 Task: Go to Program & Features. Select Whole Food Market. Add to cart Organic Nutritional Yeast-3. Select Amazon Health. Add to cart Tribulus terrestris supplement-2. Place order for Greyson Robinson, _x000D_
365 Crescent St_x000D_
Brockton, Massachusetts(MA), 02302, Cell Number (508) 897-0853
Action: Mouse moved to (126, 61)
Screenshot: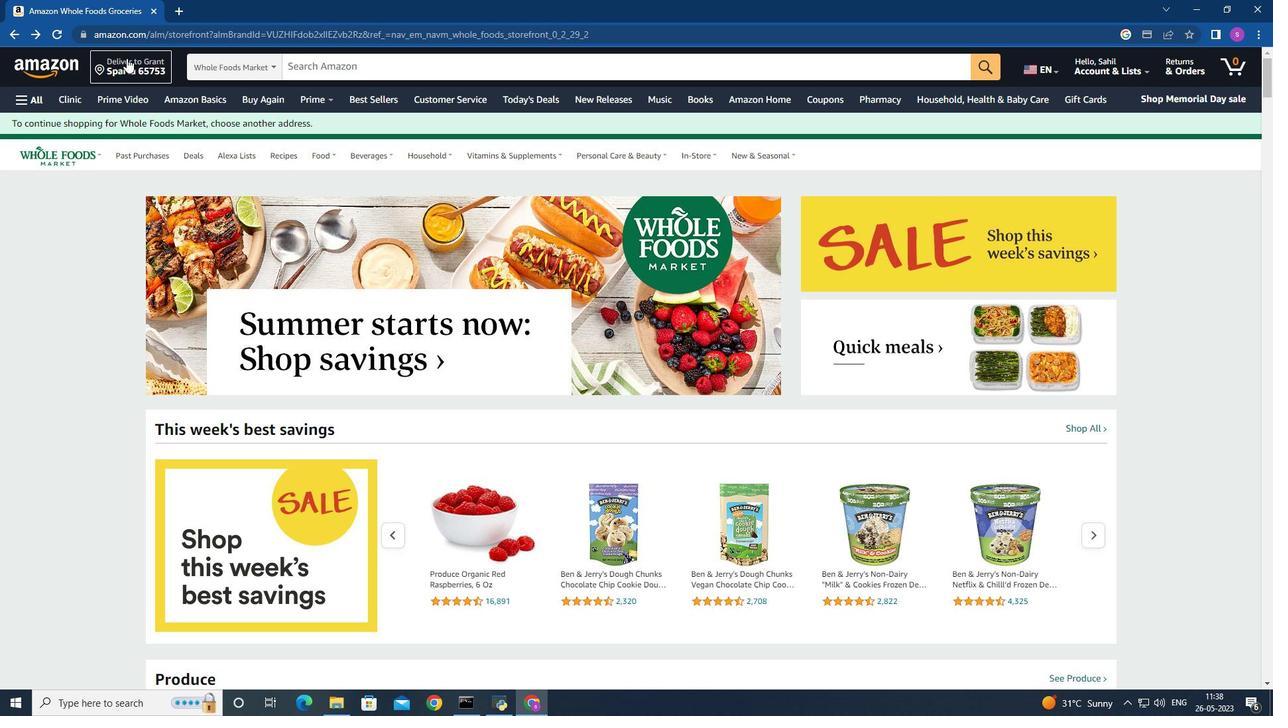 
Action: Mouse pressed left at (126, 61)
Screenshot: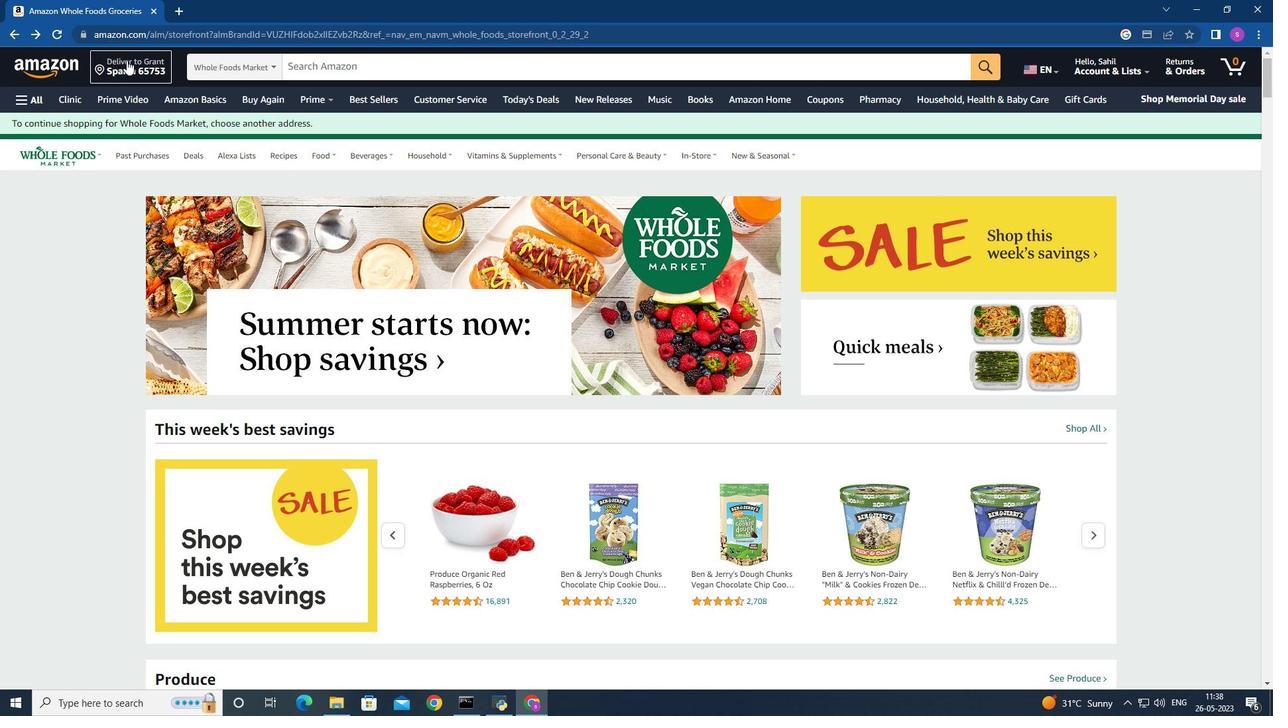 
Action: Mouse moved to (543, 399)
Screenshot: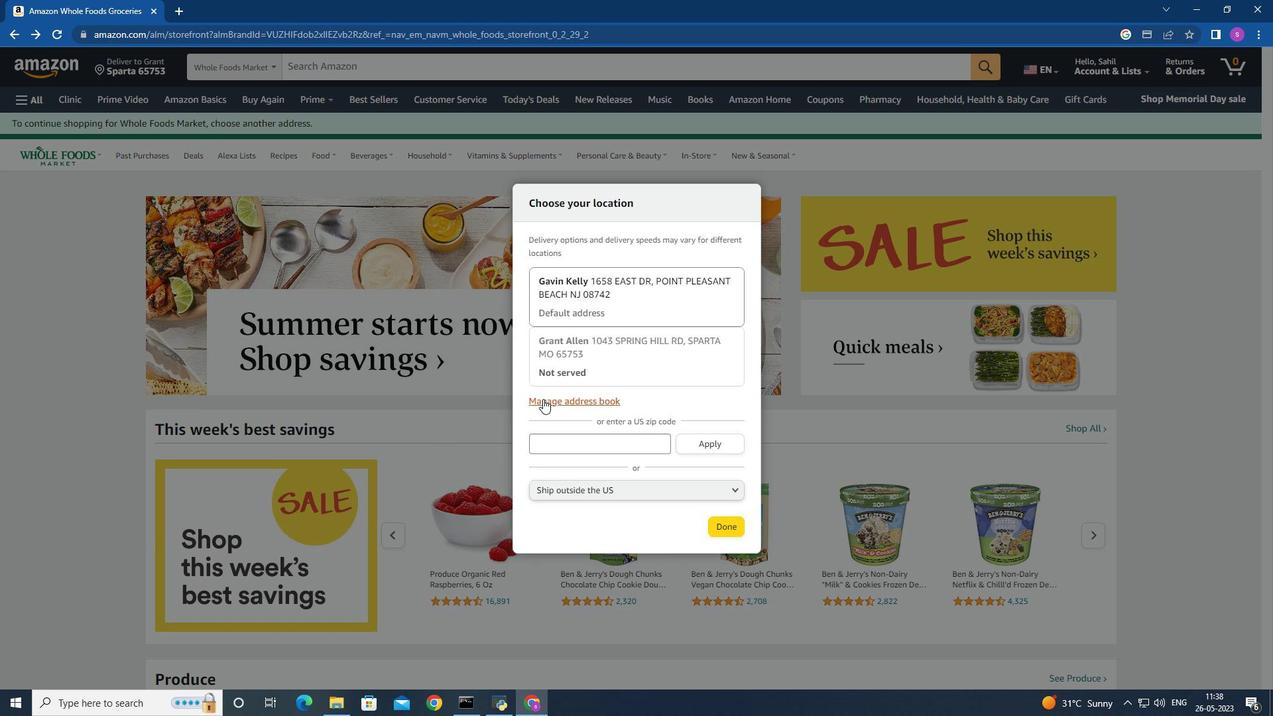 
Action: Mouse pressed left at (543, 399)
Screenshot: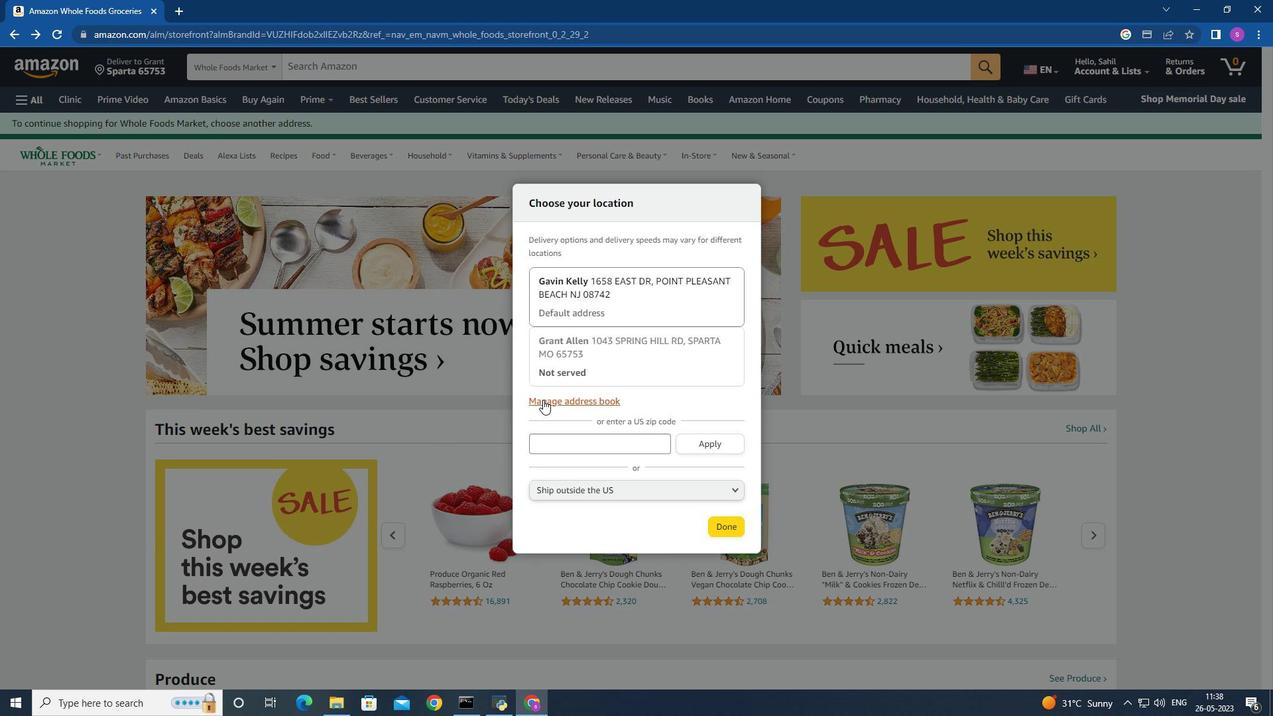 
Action: Mouse moved to (385, 299)
Screenshot: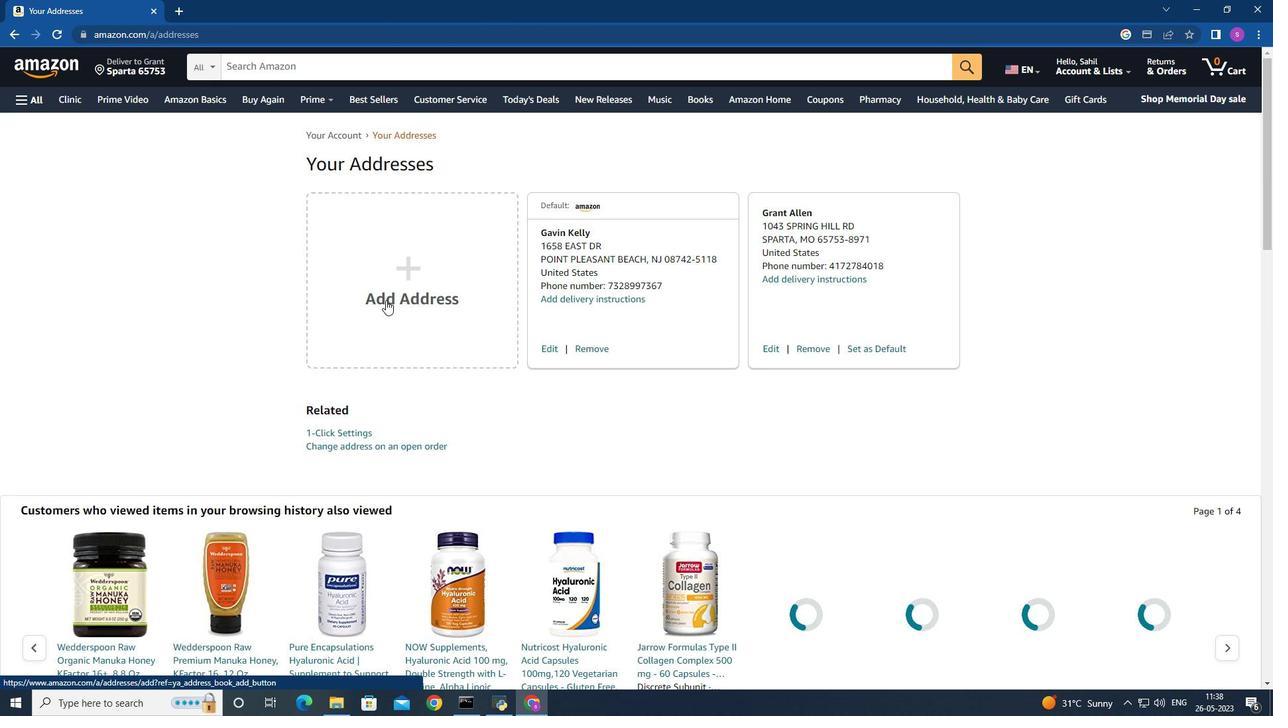 
Action: Mouse pressed left at (385, 299)
Screenshot: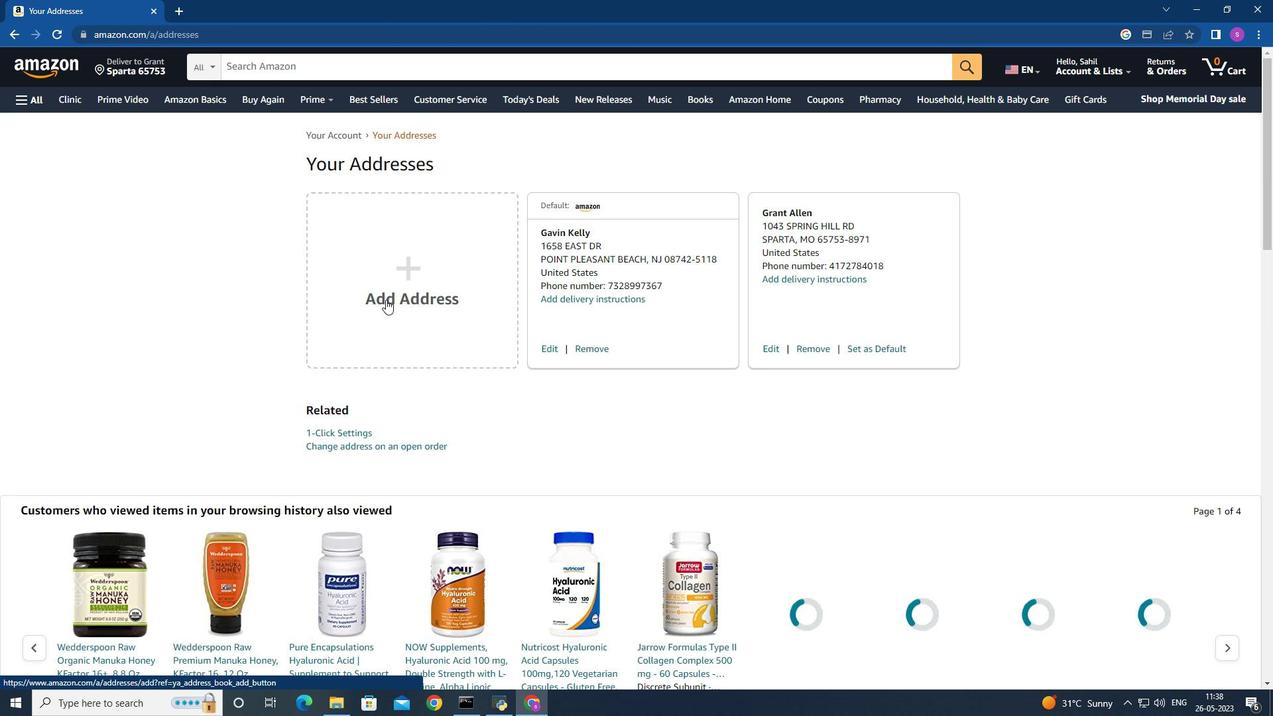 
Action: Mouse moved to (534, 322)
Screenshot: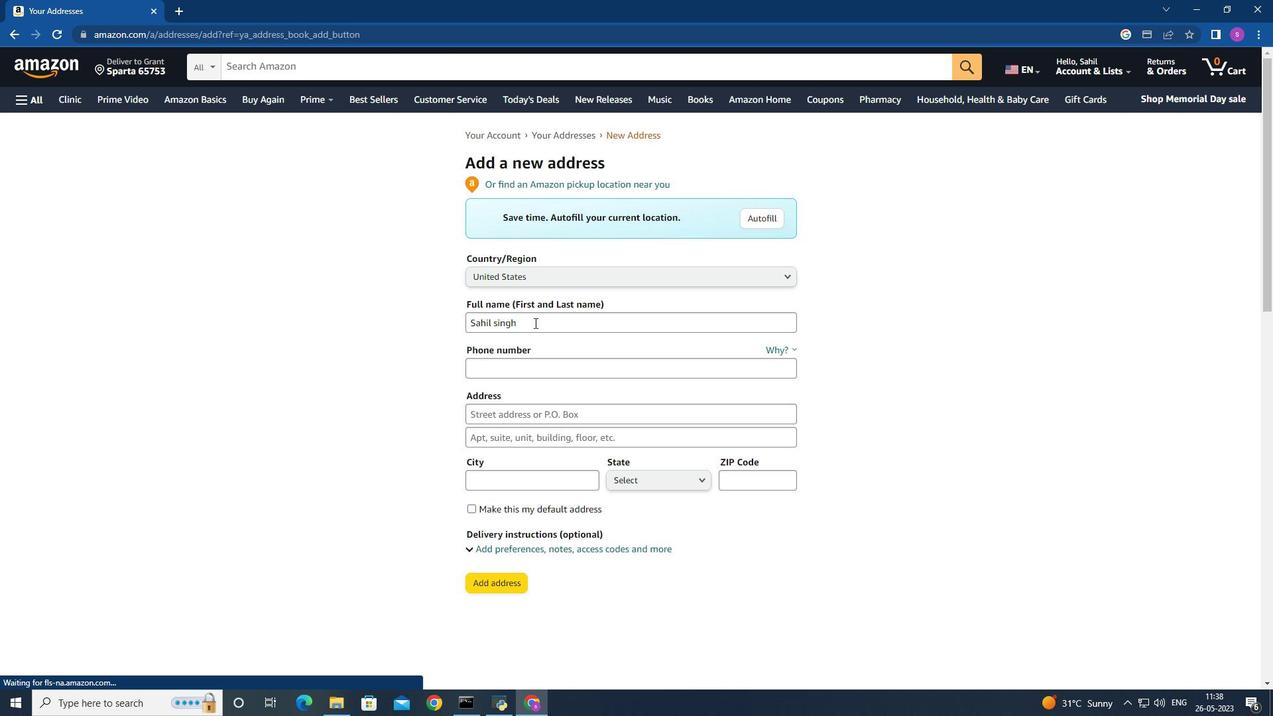 
Action: Mouse pressed left at (534, 322)
Screenshot: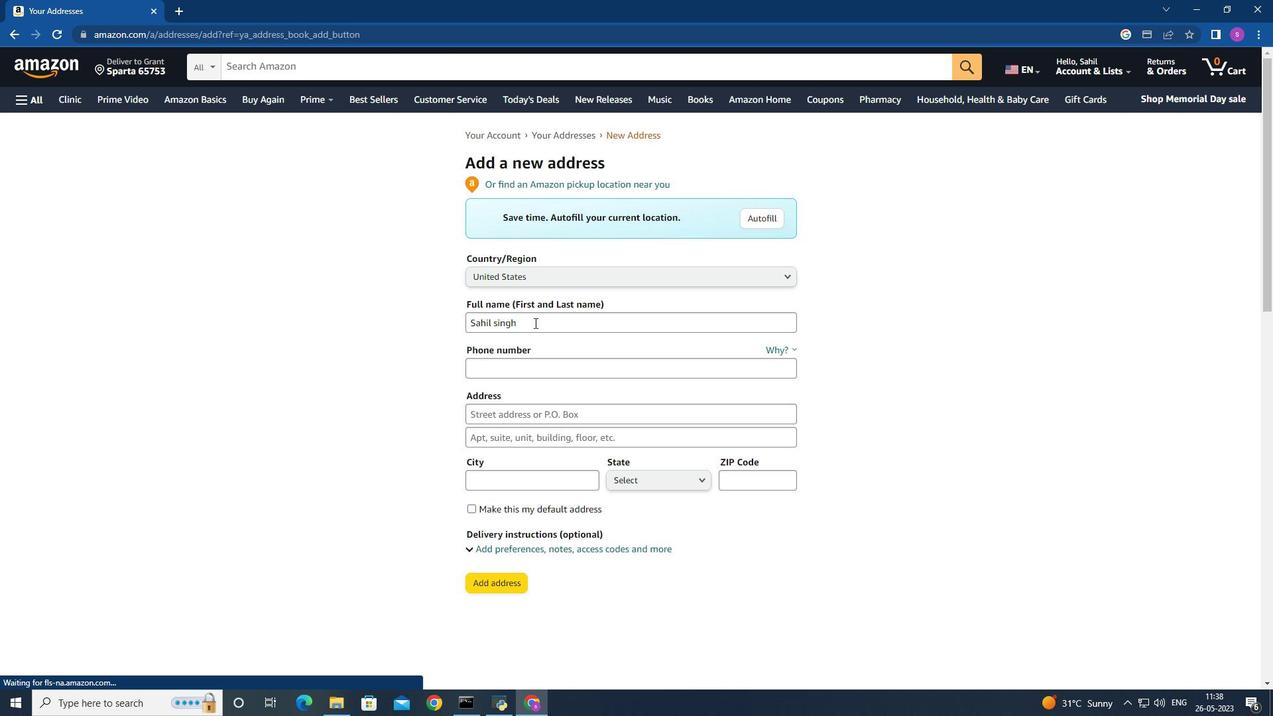 
Action: Mouse moved to (393, 345)
Screenshot: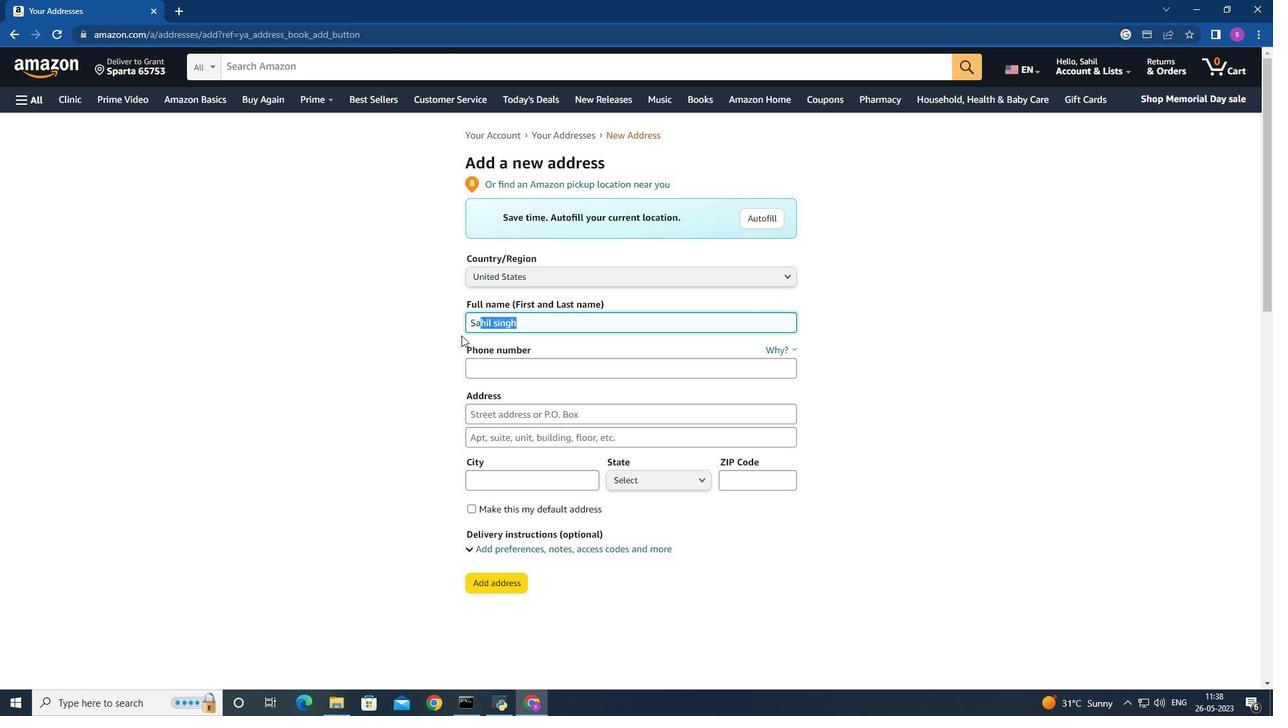 
Action: Key pressed <Key.backspace><Key.shift>Greyson<Key.space><Key.shift><Key.shift><Key.shift><Key.shift><Key.shift><Key.shift><Key.shift><Key.shift>Robinson
Screenshot: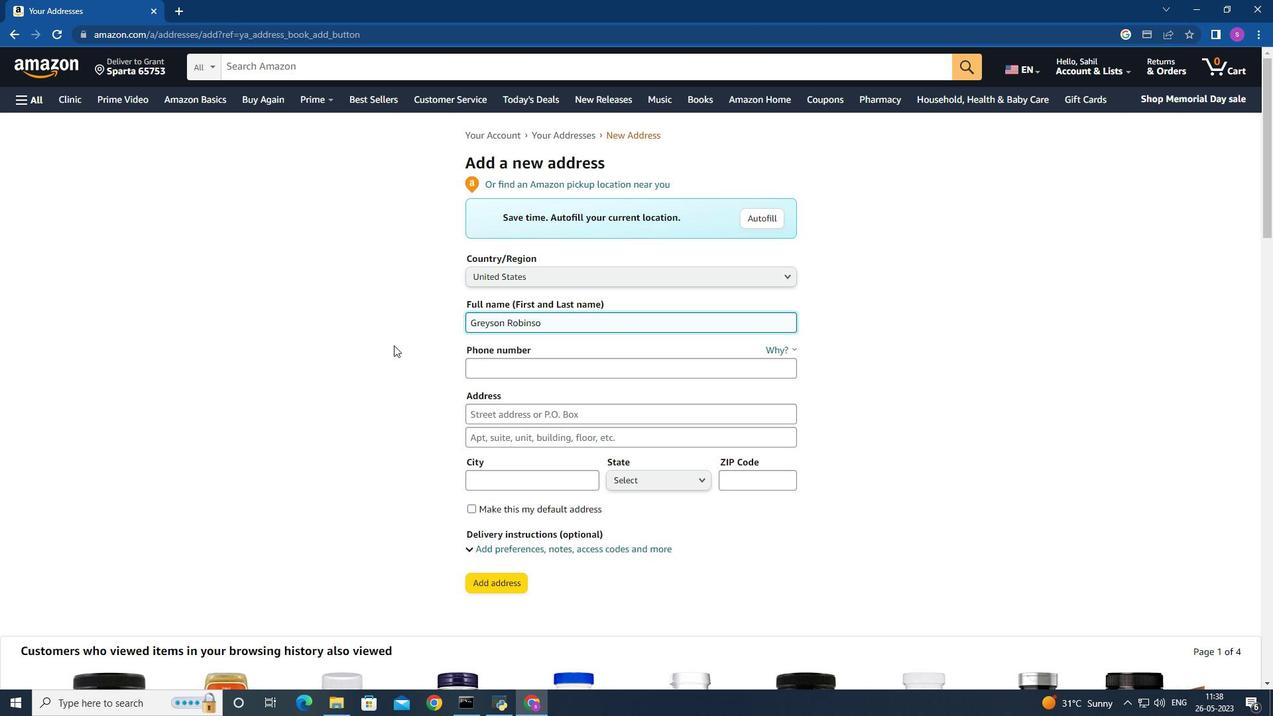 
Action: Mouse moved to (486, 364)
Screenshot: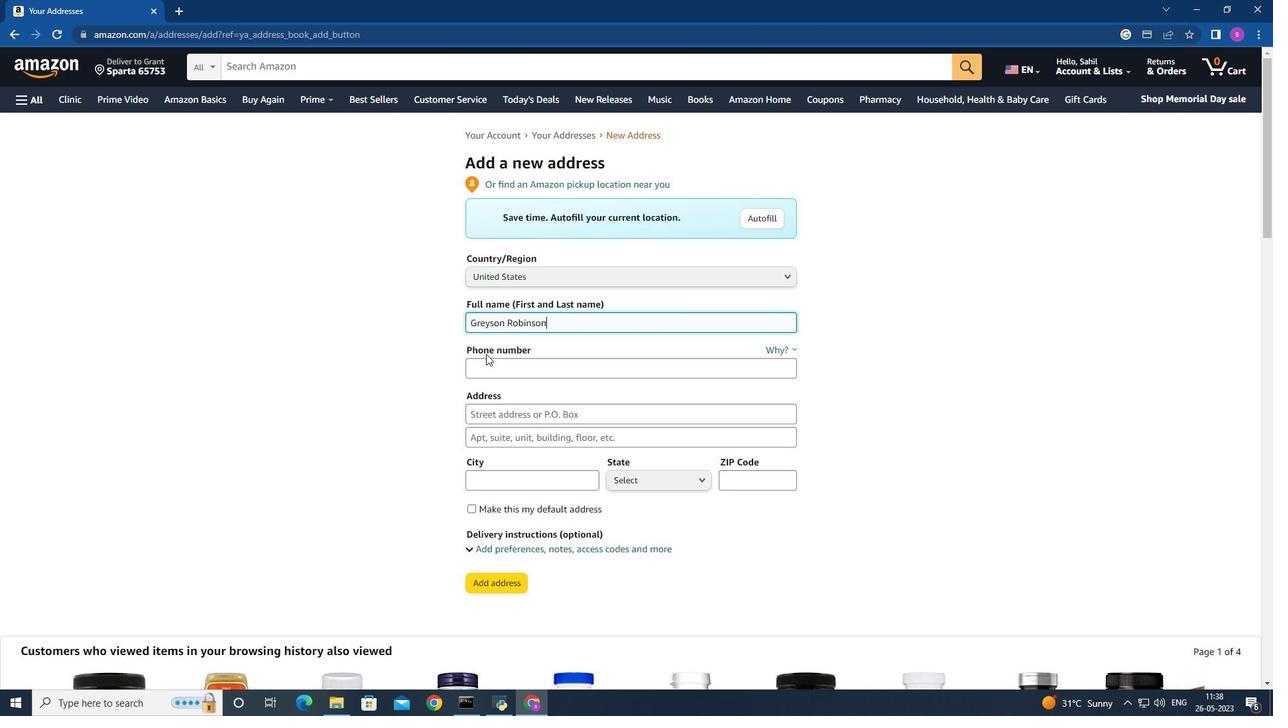
Action: Mouse pressed left at (486, 364)
Screenshot: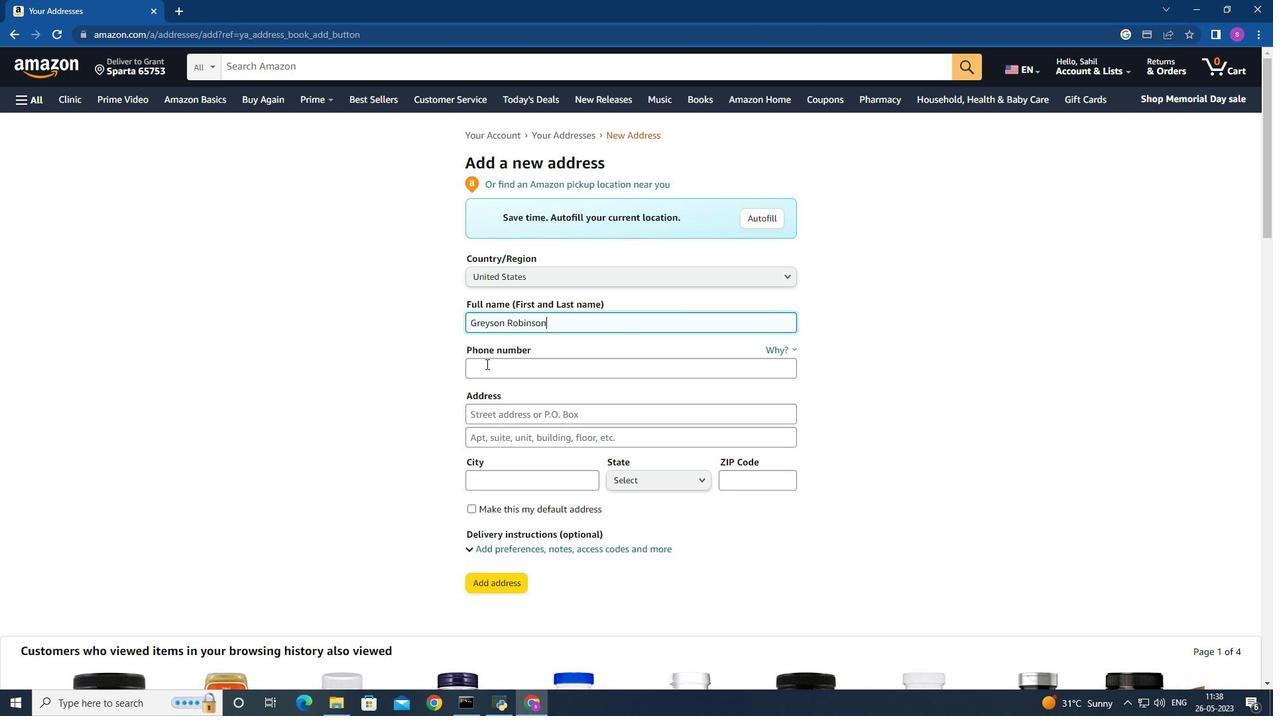 
Action: Mouse moved to (486, 364)
Screenshot: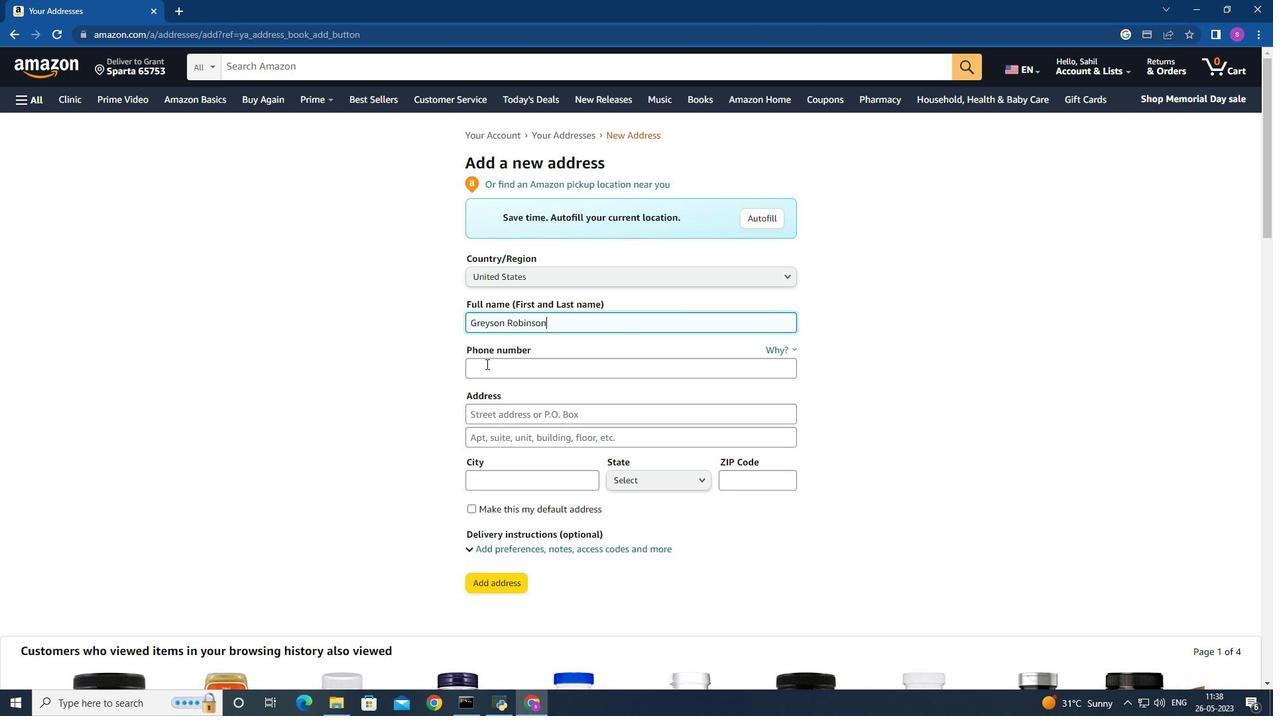 
Action: Key pressed 50889705<Key.backspace>853
Screenshot: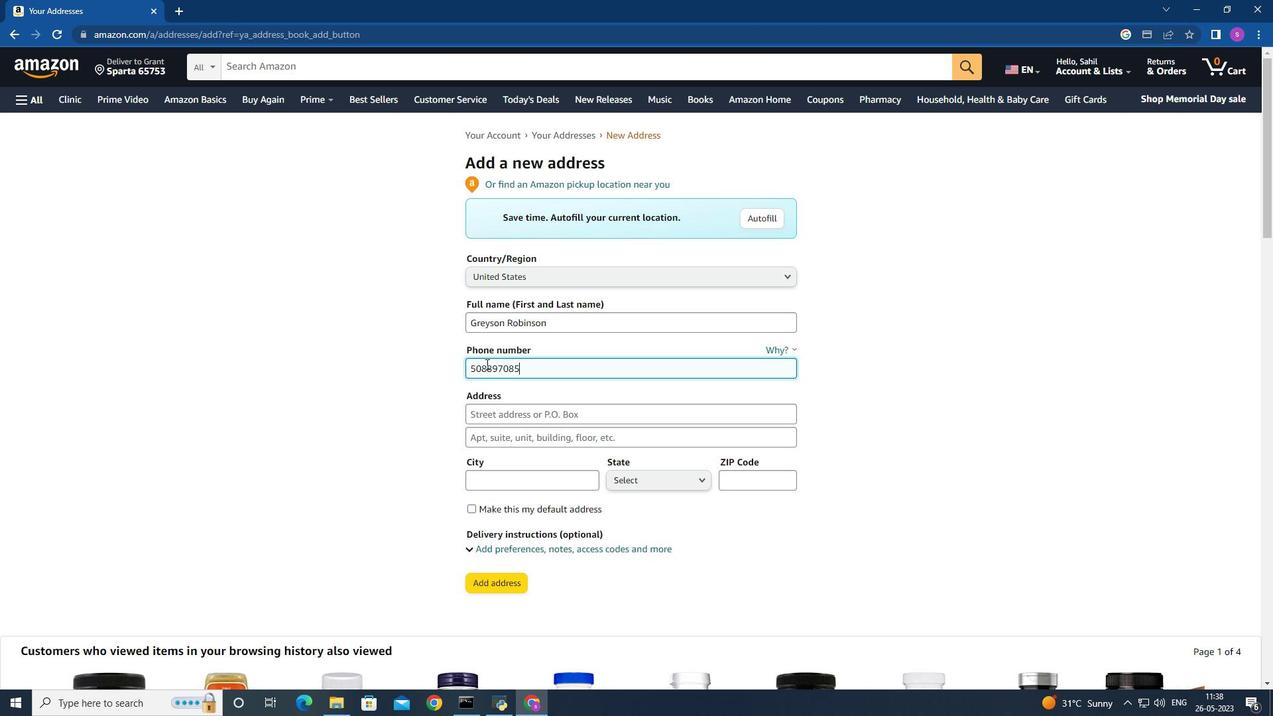 
Action: Mouse moved to (505, 415)
Screenshot: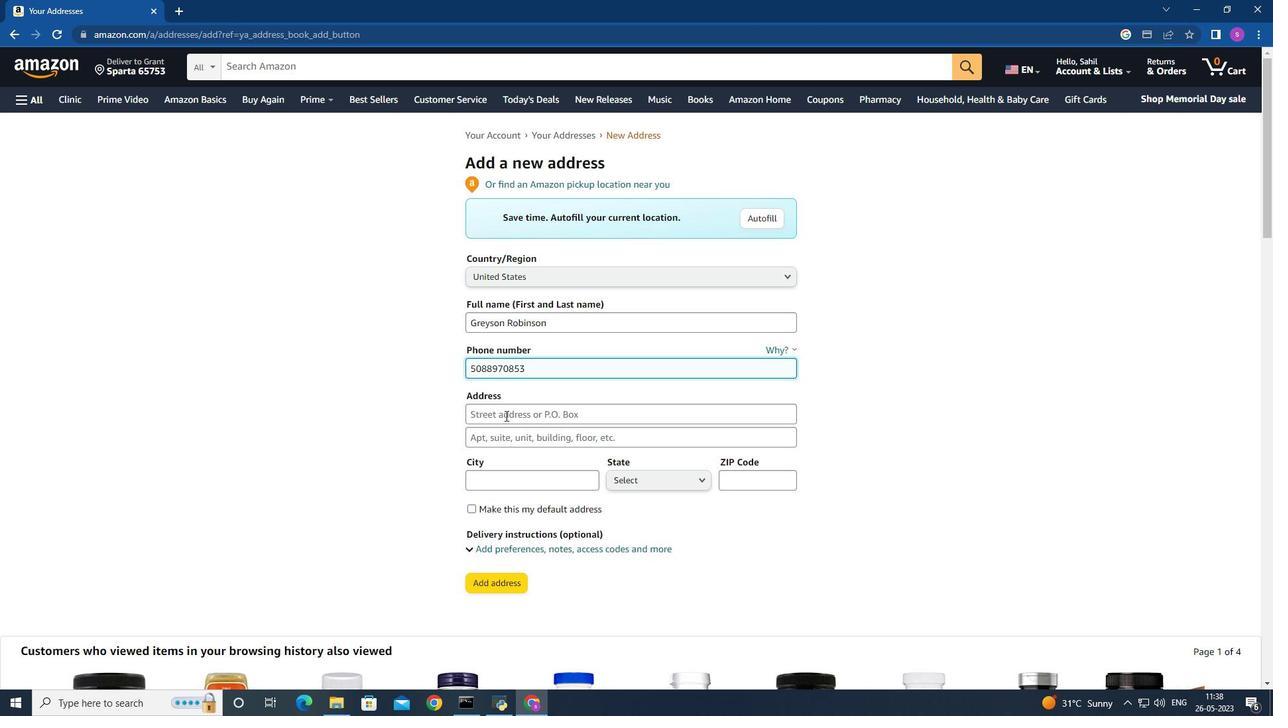 
Action: Mouse pressed left at (505, 415)
Screenshot: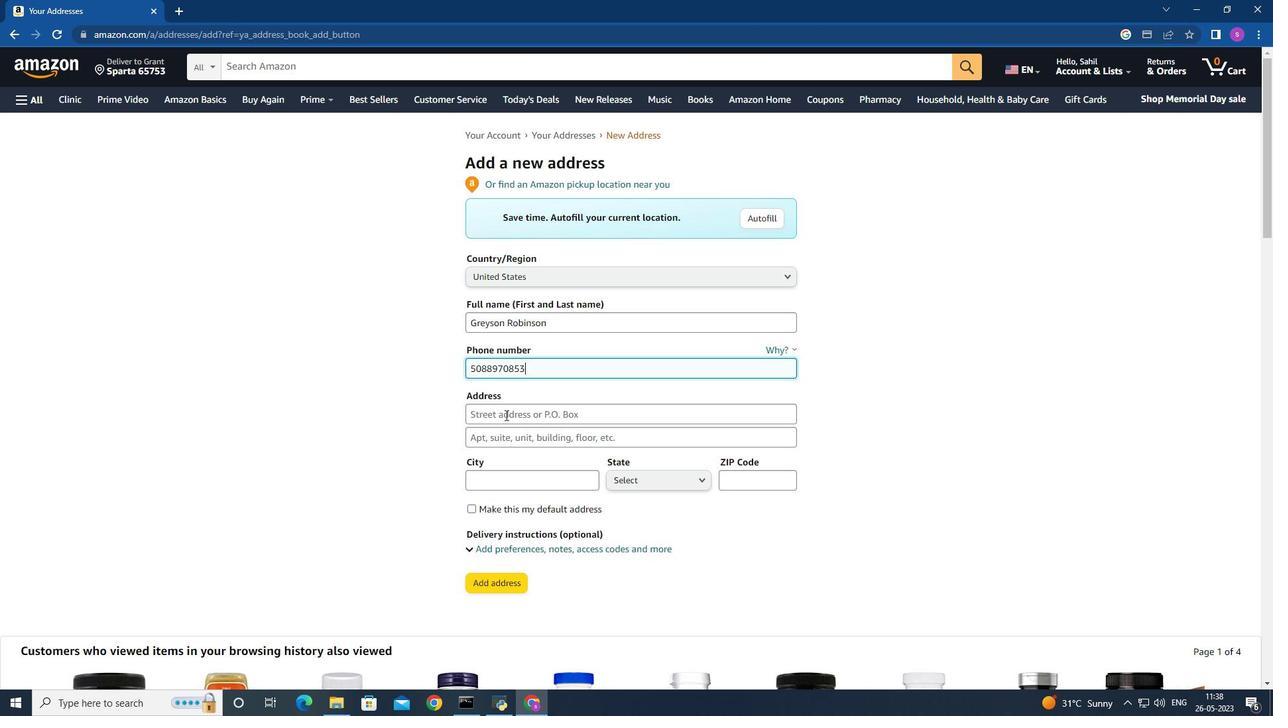 
Action: Key pressed 365<Key.space><Key.shift>Crescent<Key.shift>S<Key.backspace><Key.space><Key.shift>St
Screenshot: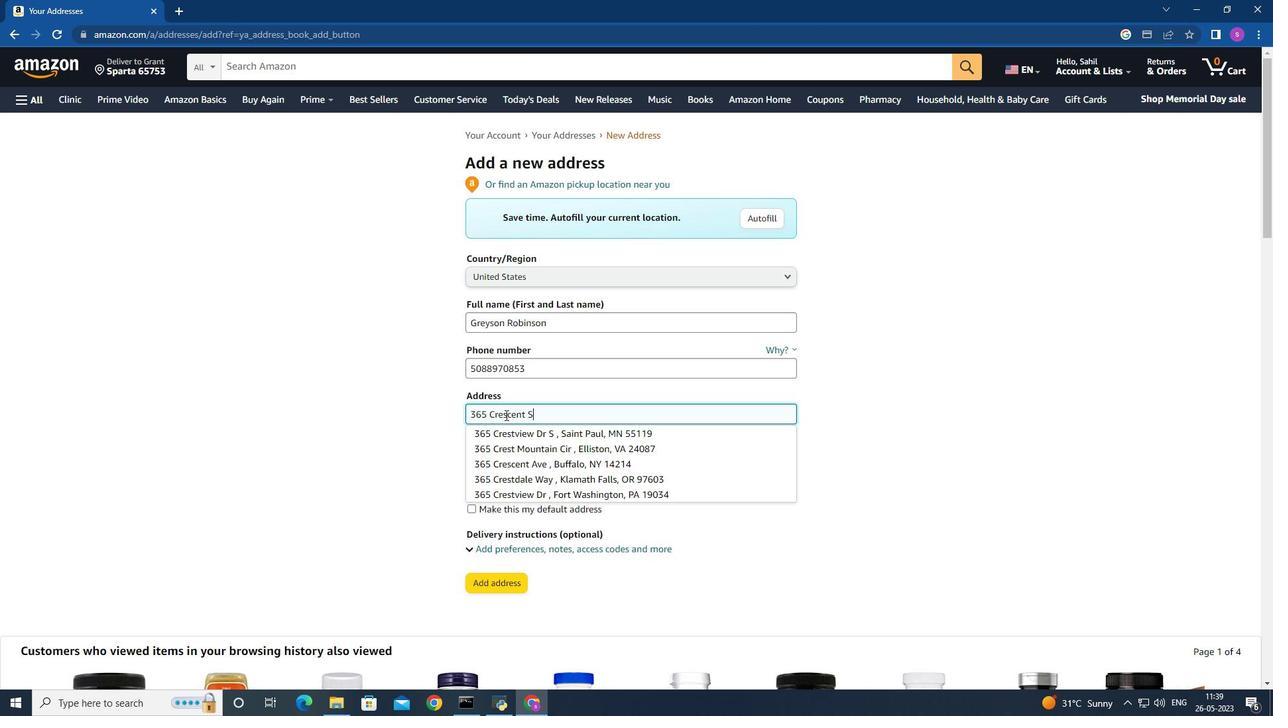 
Action: Mouse moved to (535, 433)
Screenshot: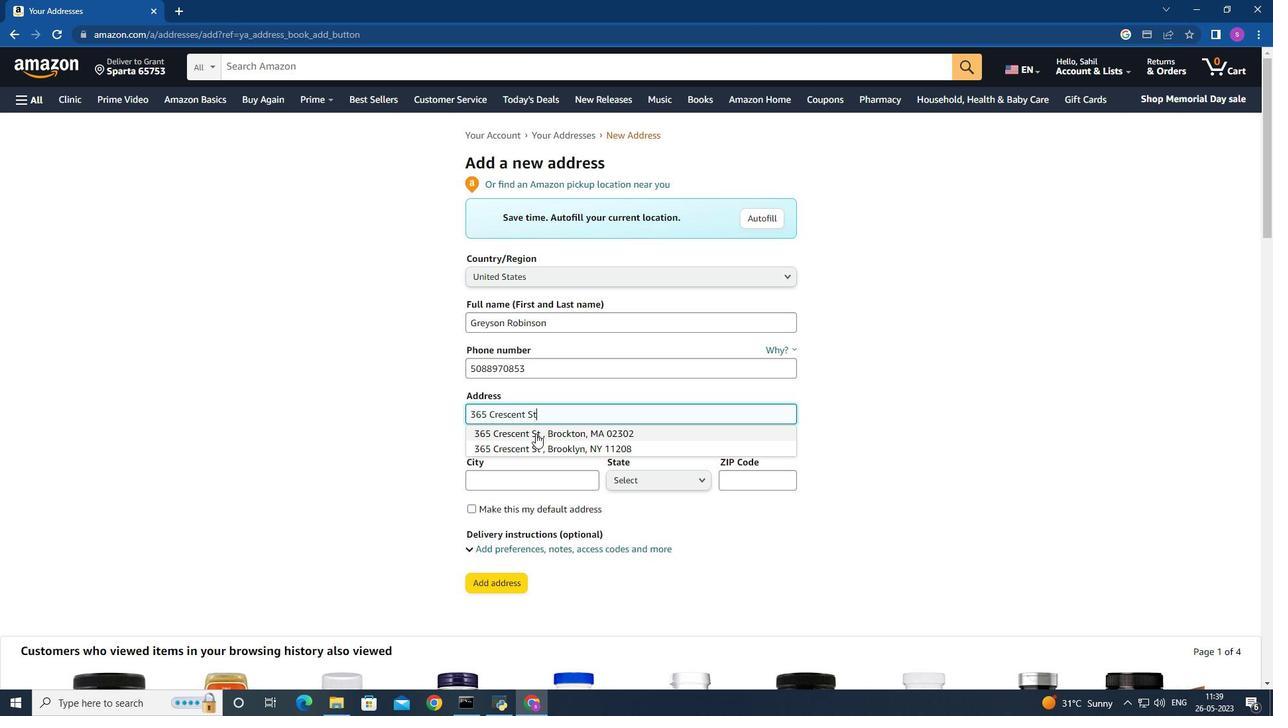 
Action: Mouse pressed left at (535, 433)
Screenshot: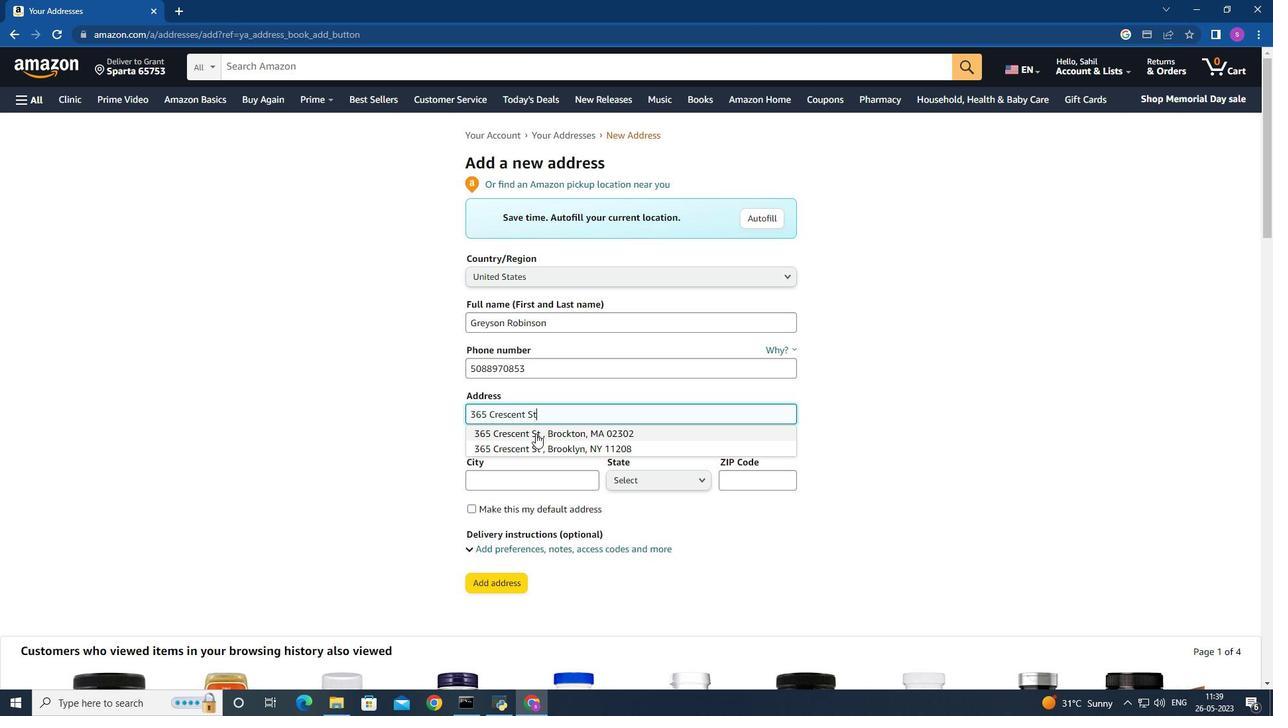 
Action: Mouse moved to (535, 438)
Screenshot: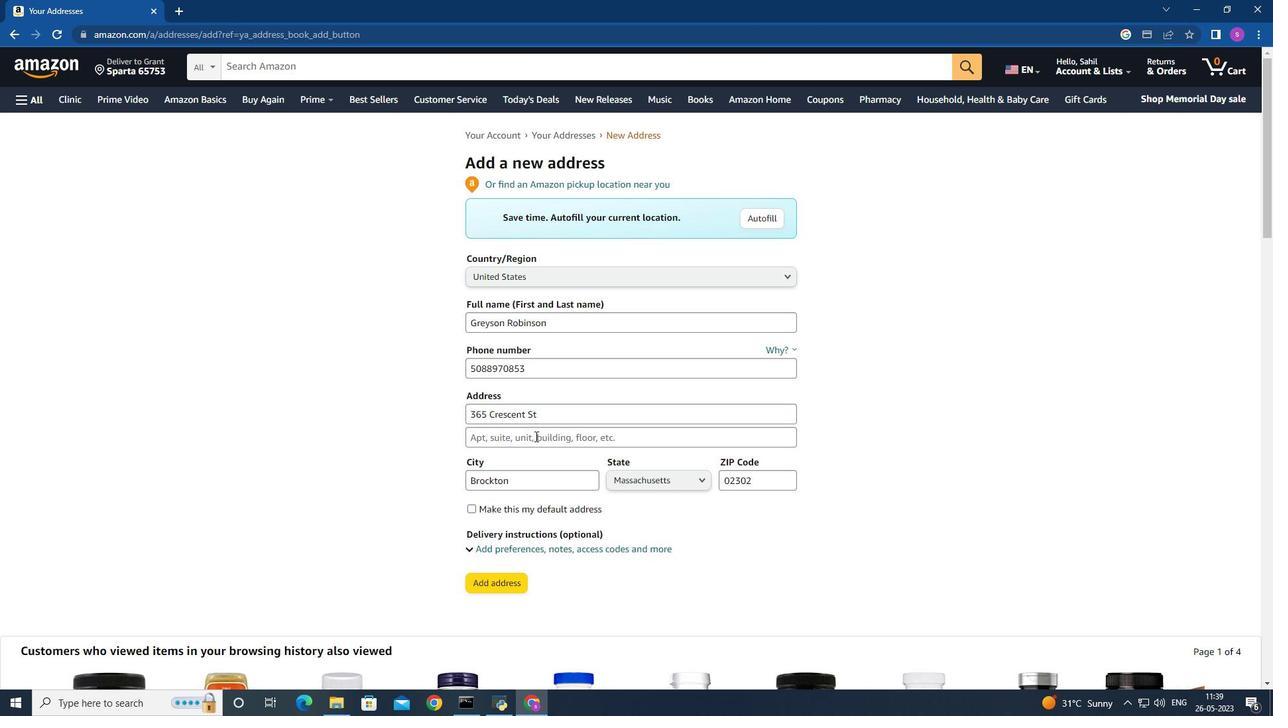
Action: Mouse scrolled (535, 437) with delta (0, 0)
Screenshot: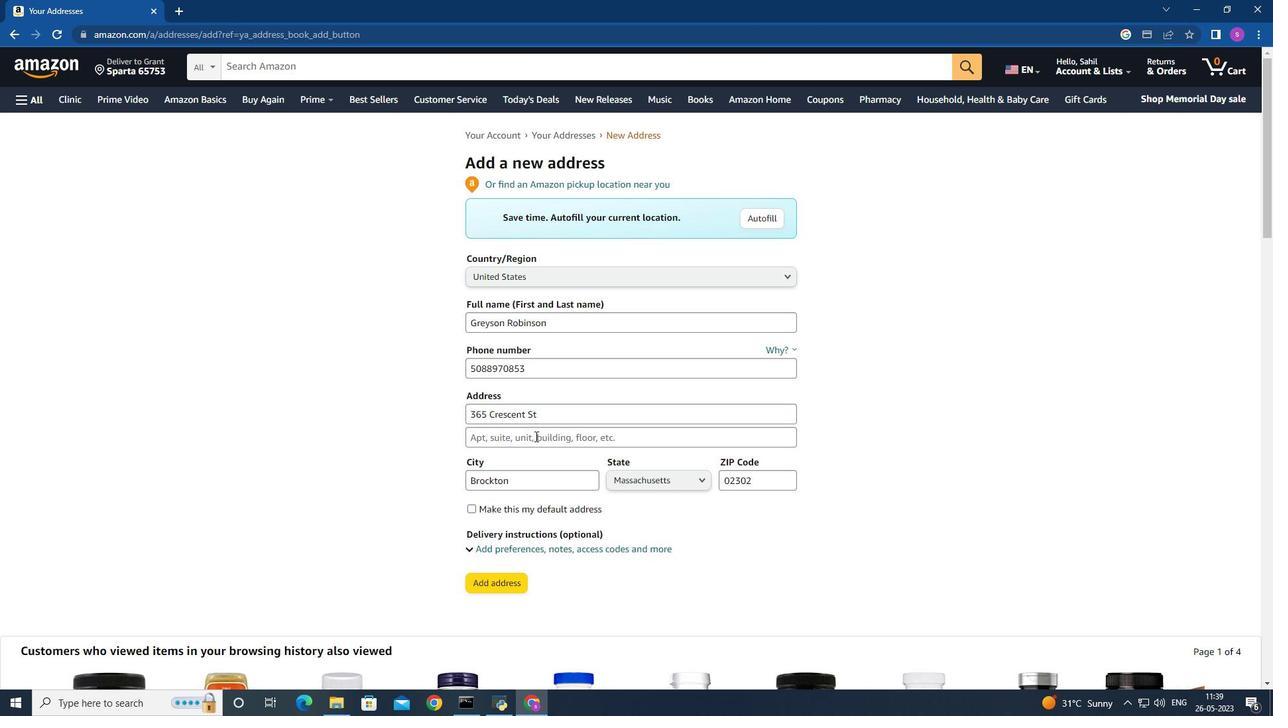 
Action: Mouse scrolled (535, 437) with delta (0, 0)
Screenshot: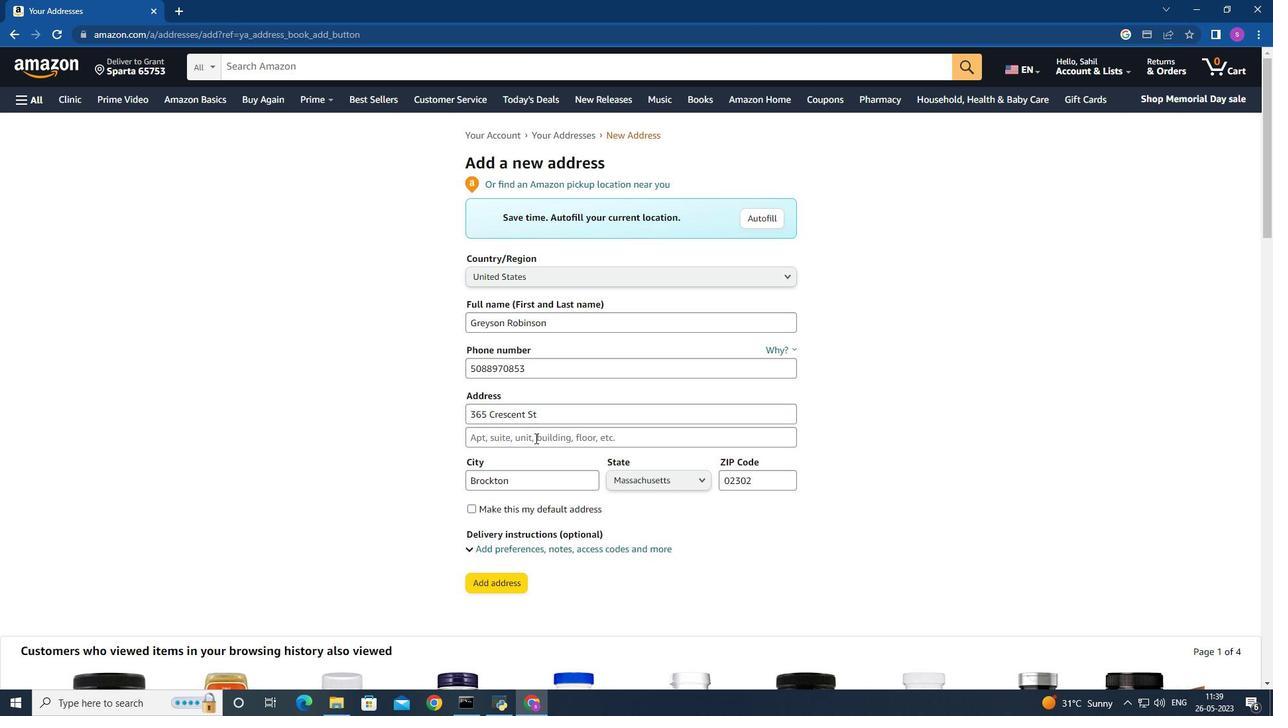 
Action: Mouse moved to (535, 438)
Screenshot: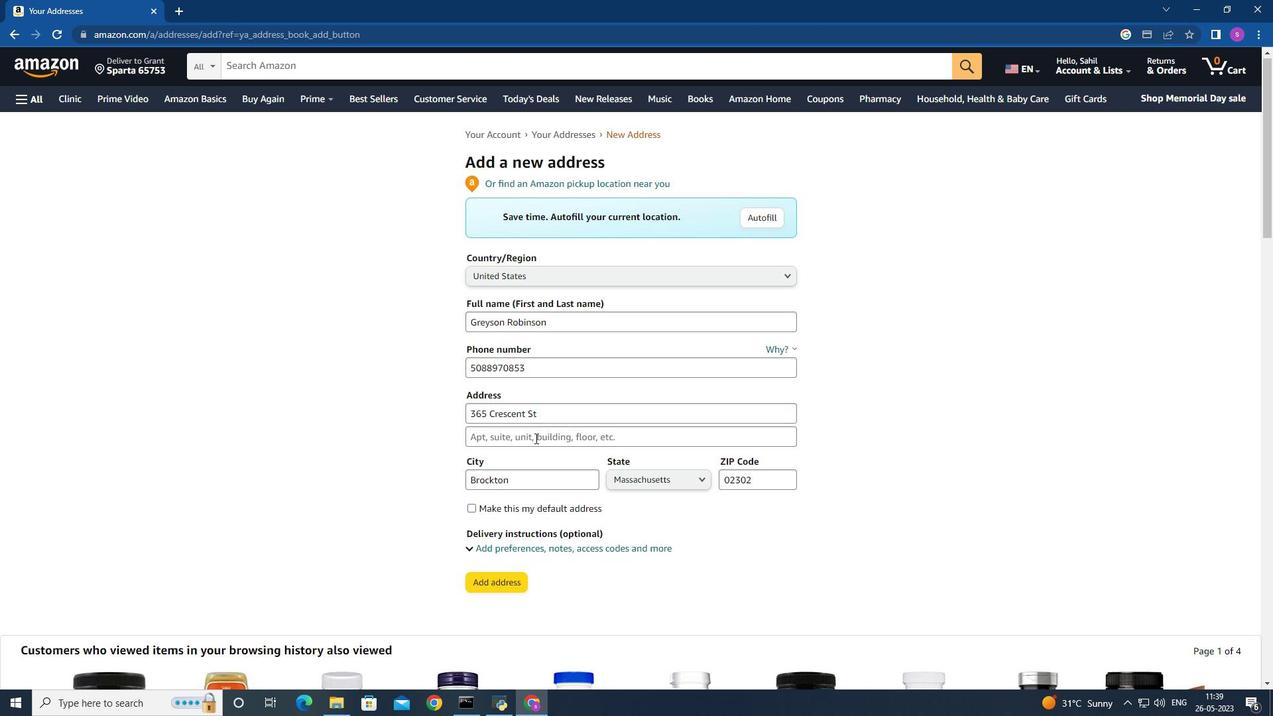
Action: Mouse scrolled (535, 437) with delta (0, 0)
Screenshot: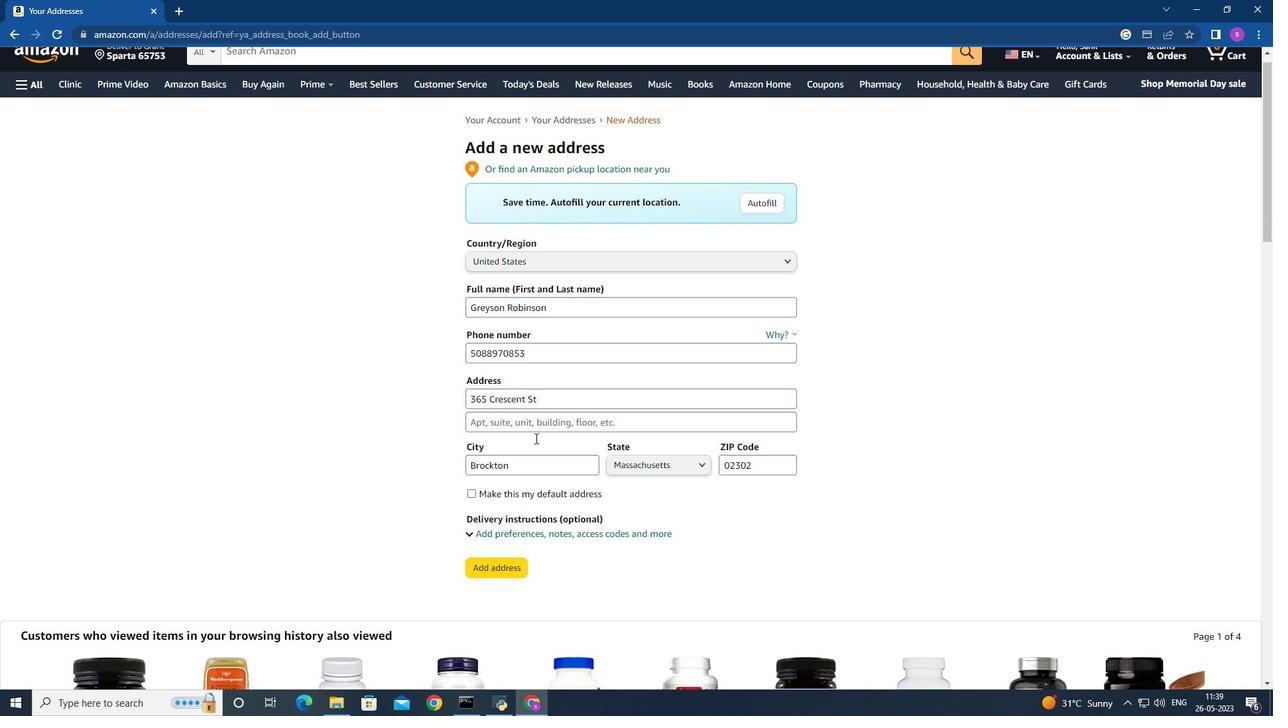 
Action: Mouse moved to (507, 385)
Screenshot: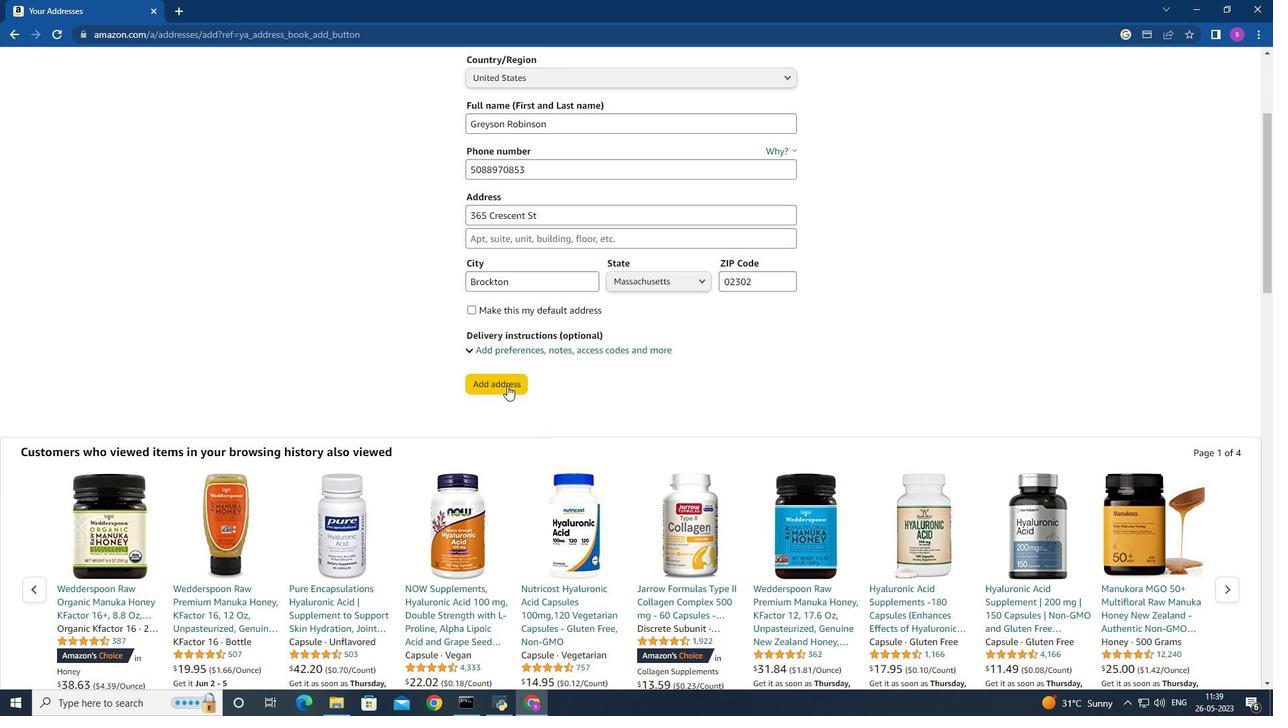 
Action: Mouse pressed left at (507, 385)
Screenshot: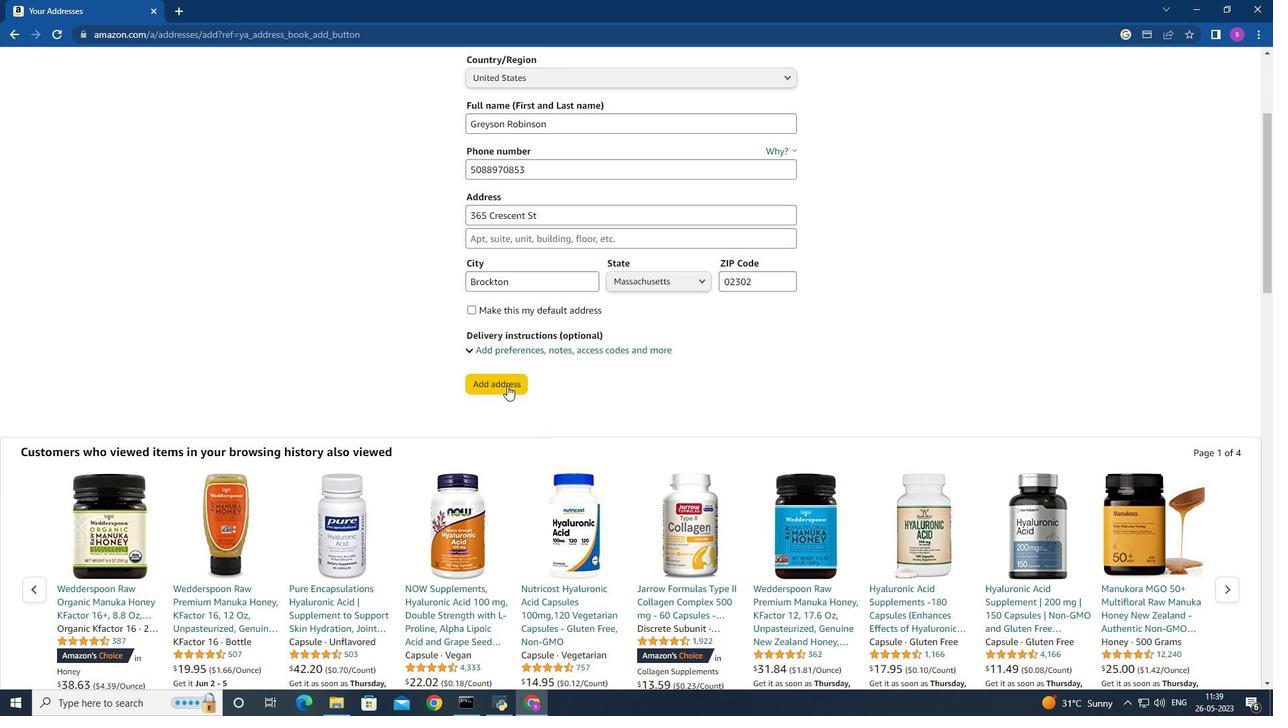 
Action: Mouse moved to (21, 106)
Screenshot: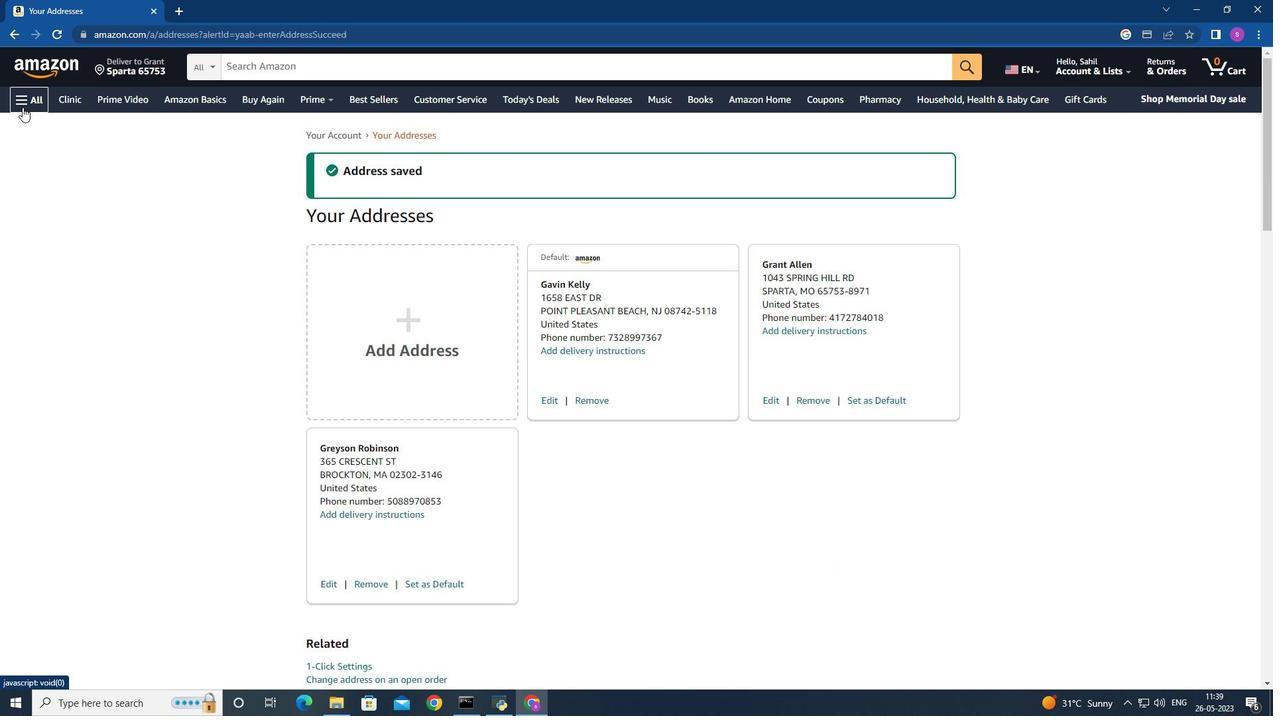 
Action: Mouse pressed left at (21, 106)
Screenshot: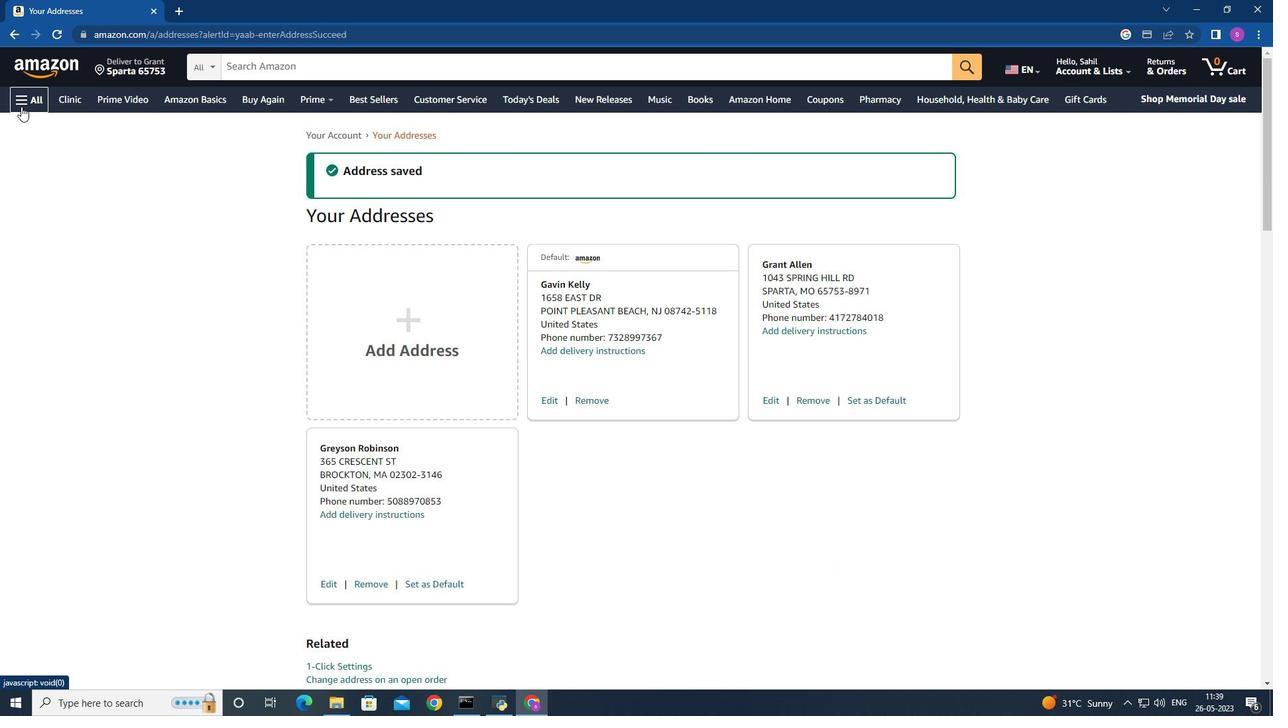 
Action: Mouse moved to (86, 327)
Screenshot: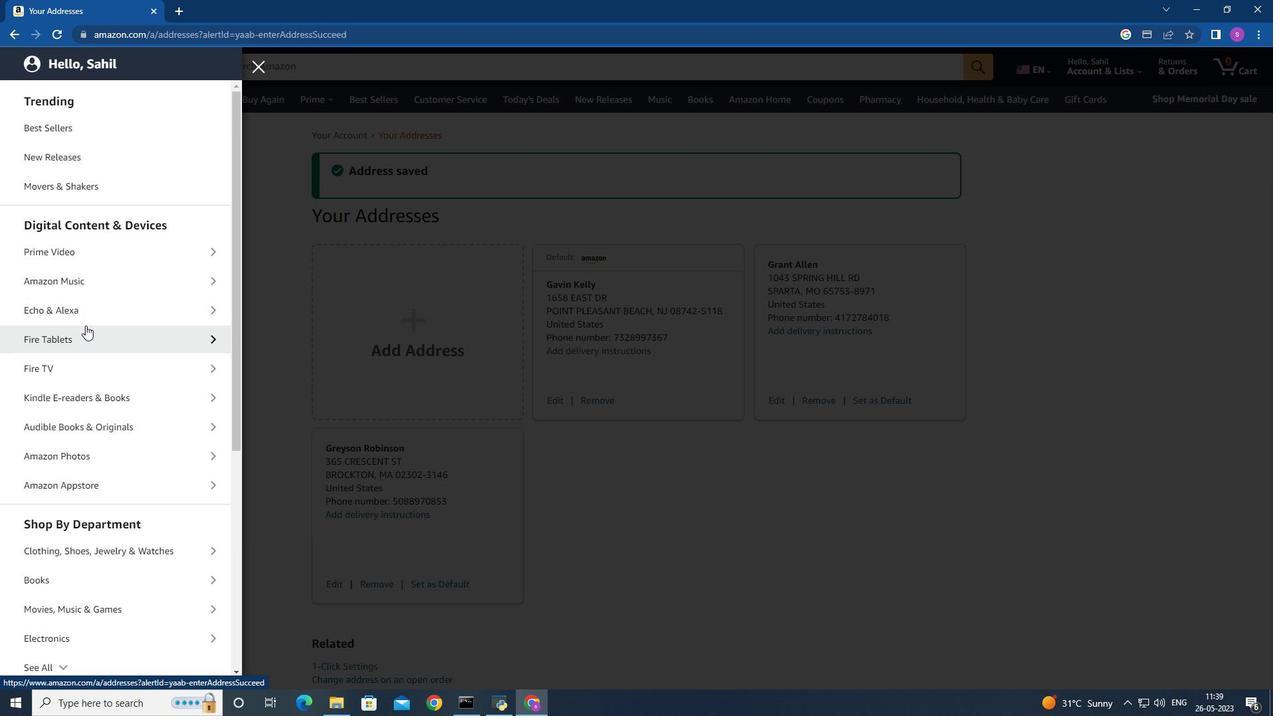 
Action: Mouse scrolled (86, 326) with delta (0, 0)
Screenshot: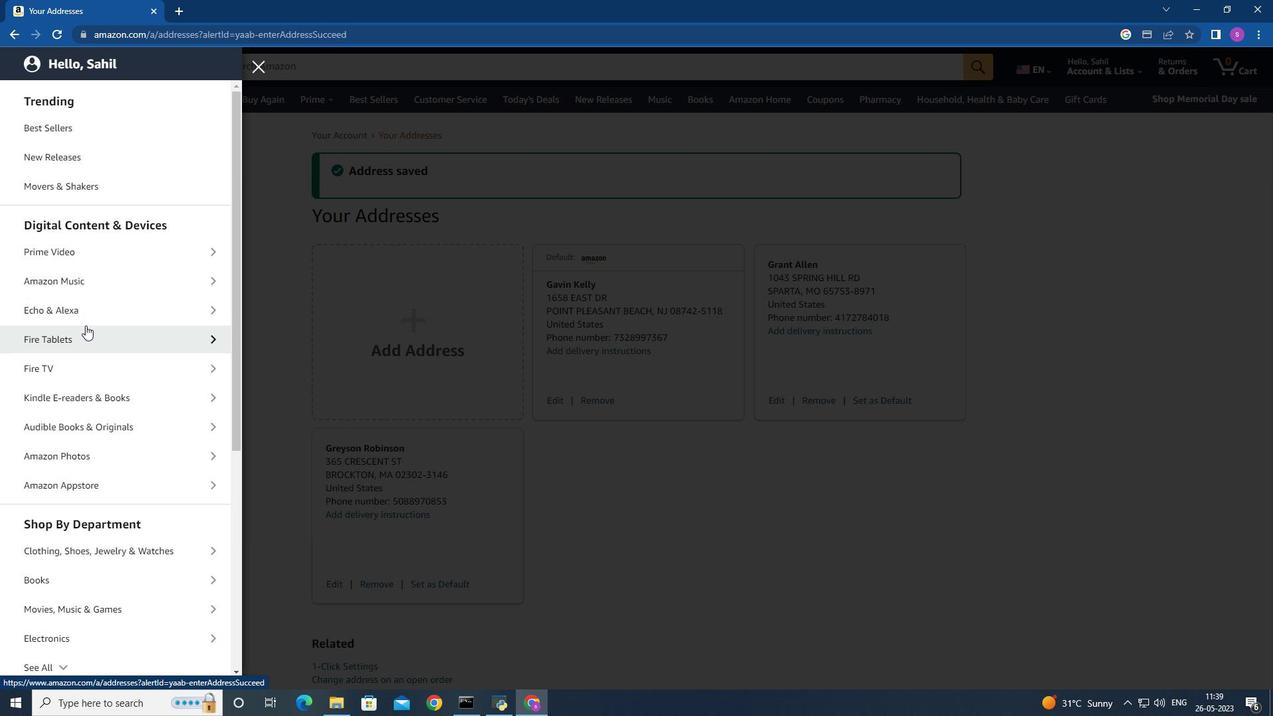 
Action: Mouse moved to (86, 328)
Screenshot: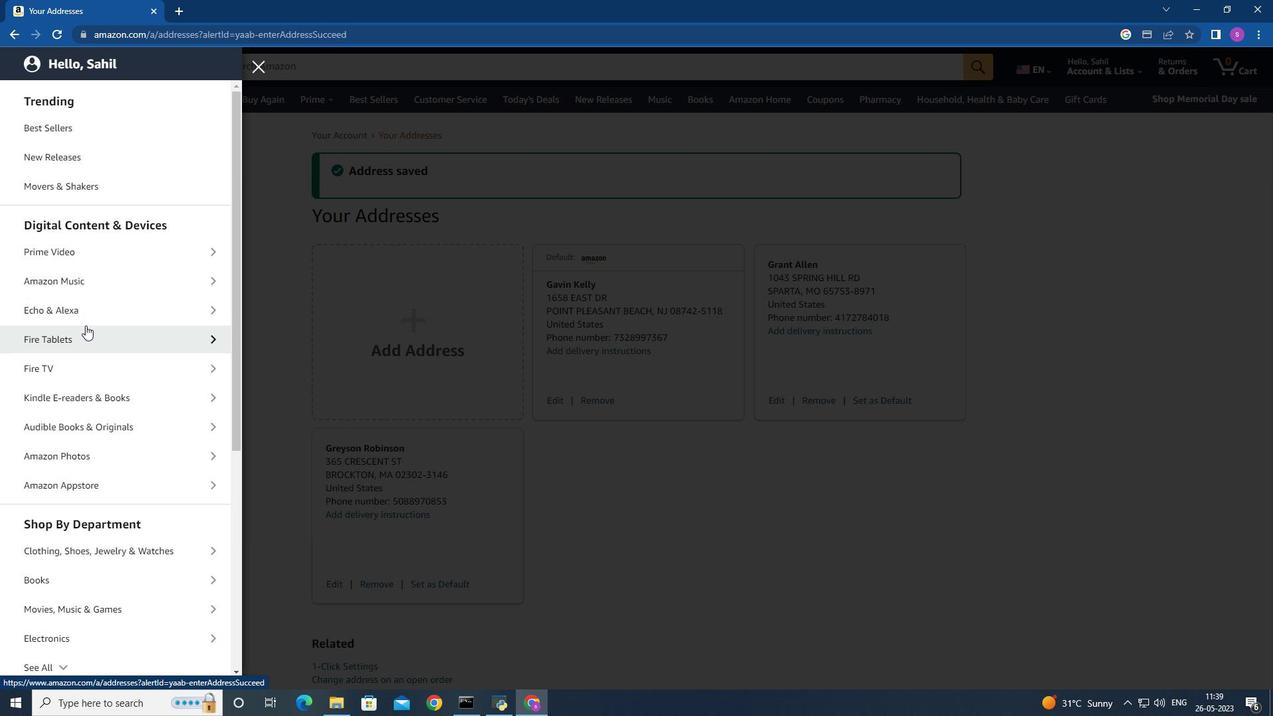 
Action: Mouse scrolled (86, 327) with delta (0, 0)
Screenshot: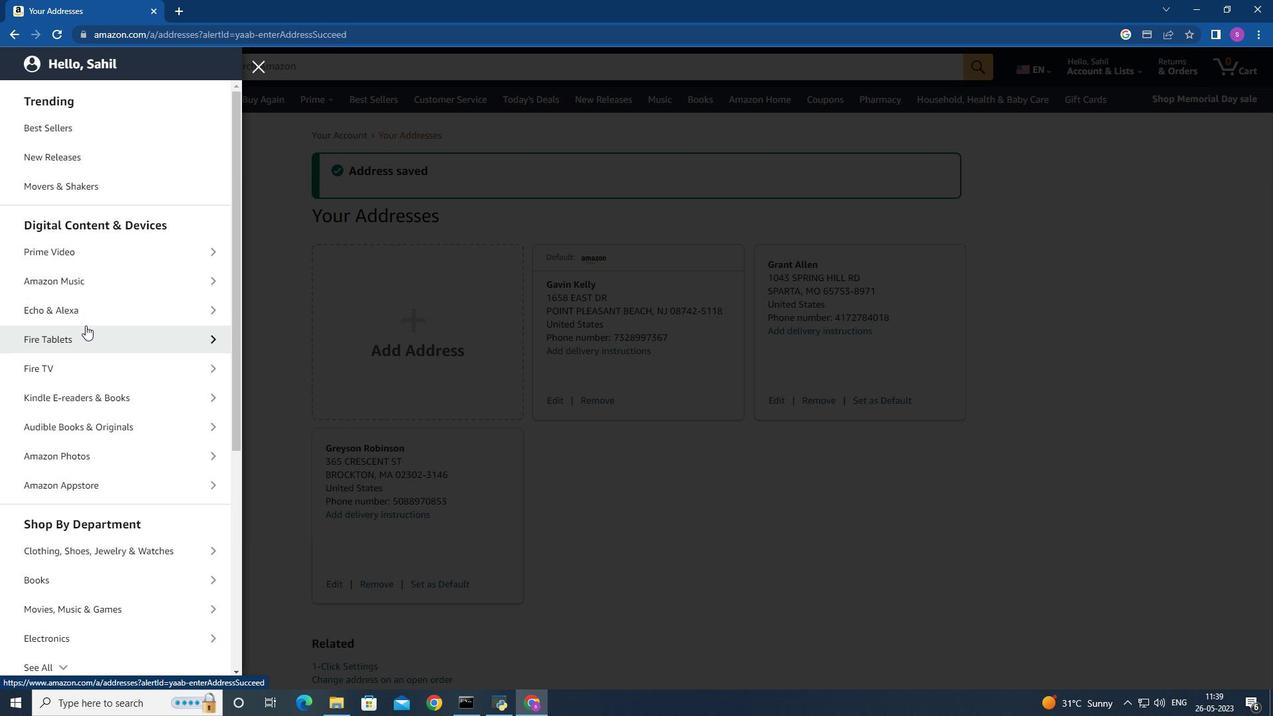 
Action: Mouse moved to (98, 472)
Screenshot: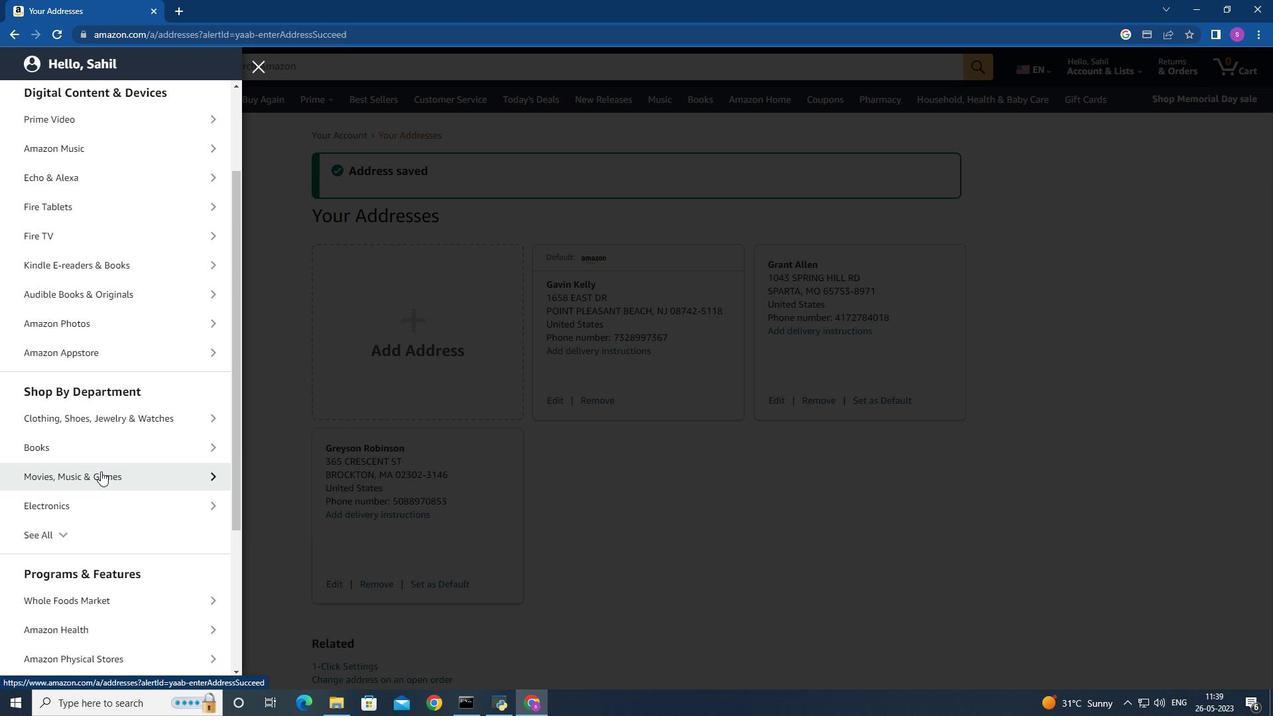 
Action: Mouse scrolled (98, 471) with delta (0, 0)
Screenshot: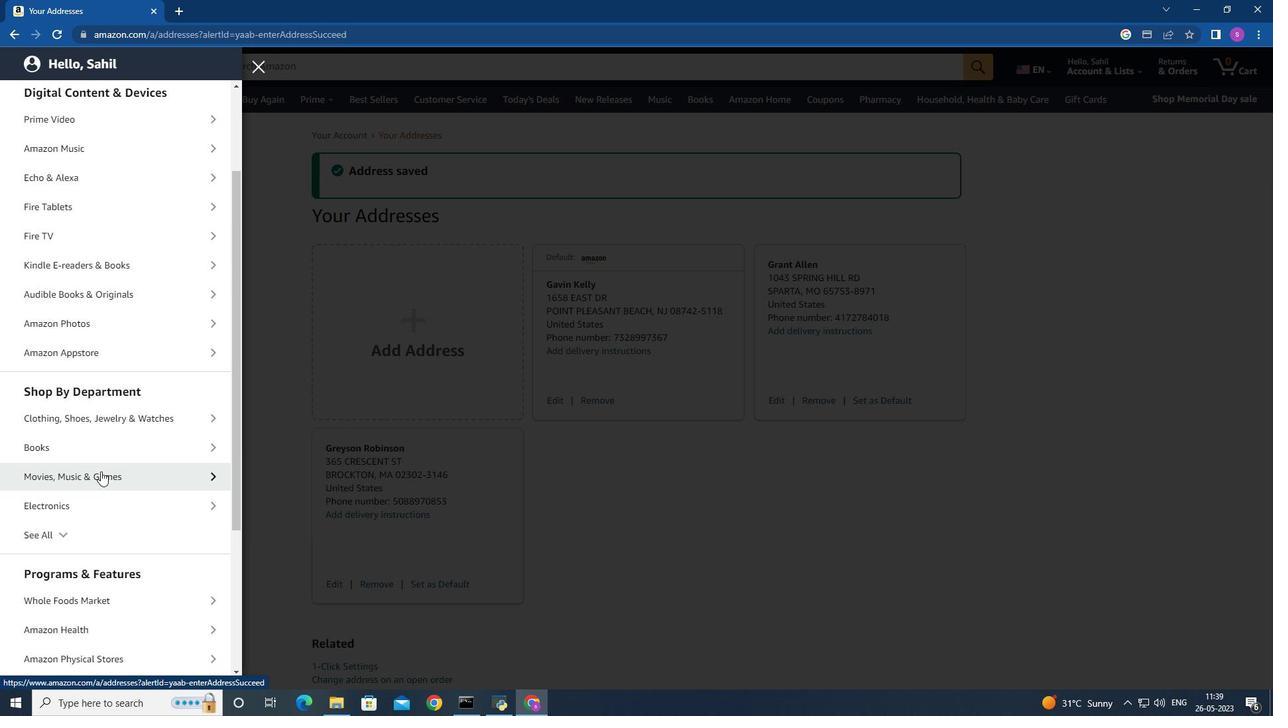 
Action: Mouse moved to (98, 472)
Screenshot: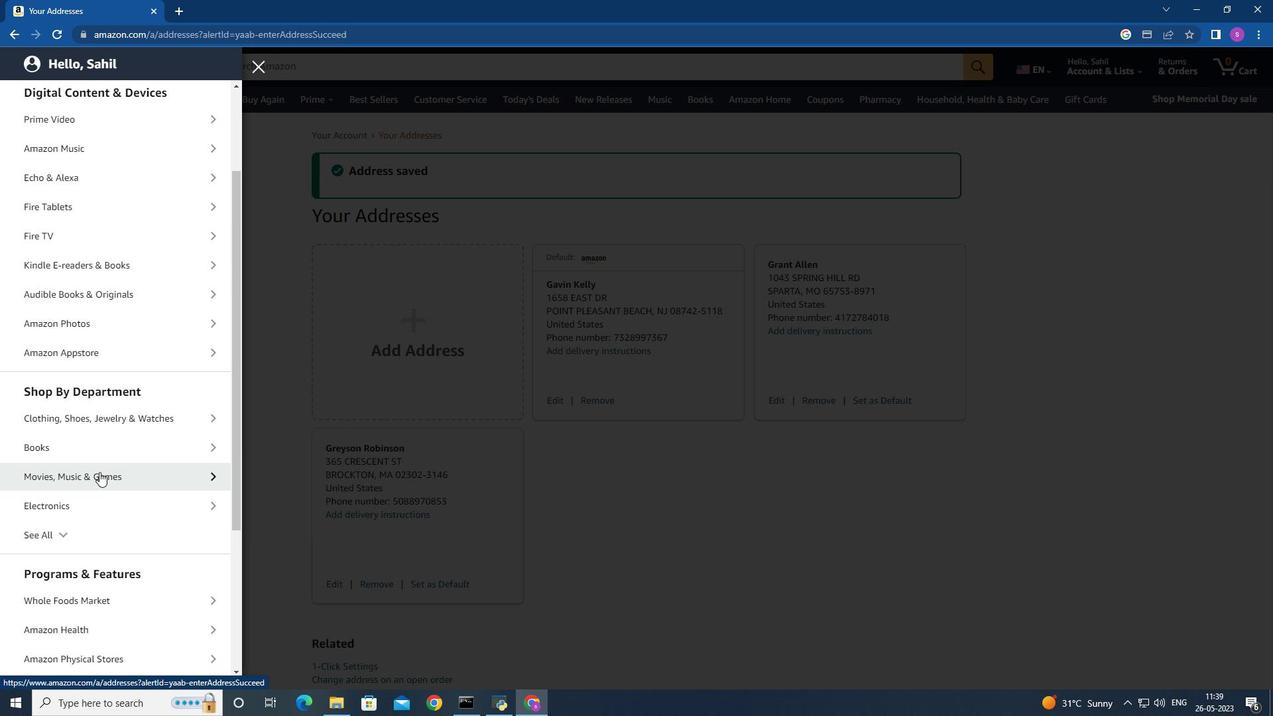 
Action: Mouse scrolled (98, 471) with delta (0, 0)
Screenshot: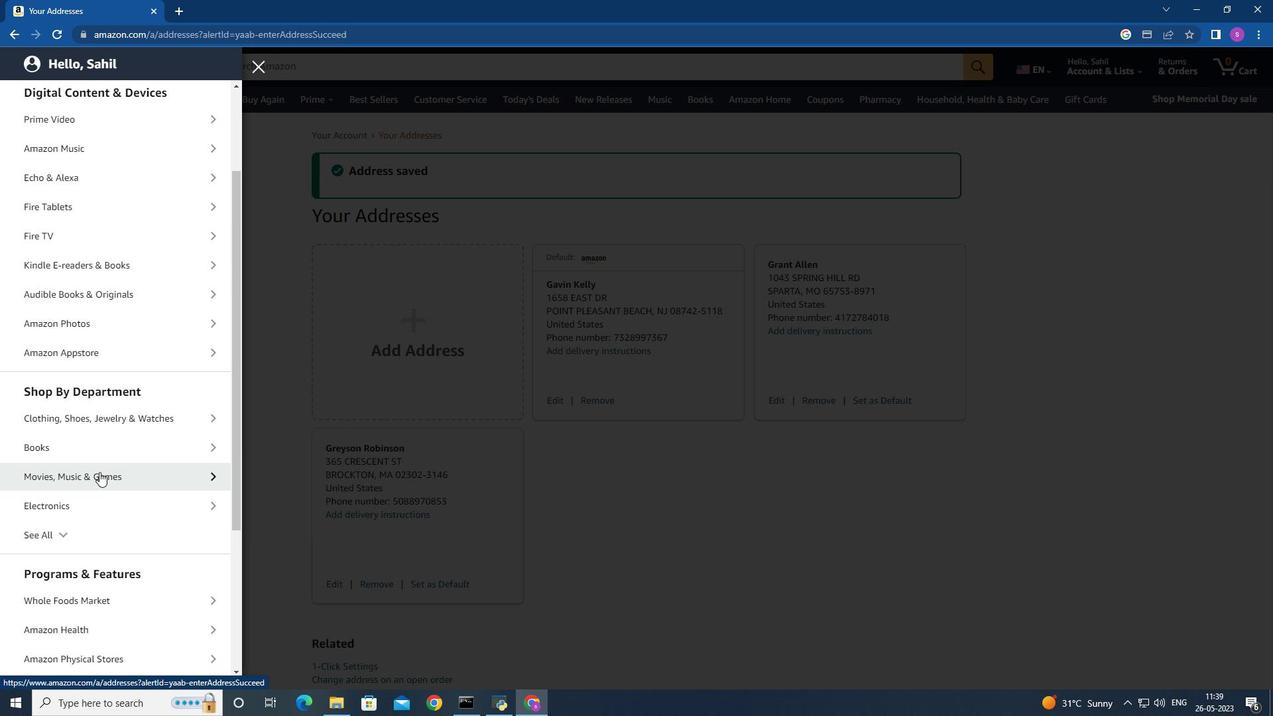 
Action: Mouse moved to (110, 468)
Screenshot: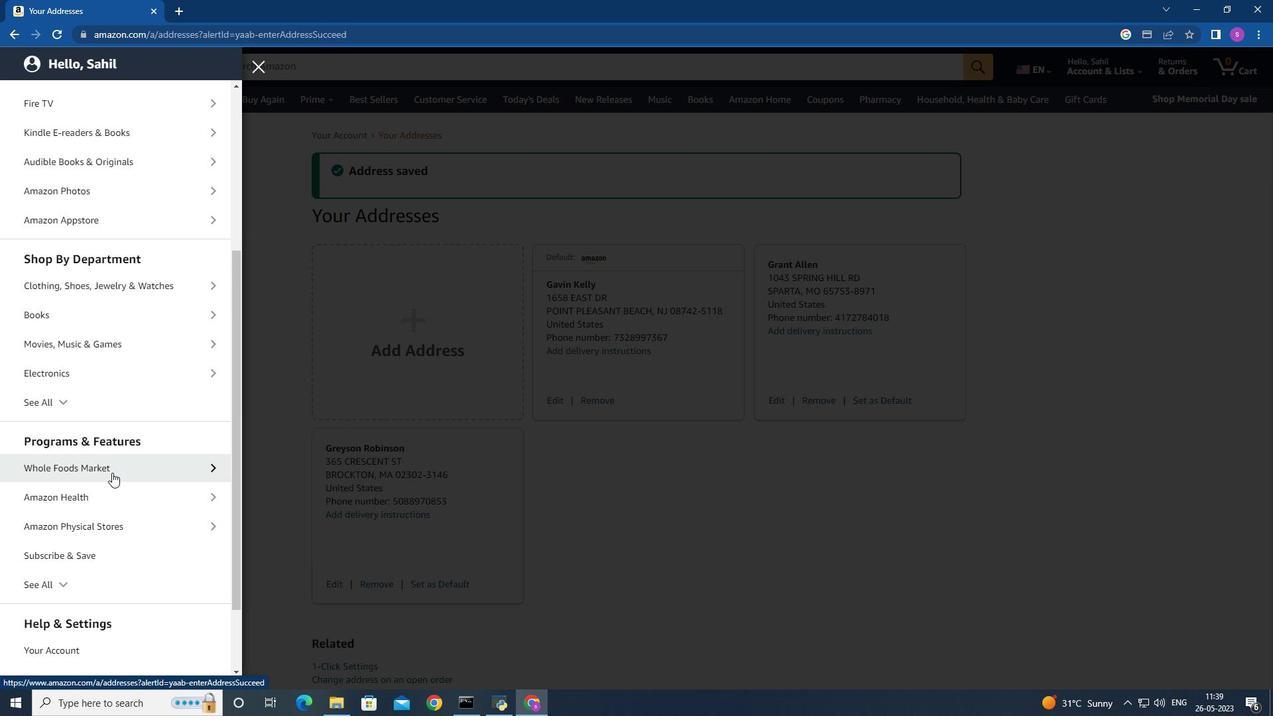 
Action: Mouse pressed left at (110, 468)
Screenshot: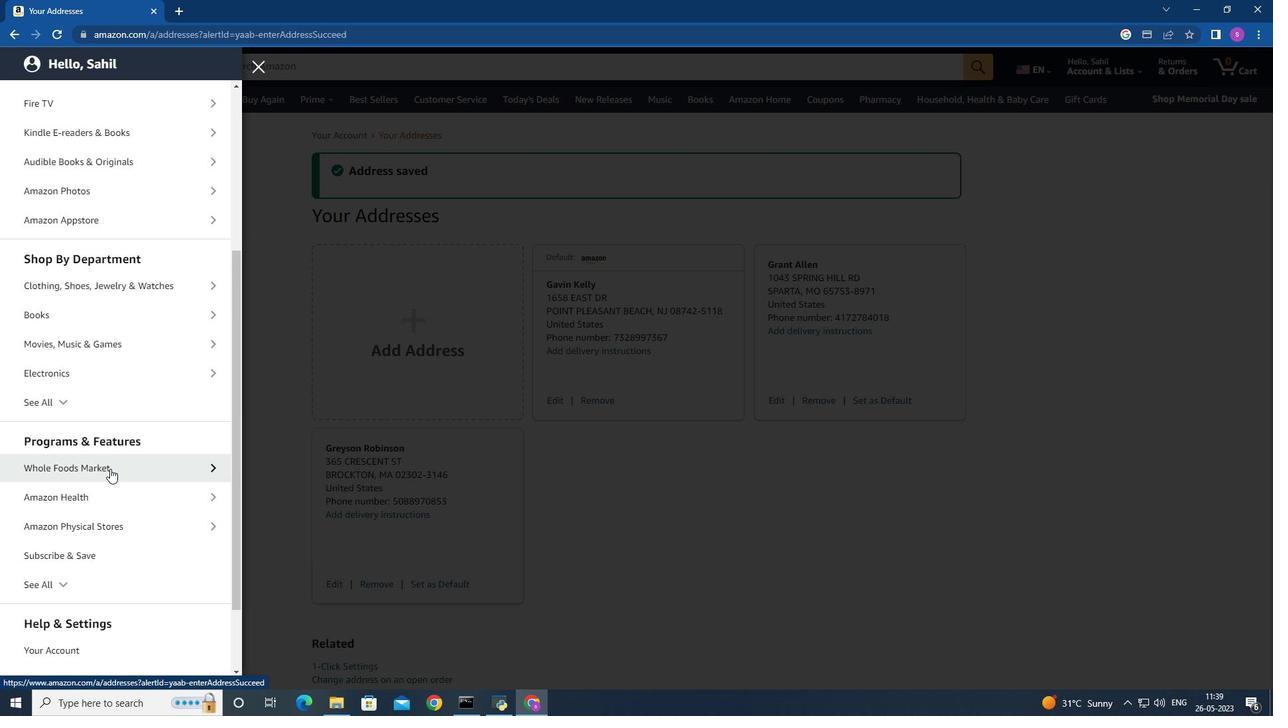 
Action: Mouse moved to (77, 155)
Screenshot: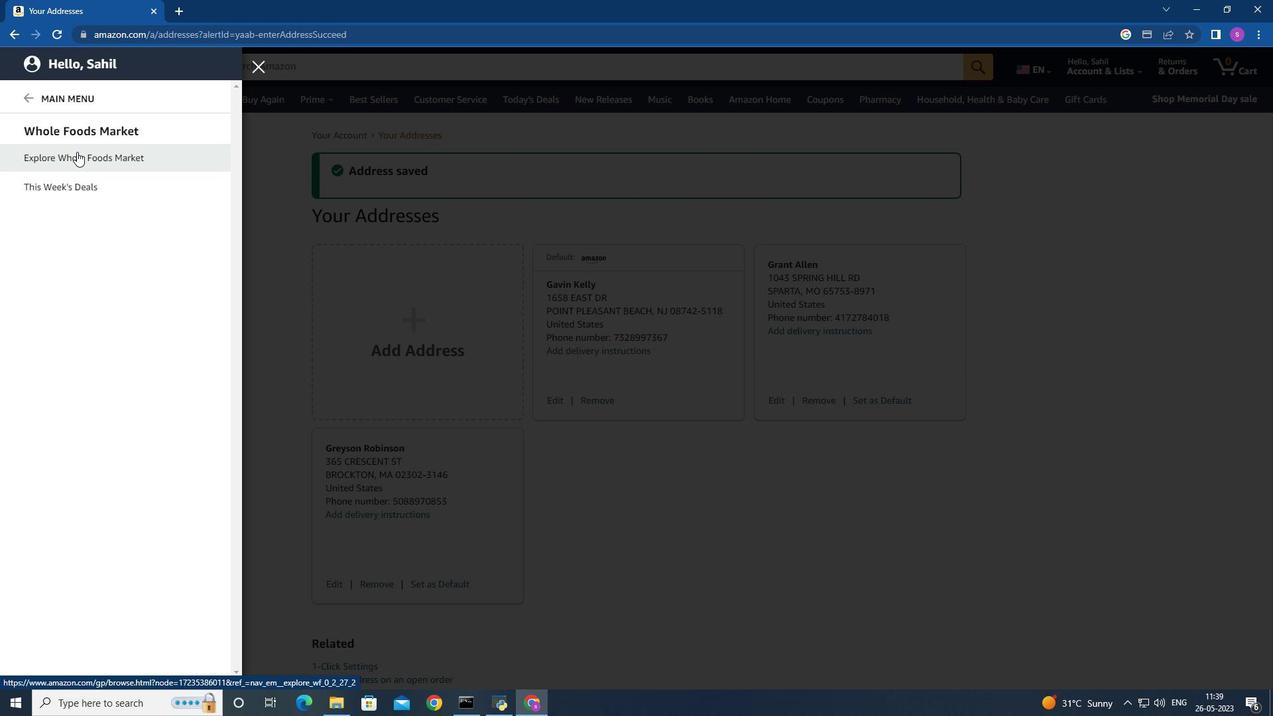 
Action: Mouse pressed left at (77, 155)
Screenshot: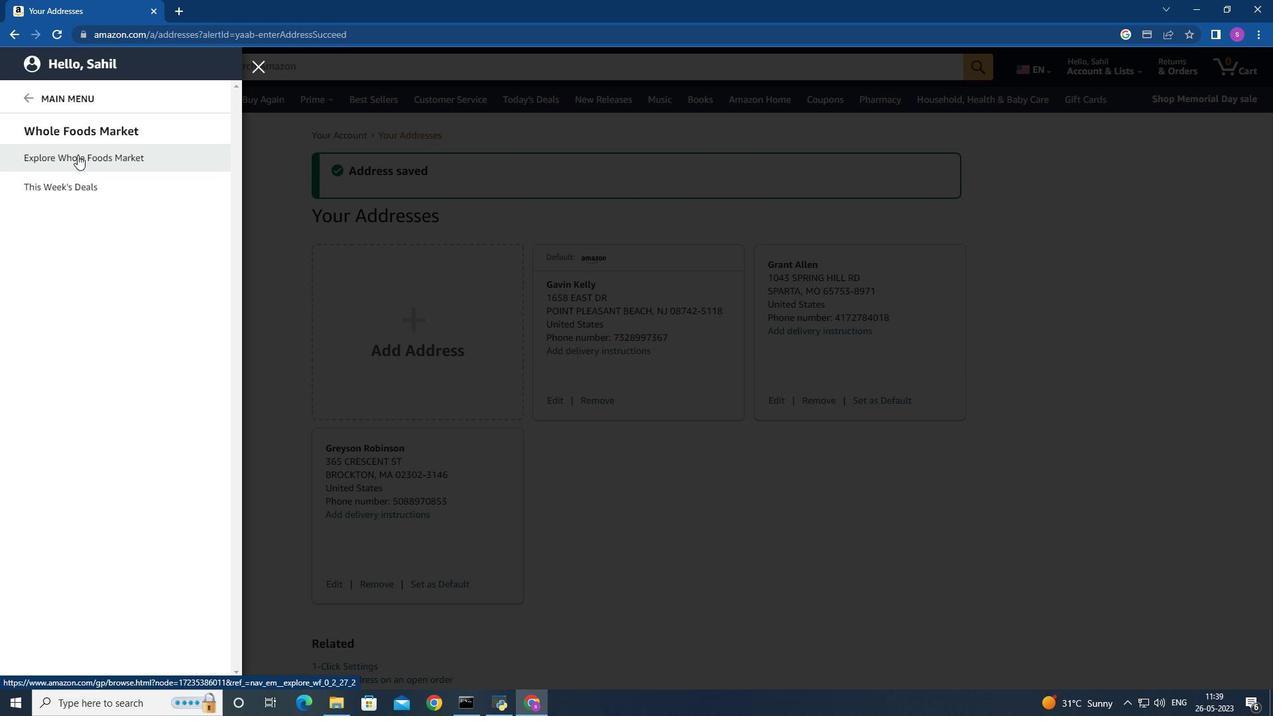 
Action: Mouse moved to (366, 68)
Screenshot: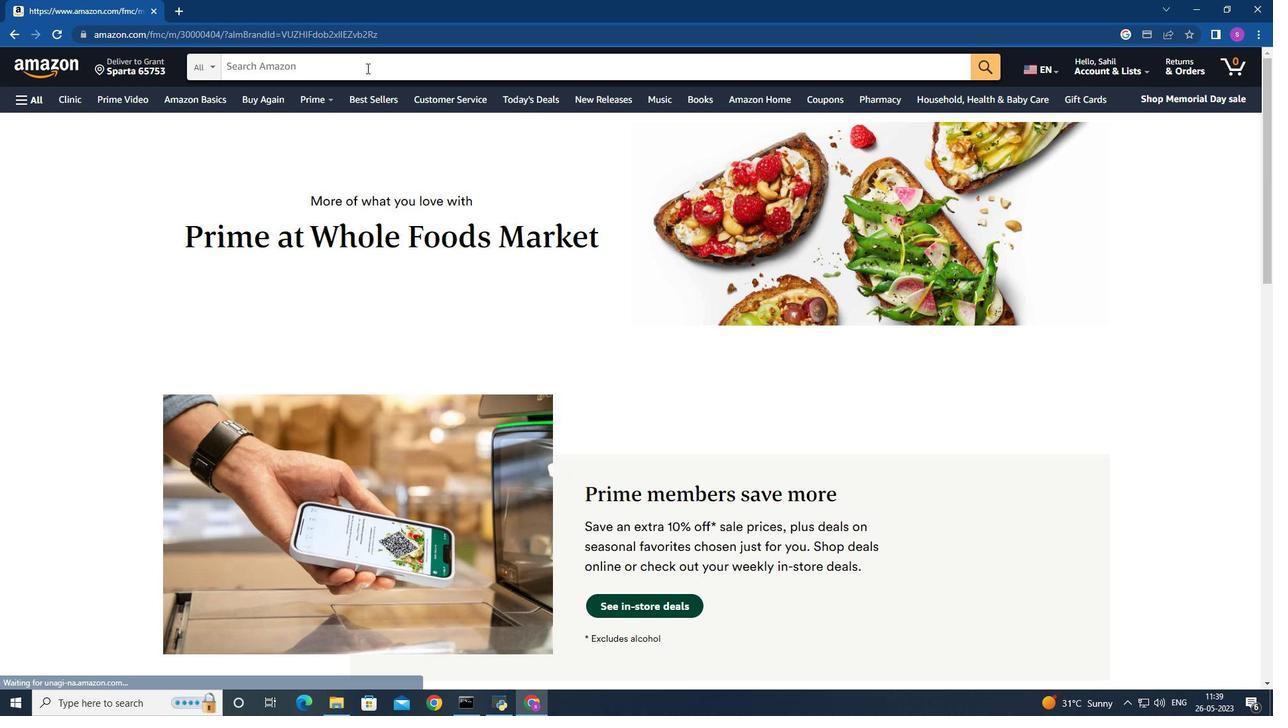 
Action: Mouse pressed left at (366, 68)
Screenshot: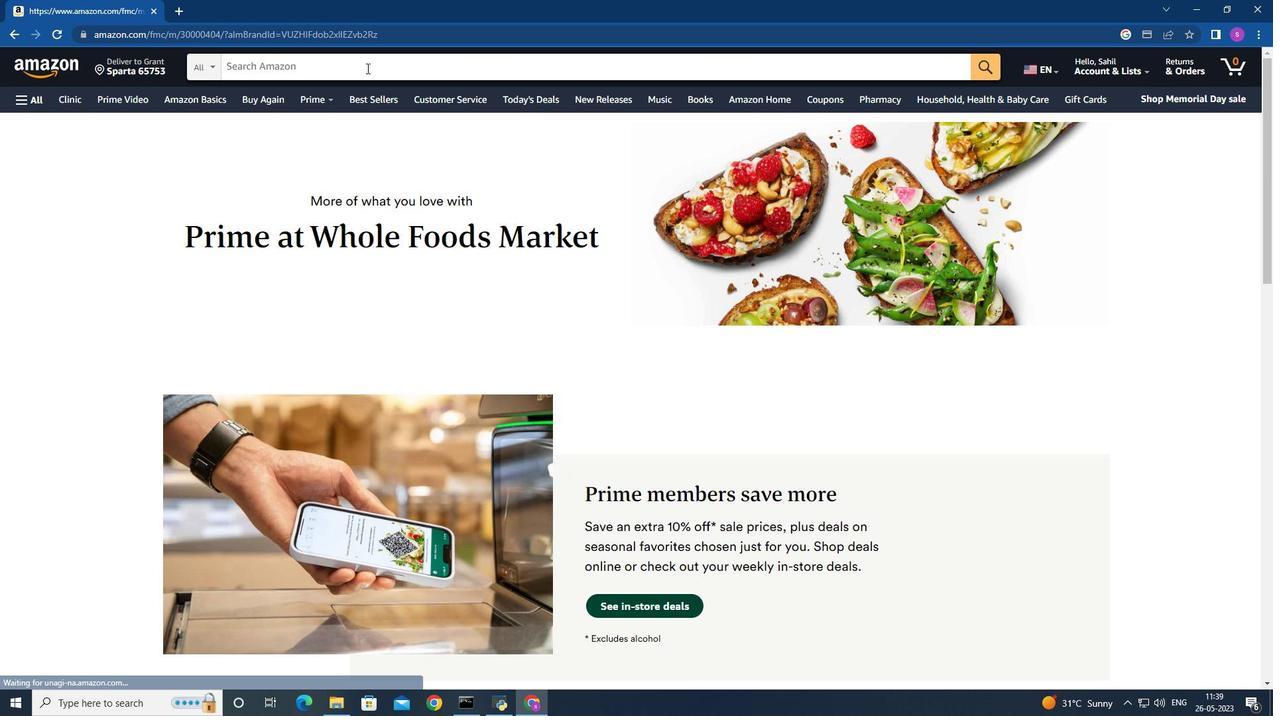 
Action: Mouse moved to (204, 66)
Screenshot: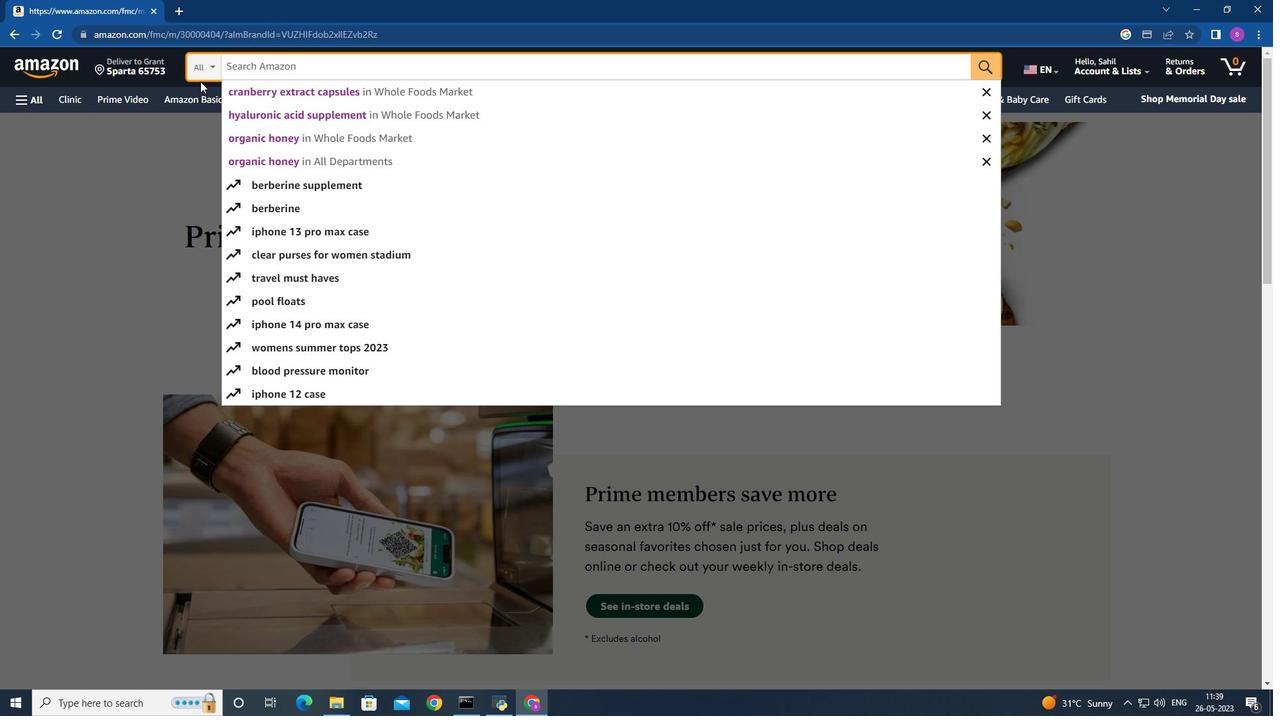 
Action: Mouse pressed left at (204, 66)
Screenshot: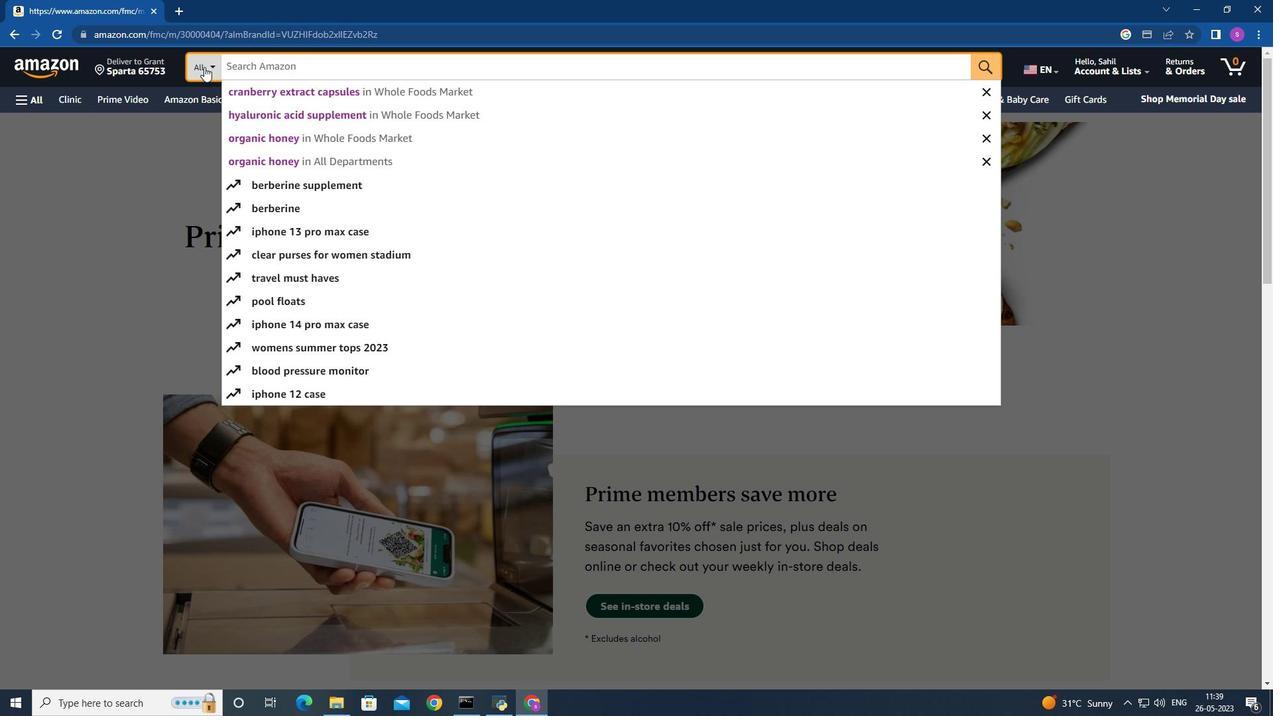 
Action: Mouse moved to (245, 137)
Screenshot: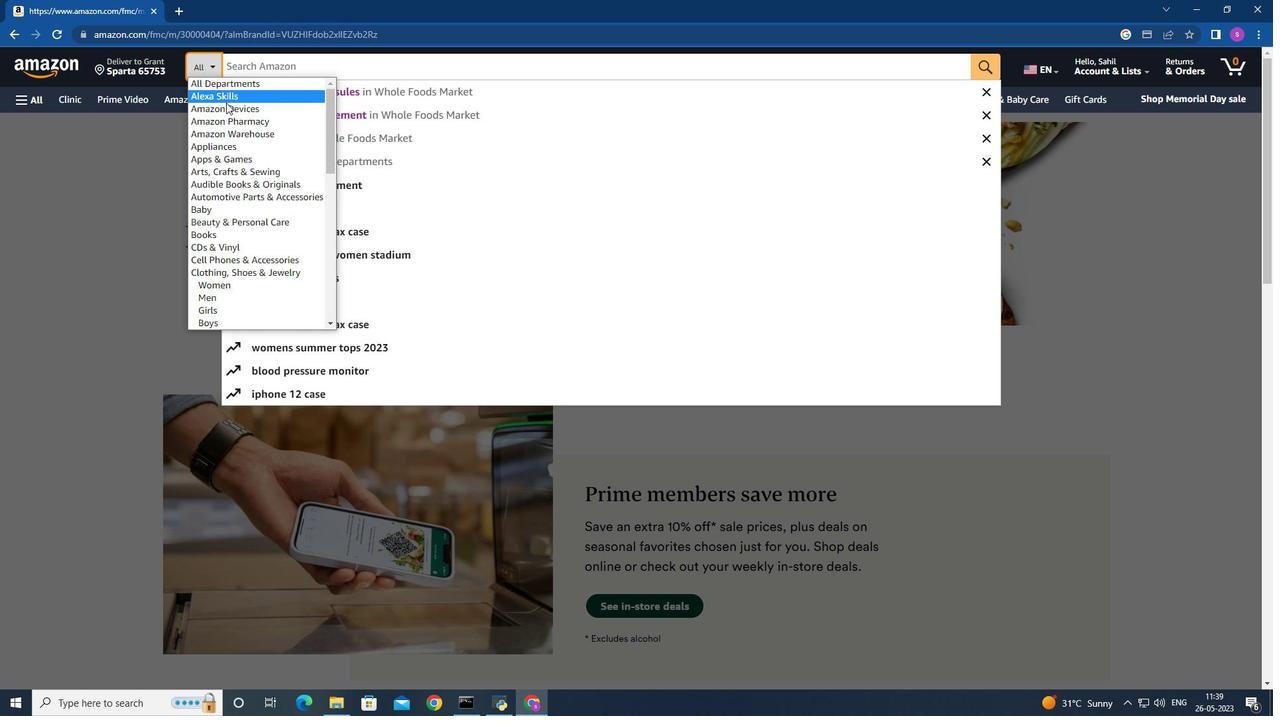 
Action: Mouse scrolled (245, 137) with delta (0, 0)
Screenshot: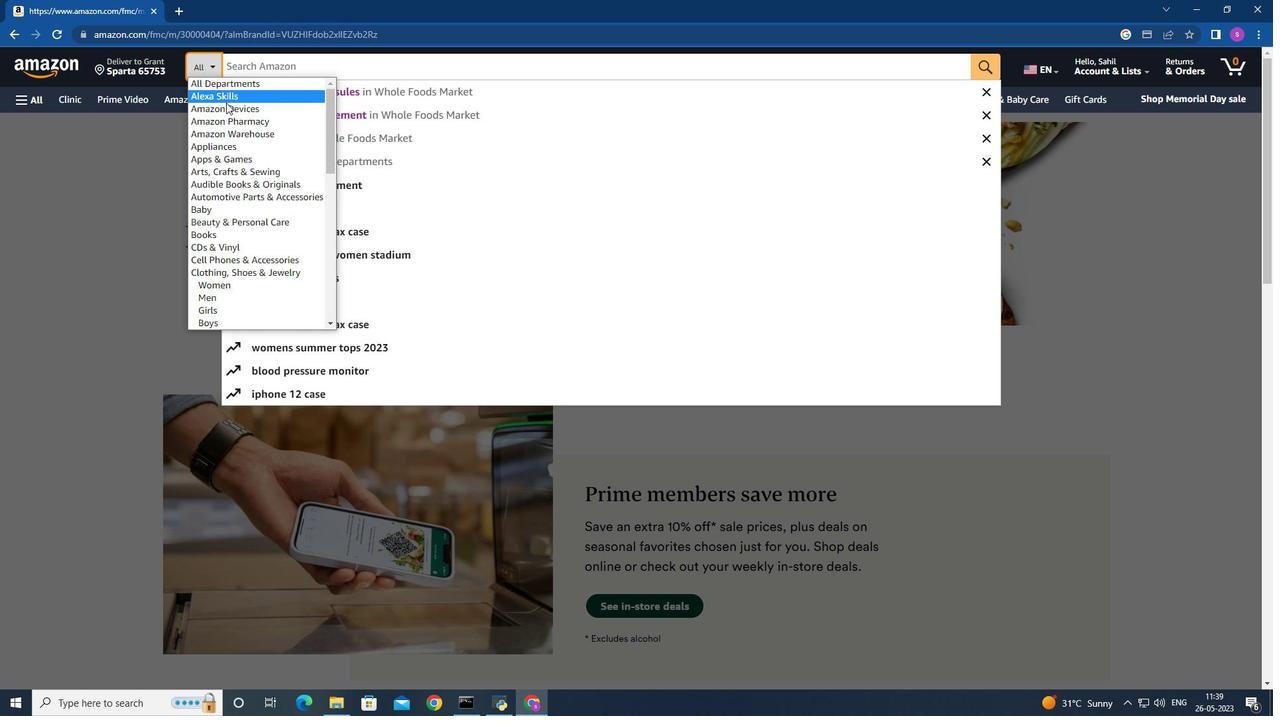 
Action: Mouse moved to (249, 145)
Screenshot: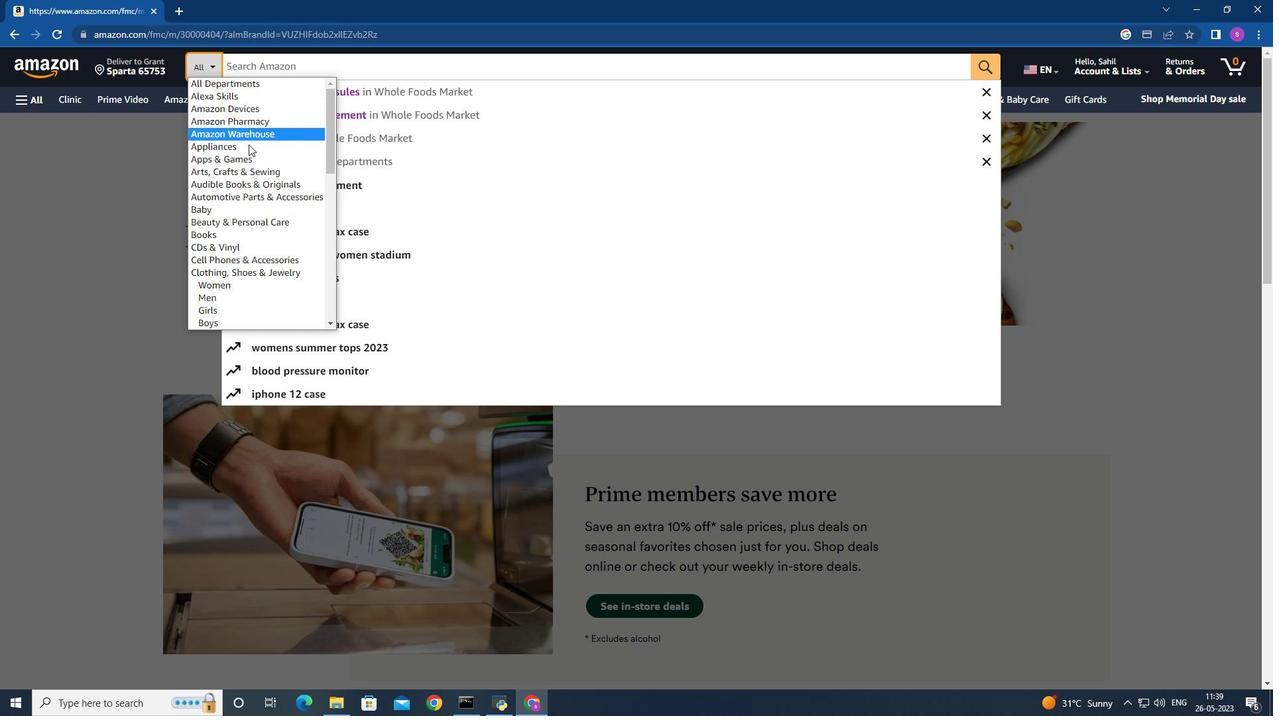
Action: Mouse scrolled (249, 145) with delta (0, 0)
Screenshot: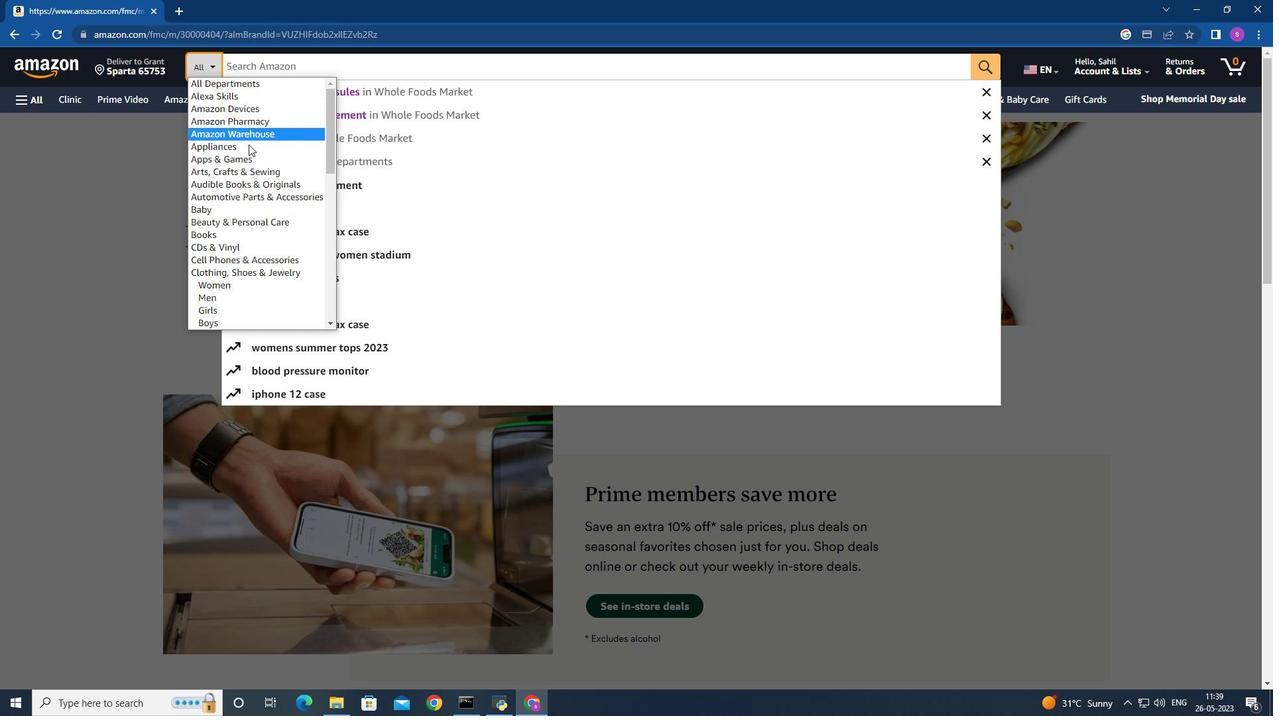 
Action: Mouse moved to (249, 146)
Screenshot: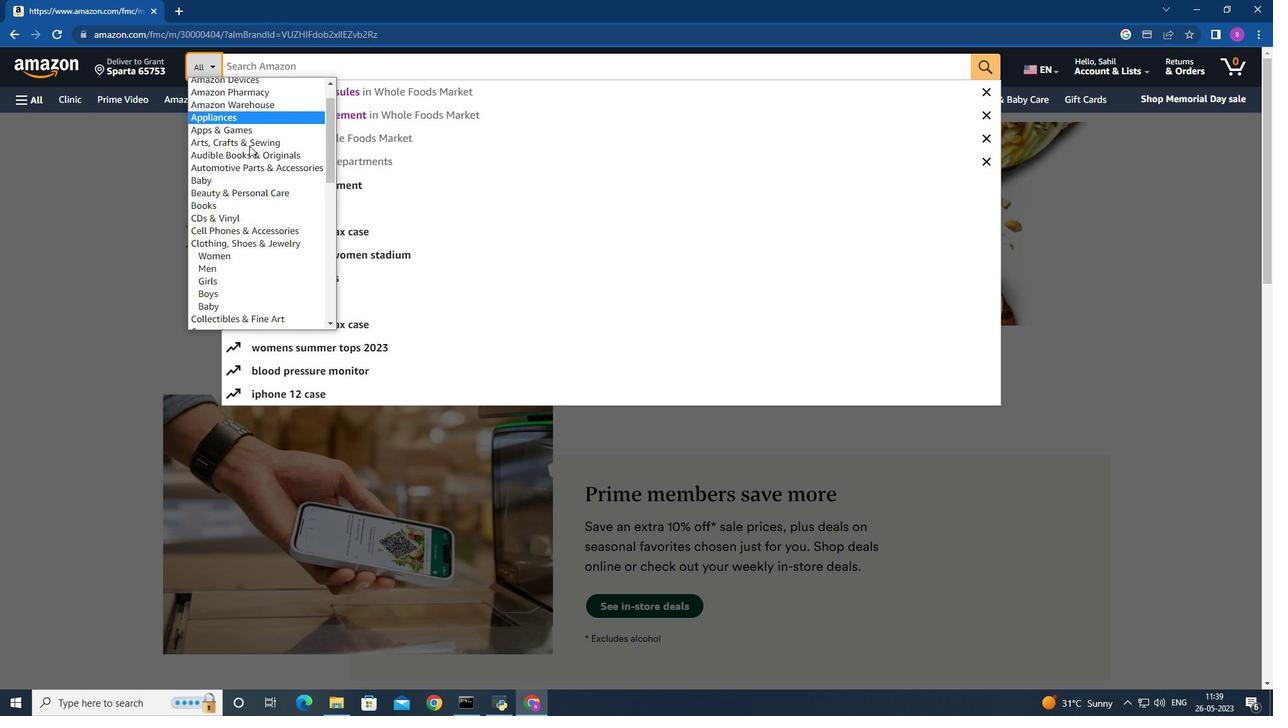 
Action: Mouse scrolled (249, 145) with delta (0, 0)
Screenshot: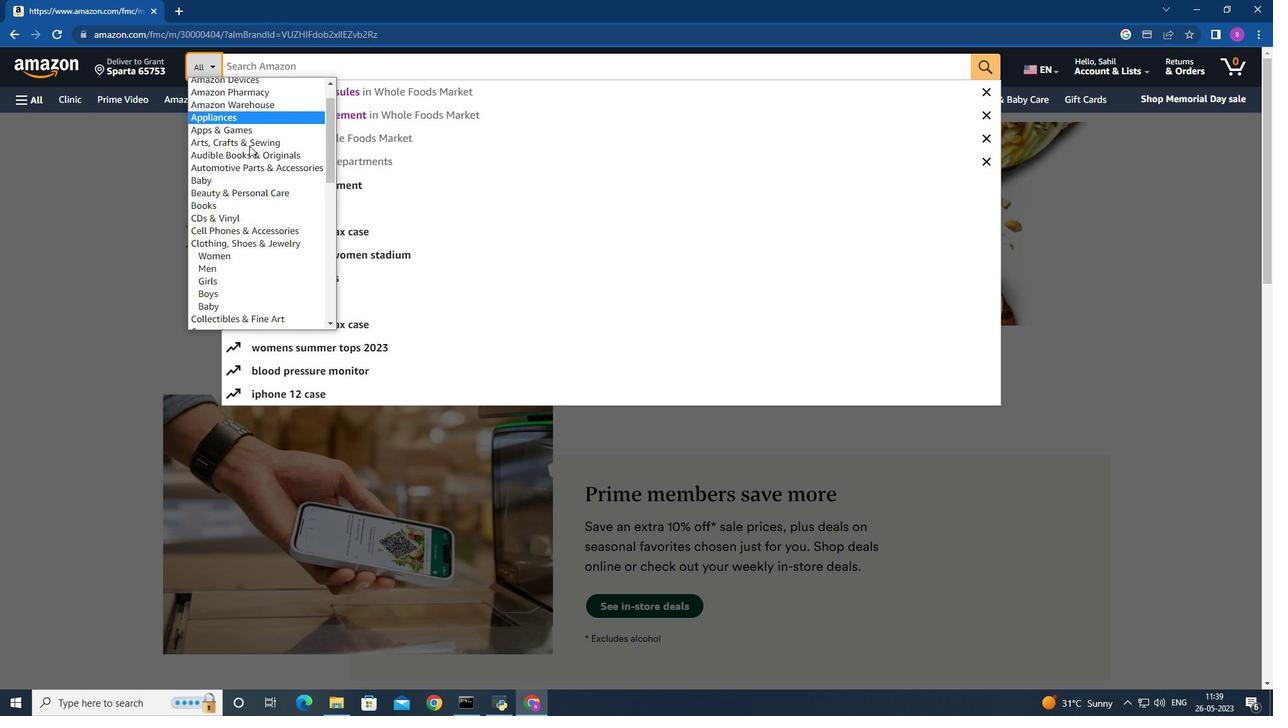 
Action: Mouse moved to (251, 148)
Screenshot: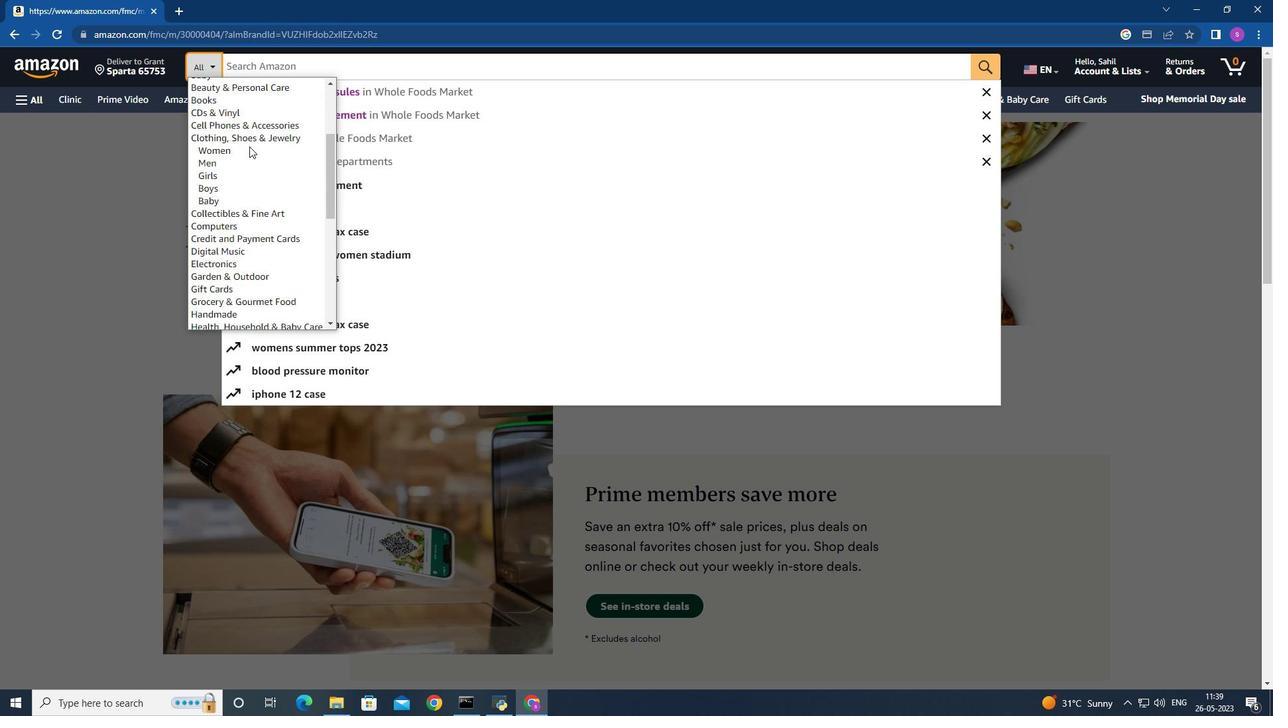 
Action: Mouse scrolled (250, 146) with delta (0, 0)
Screenshot: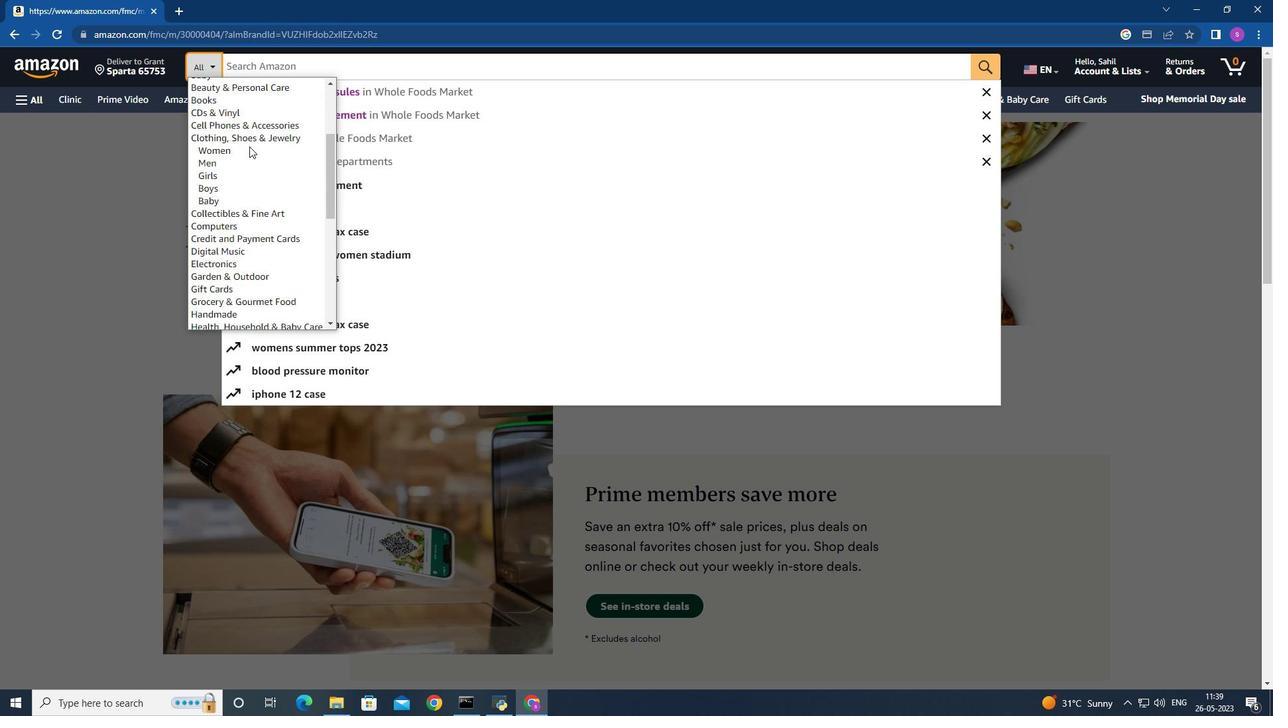 
Action: Mouse scrolled (251, 147) with delta (0, 0)
Screenshot: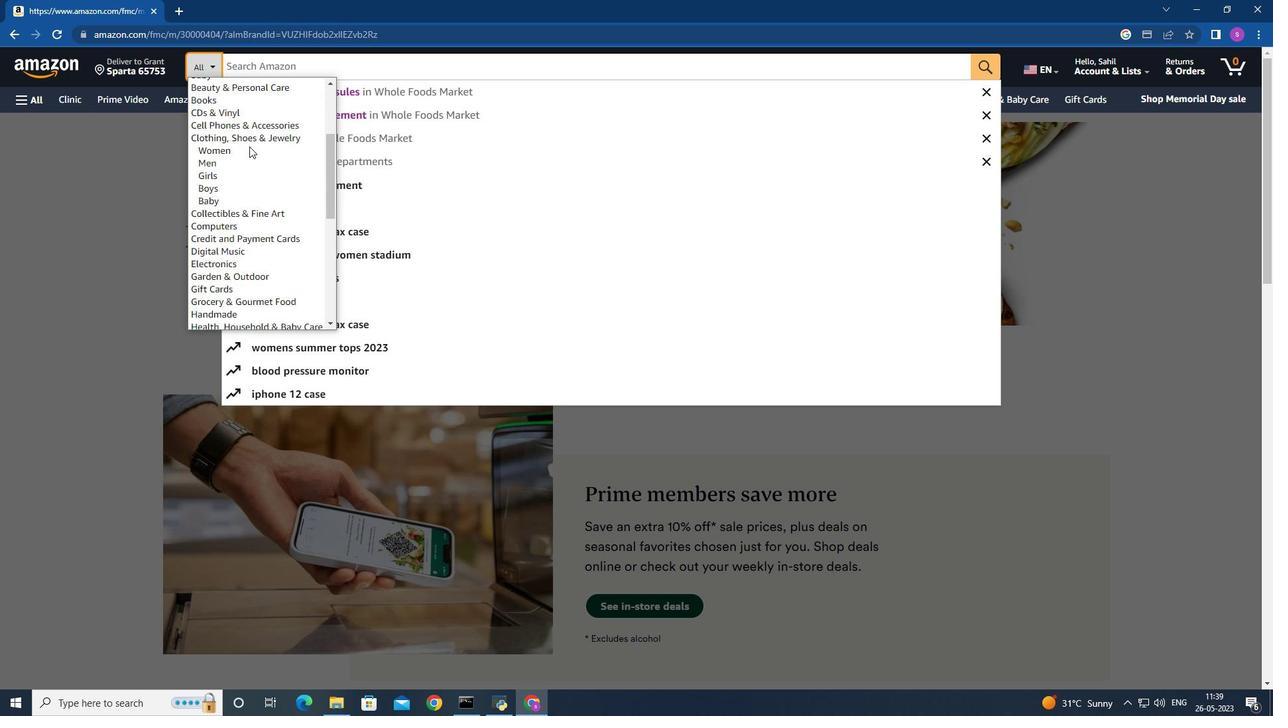 
Action: Mouse scrolled (251, 147) with delta (0, 0)
Screenshot: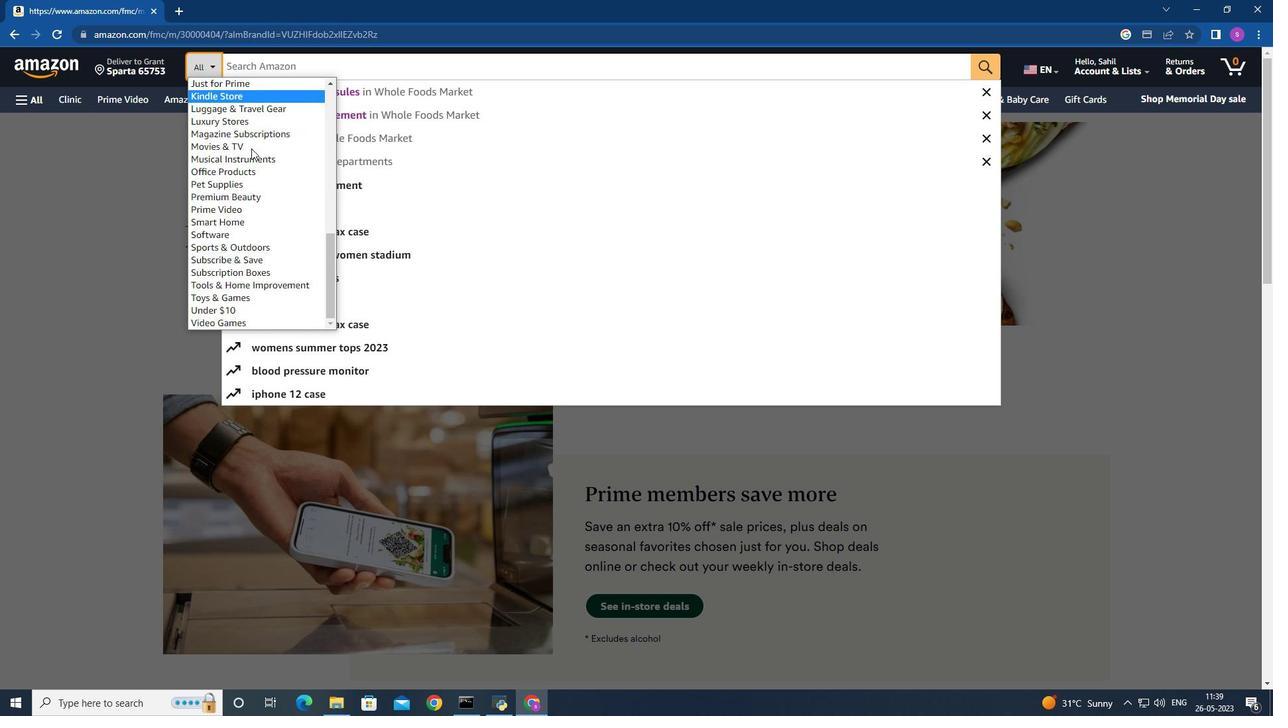 
Action: Mouse scrolled (251, 147) with delta (0, 0)
Screenshot: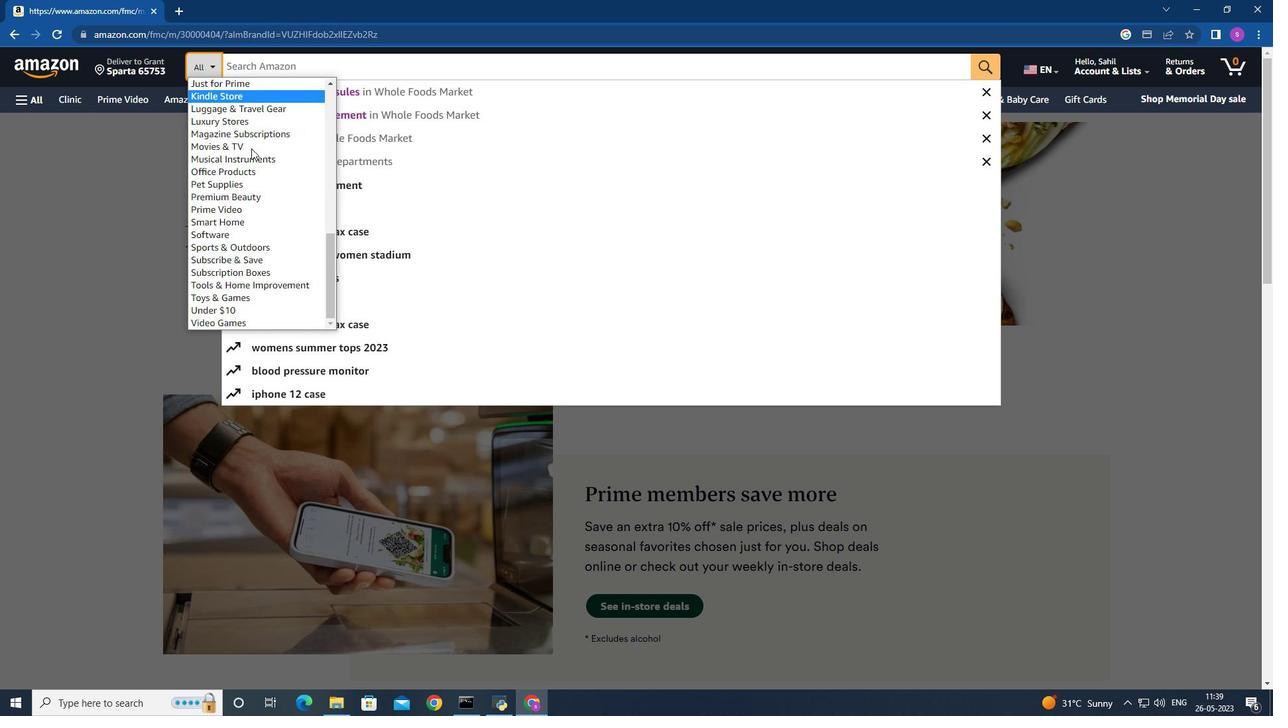 
Action: Mouse scrolled (251, 147) with delta (0, 0)
Screenshot: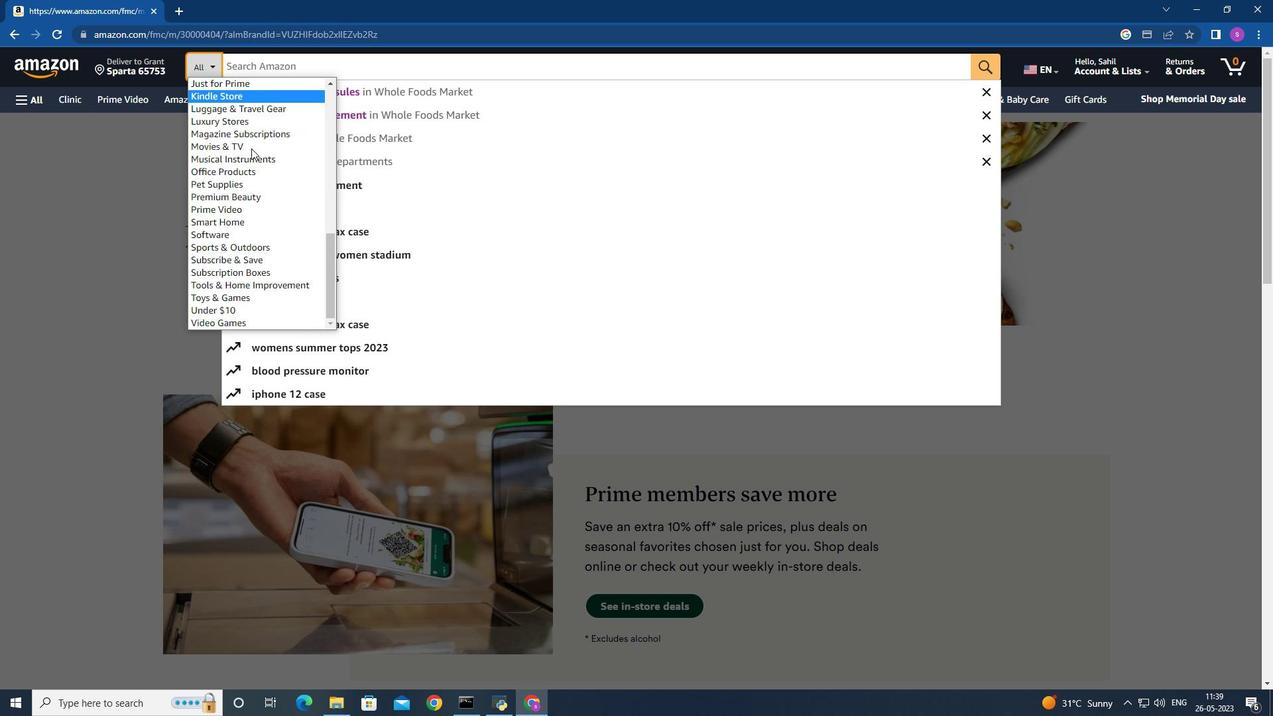 
Action: Mouse scrolled (251, 147) with delta (0, 0)
Screenshot: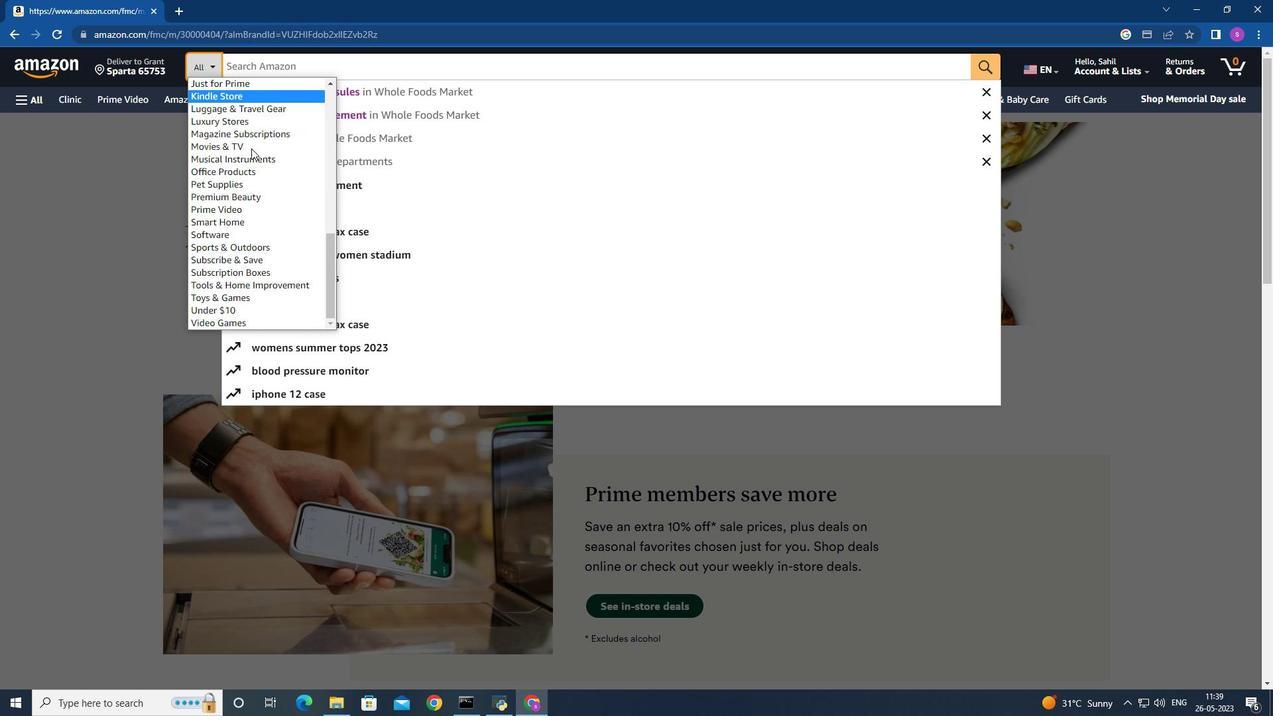 
Action: Mouse moved to (285, 240)
Screenshot: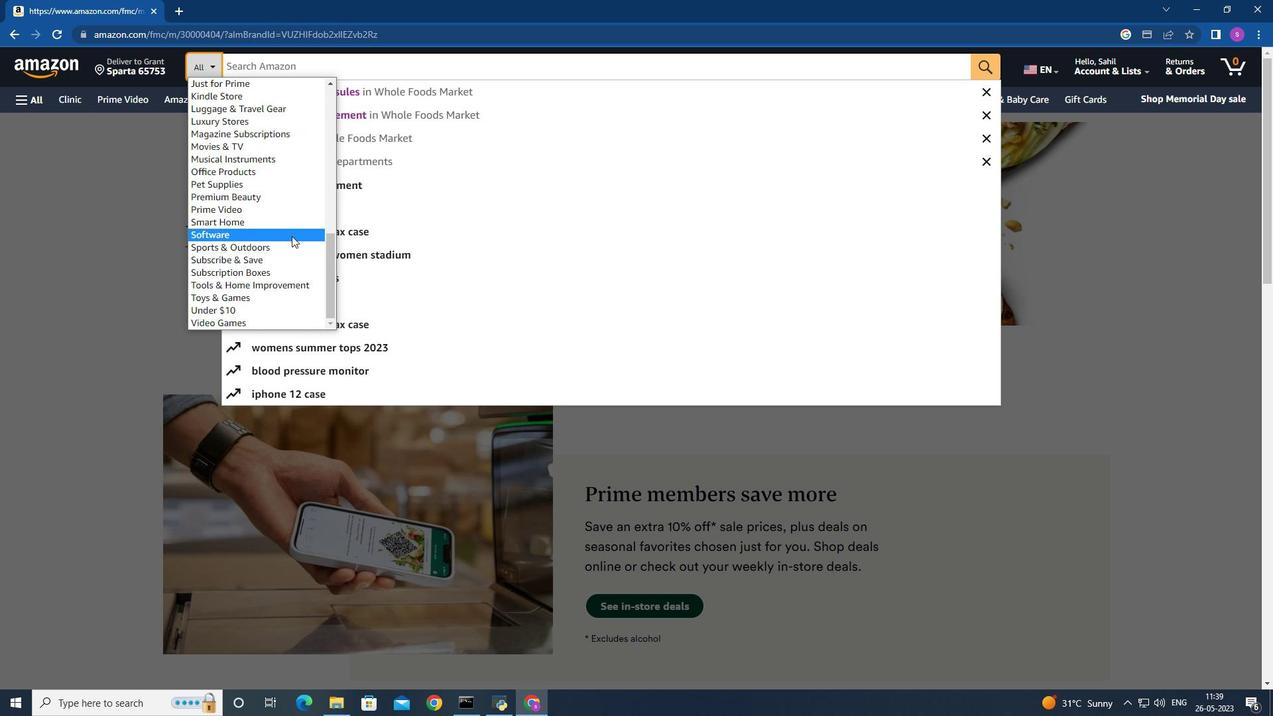 
Action: Mouse scrolled (285, 240) with delta (0, 0)
Screenshot: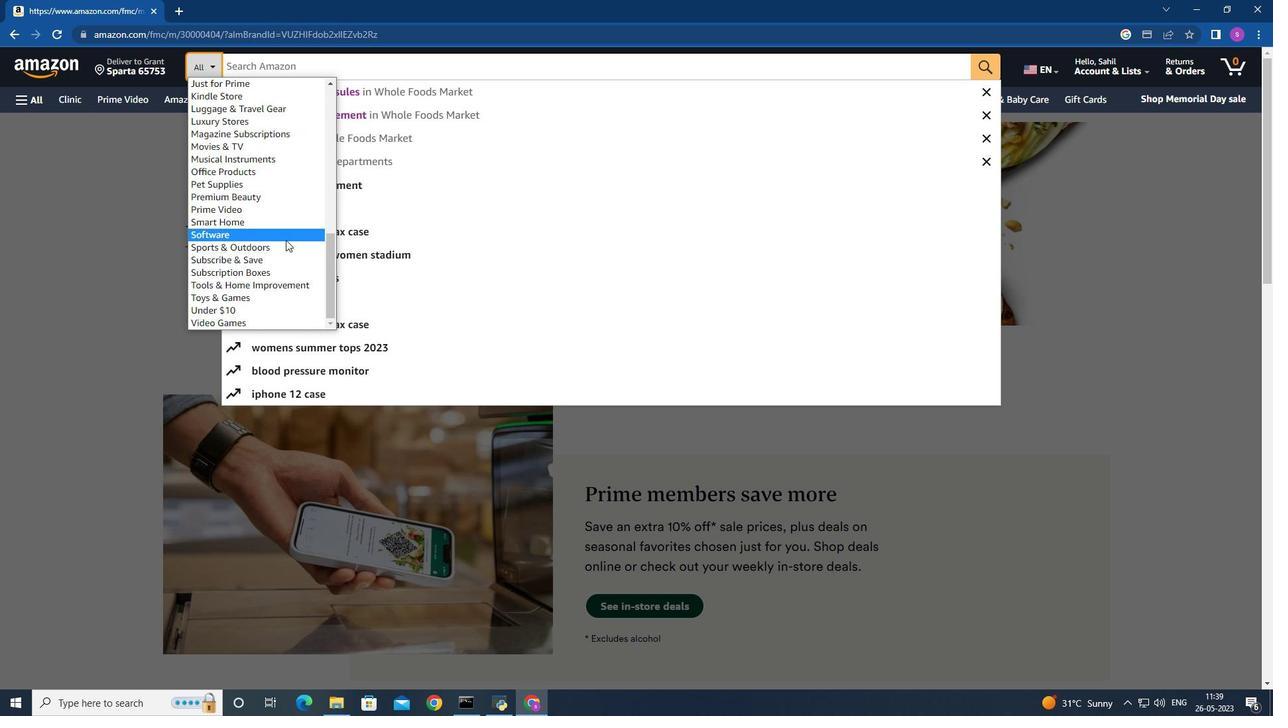 
Action: Mouse moved to (25, 145)
Screenshot: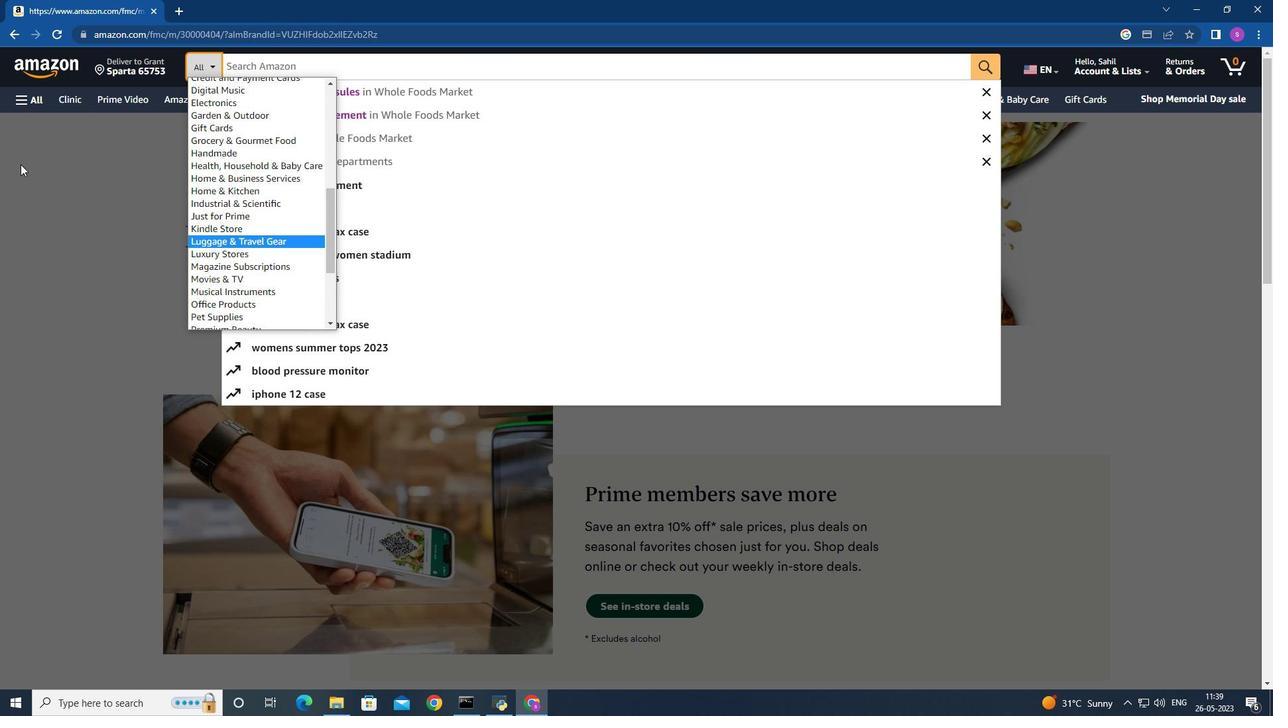 
Action: Mouse pressed left at (25, 145)
Screenshot: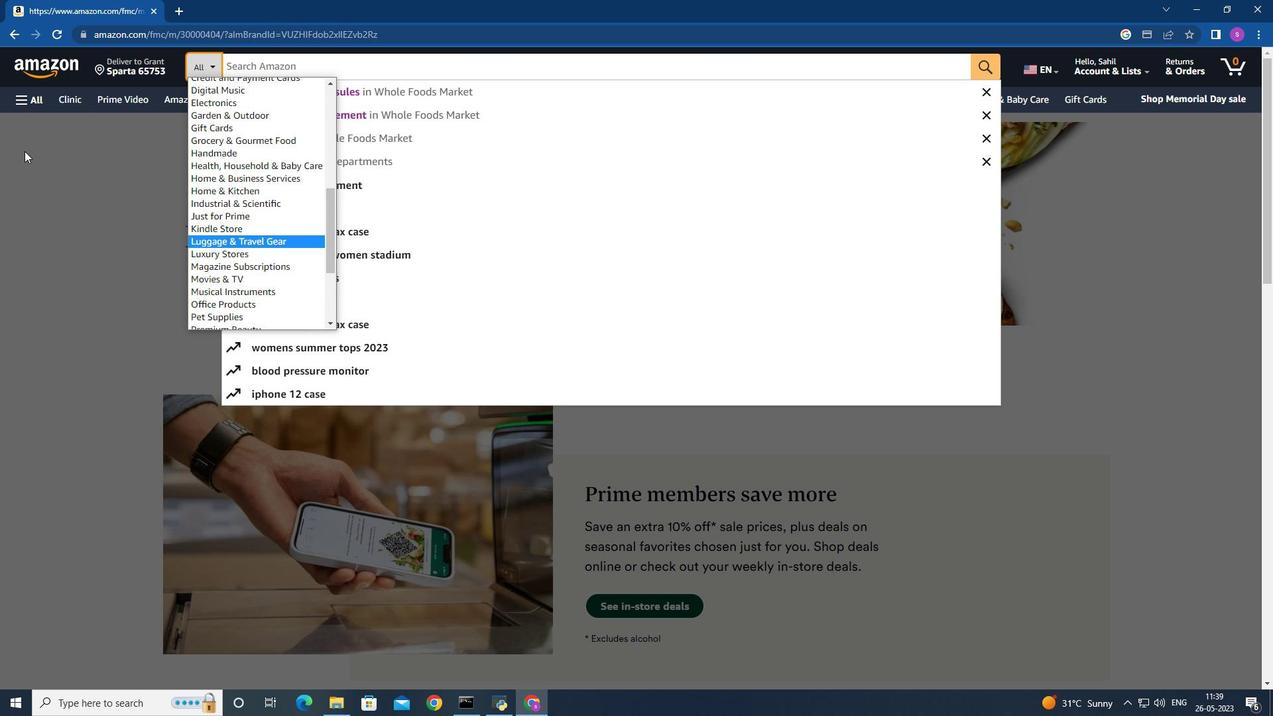 
Action: Mouse moved to (29, 101)
Screenshot: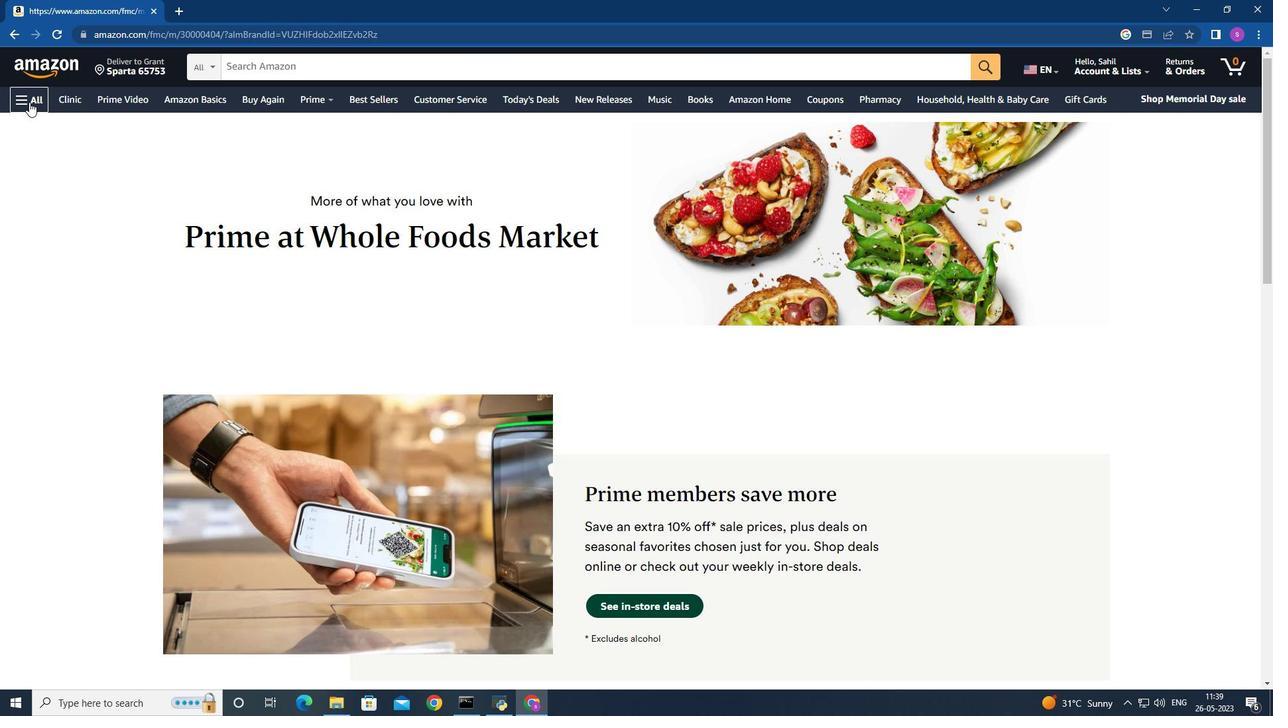 
Action: Mouse pressed left at (29, 101)
Screenshot: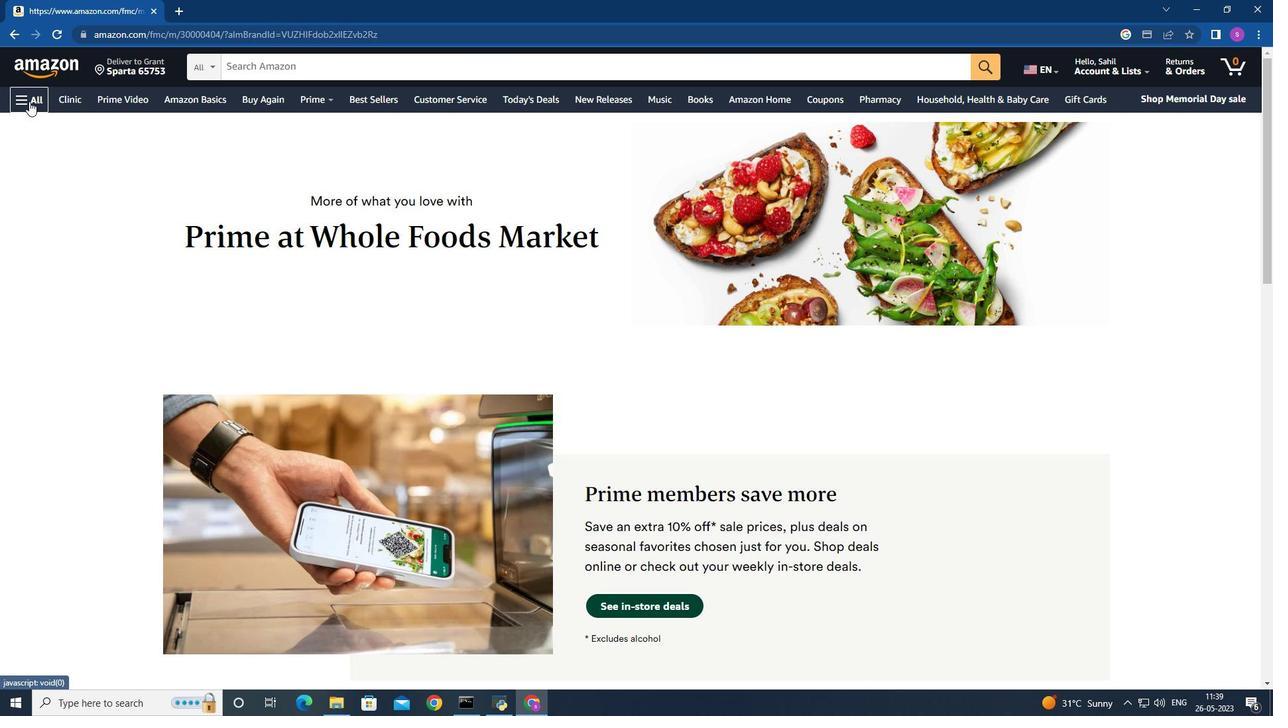 
Action: Mouse moved to (309, 133)
Screenshot: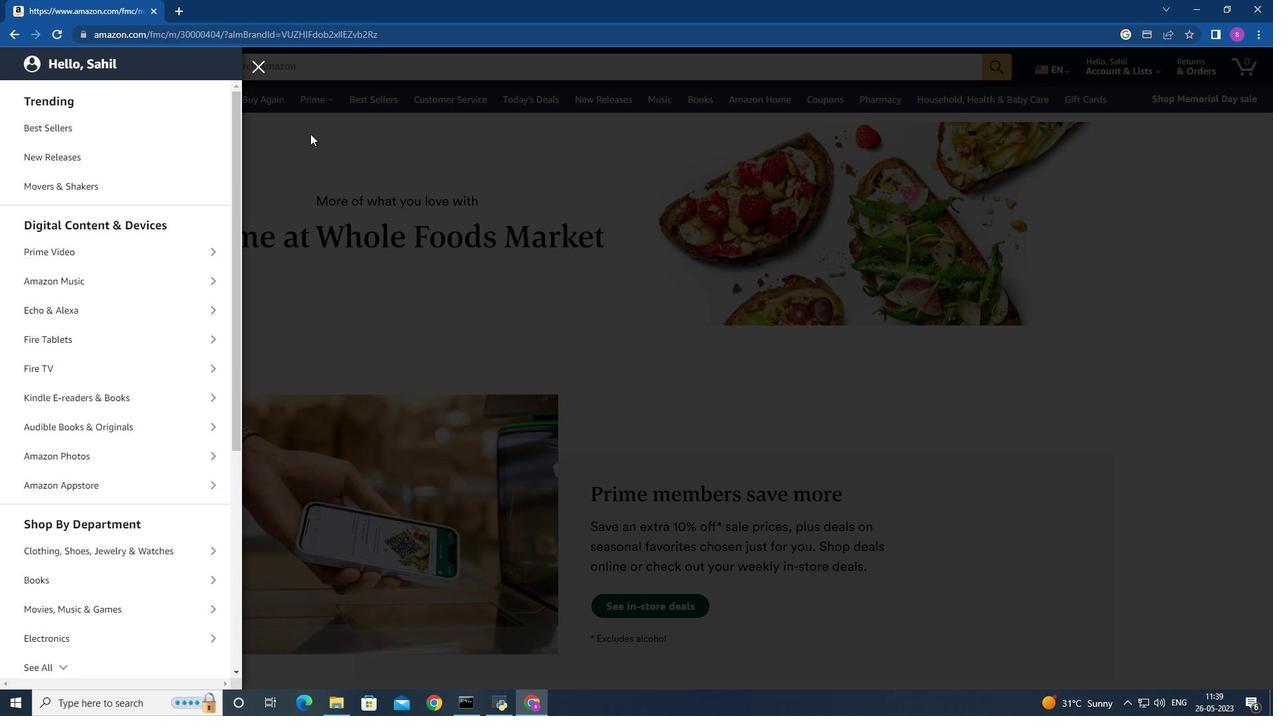 
Action: Mouse pressed left at (309, 133)
Screenshot: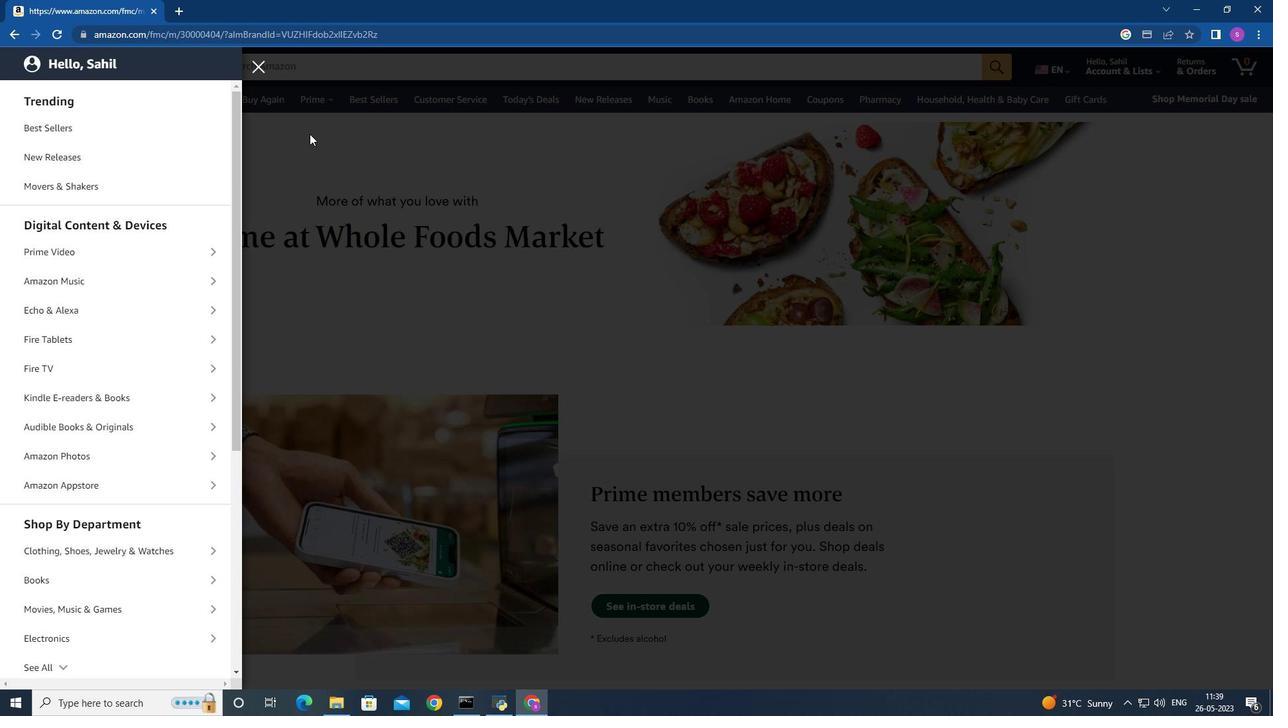 
Action: Mouse moved to (131, 74)
Screenshot: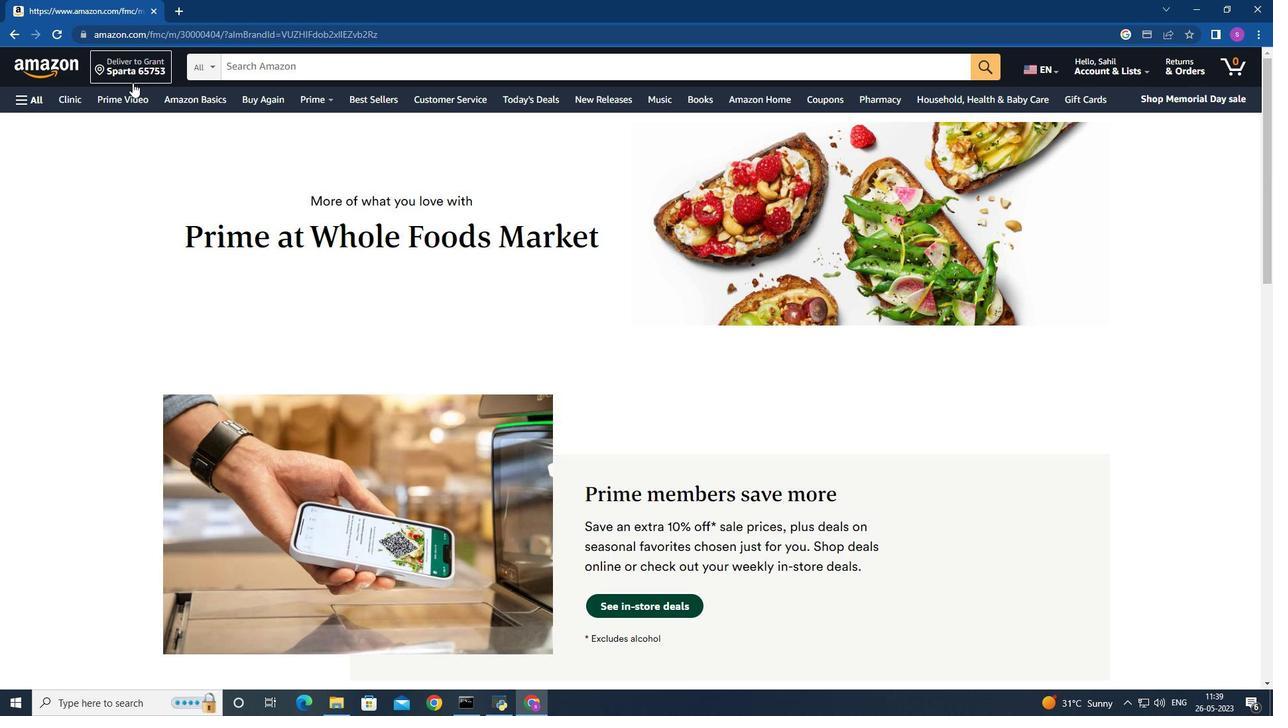 
Action: Mouse pressed left at (131, 74)
Screenshot: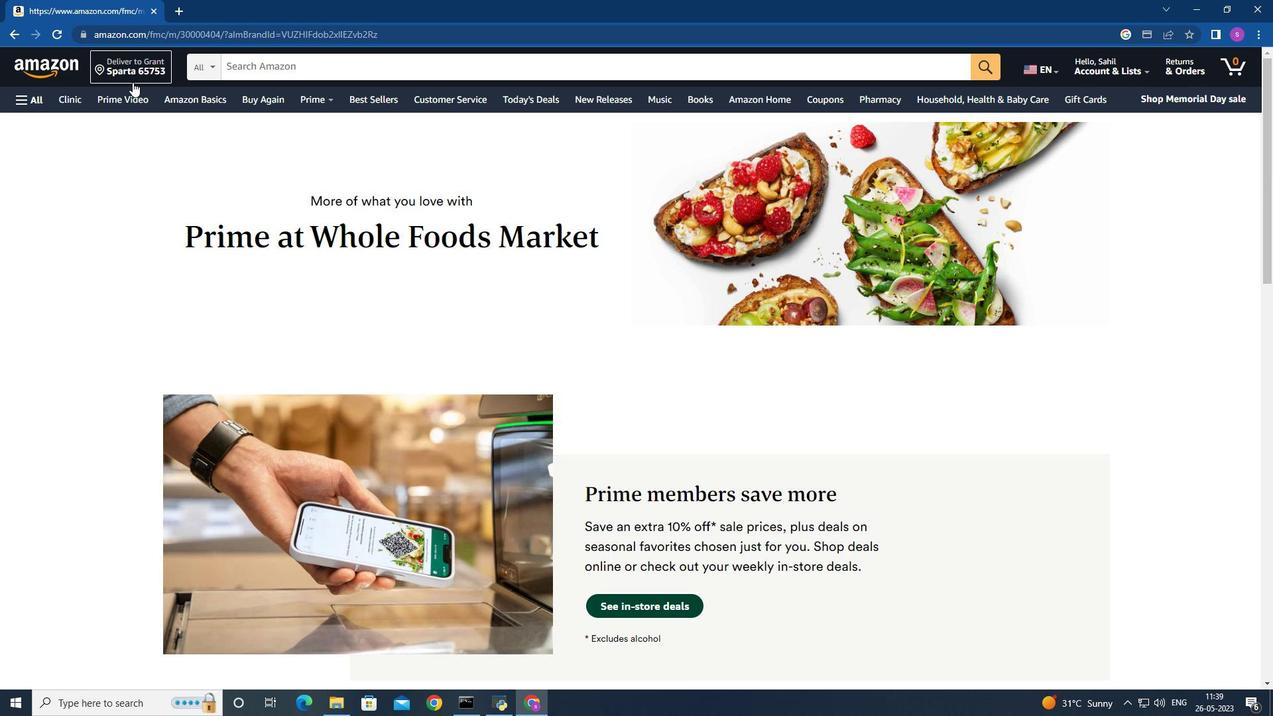 
Action: Mouse moved to (616, 379)
Screenshot: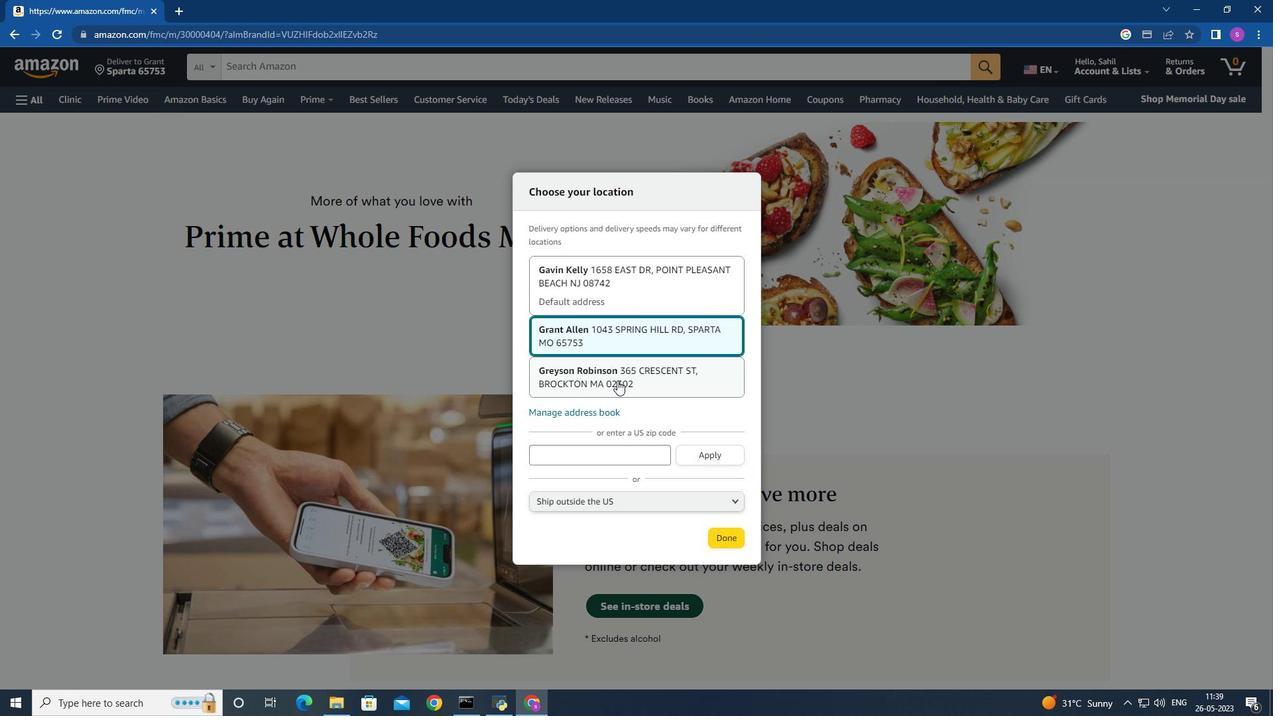 
Action: Mouse pressed left at (616, 379)
Screenshot: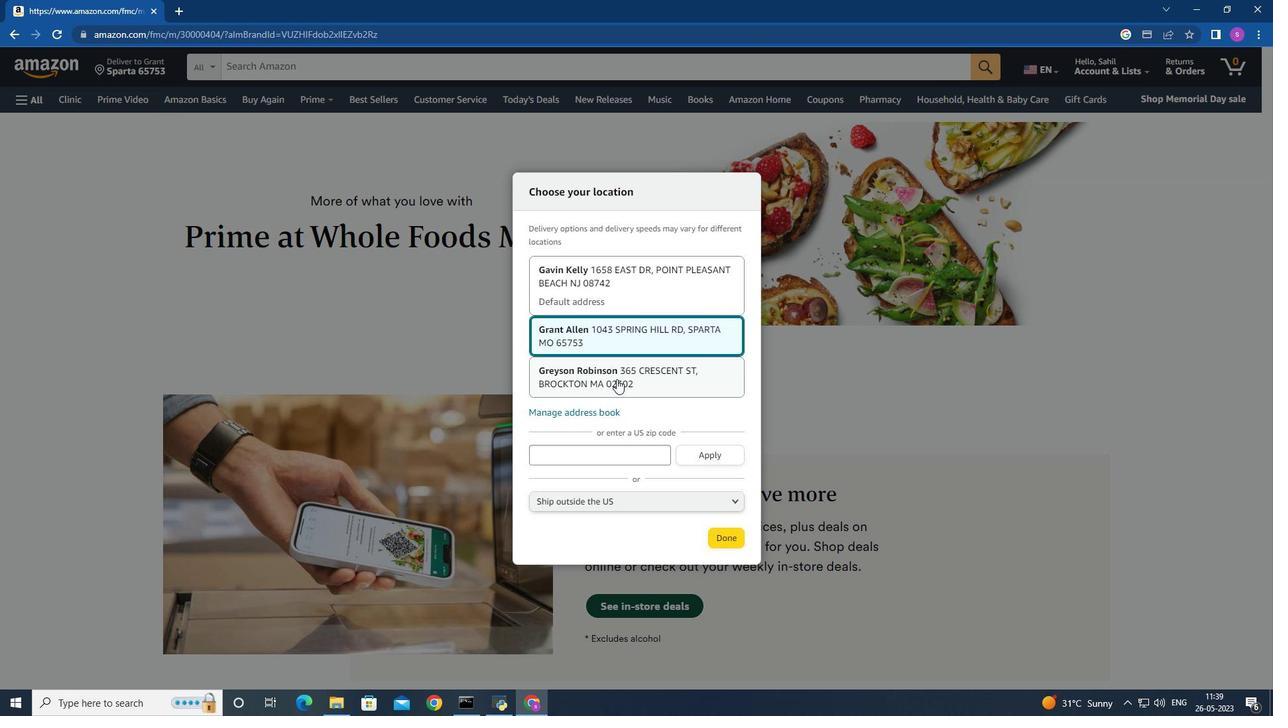 
Action: Mouse moved to (726, 537)
Screenshot: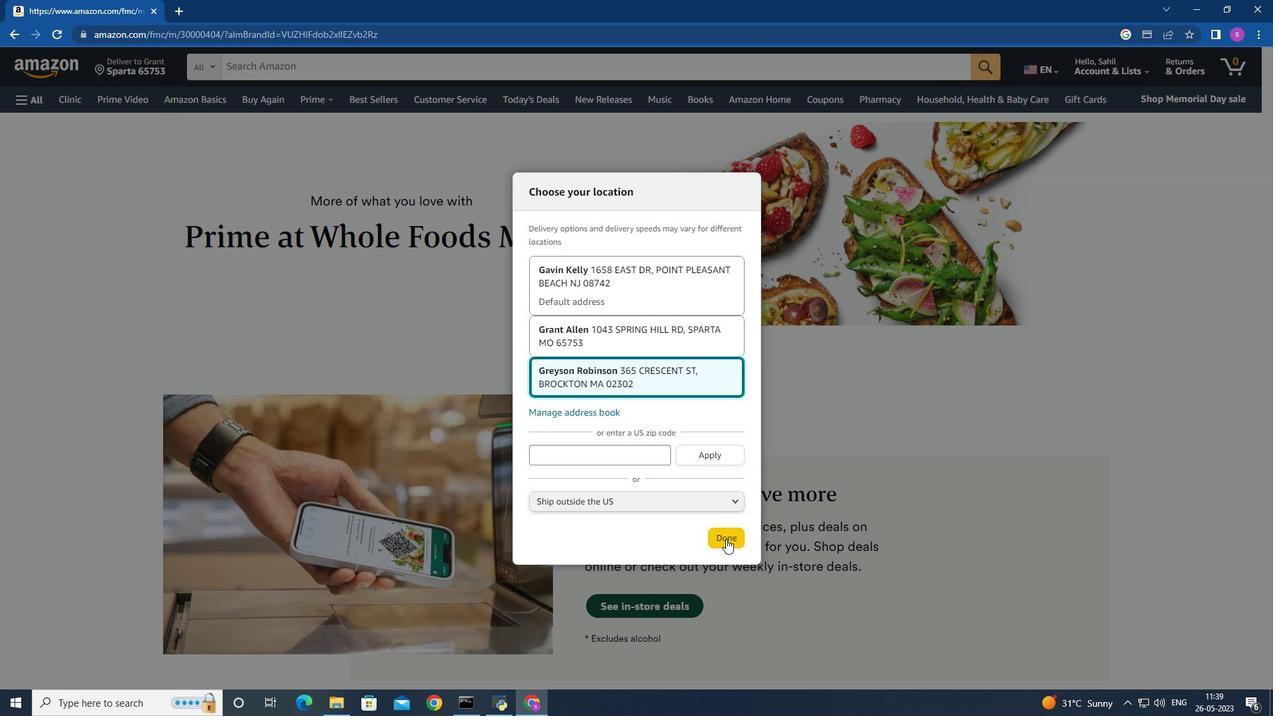 
Action: Mouse pressed left at (726, 537)
Screenshot: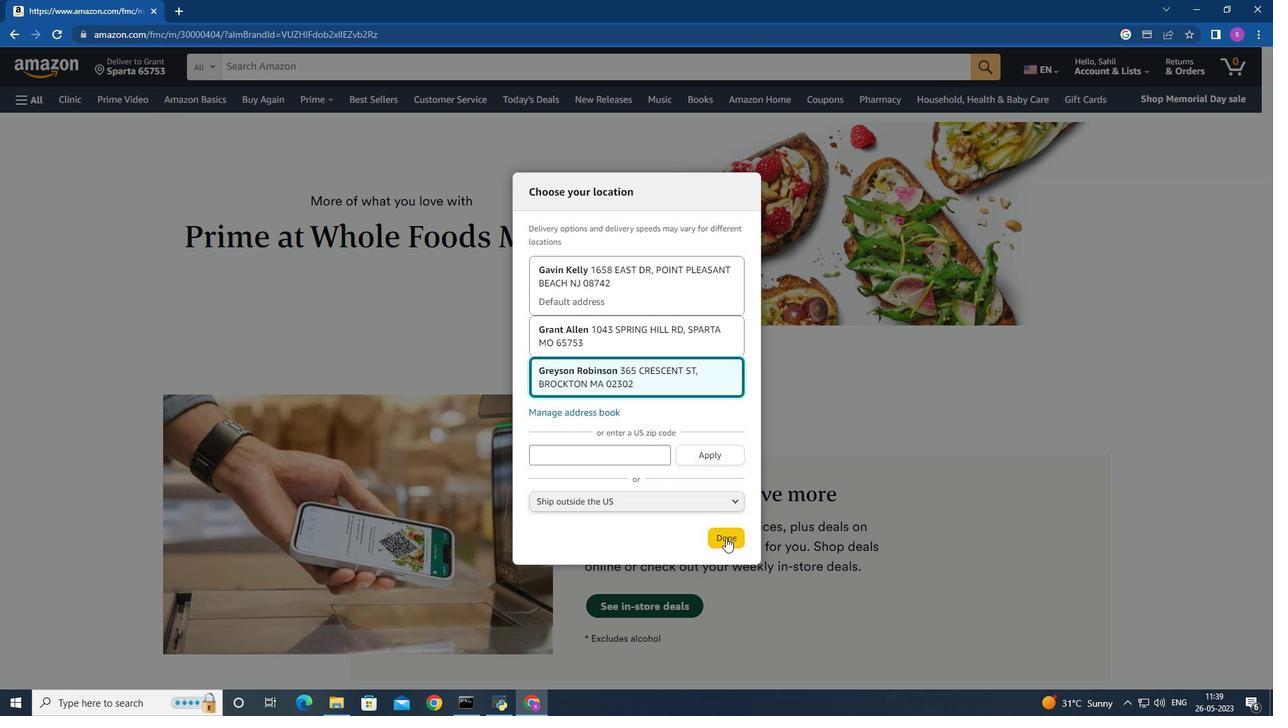 
Action: Mouse moved to (26, 94)
Screenshot: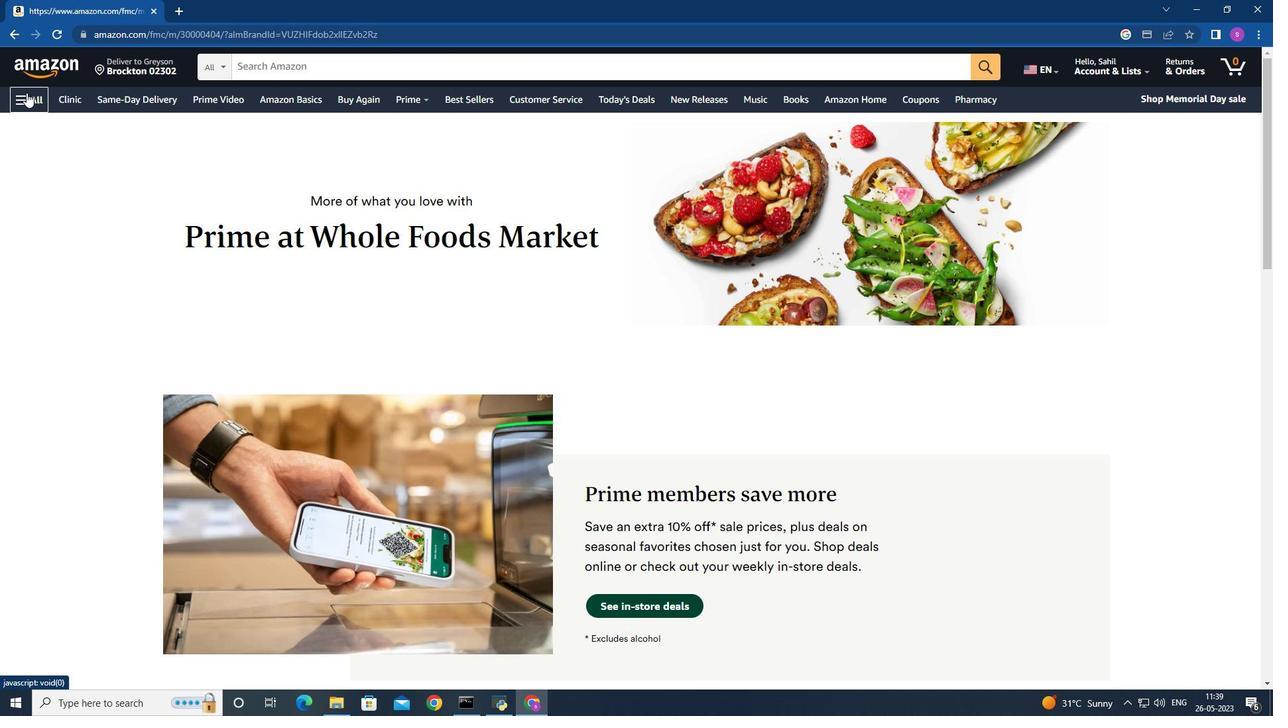 
Action: Mouse pressed left at (26, 94)
Screenshot: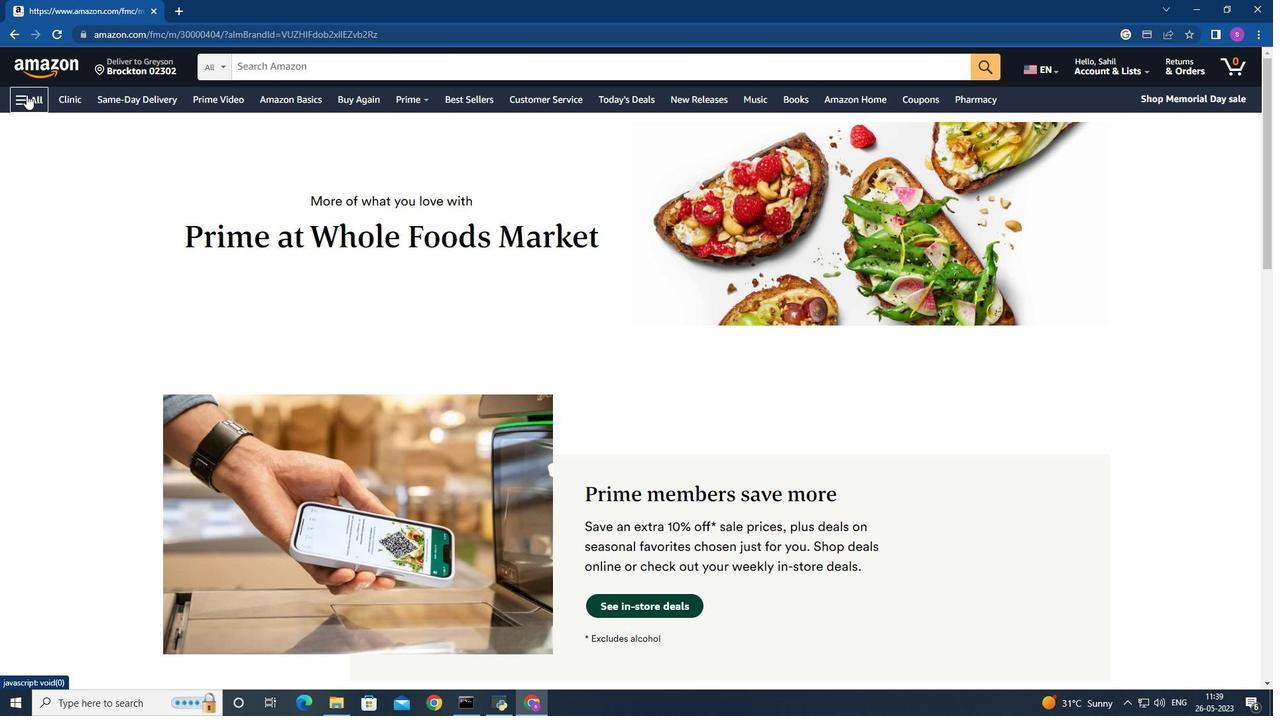 
Action: Mouse moved to (70, 392)
Screenshot: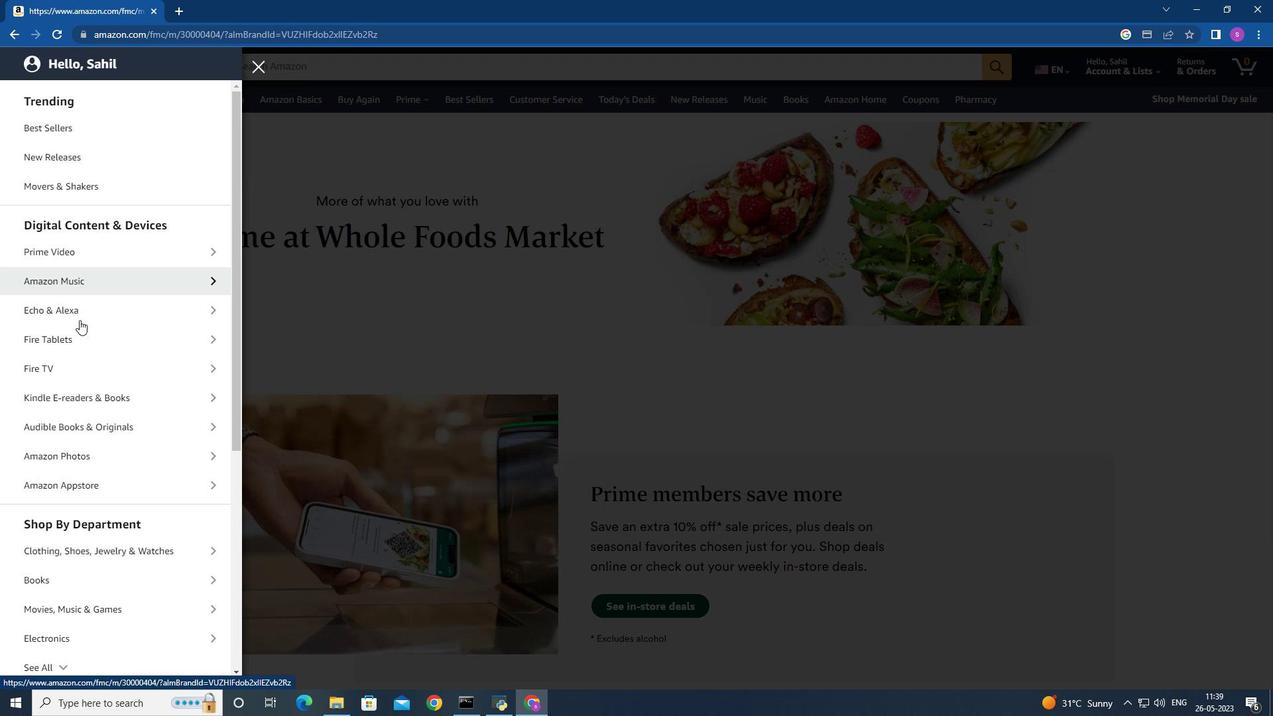 
Action: Mouse scrolled (70, 391) with delta (0, 0)
Screenshot: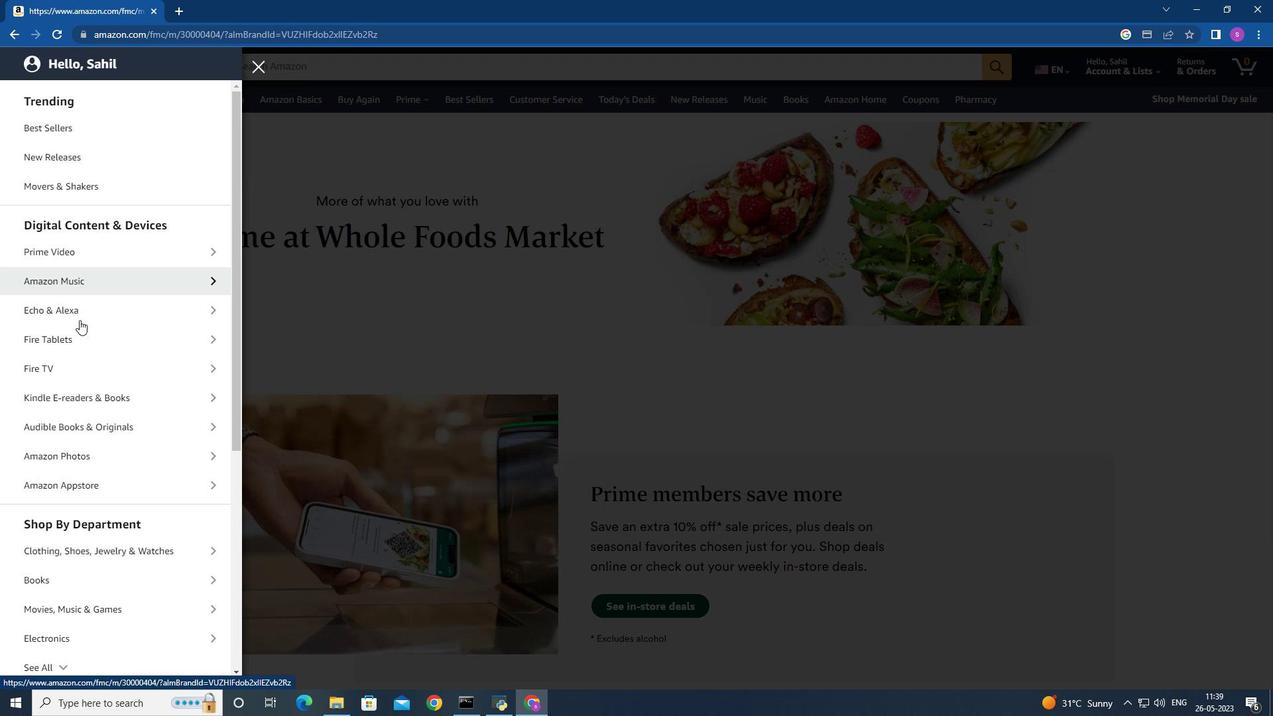 
Action: Mouse moved to (70, 398)
Screenshot: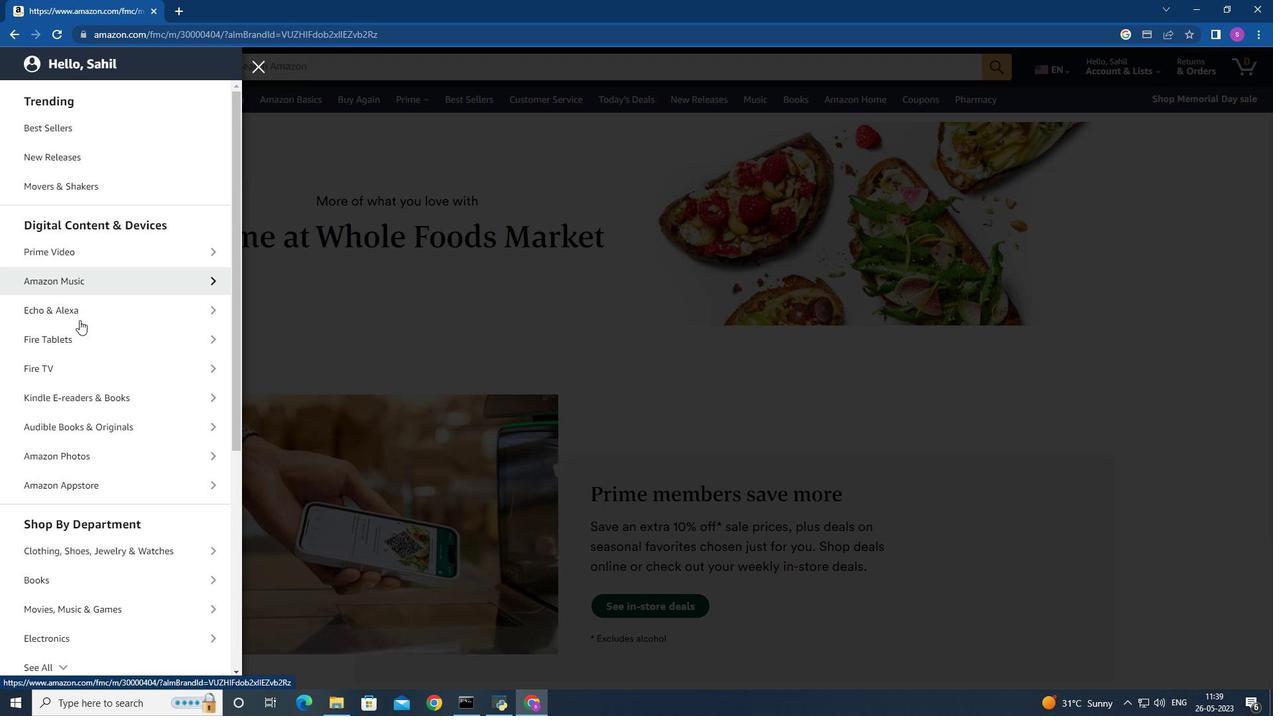 
Action: Mouse scrolled (70, 397) with delta (0, 0)
Screenshot: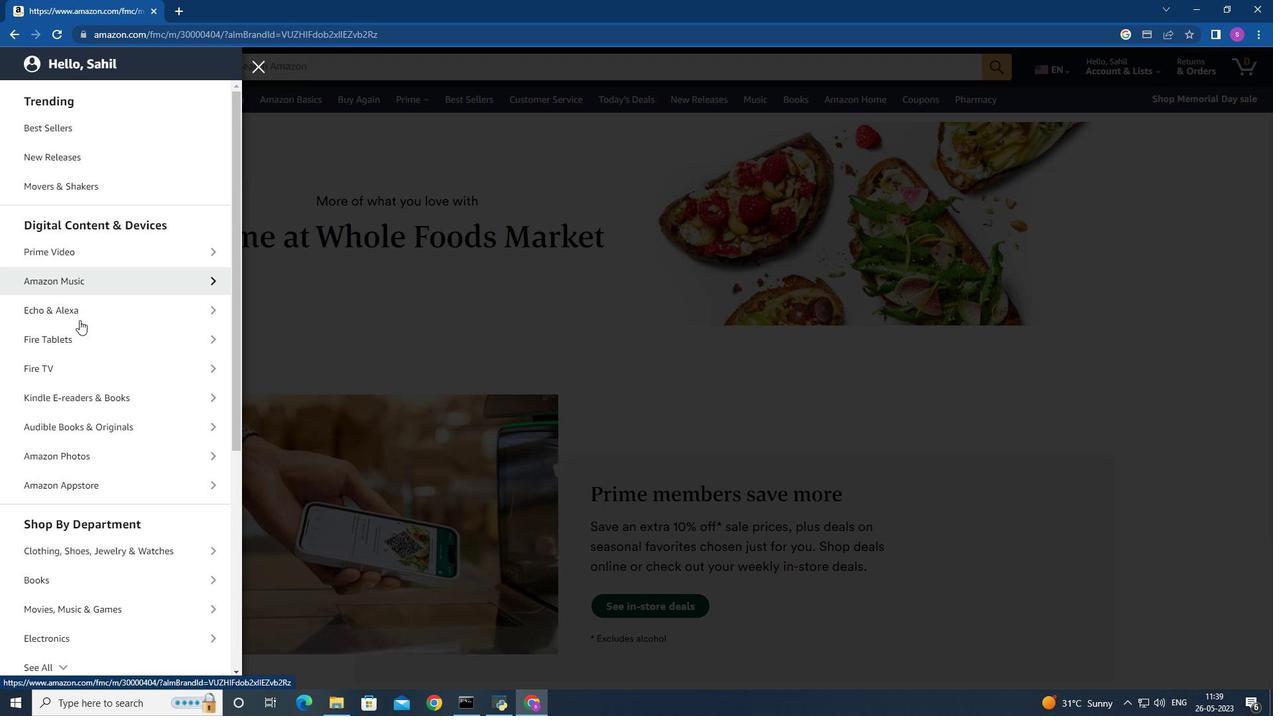 
Action: Mouse moved to (70, 399)
Screenshot: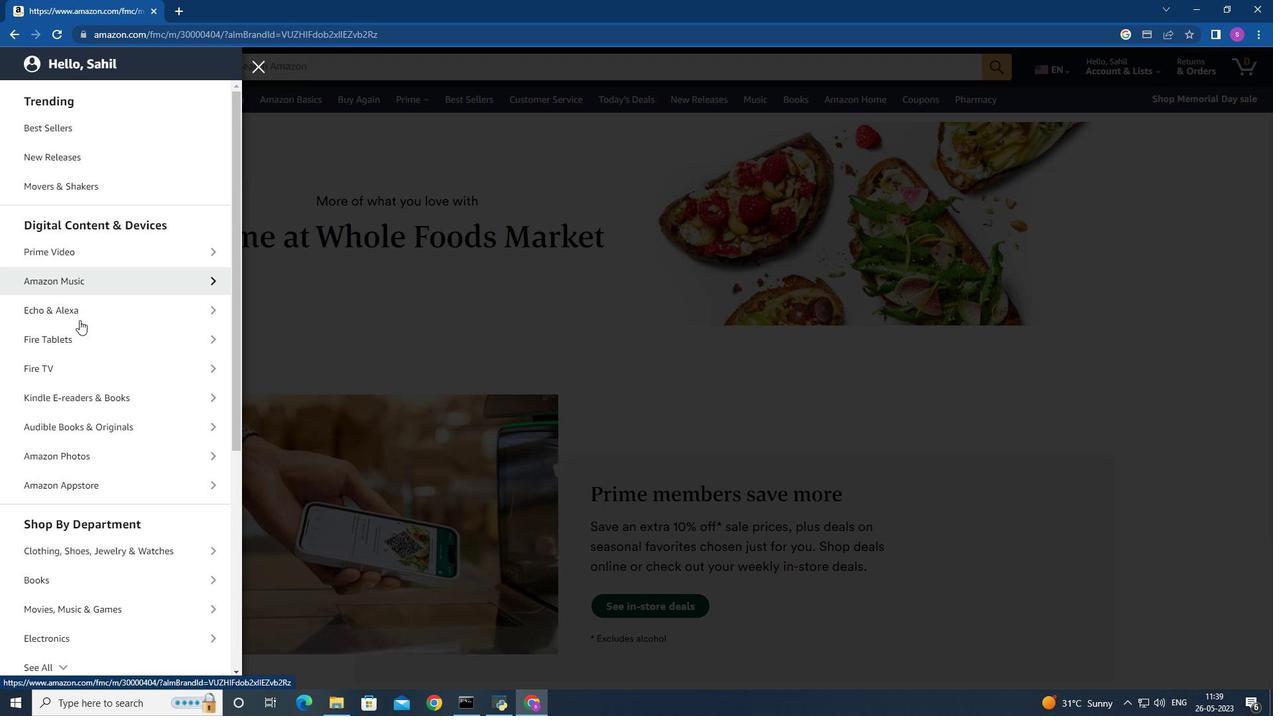 
Action: Mouse scrolled (70, 399) with delta (0, 0)
Screenshot: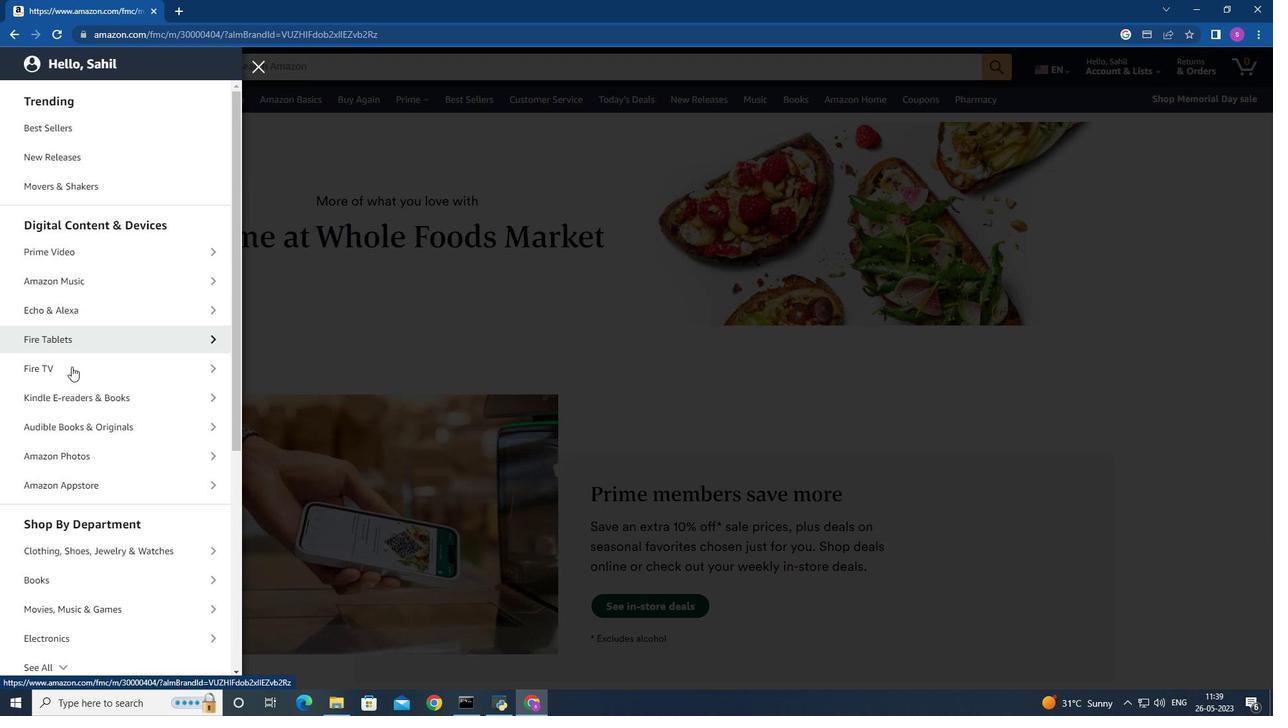 
Action: Mouse moved to (70, 400)
Screenshot: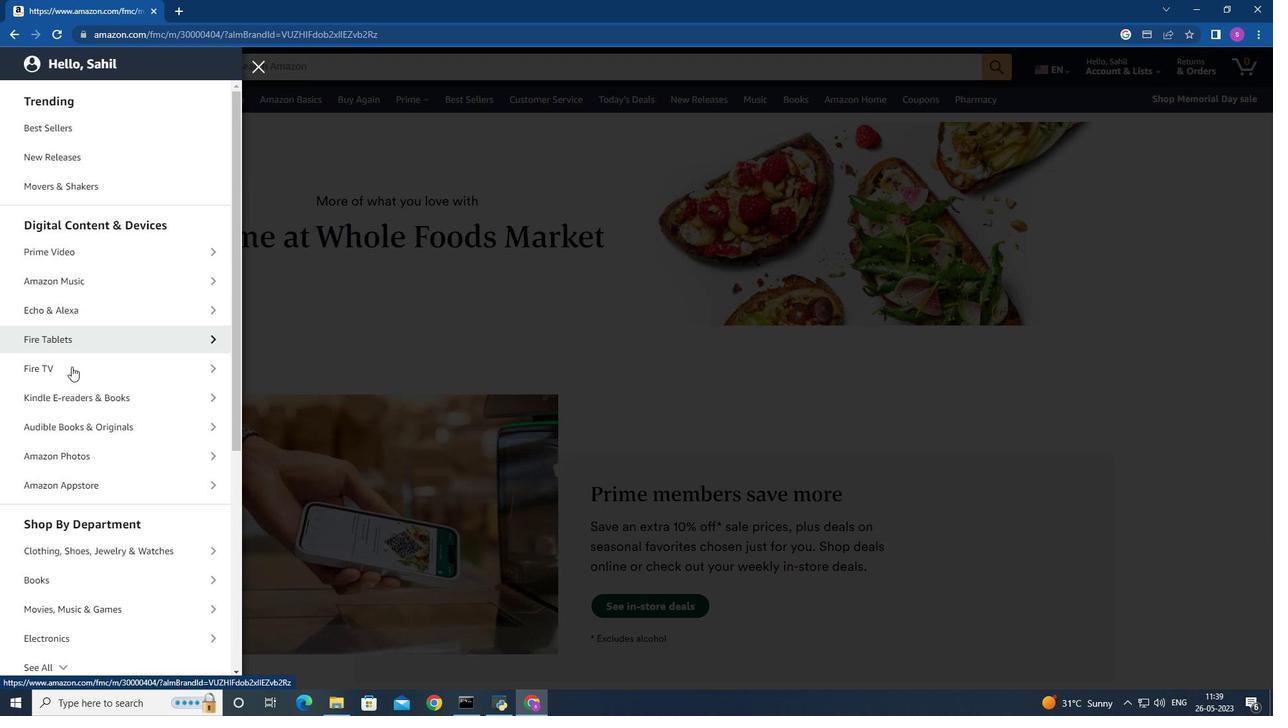 
Action: Mouse scrolled (70, 399) with delta (0, 0)
Screenshot: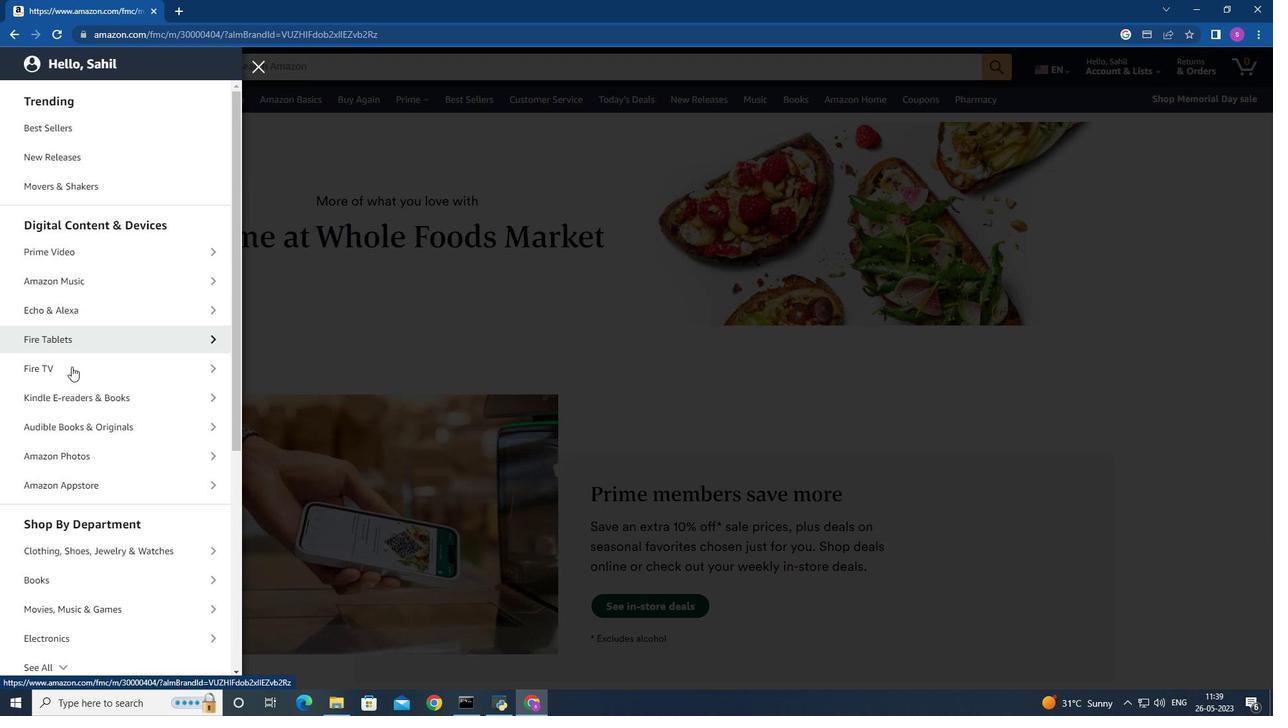 
Action: Mouse moved to (70, 402)
Screenshot: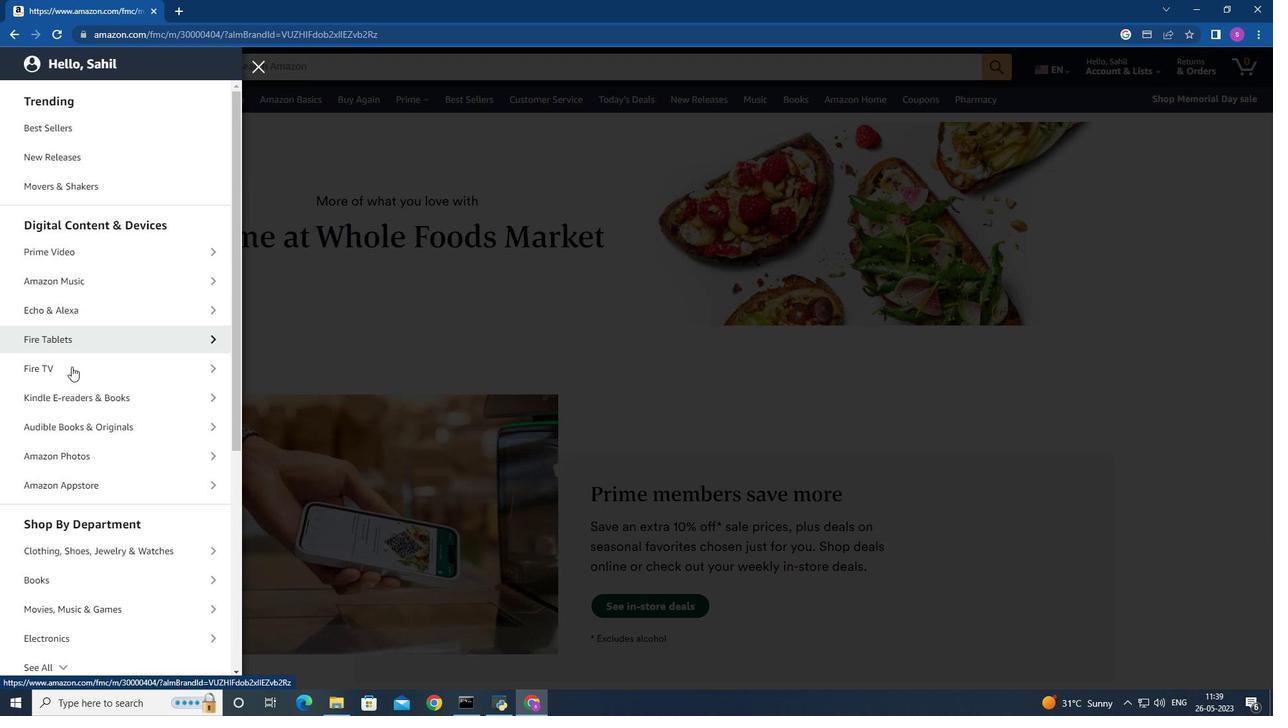 
Action: Mouse scrolled (70, 401) with delta (0, 0)
Screenshot: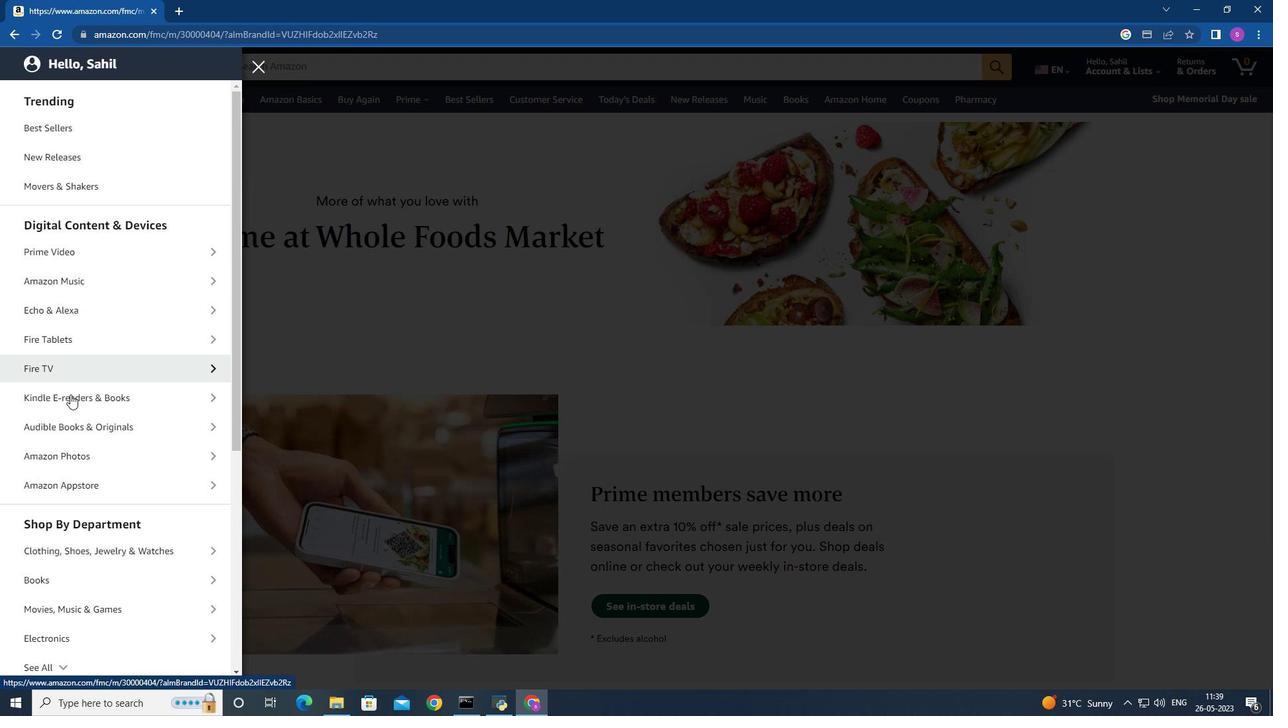 
Action: Mouse moved to (70, 403)
Screenshot: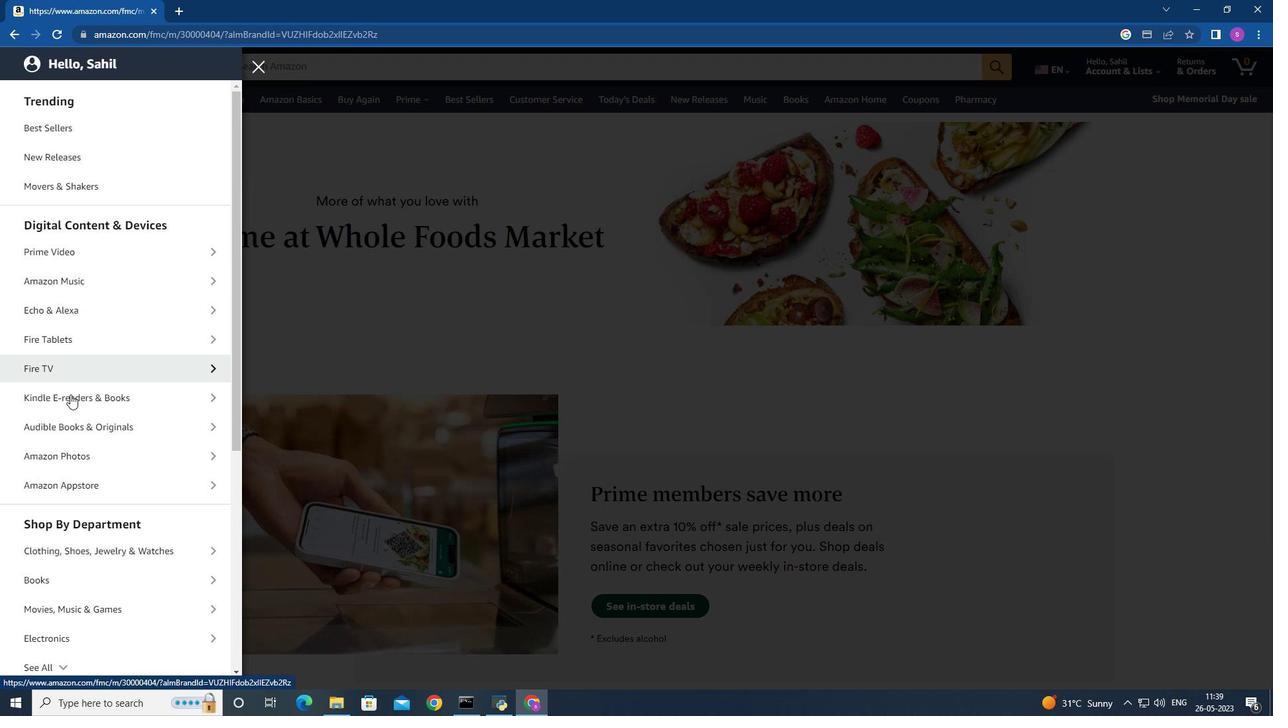
Action: Mouse scrolled (70, 403) with delta (0, 0)
Screenshot: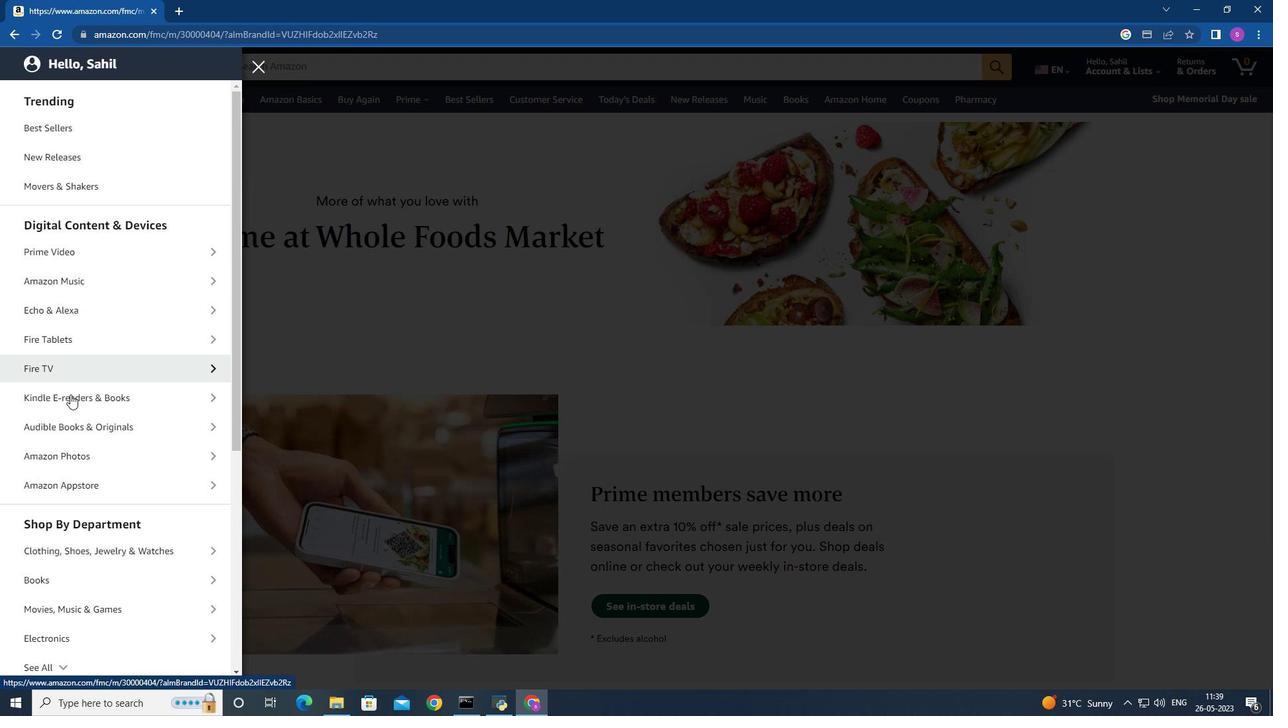 
Action: Mouse moved to (78, 448)
Screenshot: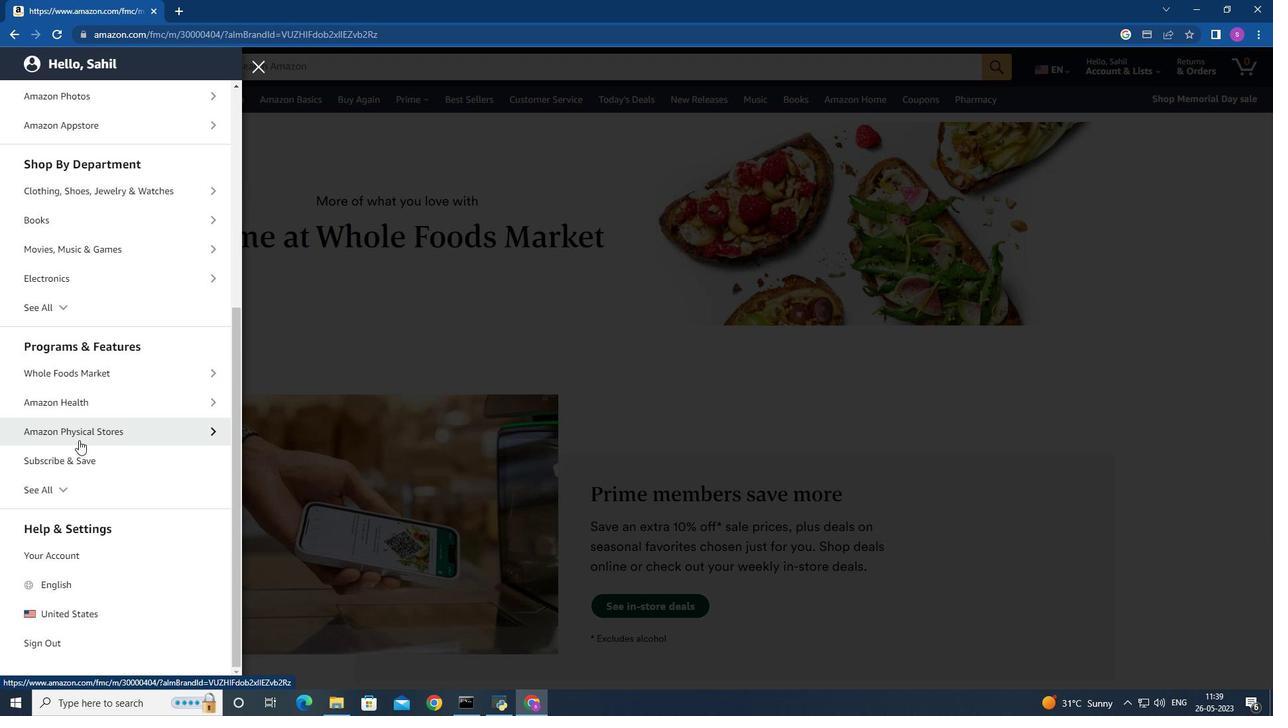 
Action: Mouse scrolled (78, 447) with delta (0, 0)
Screenshot: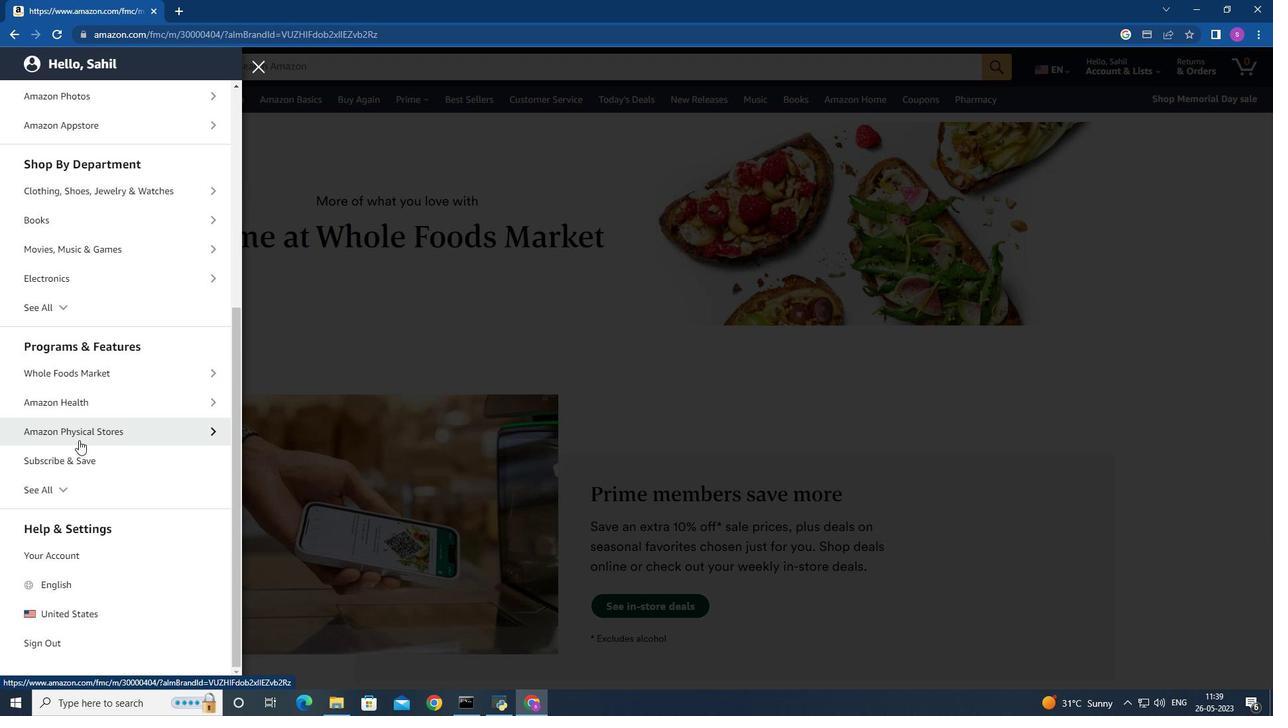 
Action: Mouse moved to (78, 450)
Screenshot: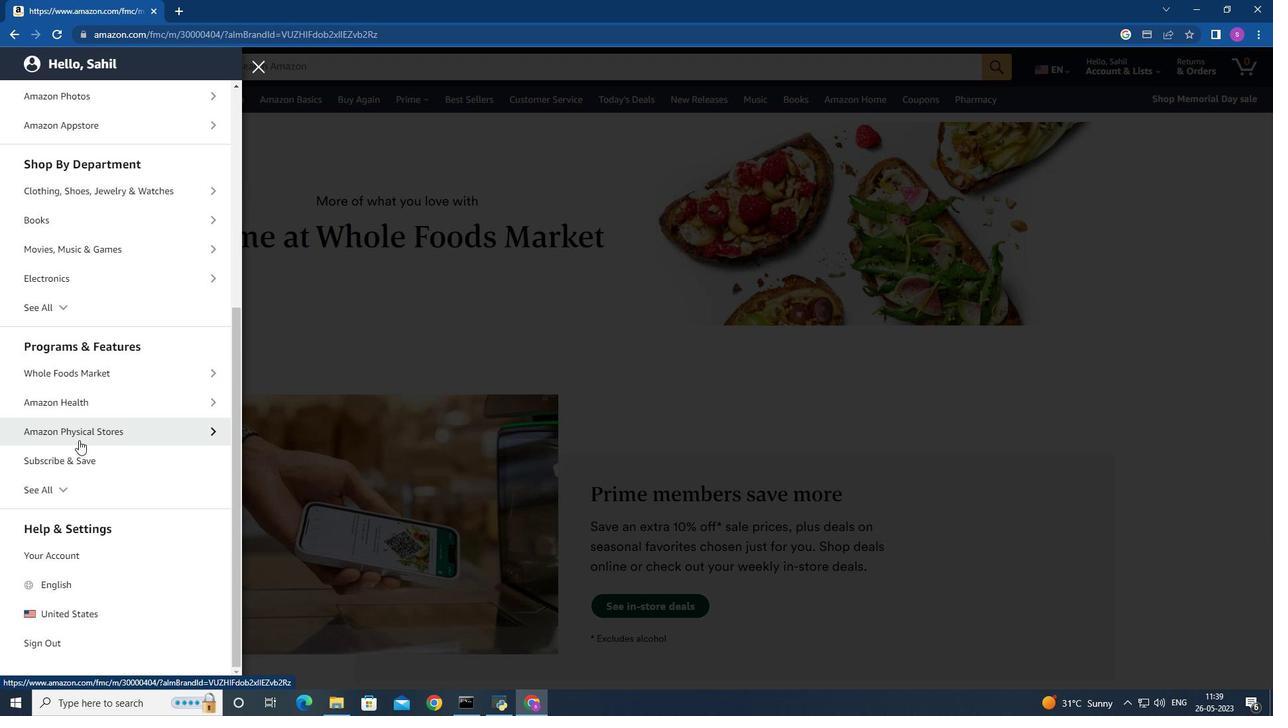 
Action: Mouse scrolled (78, 449) with delta (0, 0)
Screenshot: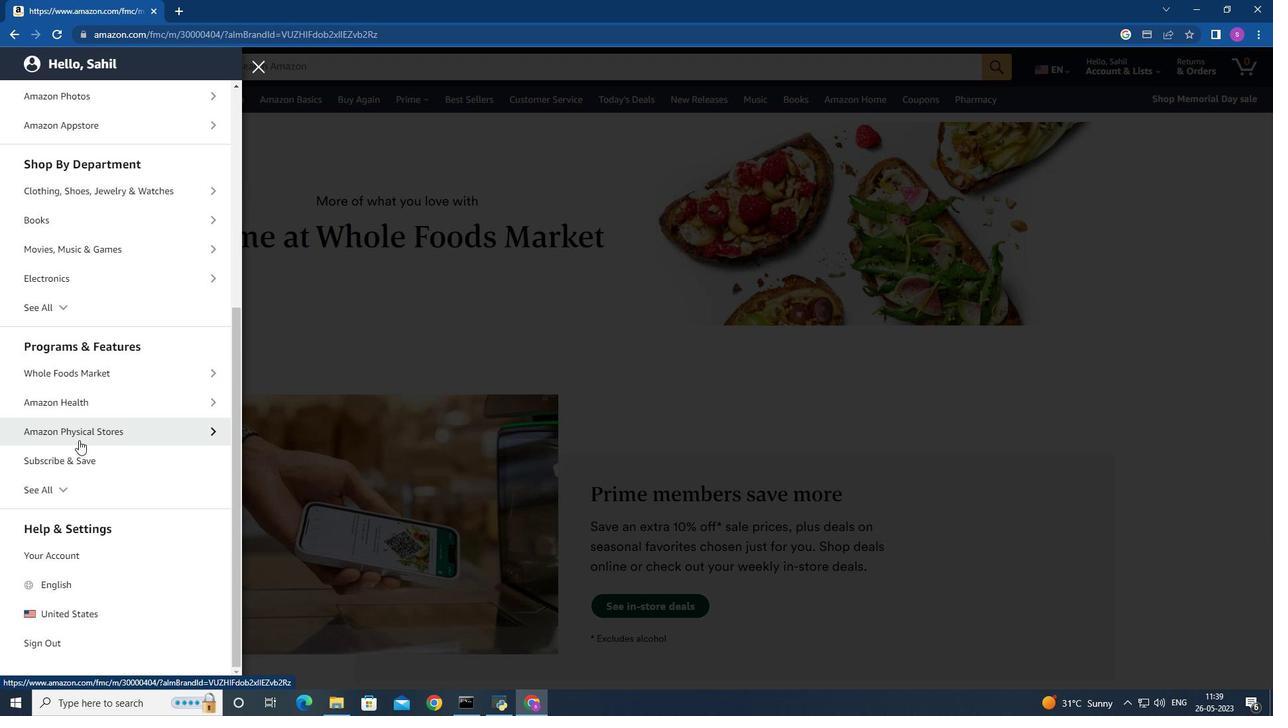 
Action: Mouse moved to (78, 450)
Screenshot: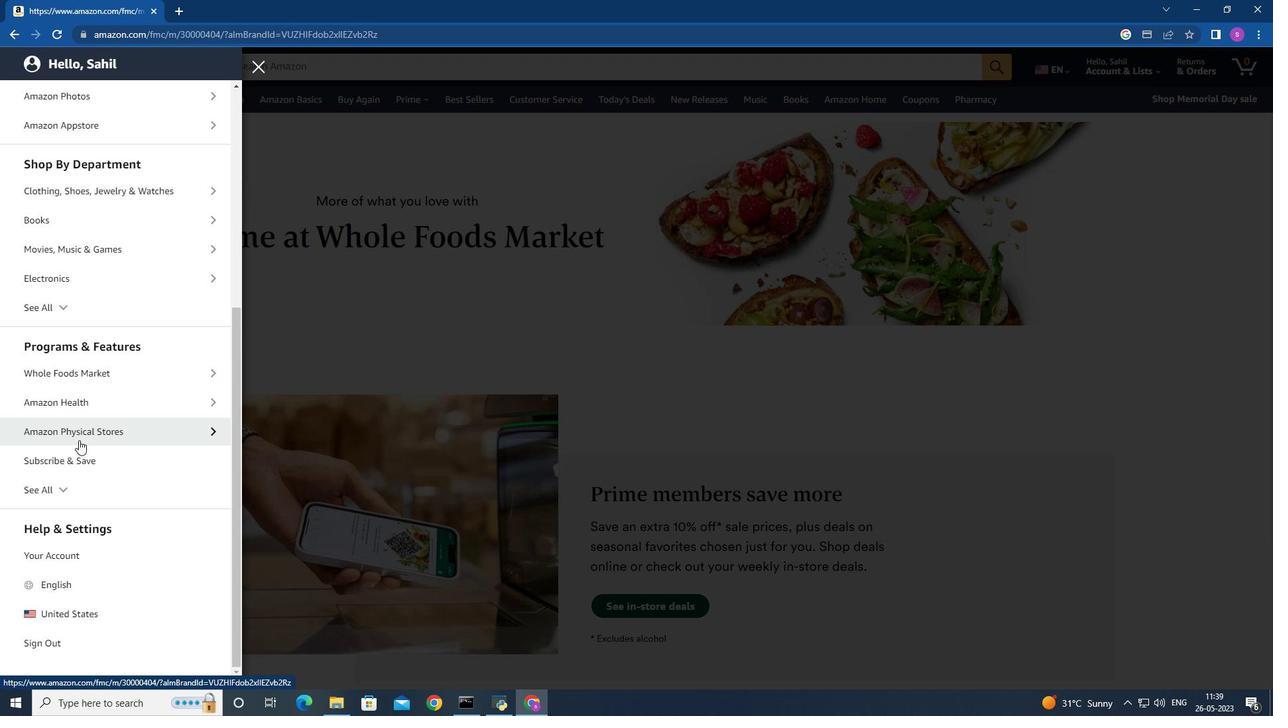 
Action: Mouse scrolled (78, 450) with delta (0, 0)
Screenshot: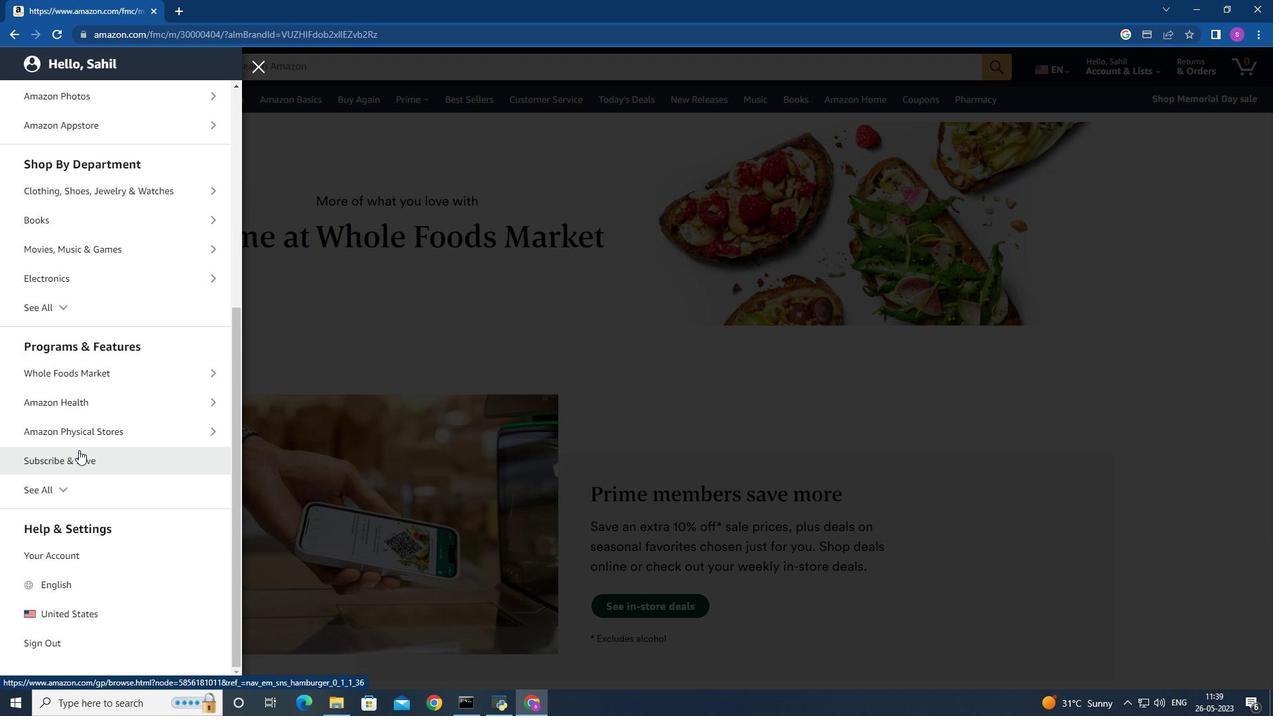 
Action: Mouse moved to (101, 372)
Screenshot: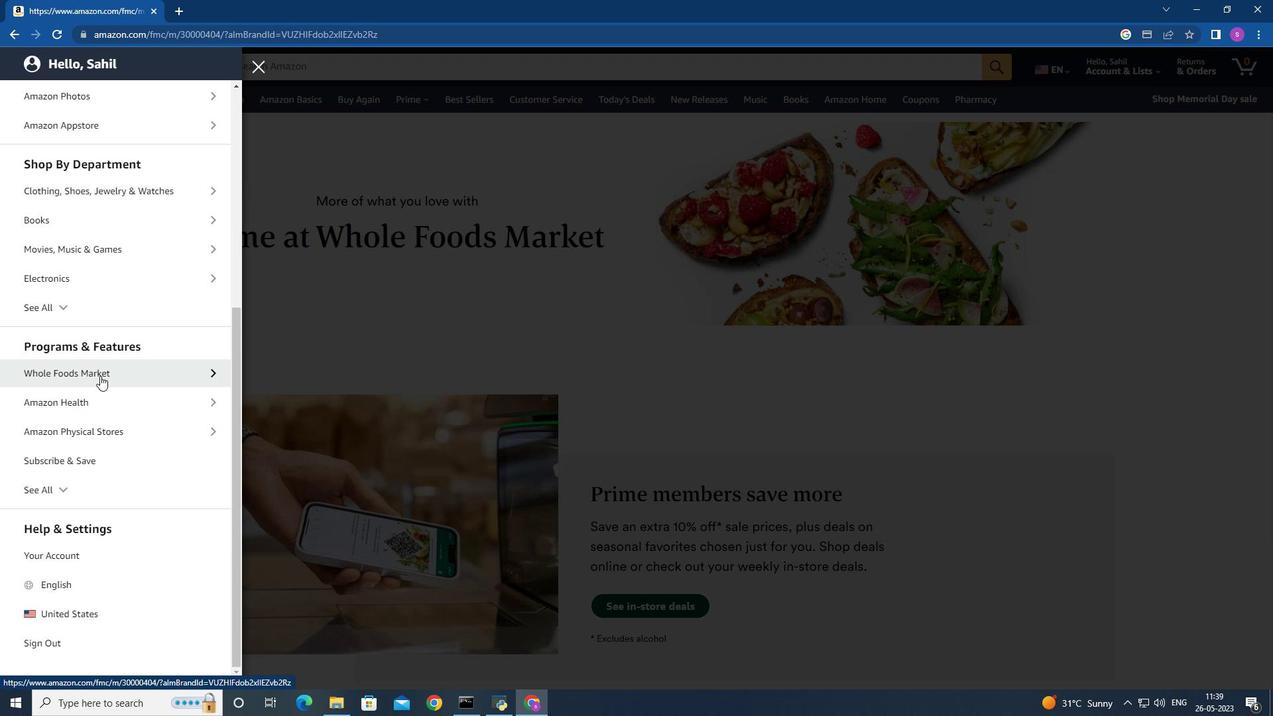 
Action: Mouse pressed left at (101, 372)
Screenshot: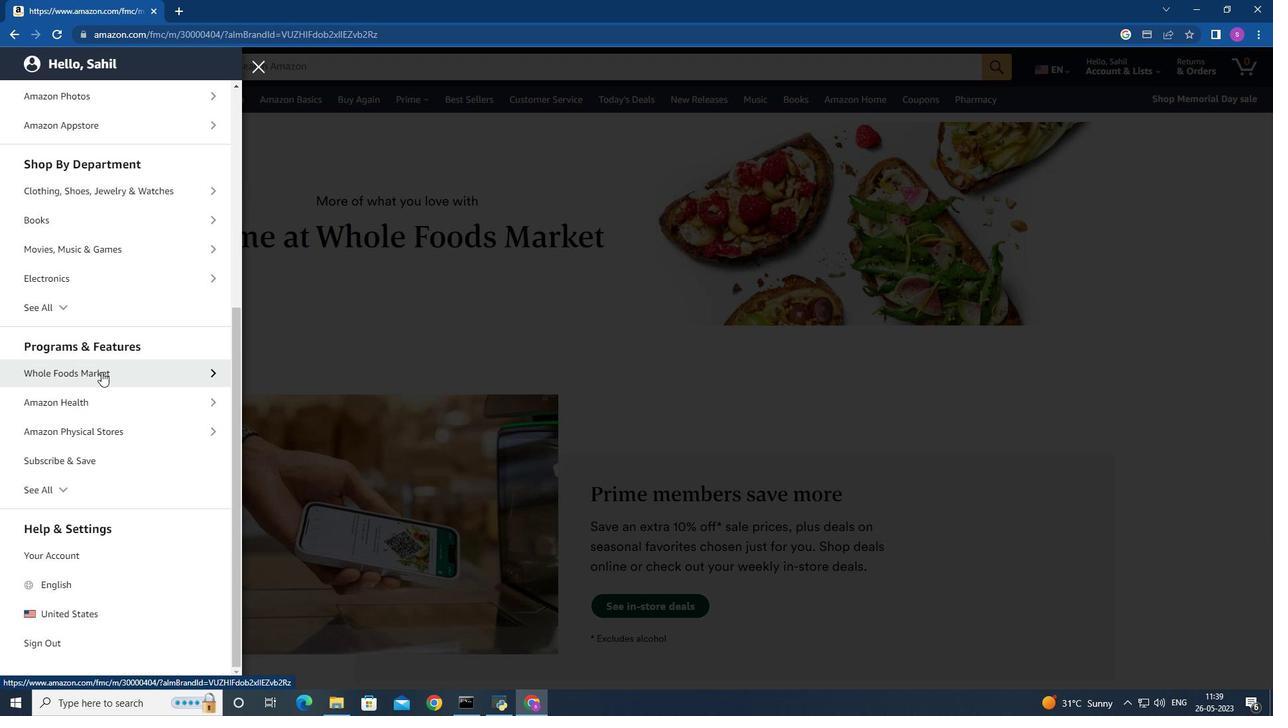 
Action: Mouse moved to (103, 164)
Screenshot: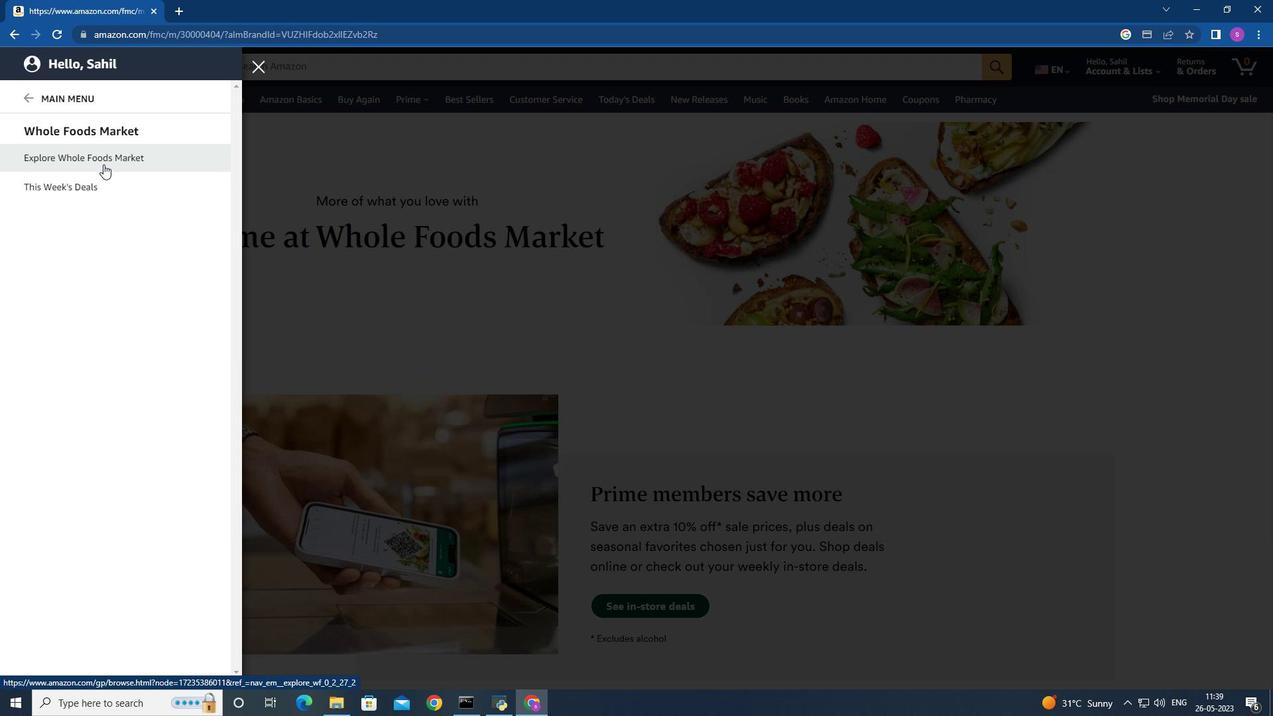 
Action: Mouse pressed left at (103, 164)
Screenshot: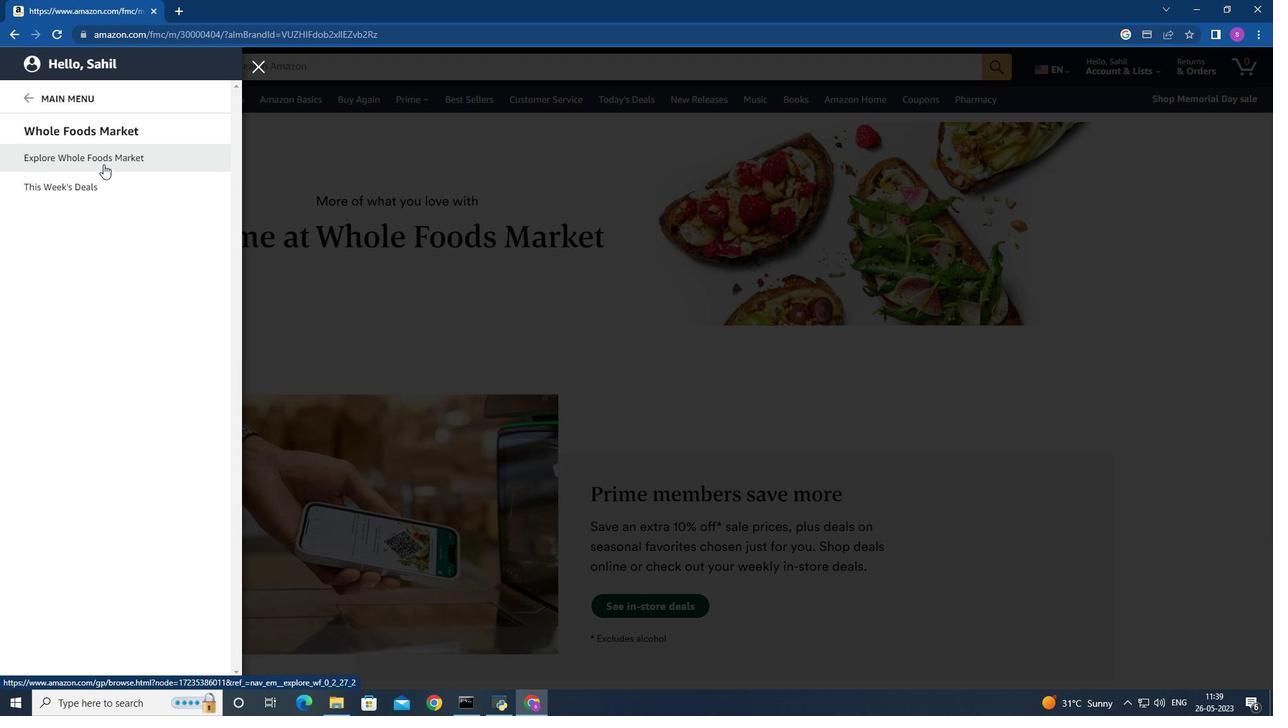 
Action: Mouse moved to (393, 273)
Screenshot: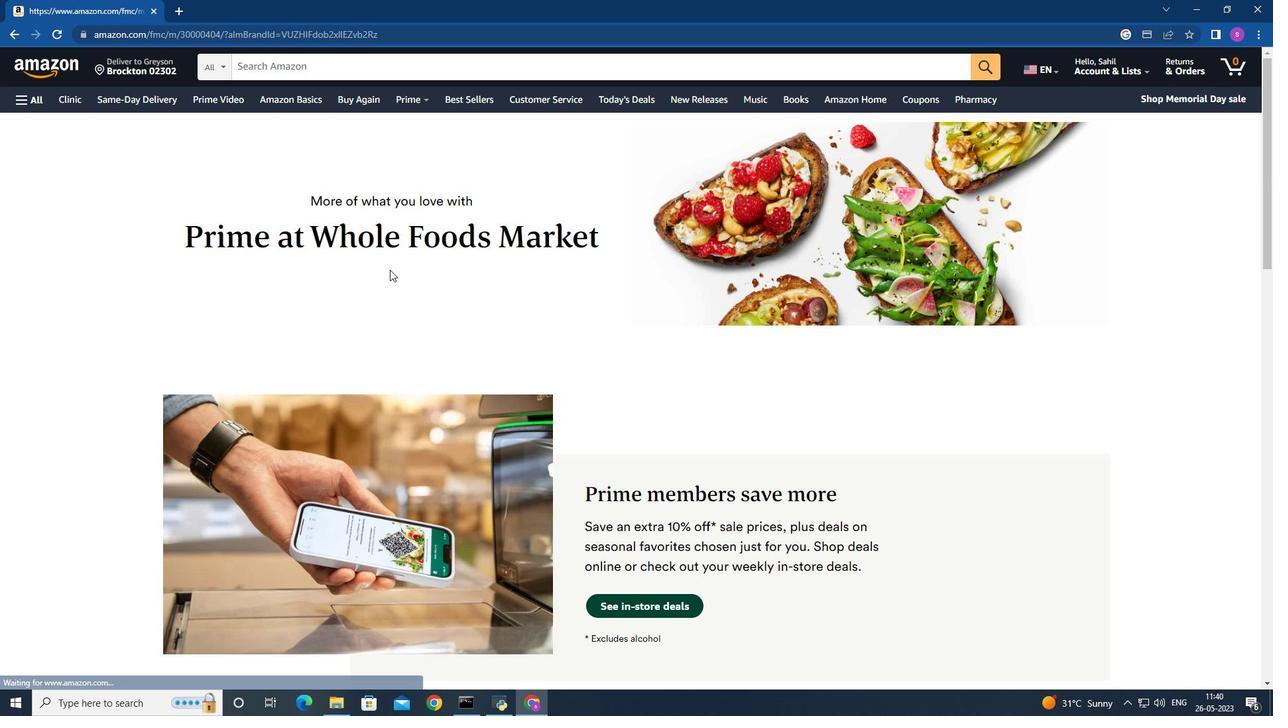 
Action: Mouse scrolled (393, 273) with delta (0, 0)
Screenshot: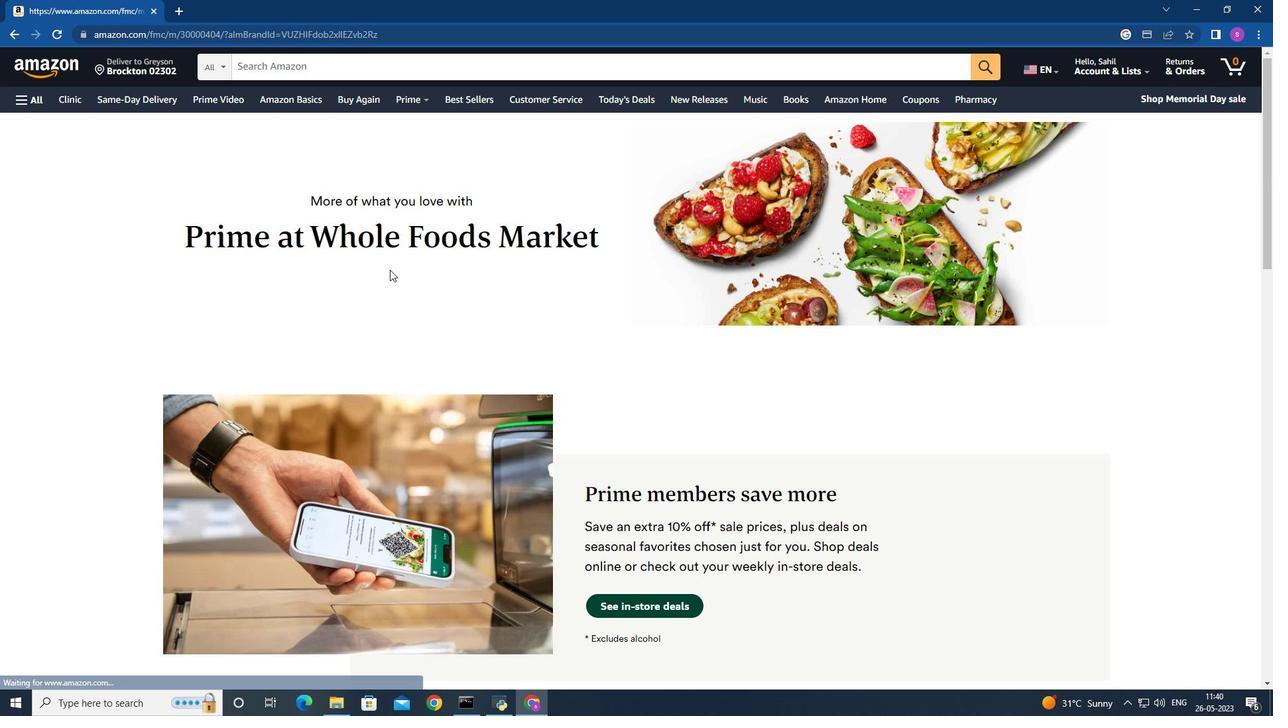
Action: Mouse moved to (395, 275)
Screenshot: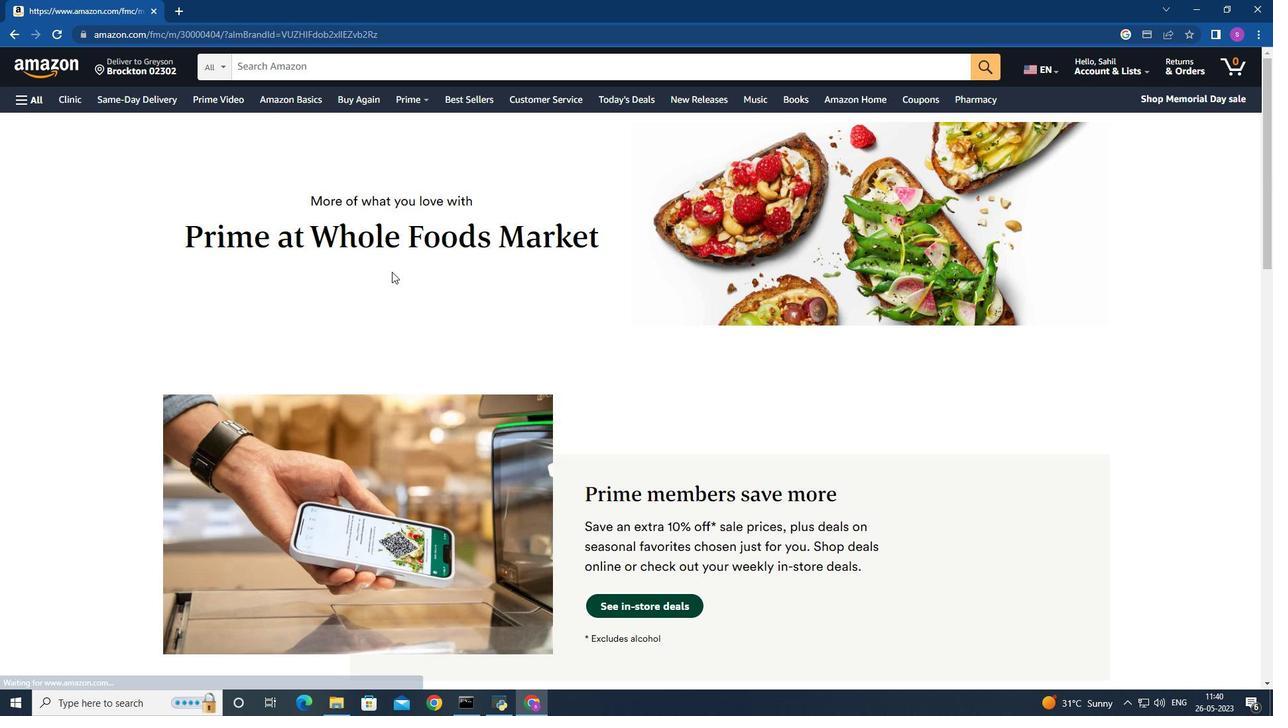
Action: Mouse scrolled (395, 275) with delta (0, 0)
Screenshot: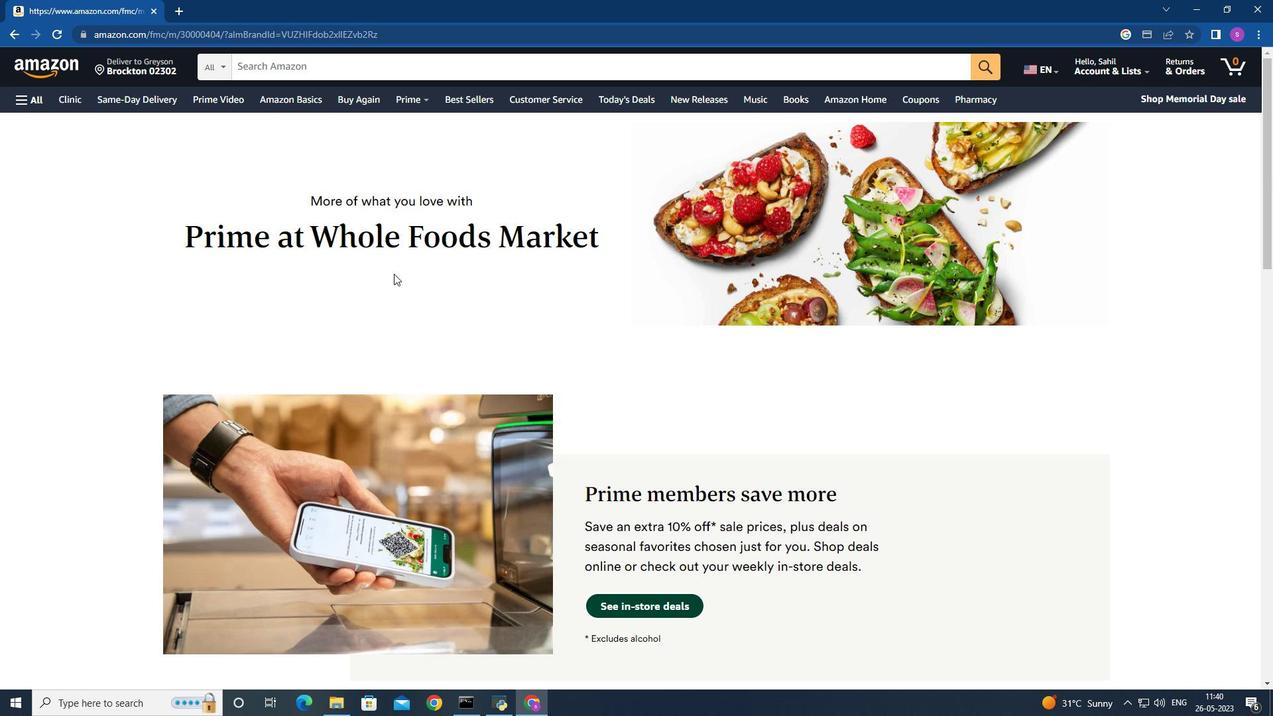 
Action: Mouse moved to (395, 275)
Screenshot: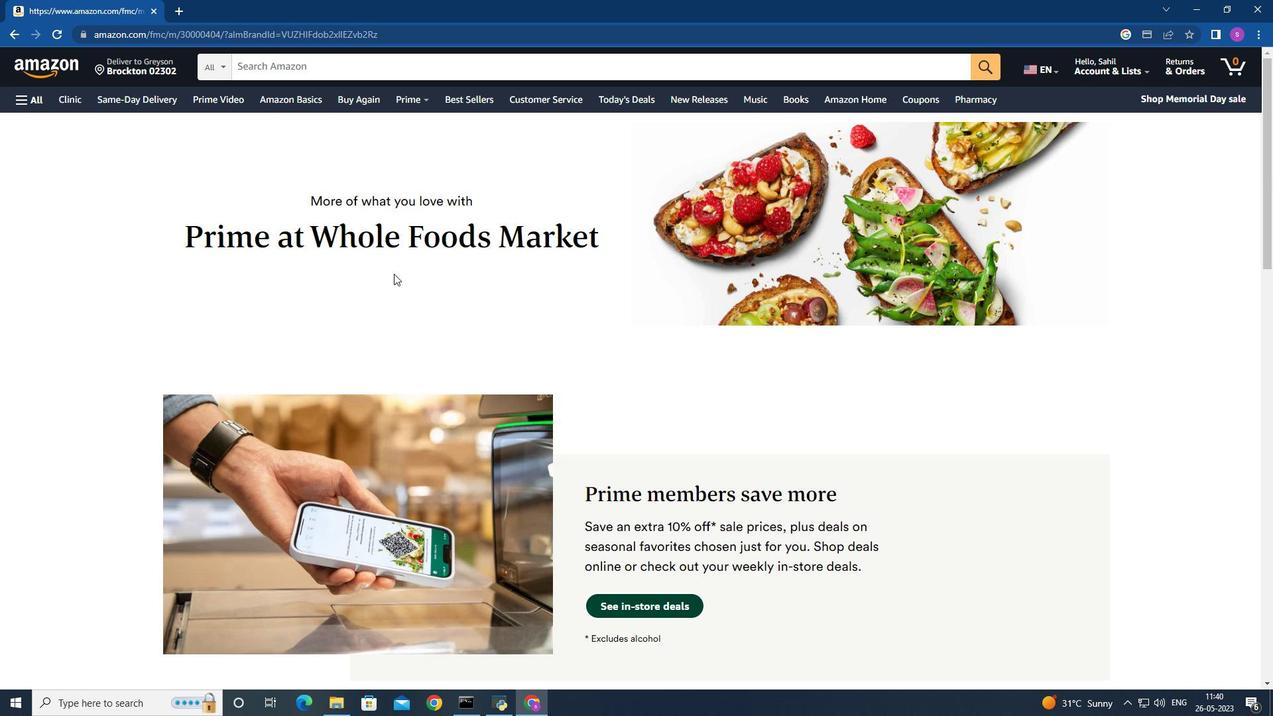 
Action: Mouse scrolled (395, 275) with delta (0, 0)
Screenshot: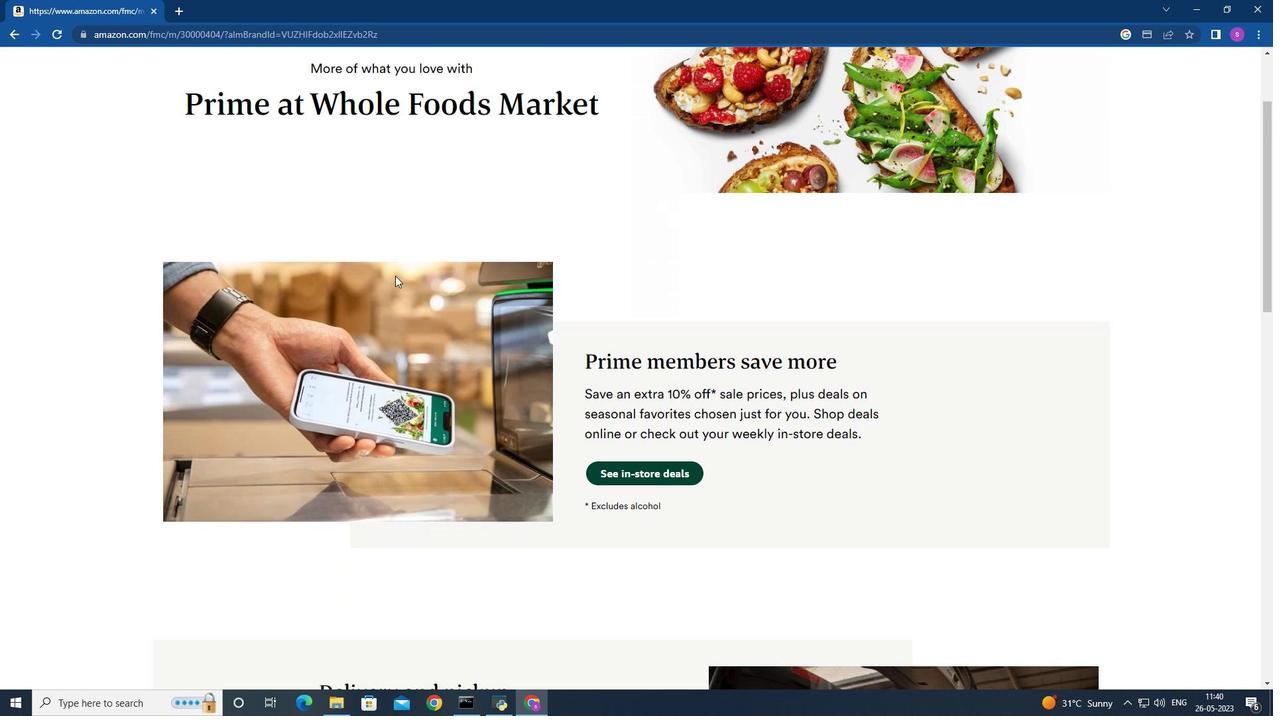 
Action: Mouse scrolled (395, 275) with delta (0, 0)
Screenshot: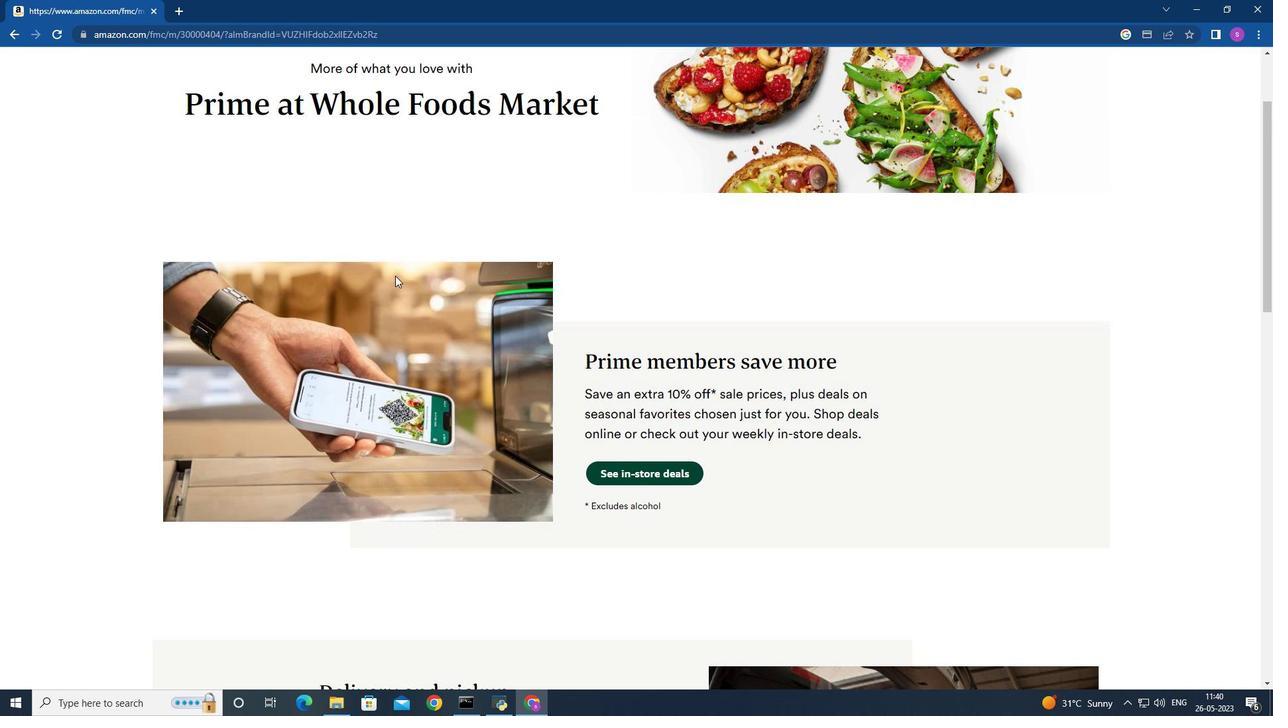 
Action: Mouse scrolled (395, 275) with delta (0, 0)
Screenshot: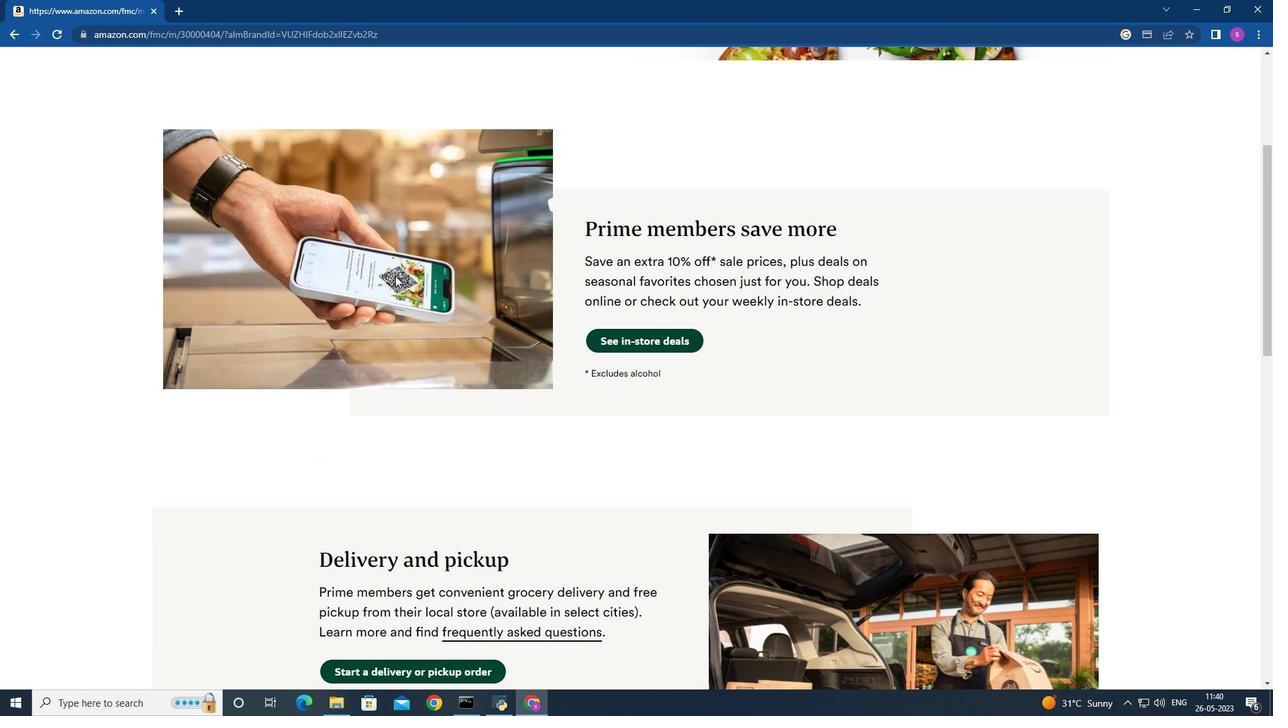
Action: Mouse scrolled (395, 275) with delta (0, 0)
Screenshot: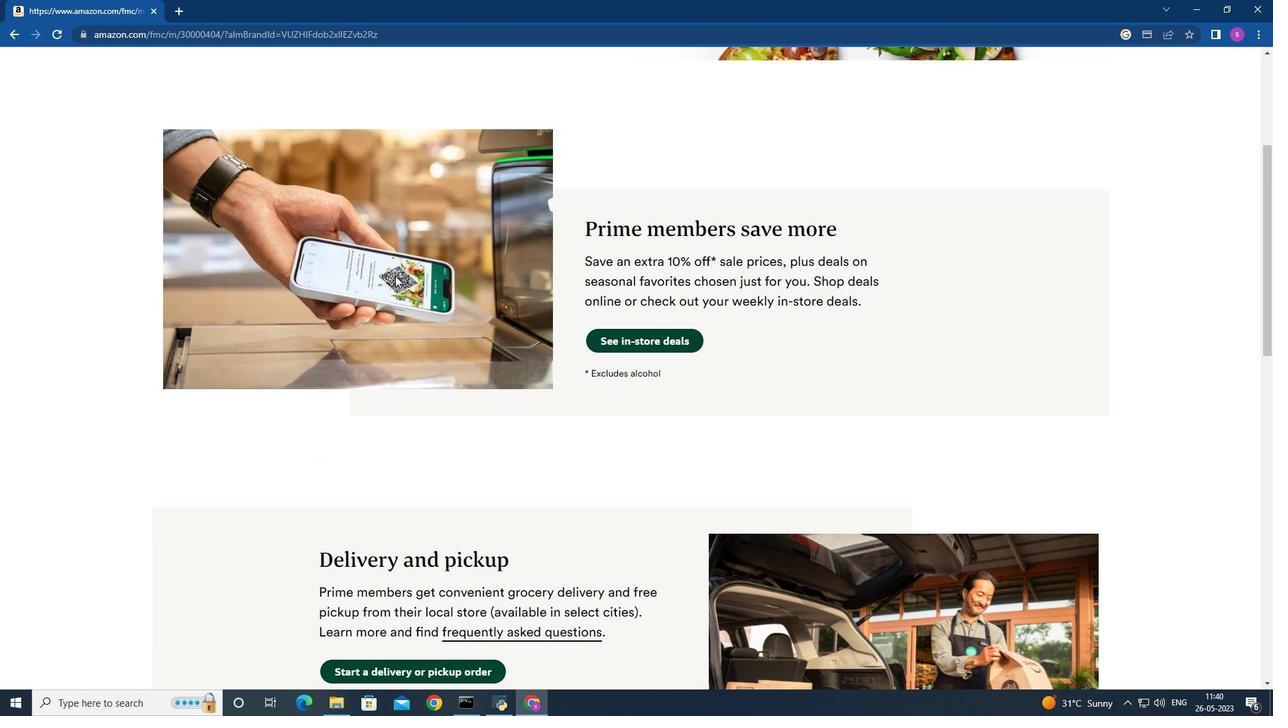 
Action: Mouse scrolled (395, 275) with delta (0, 0)
Screenshot: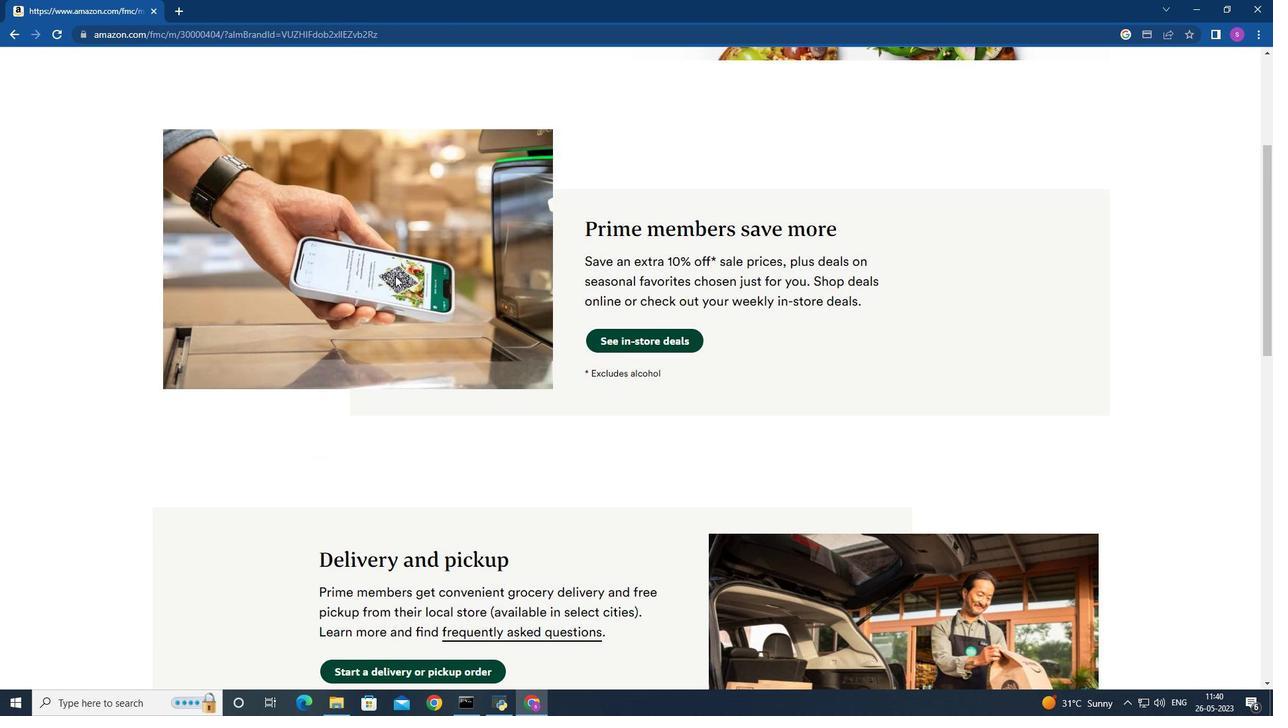
Action: Mouse scrolled (395, 275) with delta (0, 0)
Screenshot: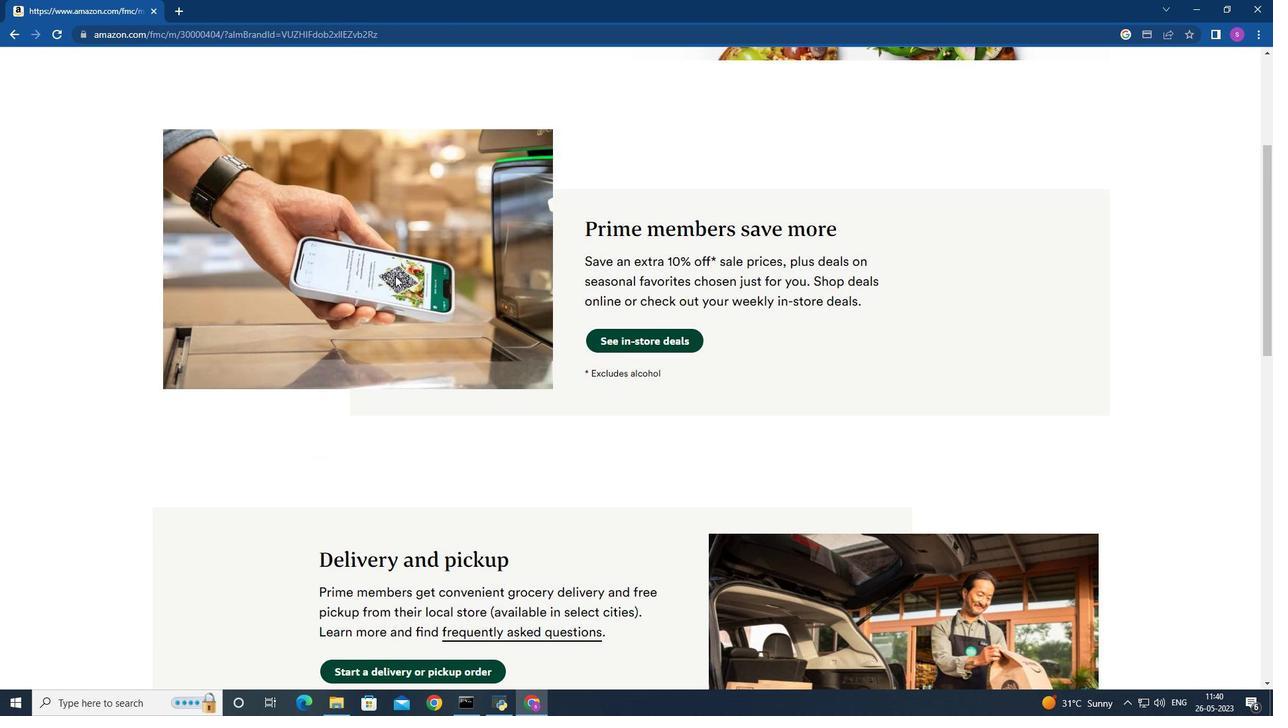 
Action: Mouse scrolled (395, 275) with delta (0, 0)
Screenshot: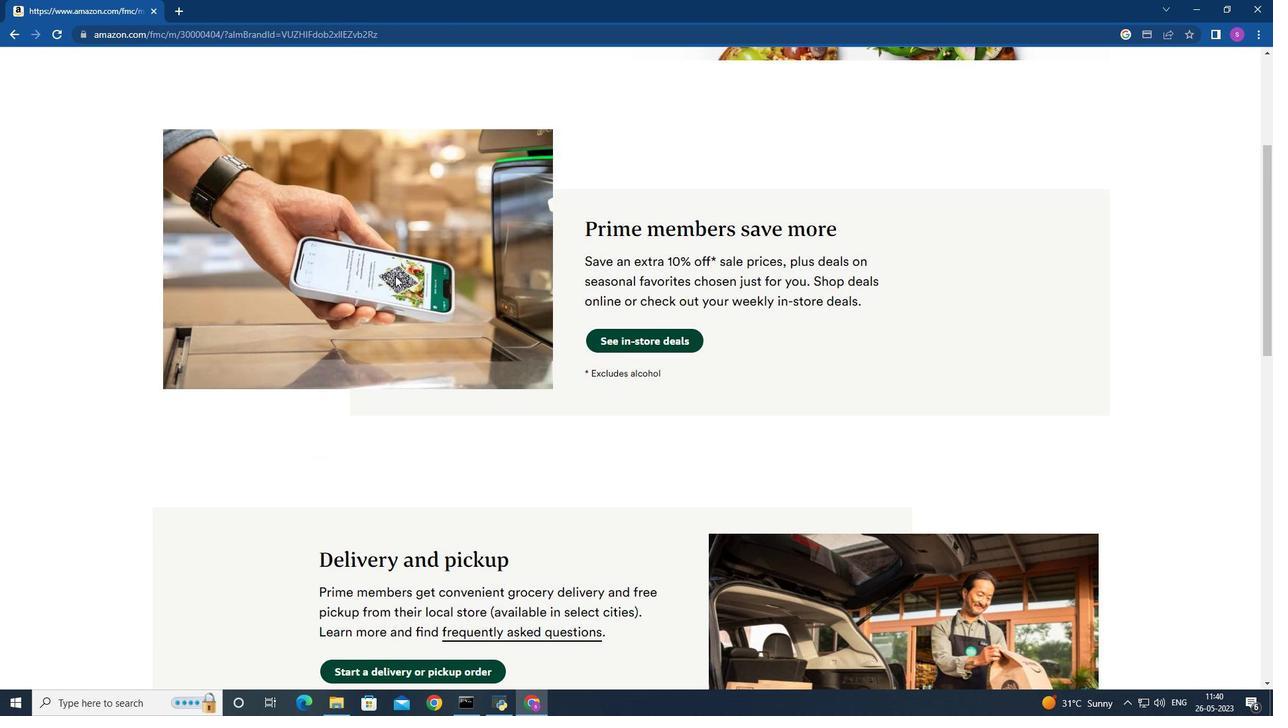 
Action: Mouse scrolled (395, 275) with delta (0, 0)
Screenshot: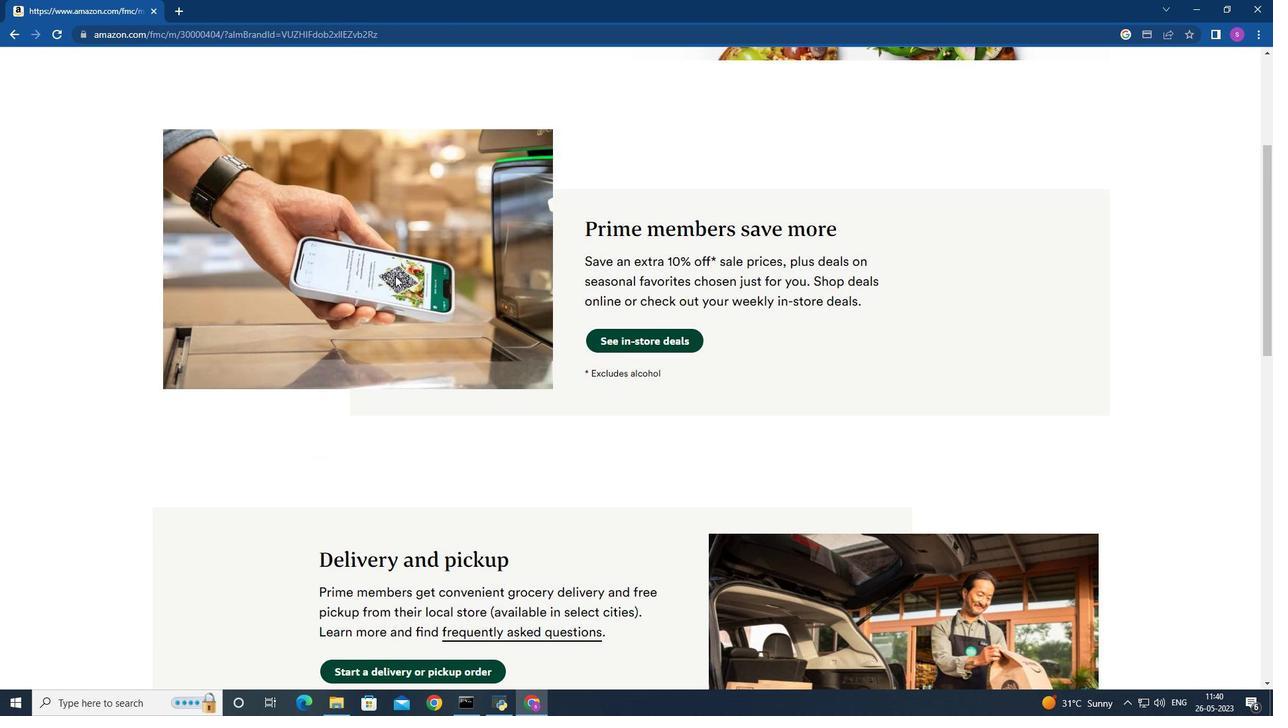 
Action: Mouse scrolled (395, 275) with delta (0, 0)
Screenshot: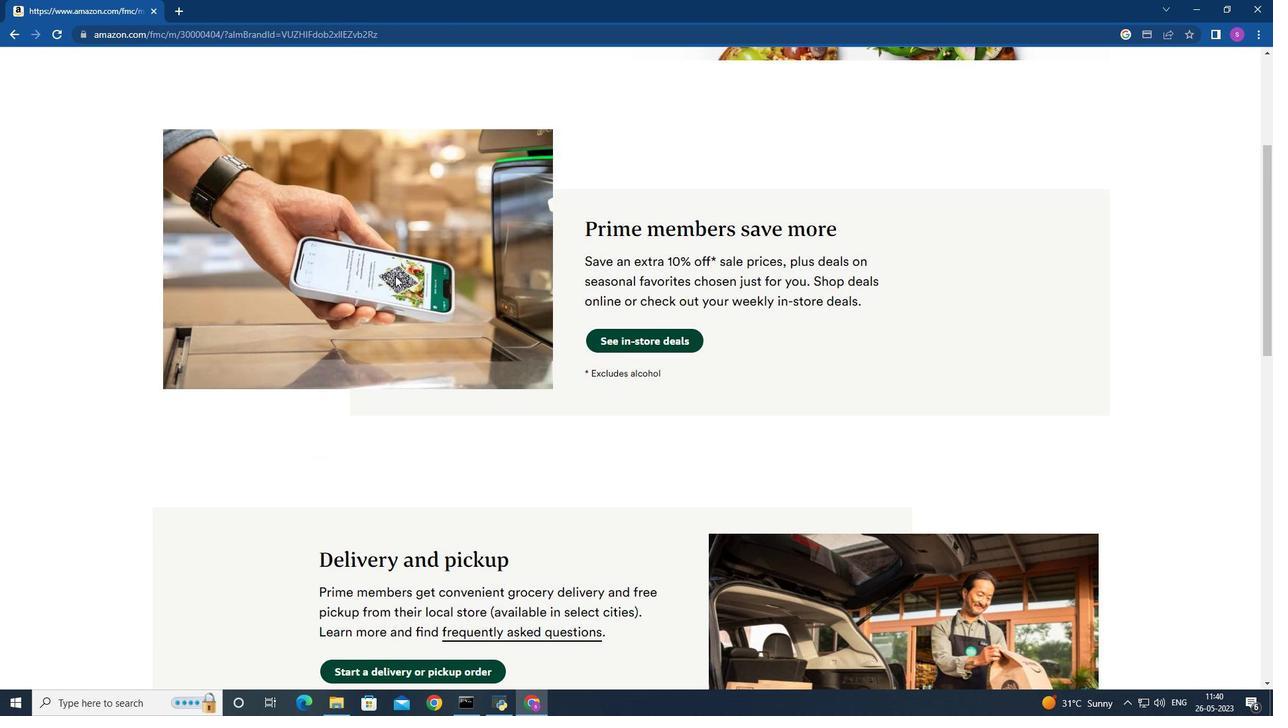 
Action: Mouse scrolled (395, 275) with delta (0, 0)
Screenshot: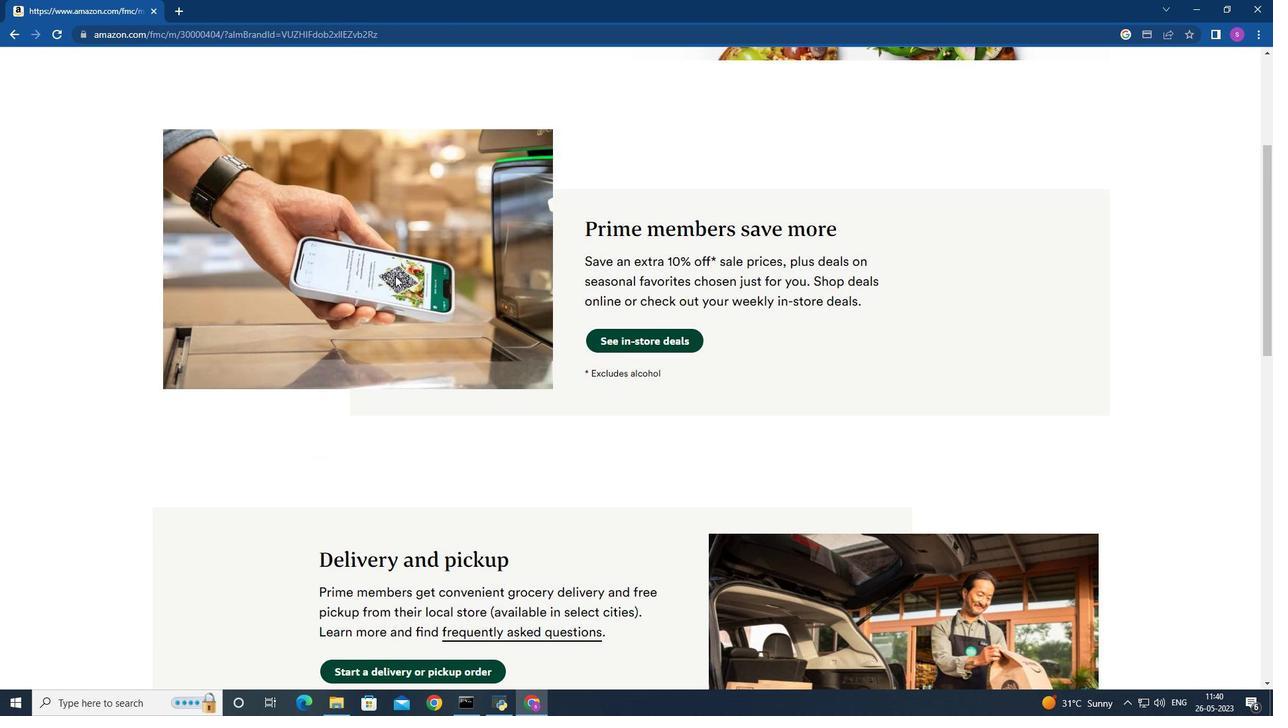 
Action: Mouse scrolled (395, 275) with delta (0, 0)
Screenshot: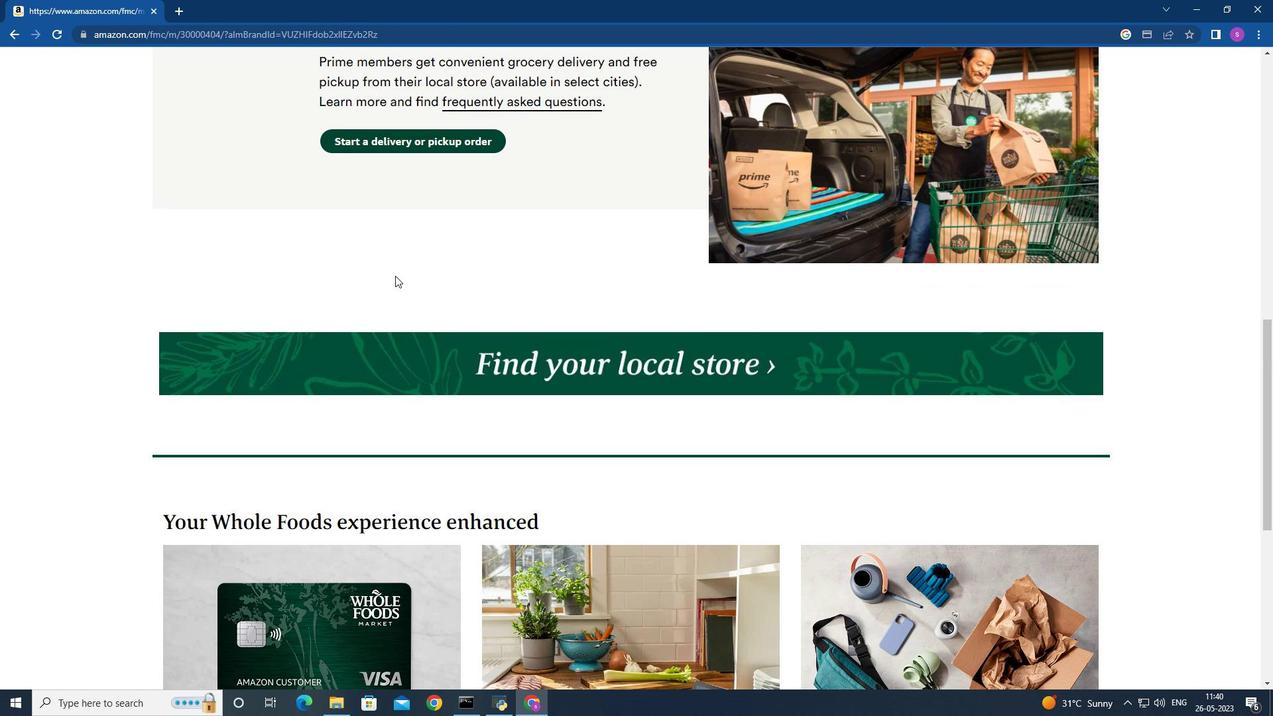 
Action: Mouse scrolled (395, 275) with delta (0, 0)
Screenshot: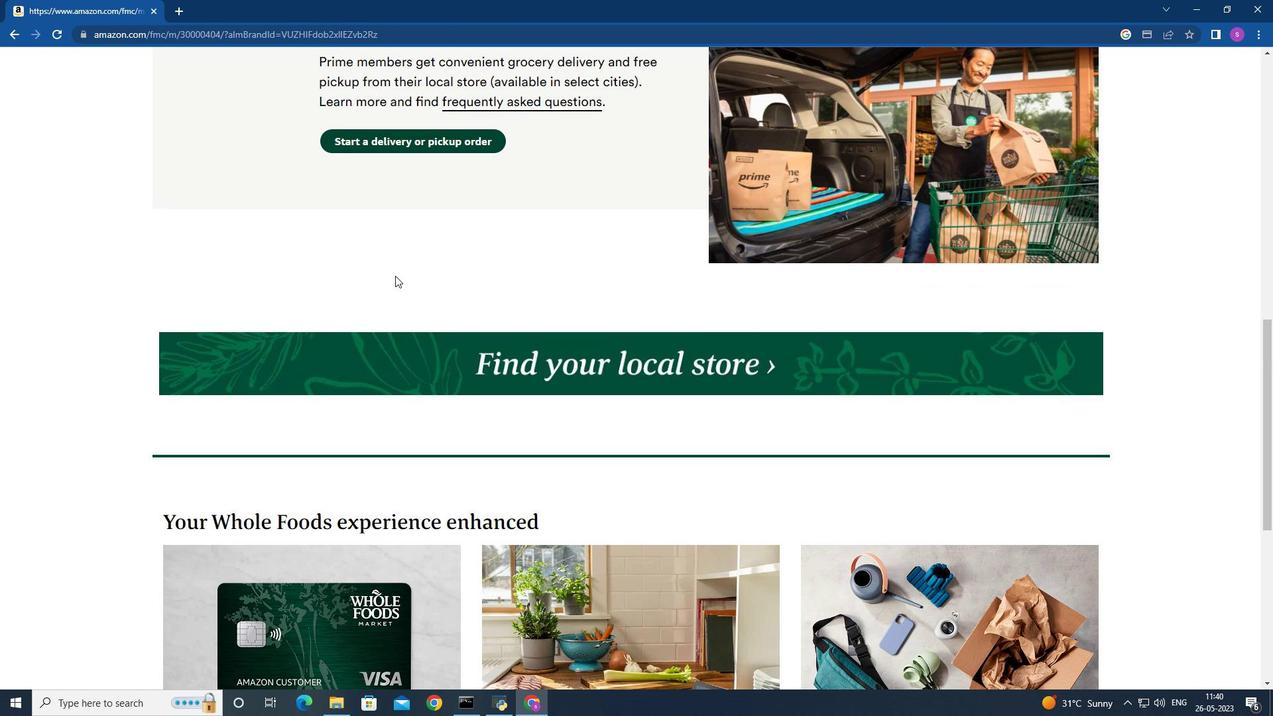 
Action: Mouse scrolled (395, 275) with delta (0, 0)
Screenshot: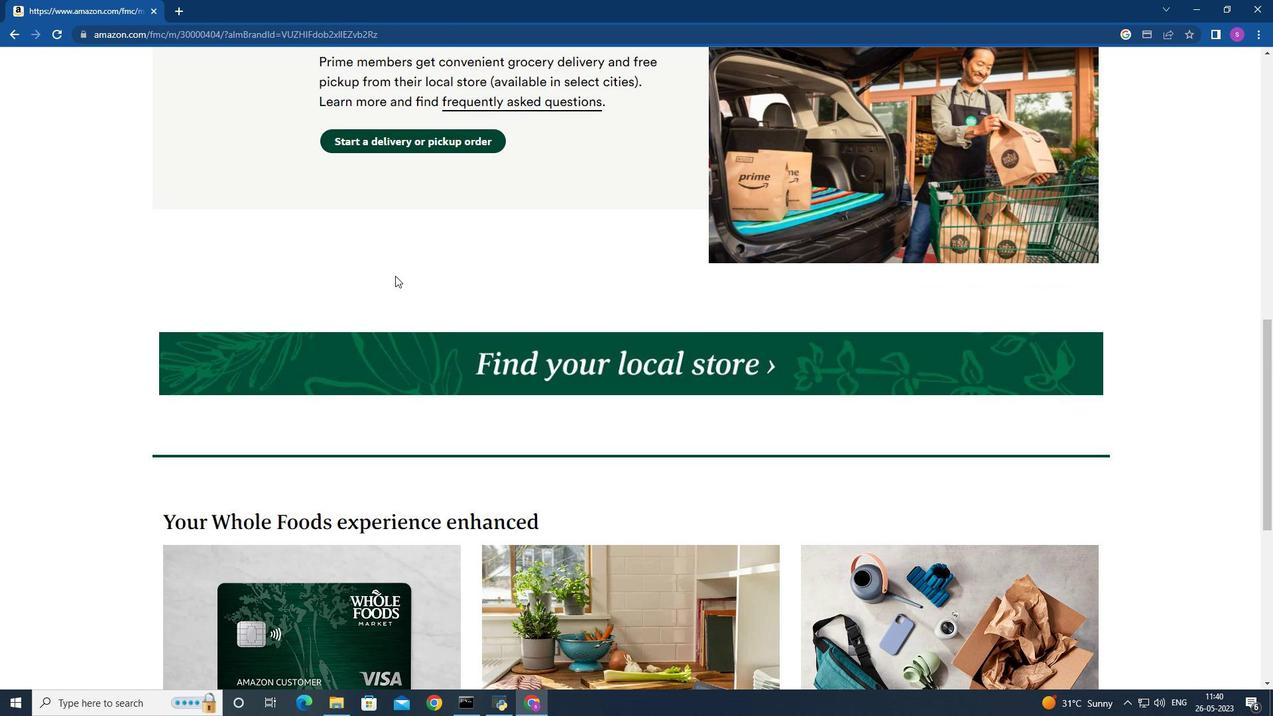 
Action: Mouse scrolled (395, 275) with delta (0, 0)
Screenshot: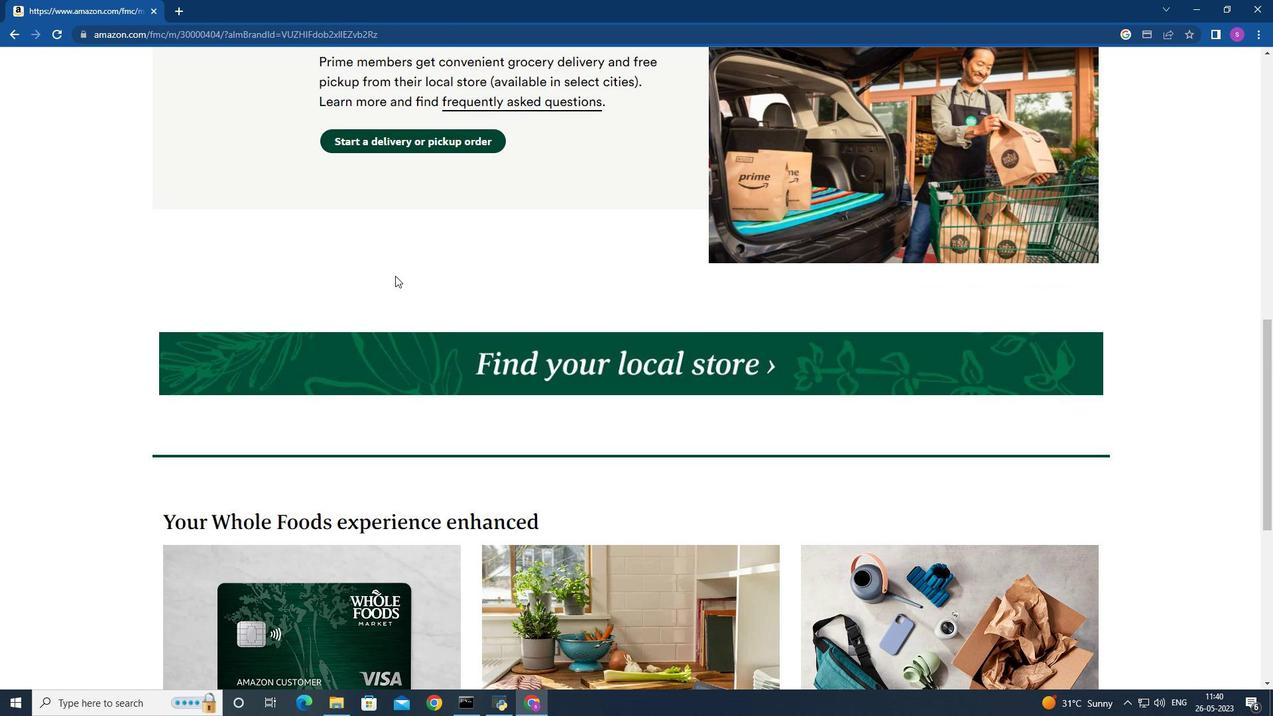 
Action: Mouse scrolled (395, 275) with delta (0, 0)
Screenshot: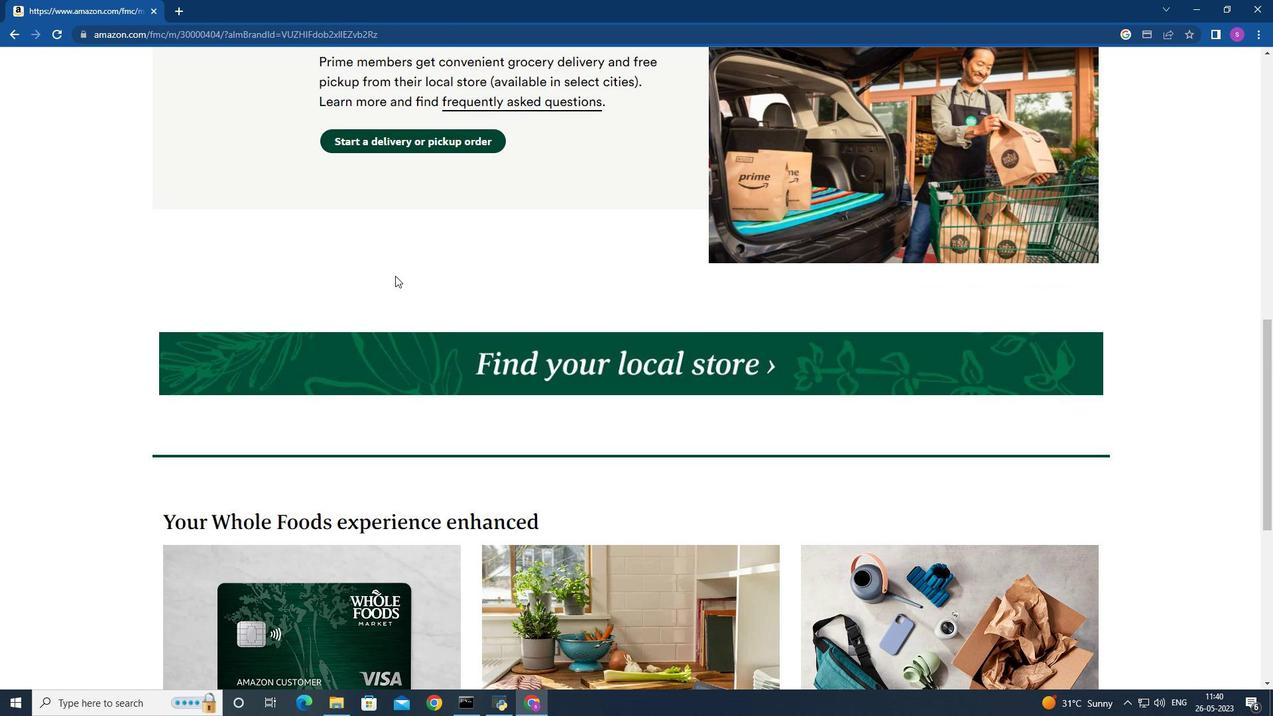 
Action: Mouse scrolled (395, 275) with delta (0, 0)
Screenshot: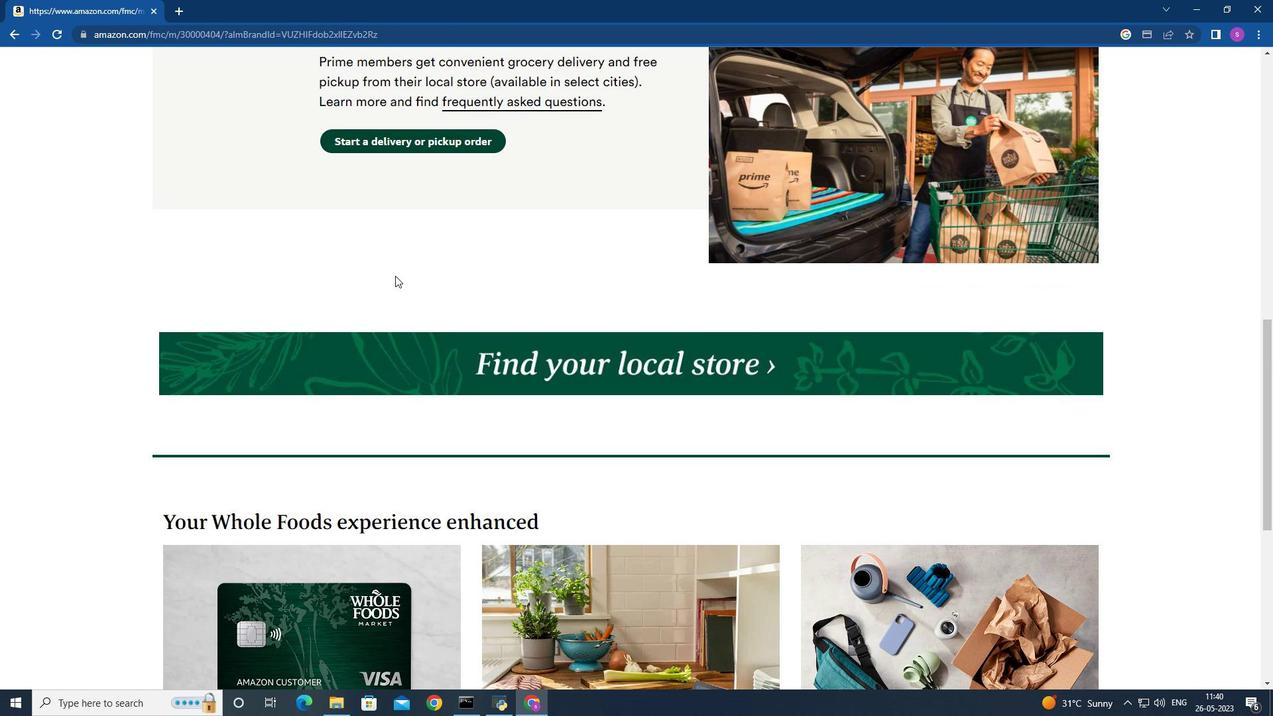 
Action: Mouse scrolled (395, 275) with delta (0, 0)
Screenshot: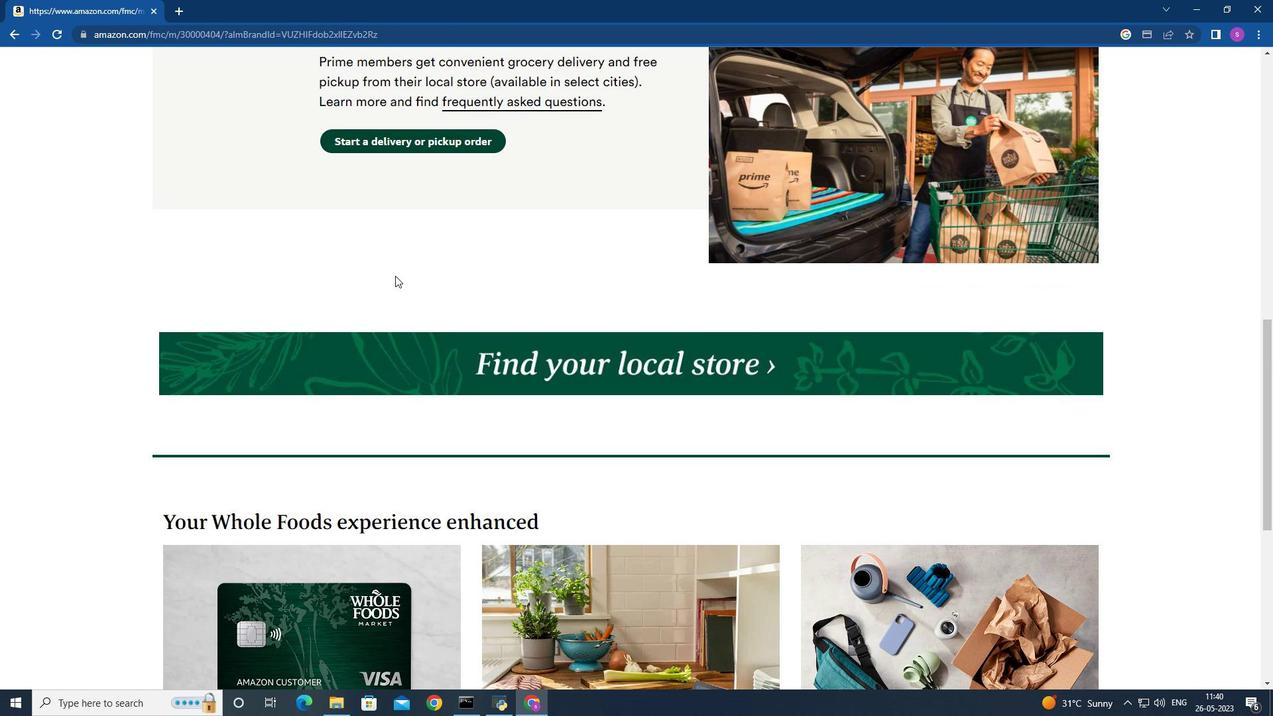 
Action: Mouse scrolled (395, 275) with delta (0, 0)
Screenshot: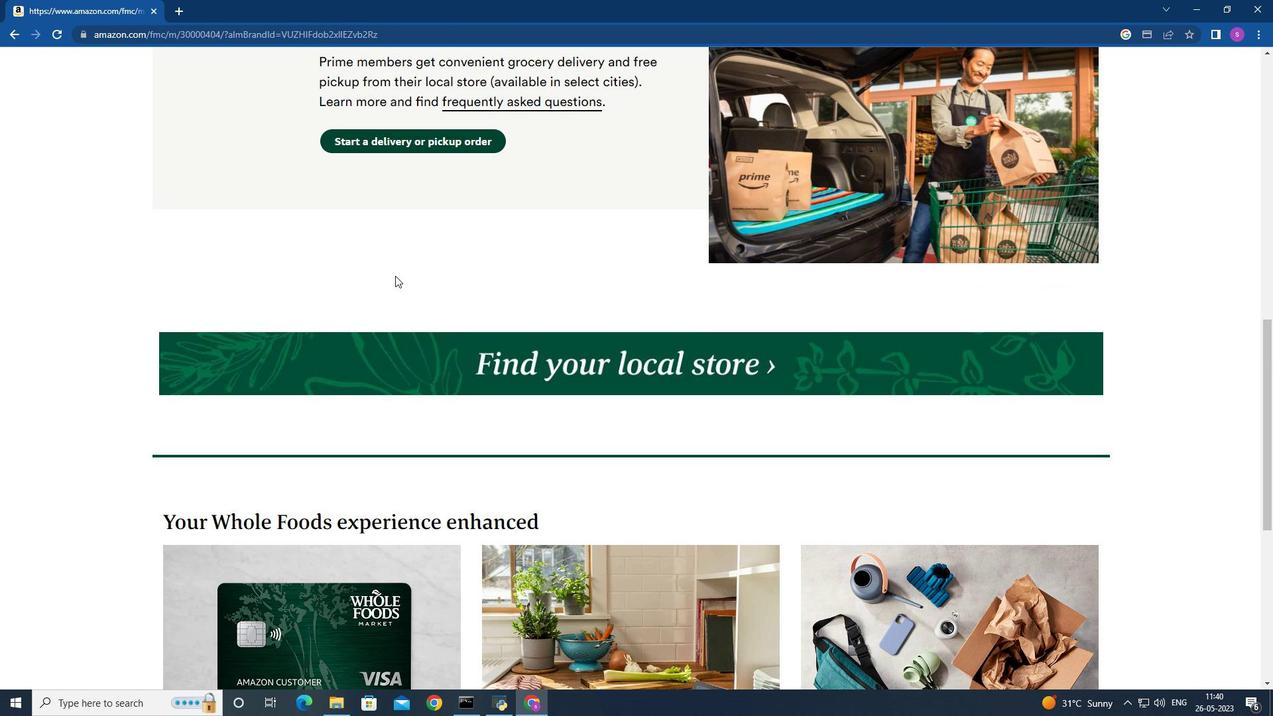 
Action: Mouse scrolled (395, 275) with delta (0, 0)
Screenshot: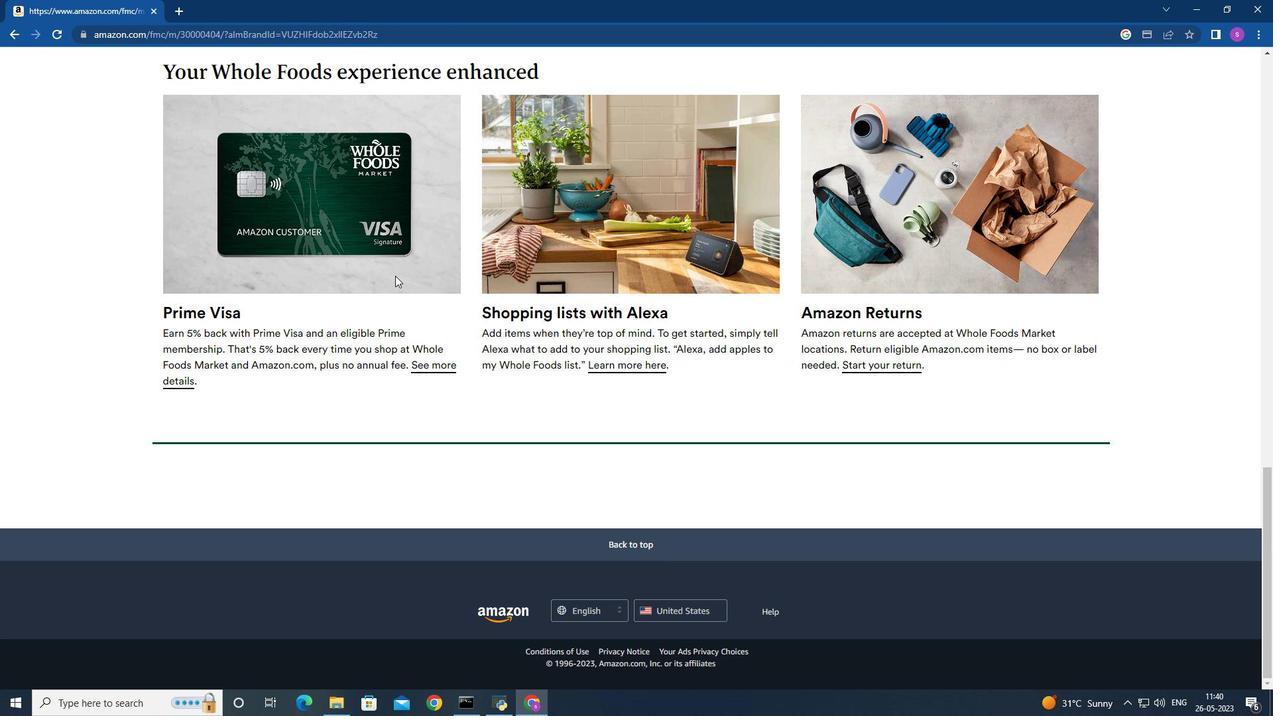 
Action: Mouse scrolled (395, 275) with delta (0, 0)
Screenshot: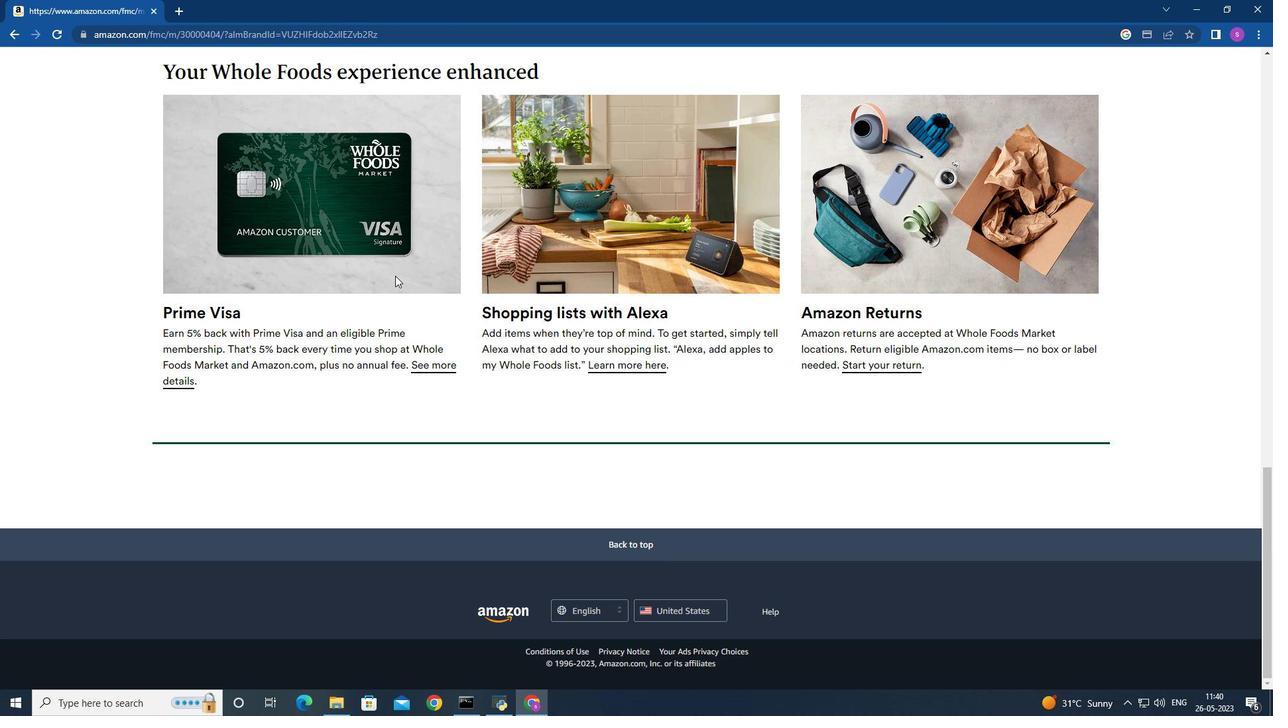 
Action: Mouse scrolled (395, 275) with delta (0, 0)
Screenshot: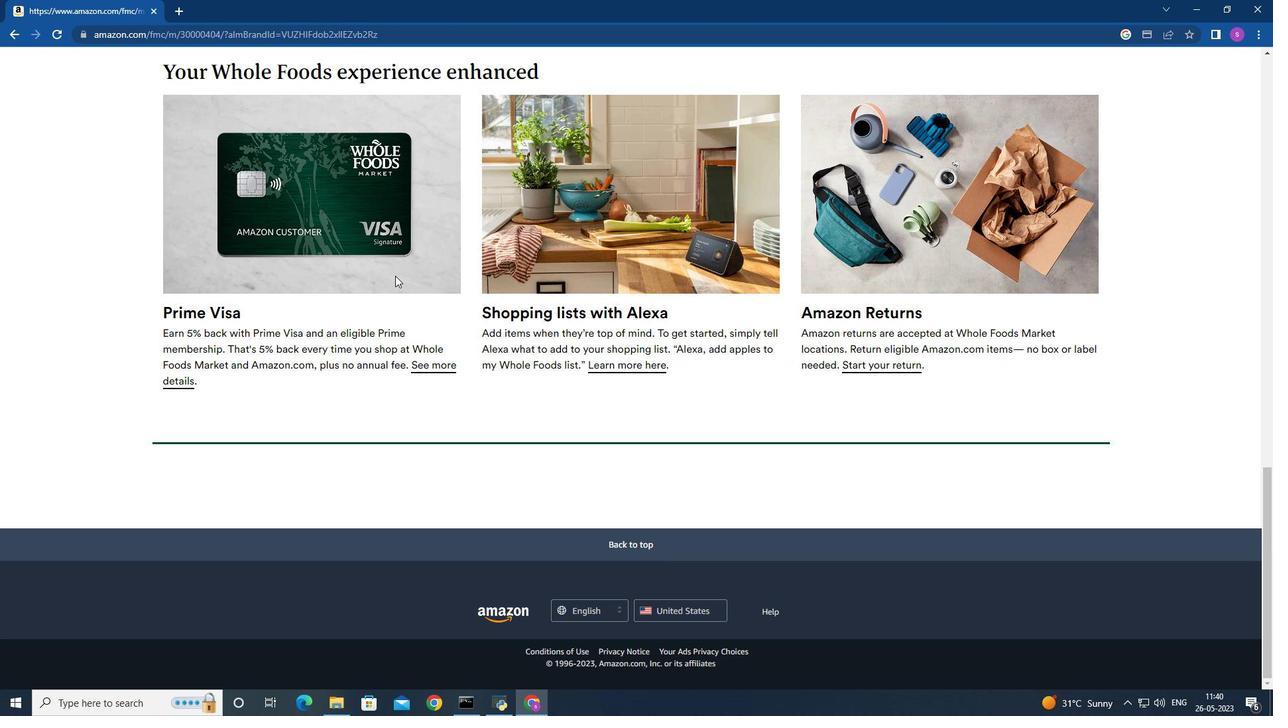 
Action: Mouse scrolled (395, 275) with delta (0, 0)
Screenshot: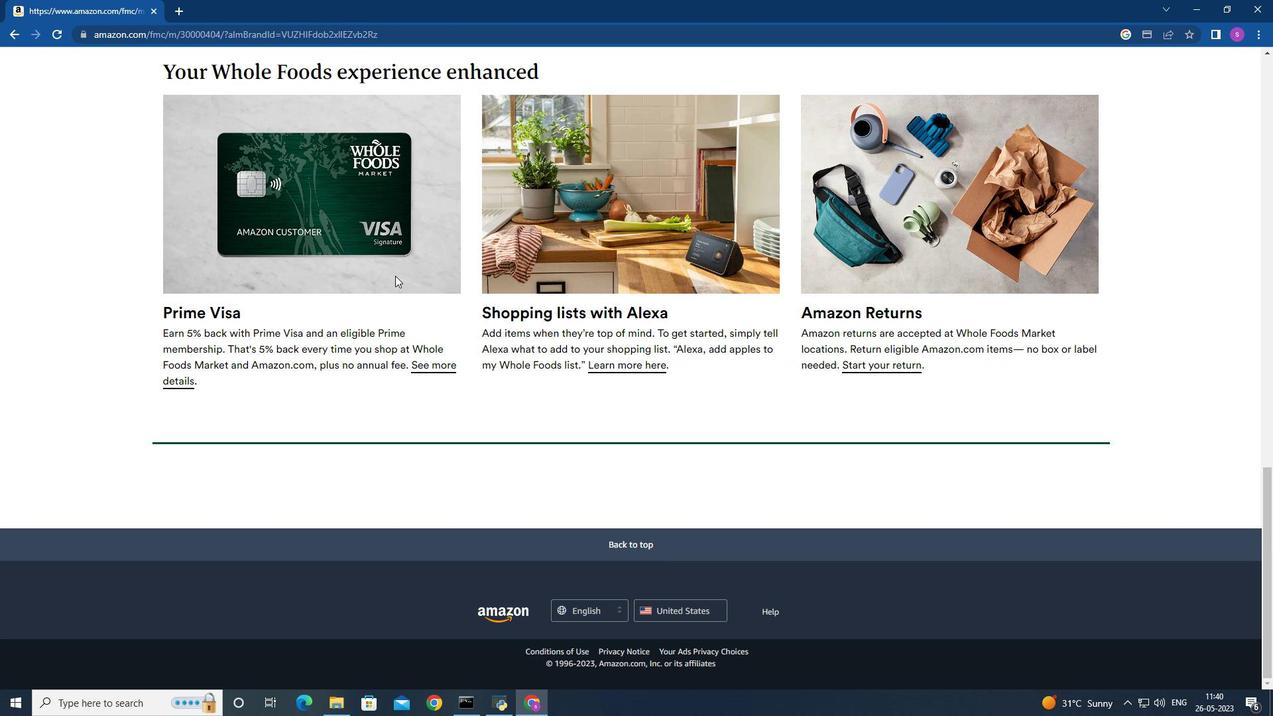 
Action: Mouse scrolled (395, 275) with delta (0, 0)
Screenshot: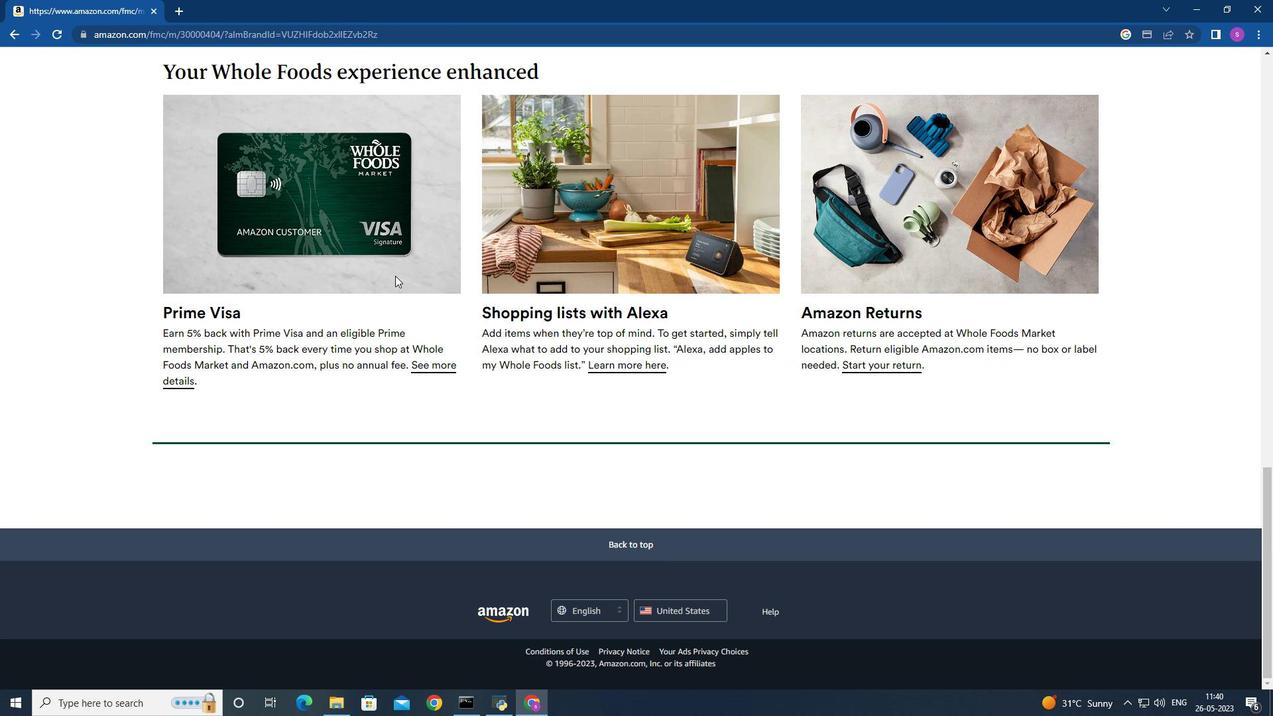 
Action: Mouse scrolled (395, 275) with delta (0, 0)
Screenshot: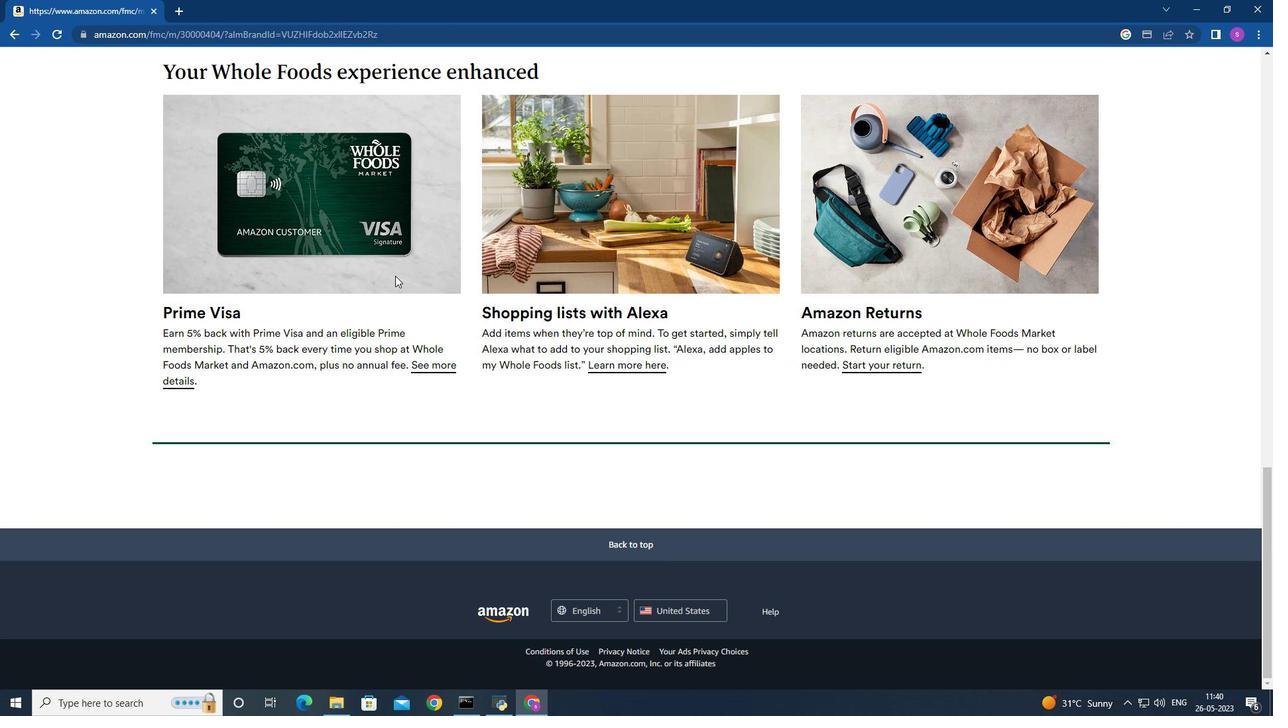 
Action: Mouse scrolled (395, 275) with delta (0, 0)
Screenshot: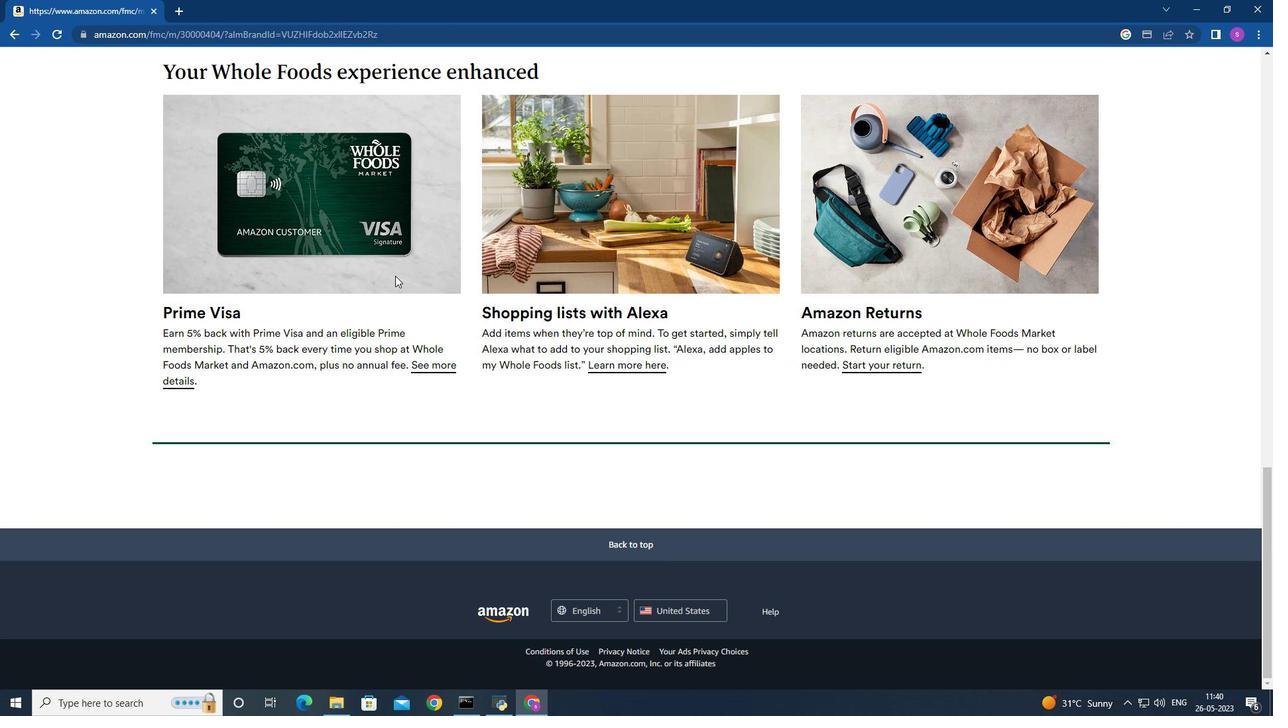 
Action: Mouse scrolled (395, 276) with delta (0, 0)
Screenshot: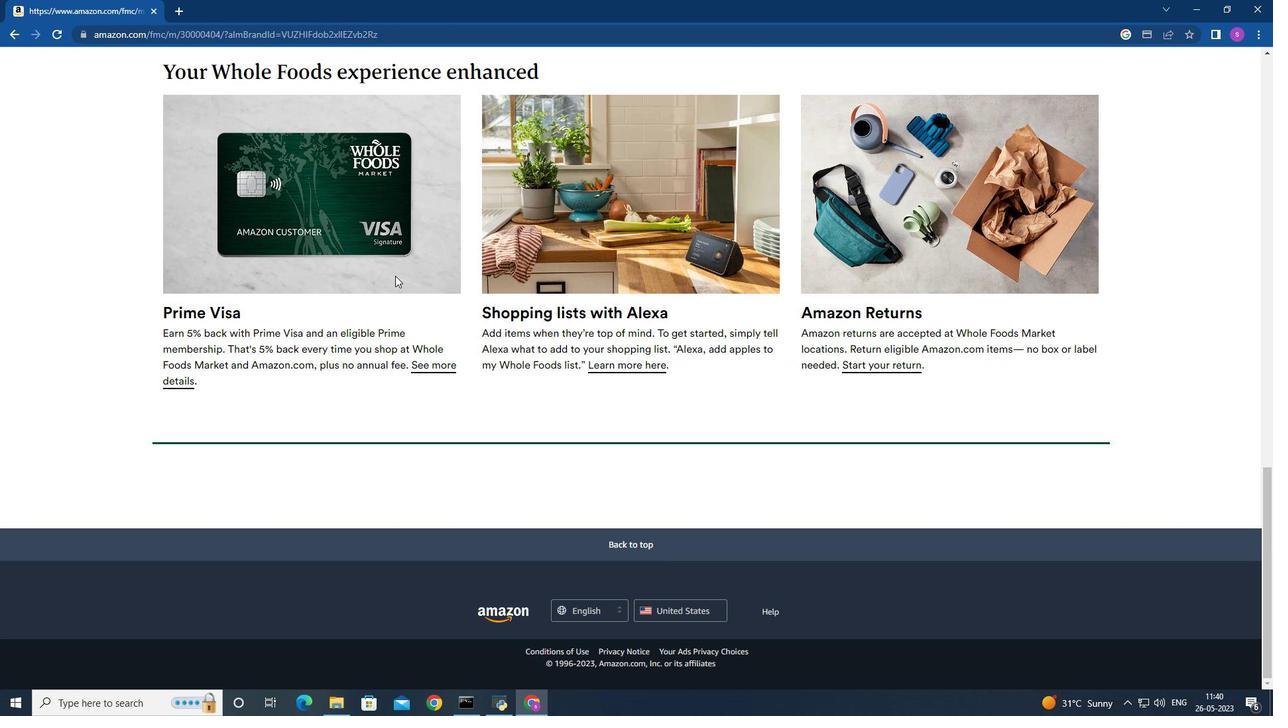 
Action: Mouse scrolled (395, 276) with delta (0, 0)
Screenshot: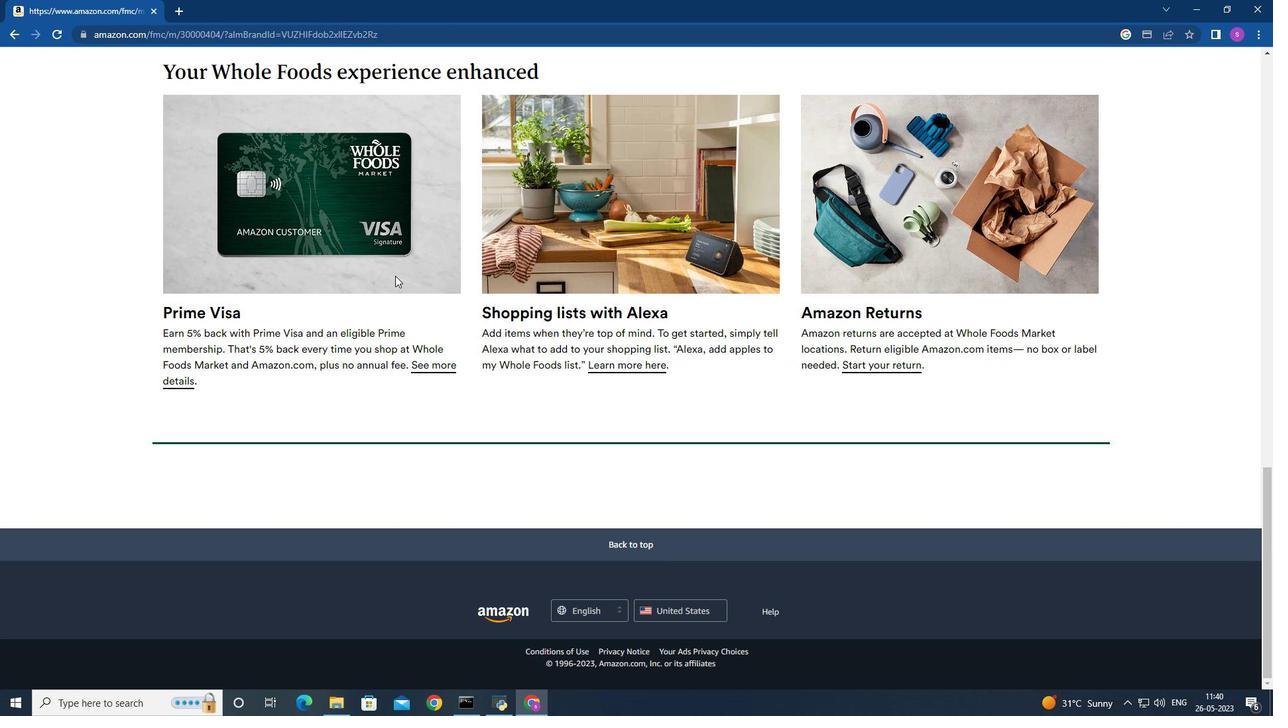 
Action: Mouse scrolled (395, 276) with delta (0, 0)
Screenshot: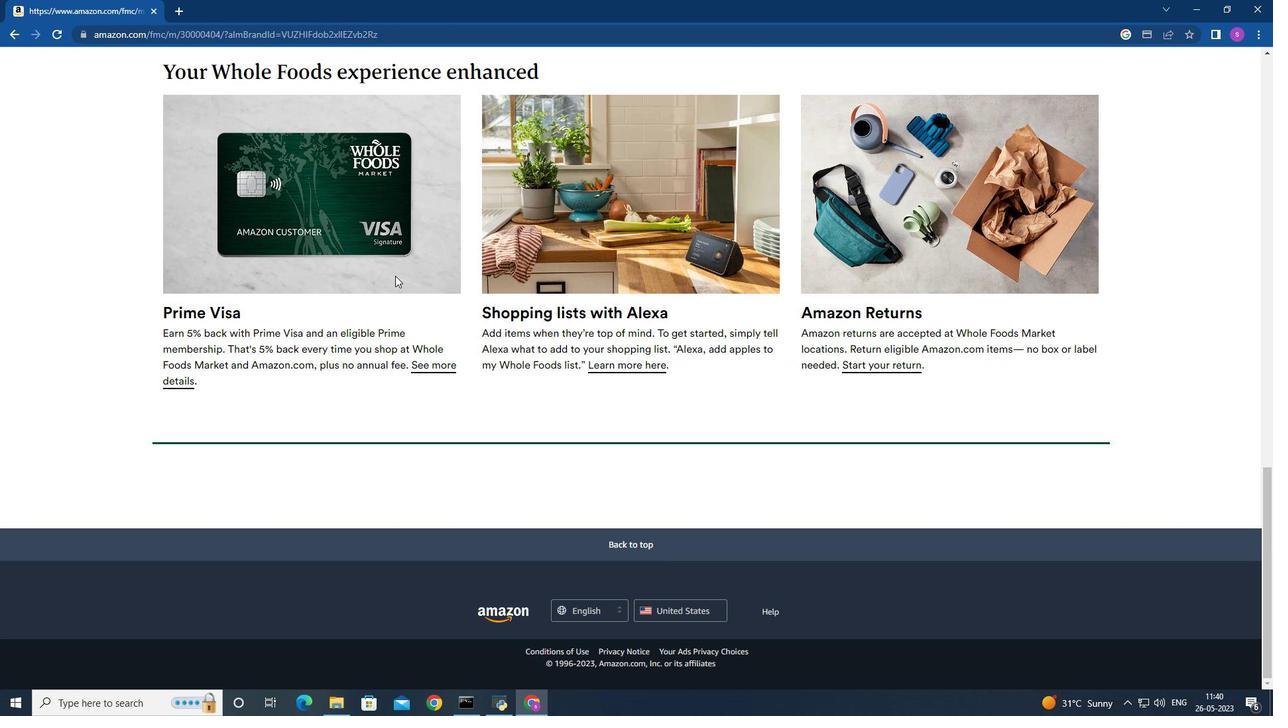 
Action: Mouse scrolled (395, 276) with delta (0, 0)
Screenshot: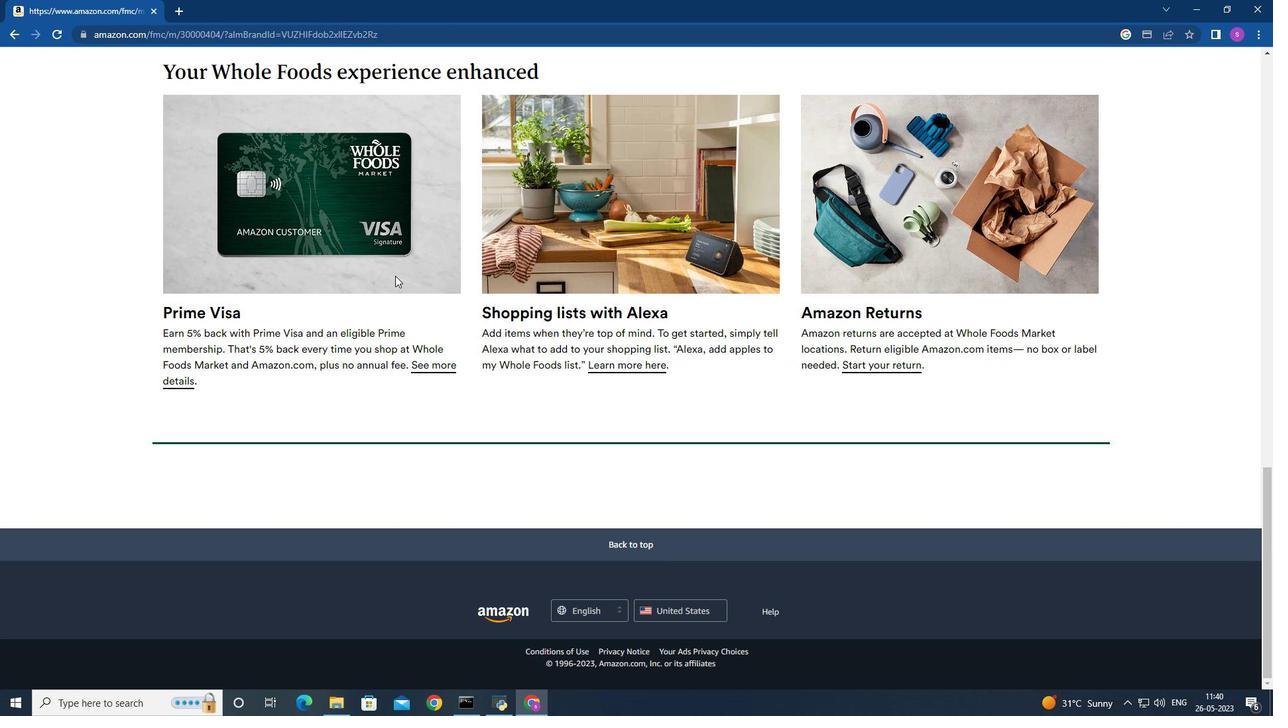 
Action: Mouse scrolled (395, 276) with delta (0, 0)
Screenshot: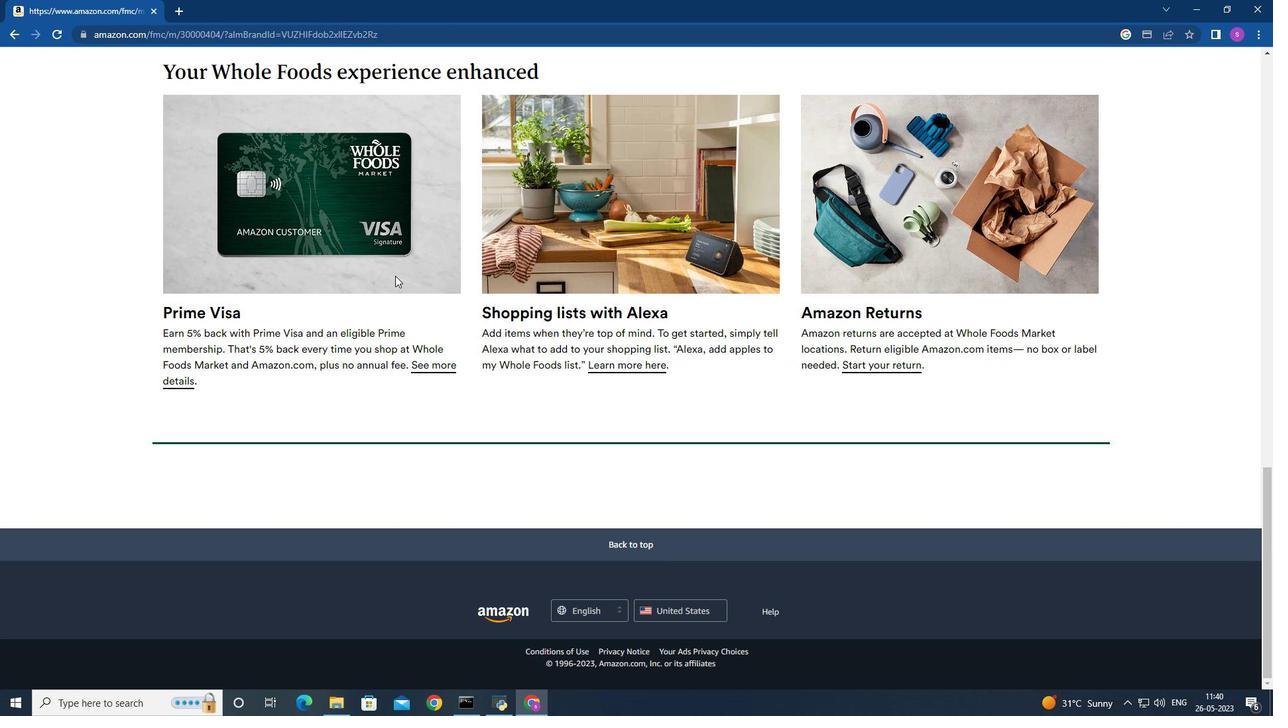 
Action: Mouse scrolled (395, 276) with delta (0, 0)
Screenshot: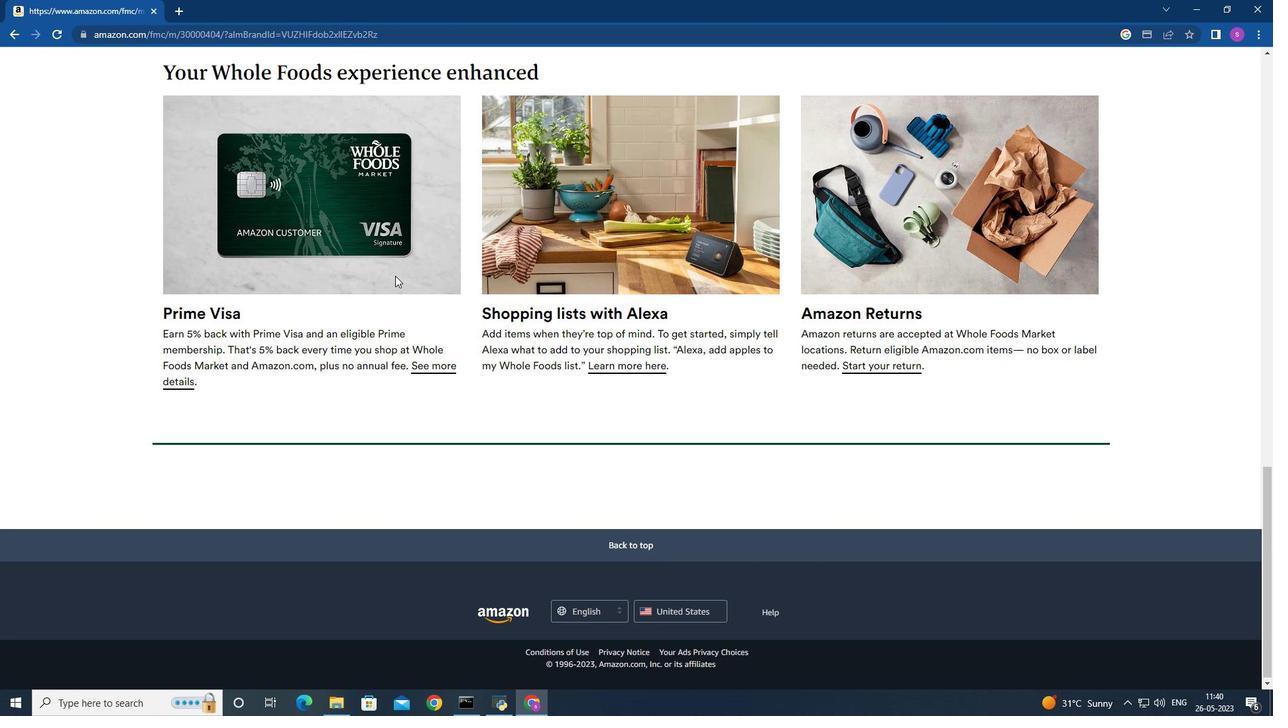 
Action: Mouse scrolled (395, 276) with delta (0, 0)
Screenshot: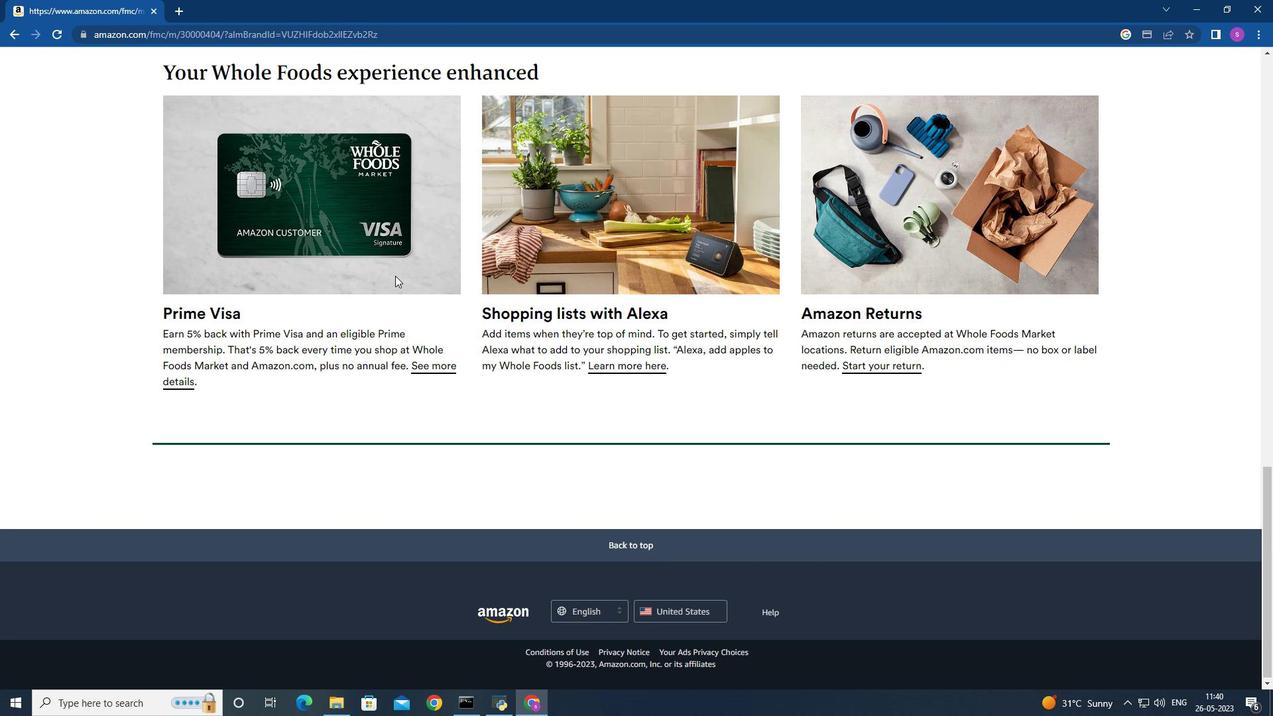 
Action: Mouse scrolled (395, 276) with delta (0, 0)
Screenshot: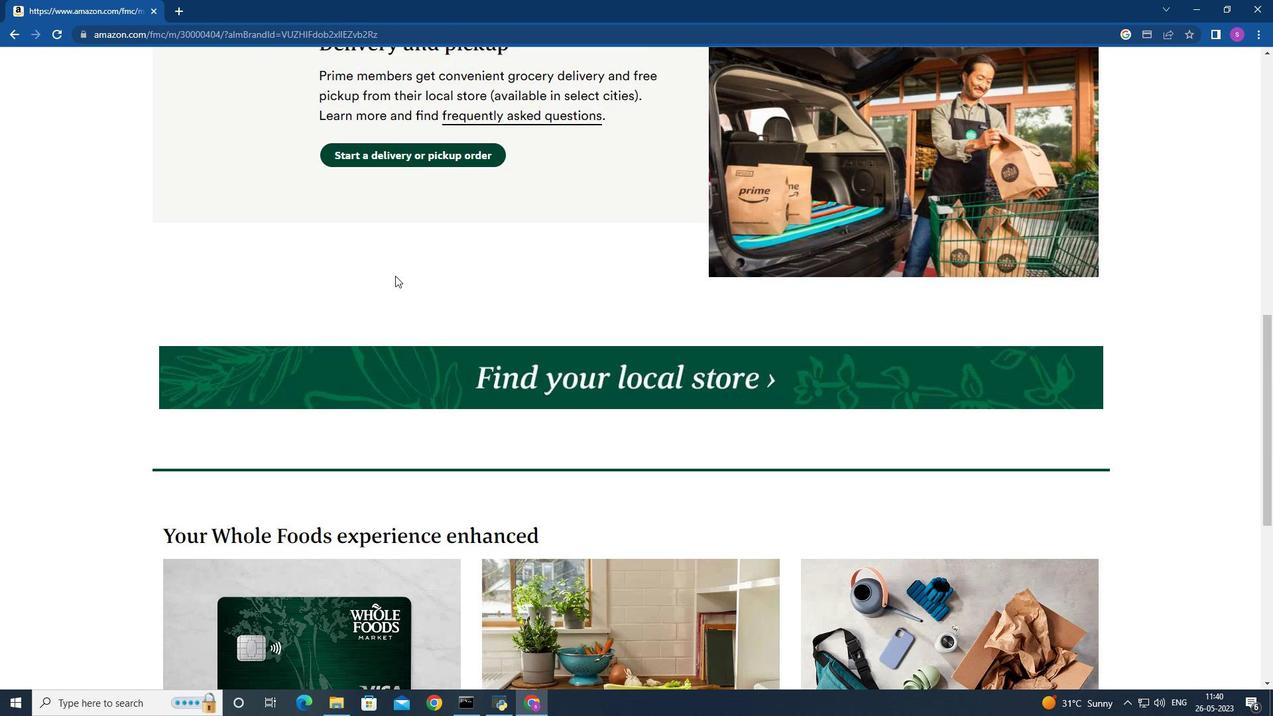 
Action: Mouse scrolled (395, 276) with delta (0, 0)
Screenshot: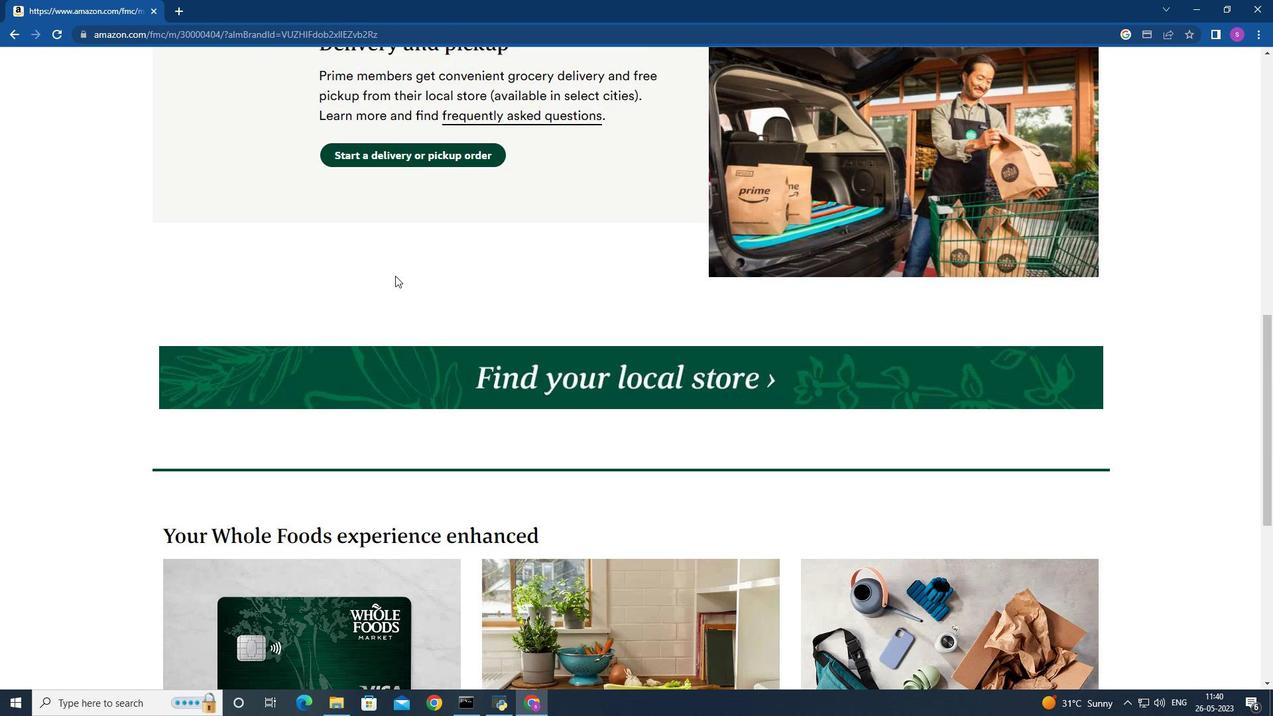 
Action: Mouse scrolled (395, 276) with delta (0, 0)
Screenshot: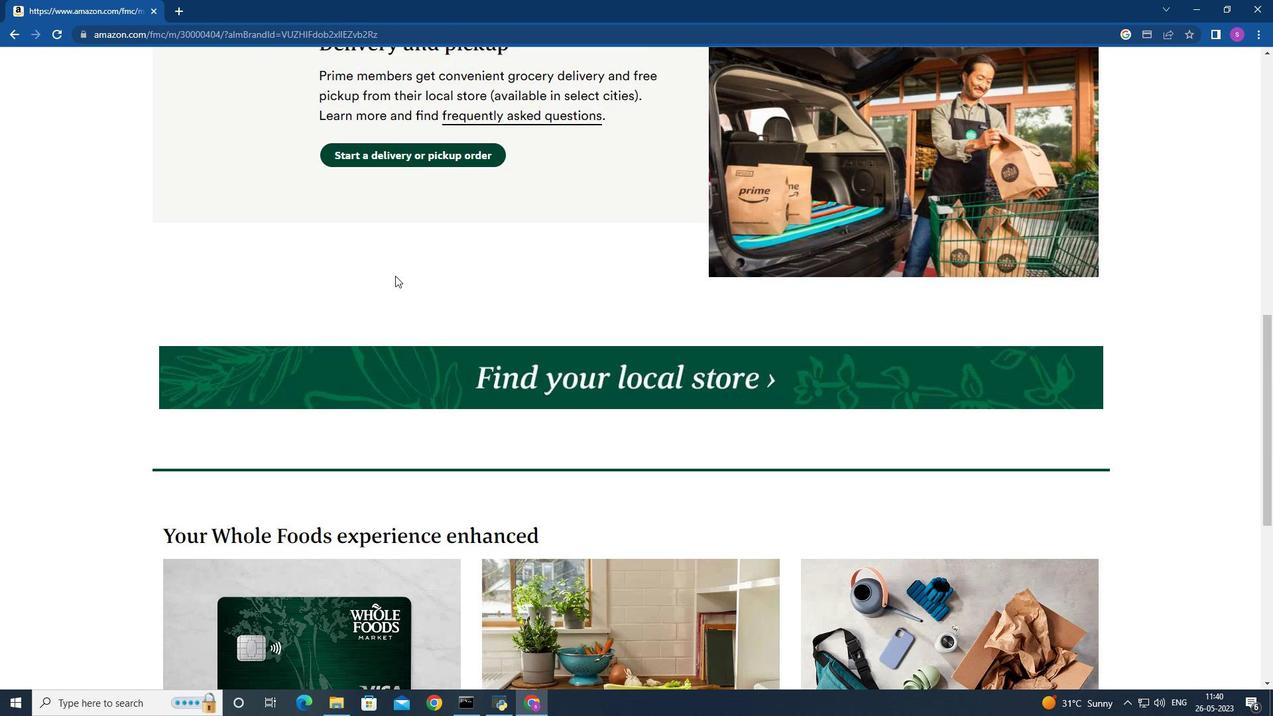 
Action: Mouse scrolled (395, 276) with delta (0, 0)
Screenshot: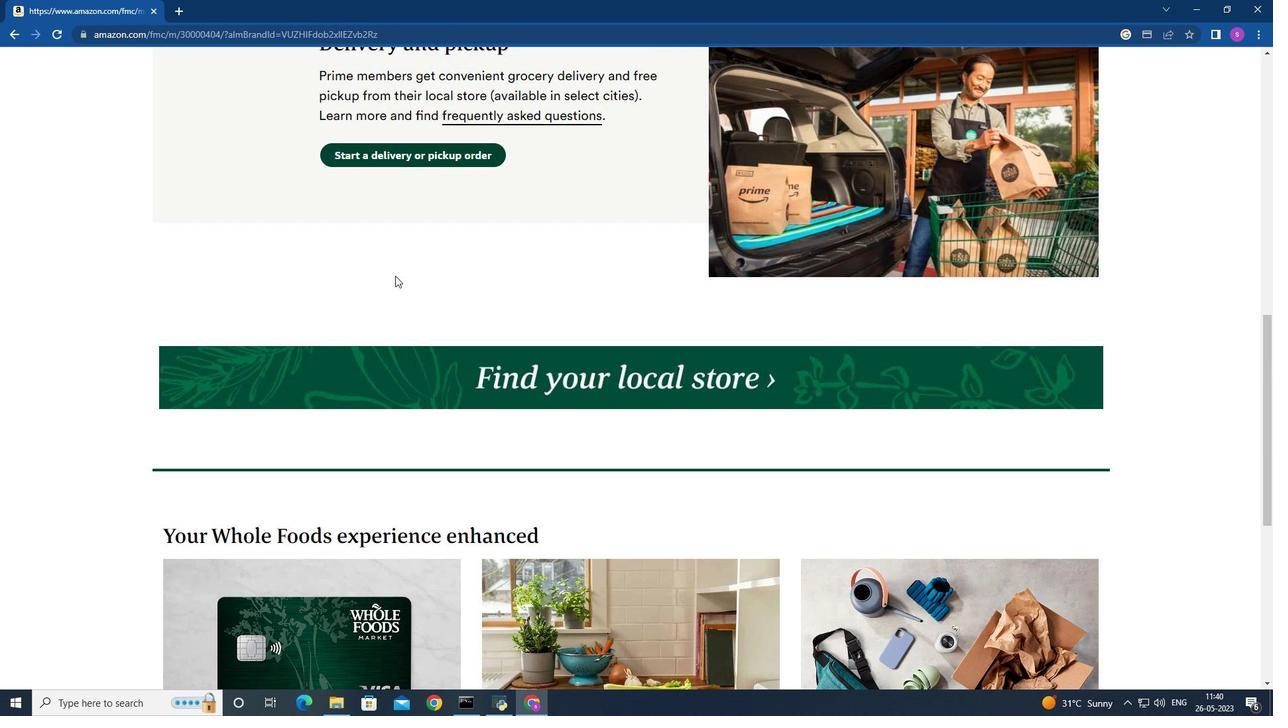 
Action: Mouse scrolled (395, 276) with delta (0, 0)
Screenshot: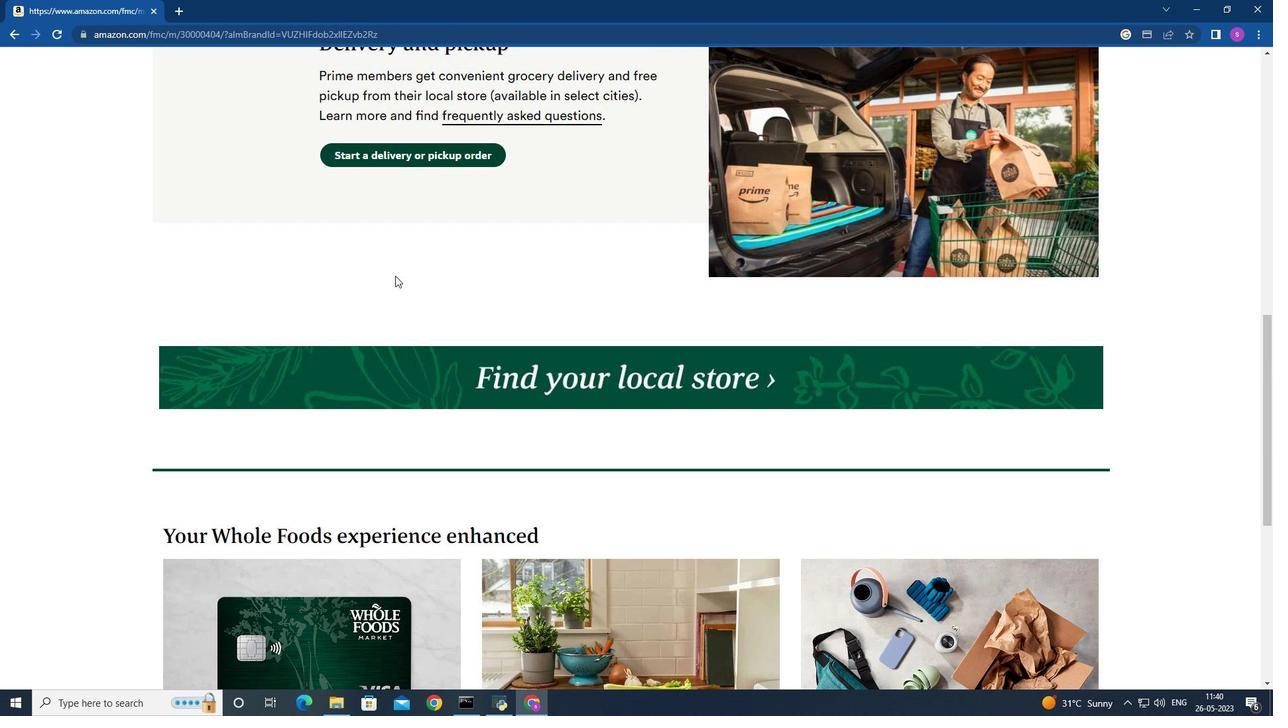 
Action: Mouse scrolled (395, 276) with delta (0, 0)
Screenshot: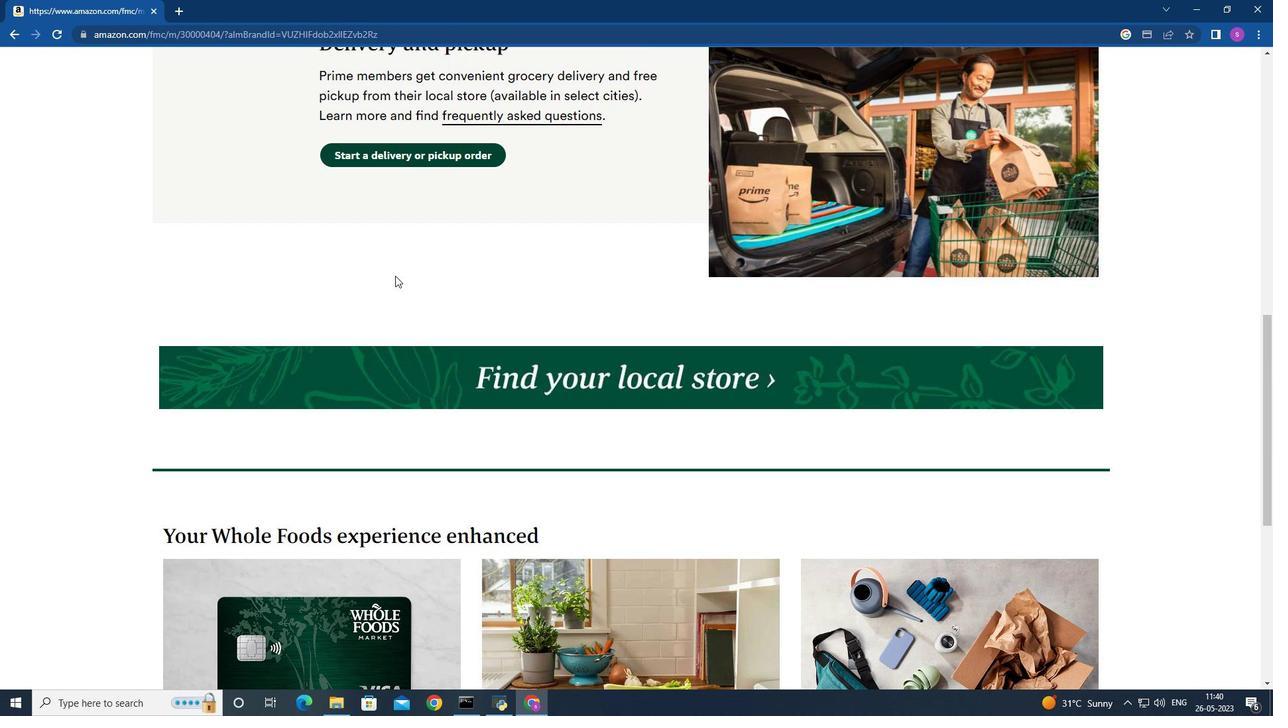
Action: Mouse scrolled (395, 276) with delta (0, 0)
Screenshot: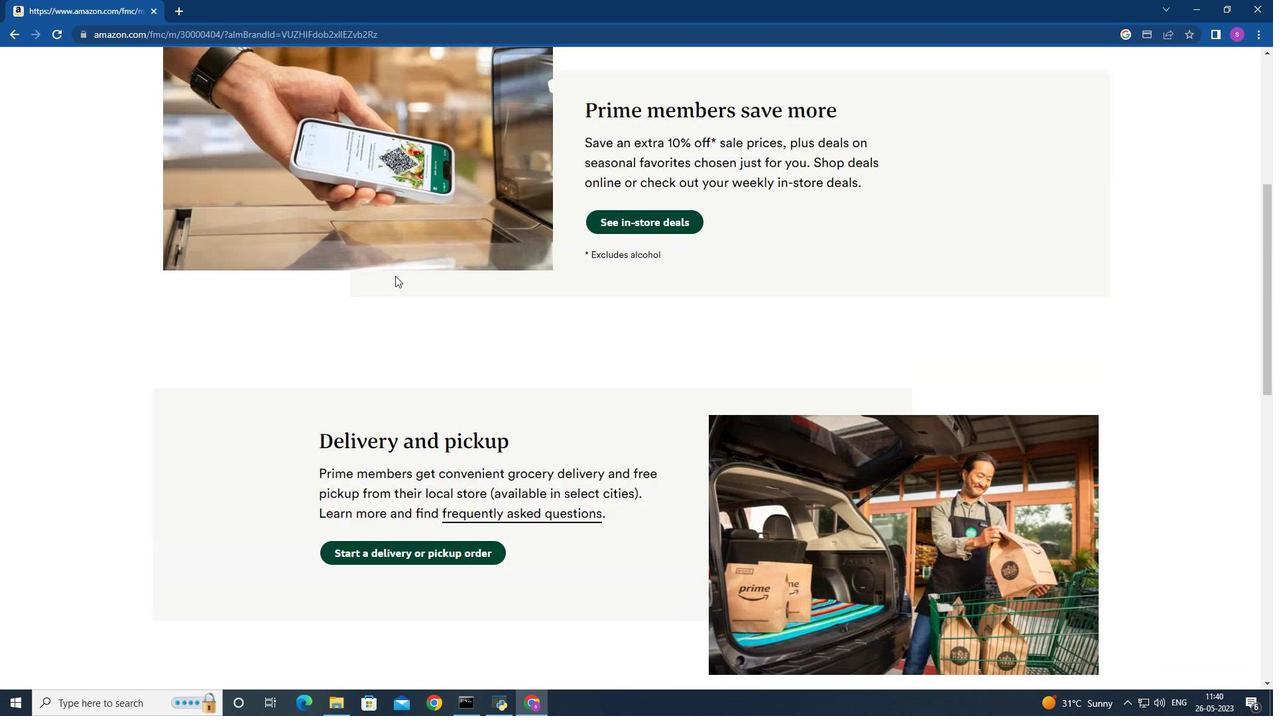 
Action: Mouse scrolled (395, 276) with delta (0, 0)
Screenshot: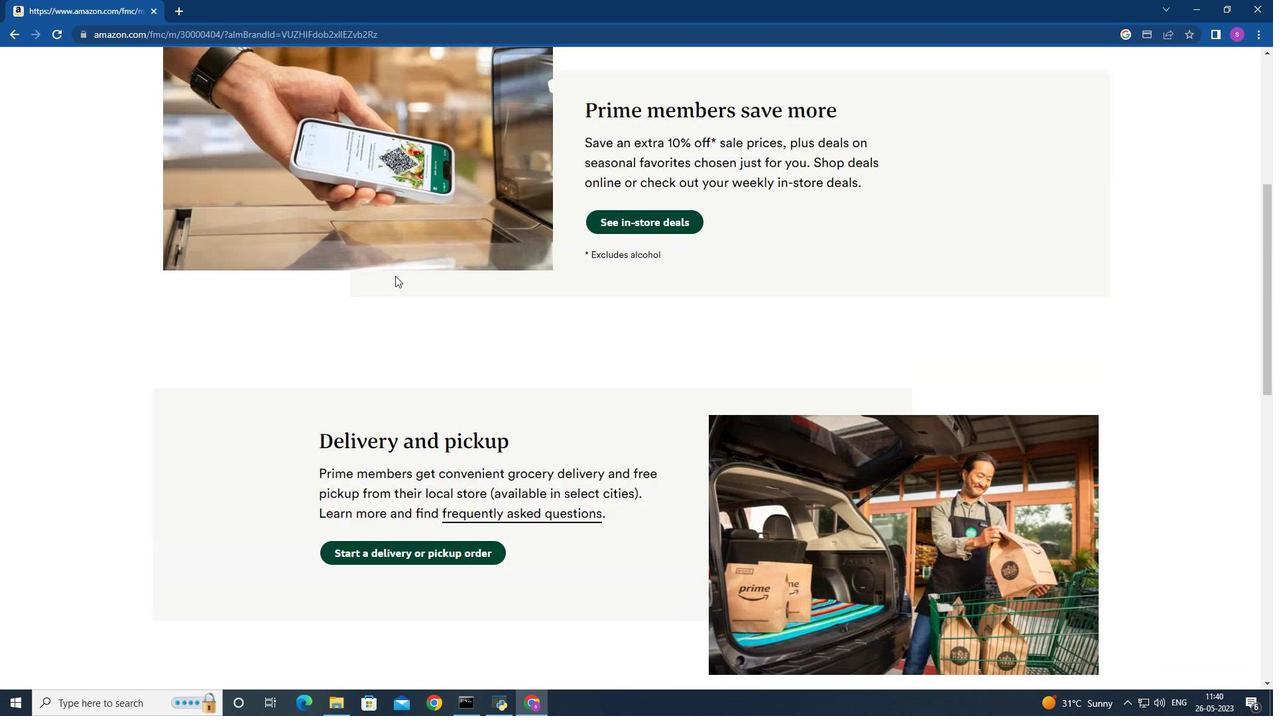 
Action: Mouse scrolled (395, 276) with delta (0, 0)
Screenshot: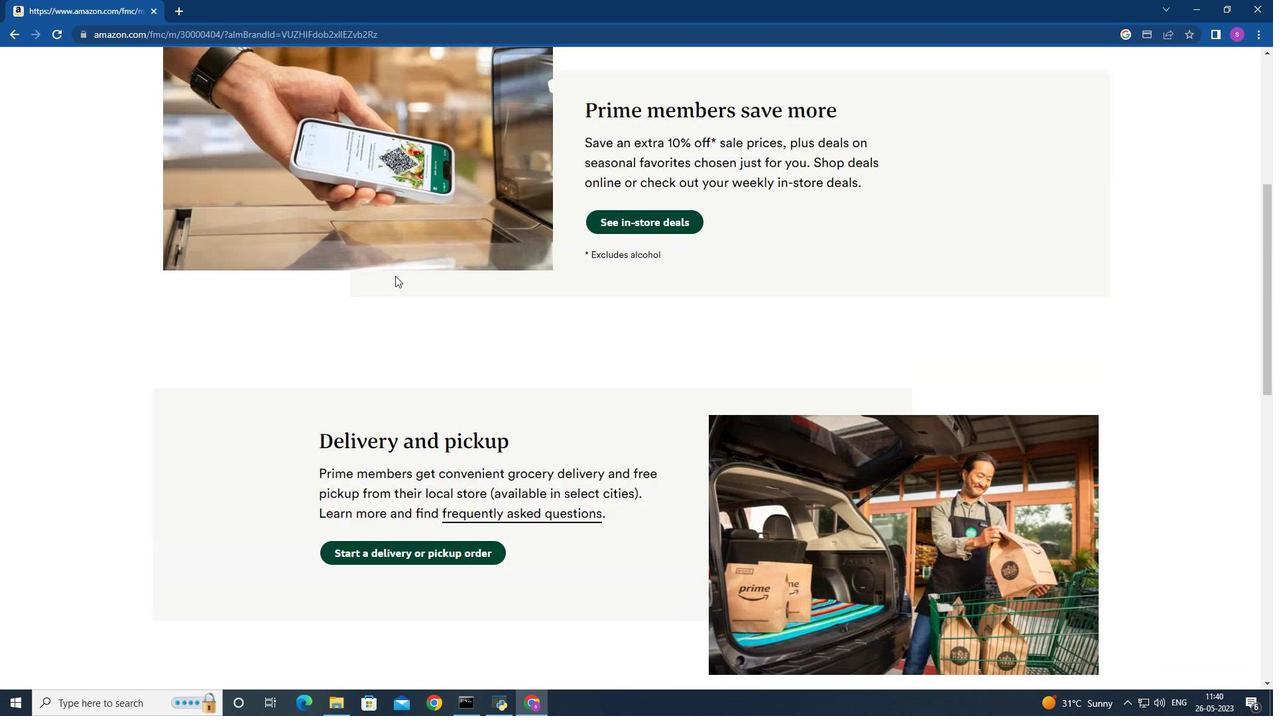 
Action: Mouse scrolled (395, 276) with delta (0, 0)
Screenshot: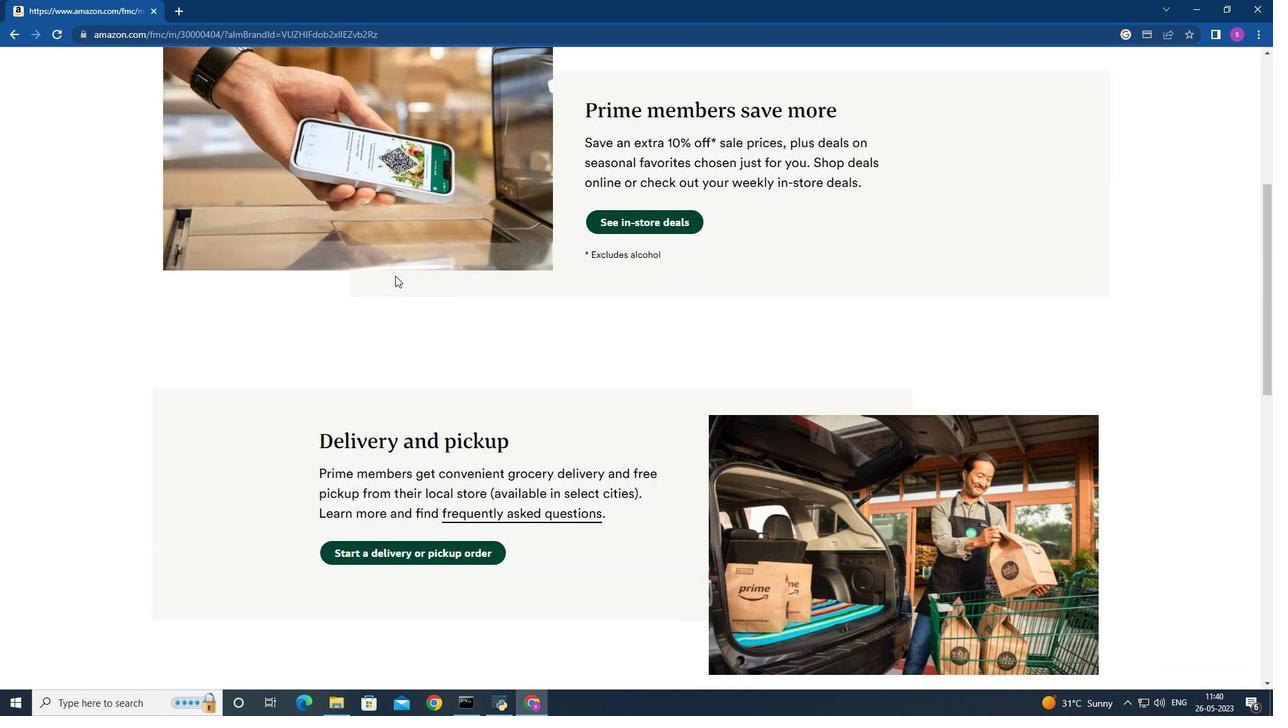 
Action: Mouse scrolled (395, 276) with delta (0, 0)
Screenshot: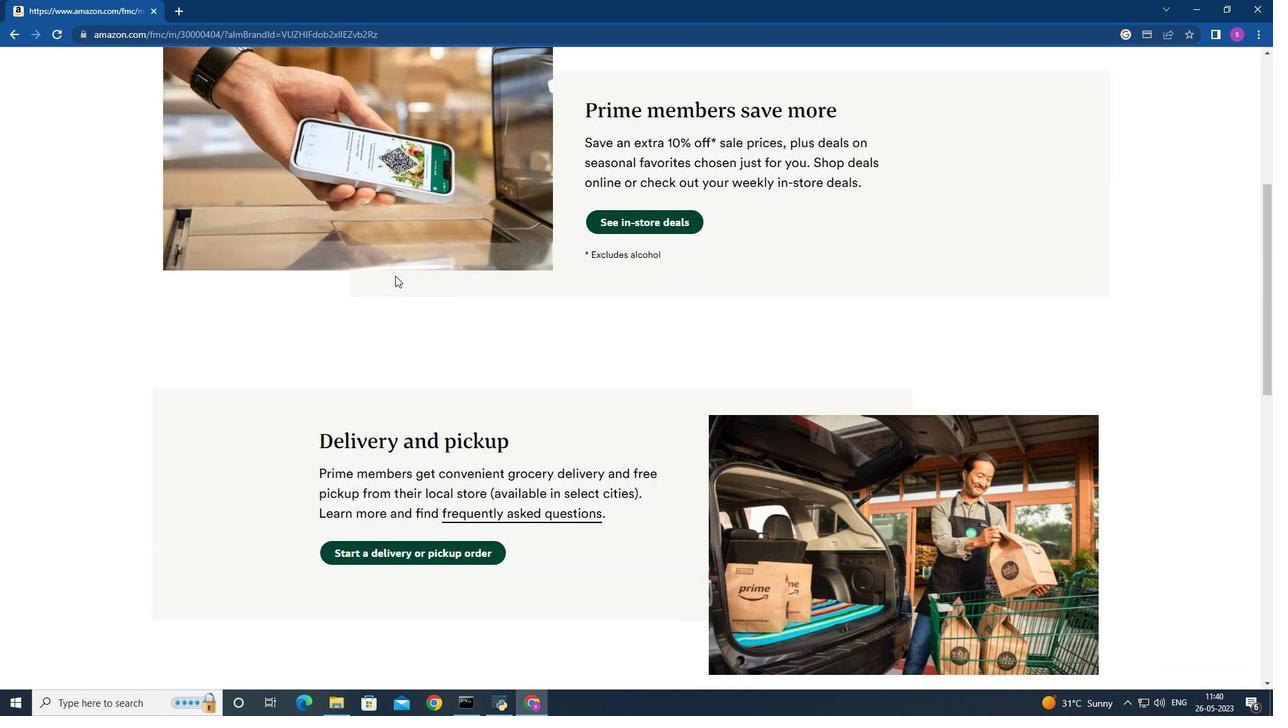 
Action: Mouse scrolled (395, 276) with delta (0, 0)
Screenshot: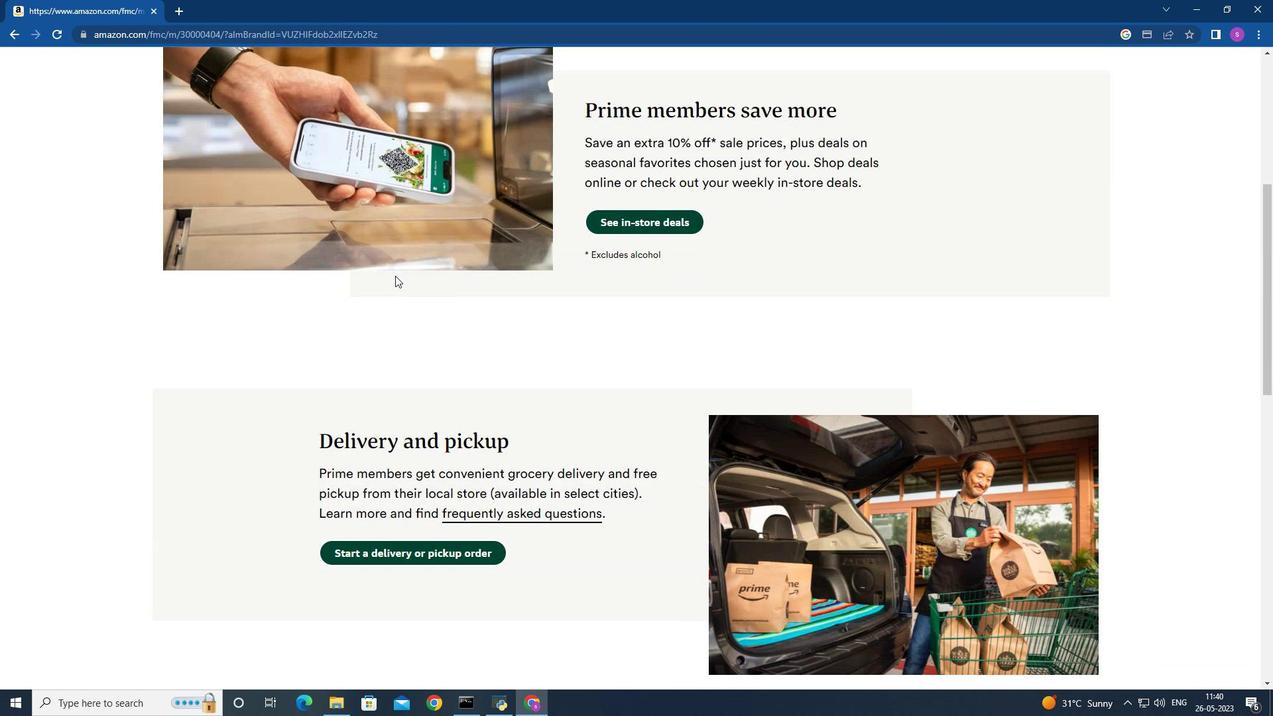 
Action: Mouse scrolled (395, 276) with delta (0, 0)
Screenshot: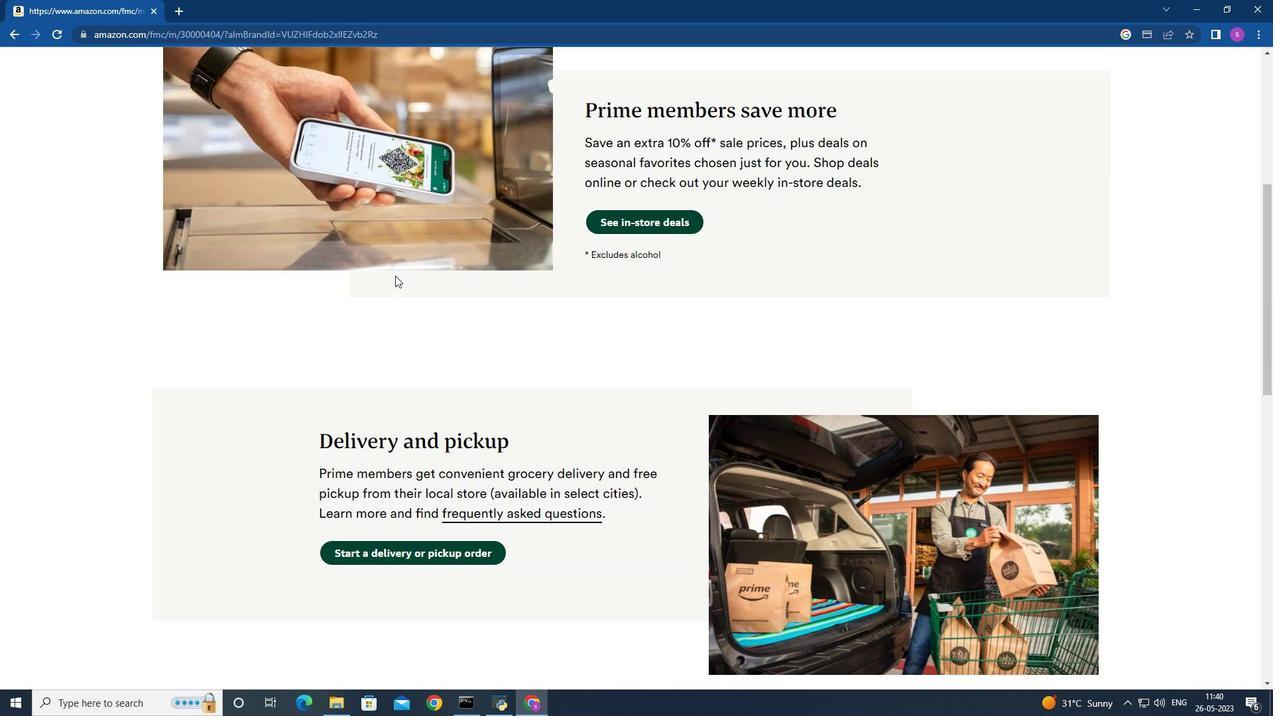 
Action: Mouse scrolled (395, 276) with delta (0, 0)
Screenshot: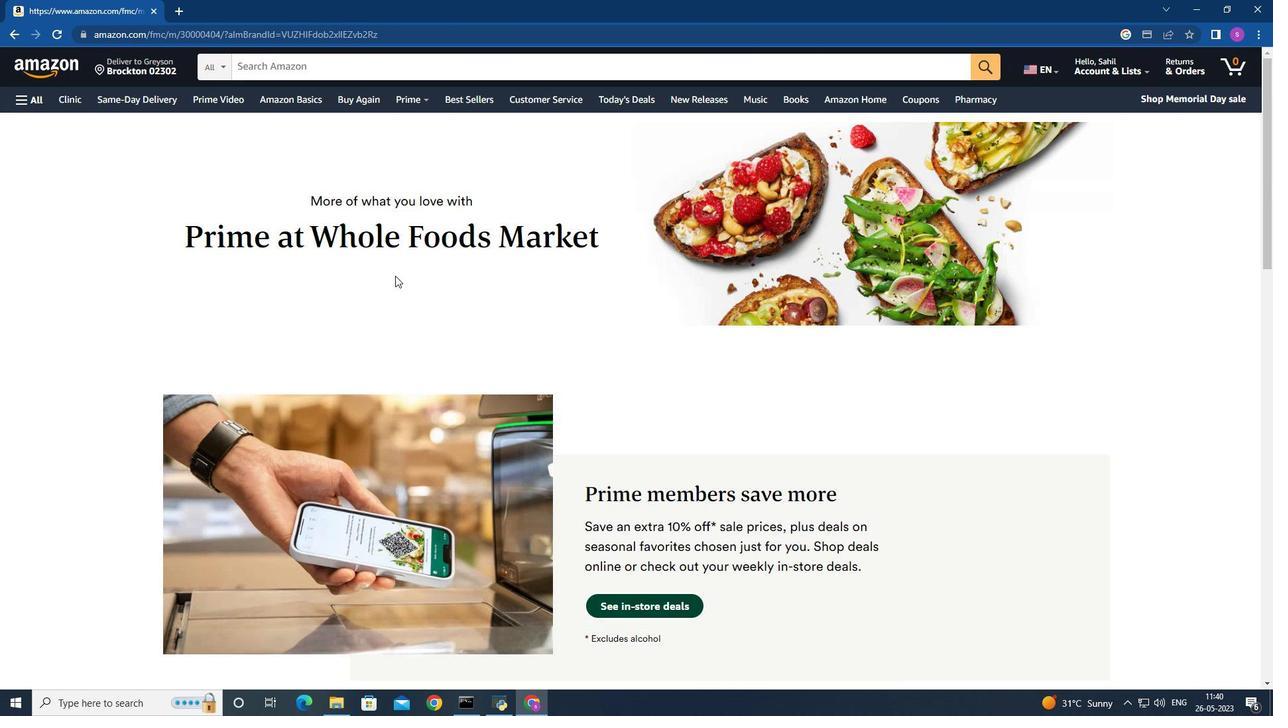 
Action: Mouse scrolled (395, 276) with delta (0, 0)
Screenshot: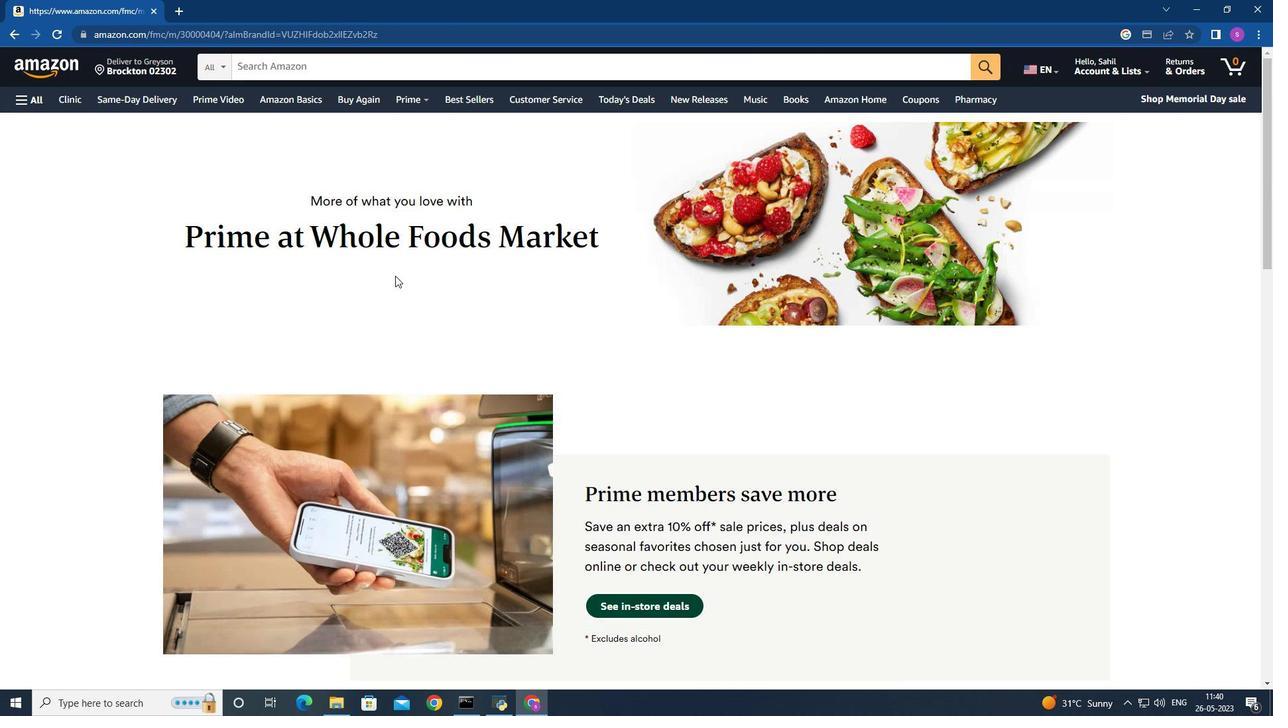 
Action: Mouse scrolled (395, 276) with delta (0, 0)
Screenshot: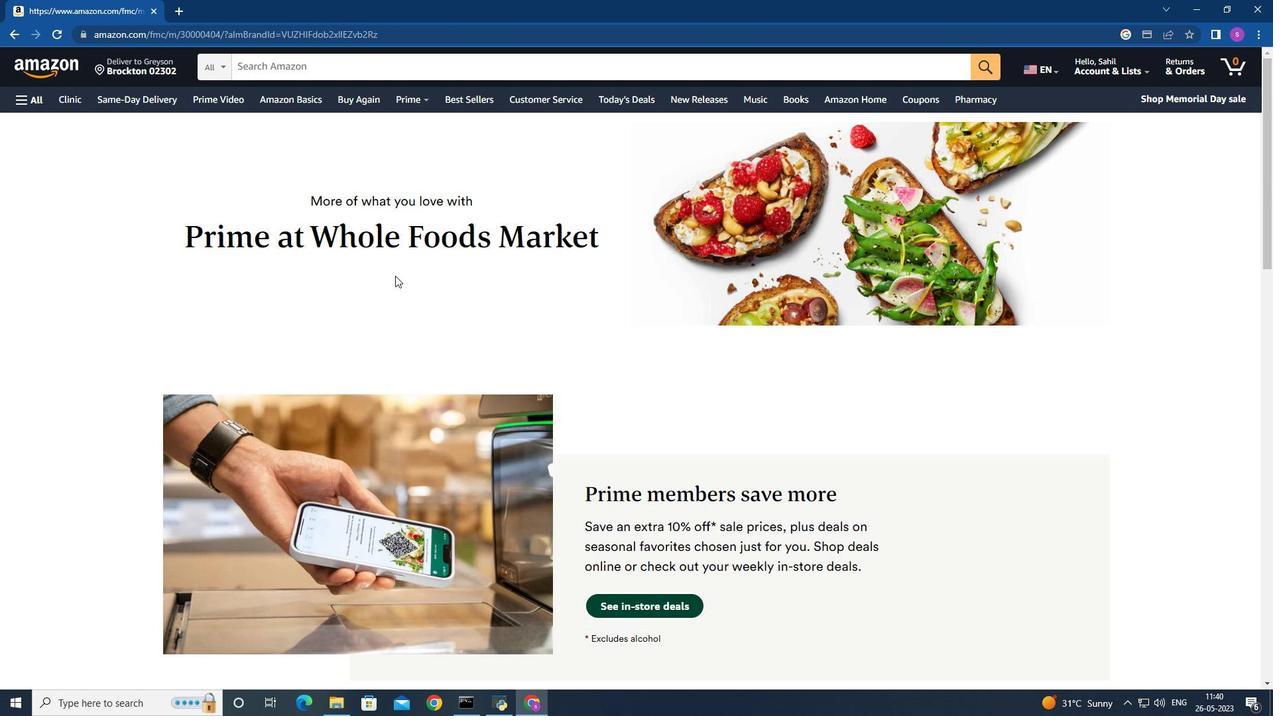 
Action: Mouse scrolled (395, 276) with delta (0, 0)
Screenshot: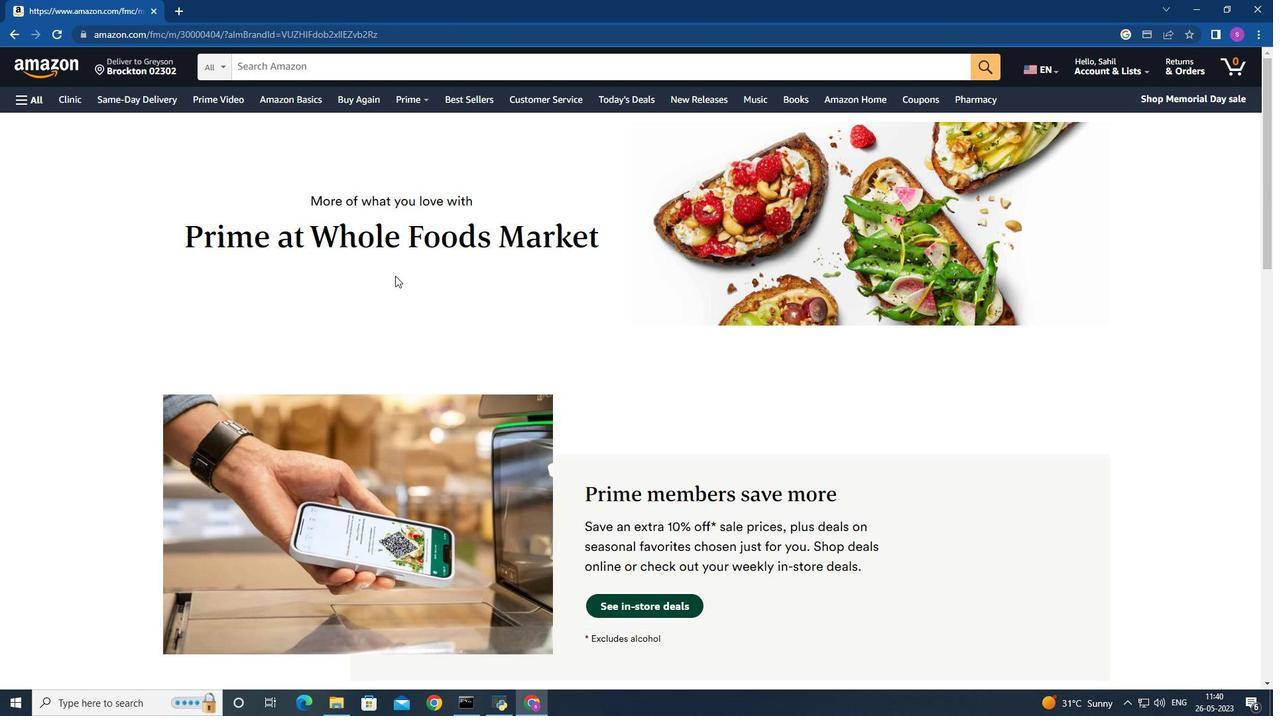 
Action: Mouse scrolled (395, 276) with delta (0, 0)
Screenshot: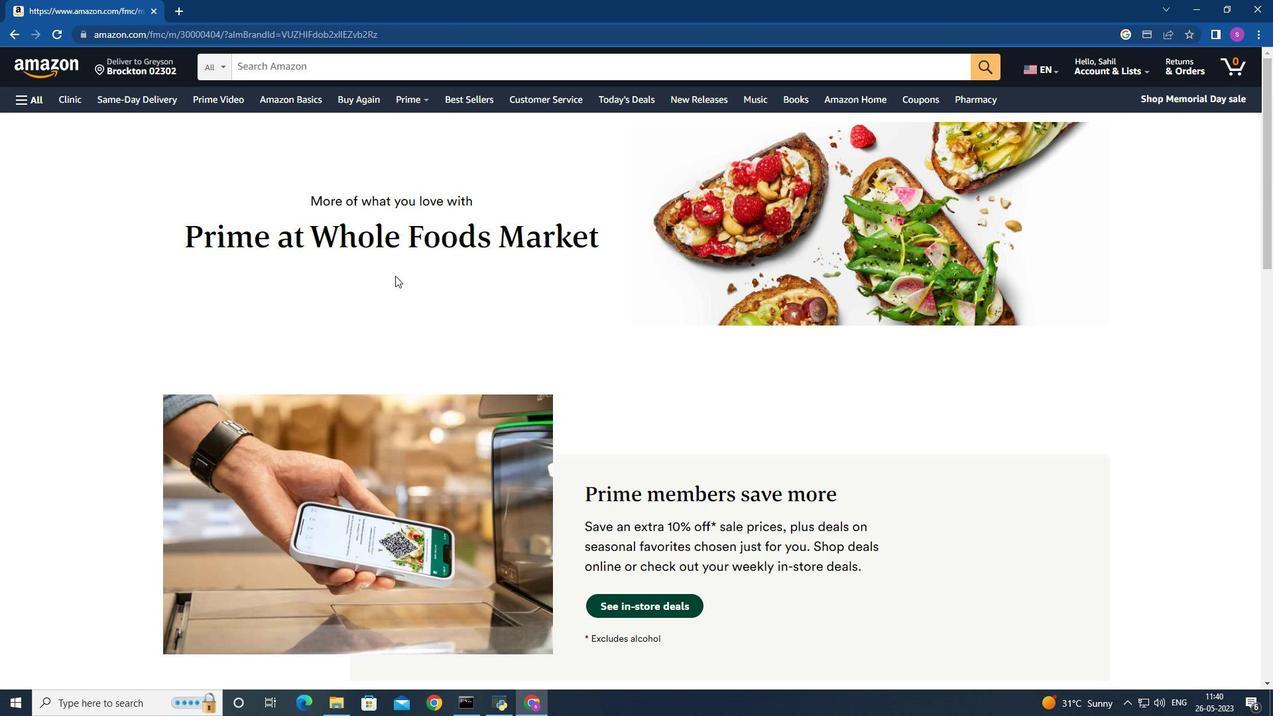 
Action: Mouse moved to (398, 68)
Screenshot: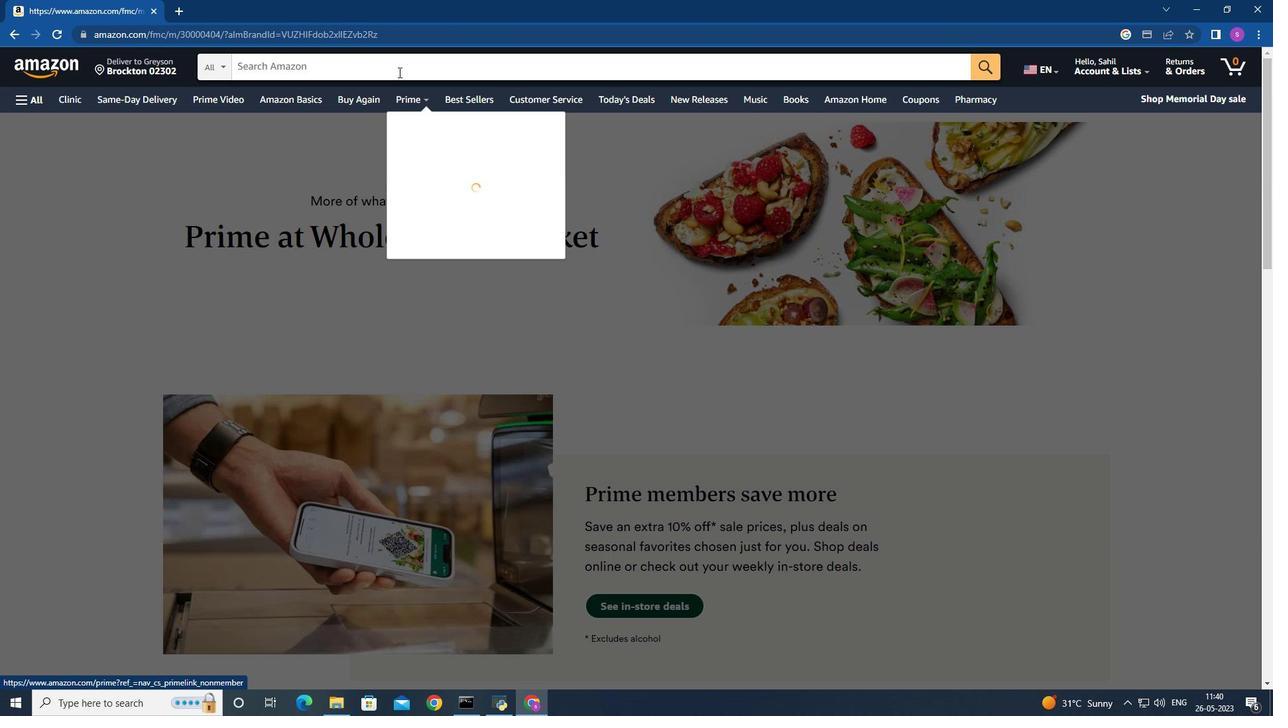 
Action: Mouse pressed left at (398, 68)
Screenshot: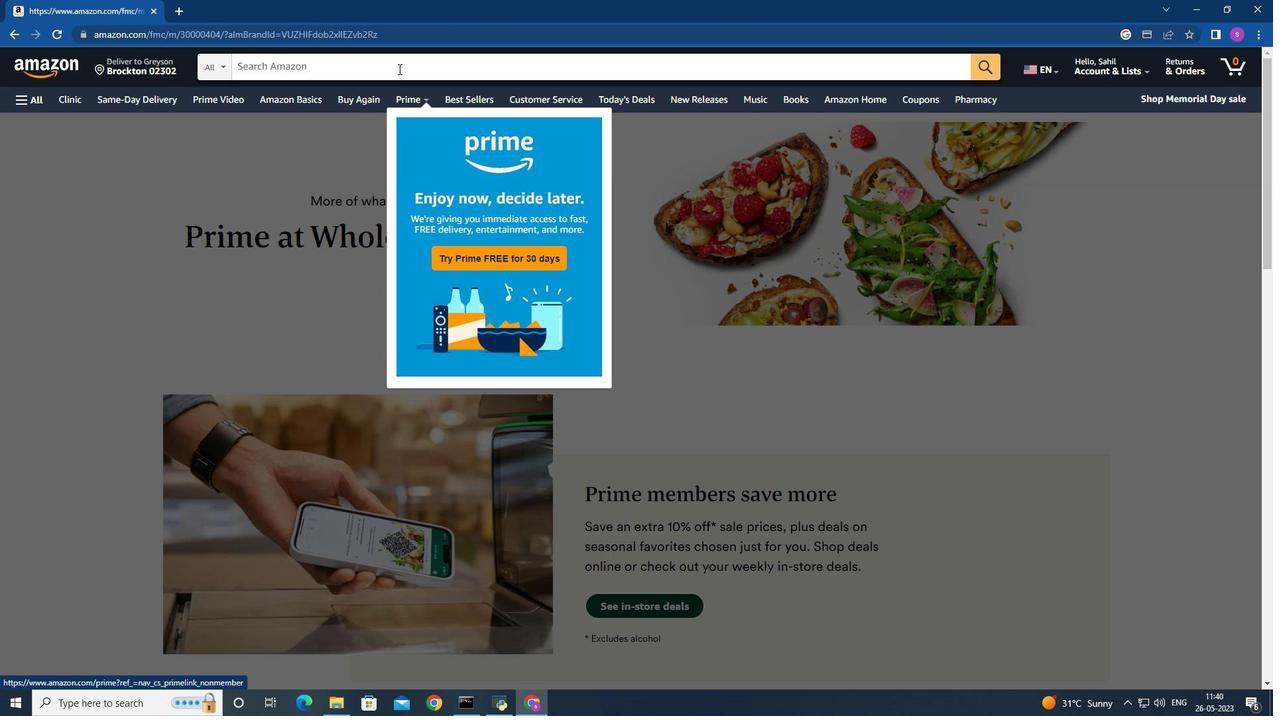 
Action: Key pressed <Key.shift>Tribulus<Key.space>terrestric<Key.backspace>s<Key.space>supplements<Key.backspace><Key.enter>
Screenshot: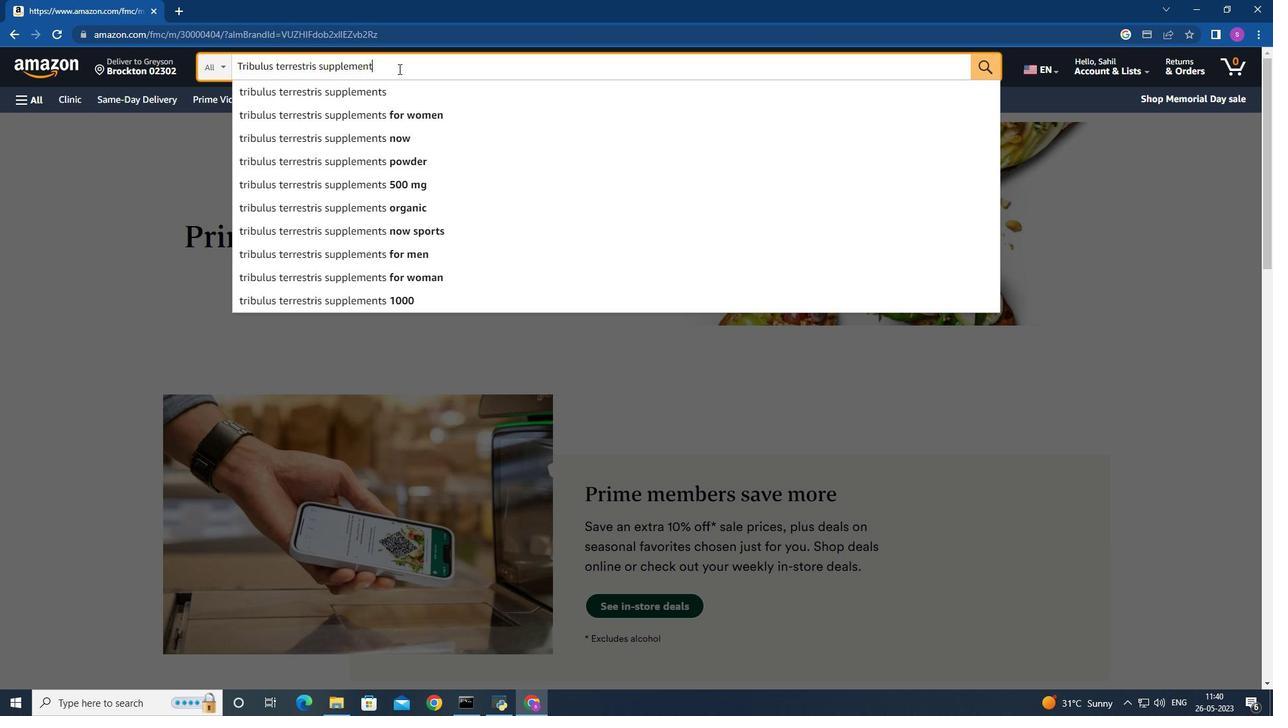 
Action: Mouse moved to (502, 591)
Screenshot: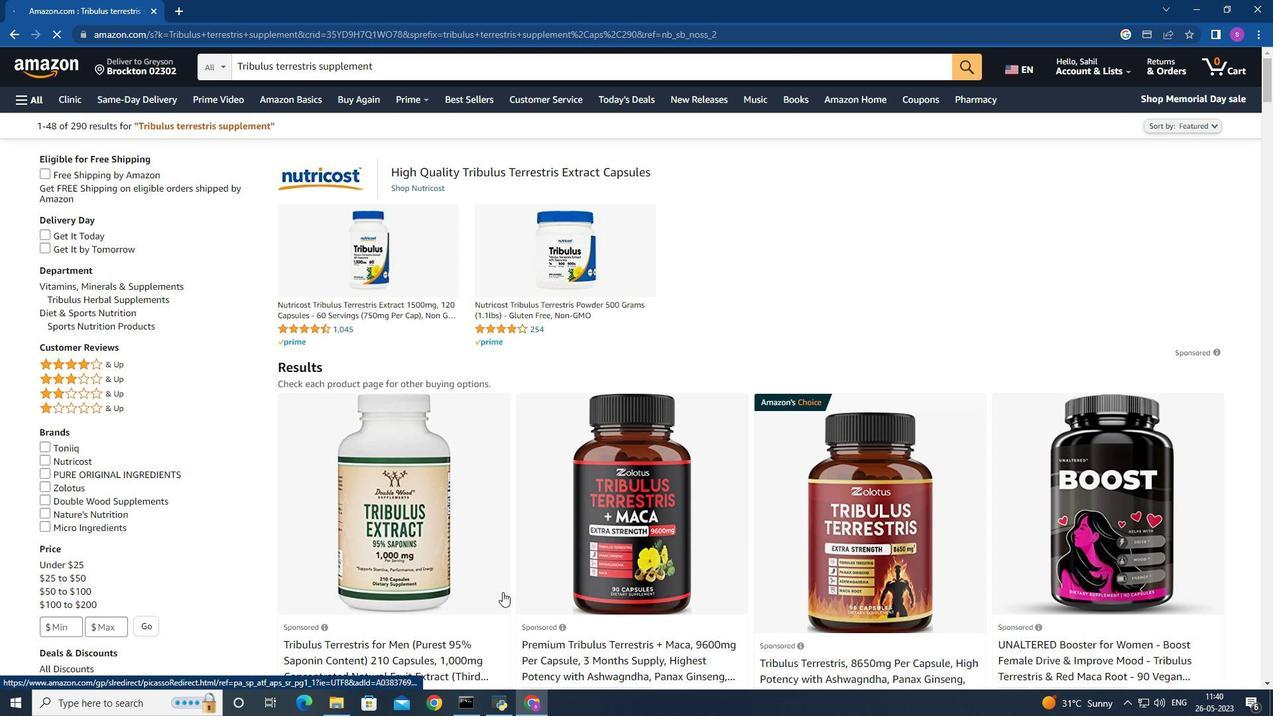 
Action: Mouse scrolled (502, 590) with delta (0, 0)
Screenshot: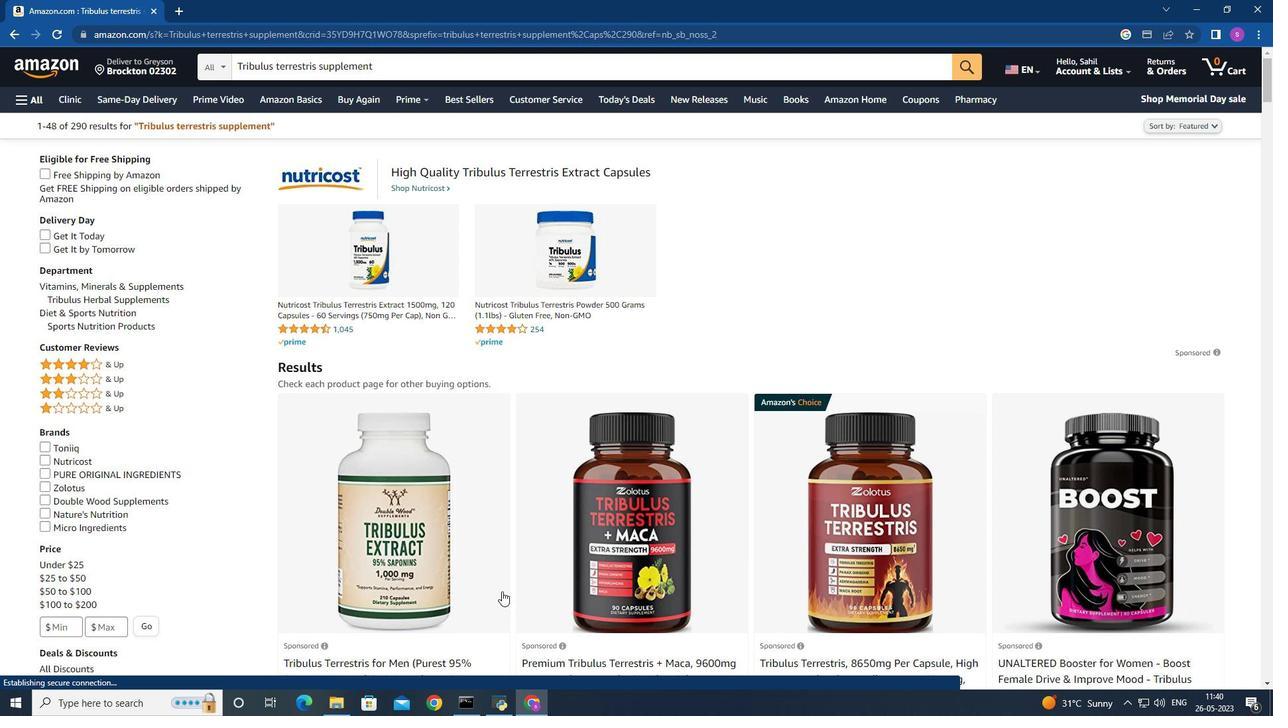 
Action: Mouse moved to (466, 608)
Screenshot: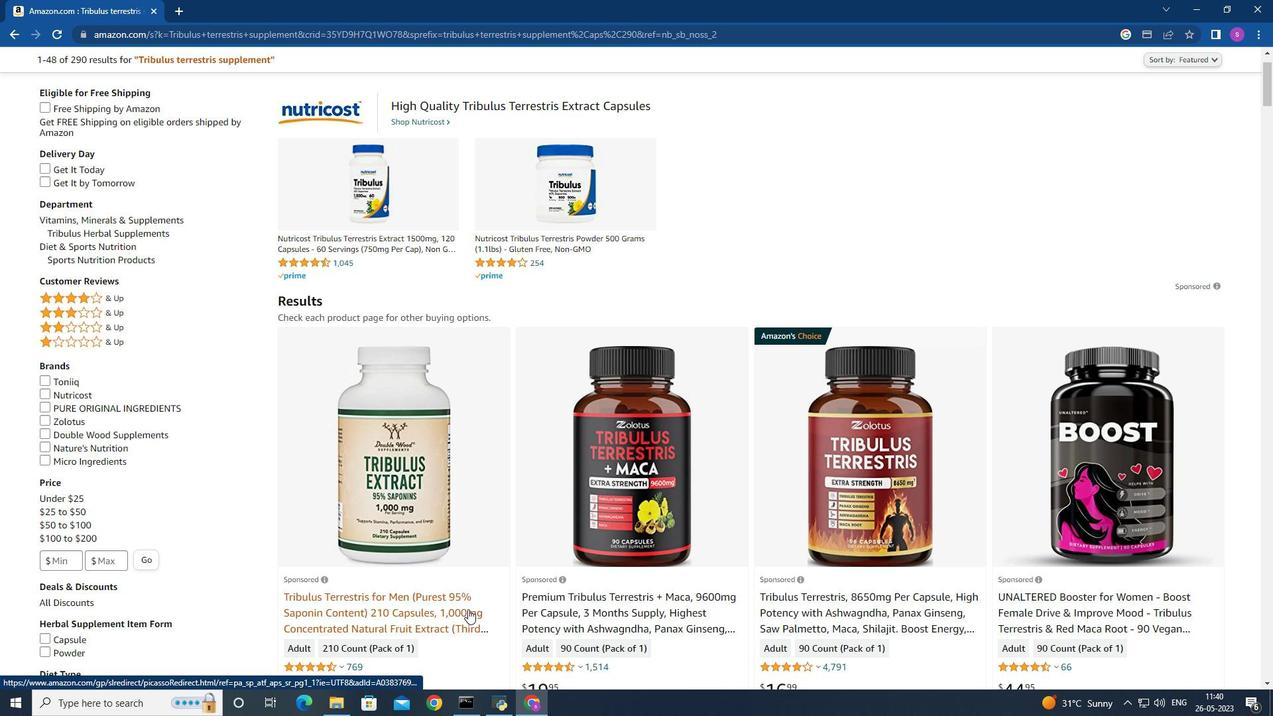
Action: Mouse pressed left at (466, 608)
Screenshot: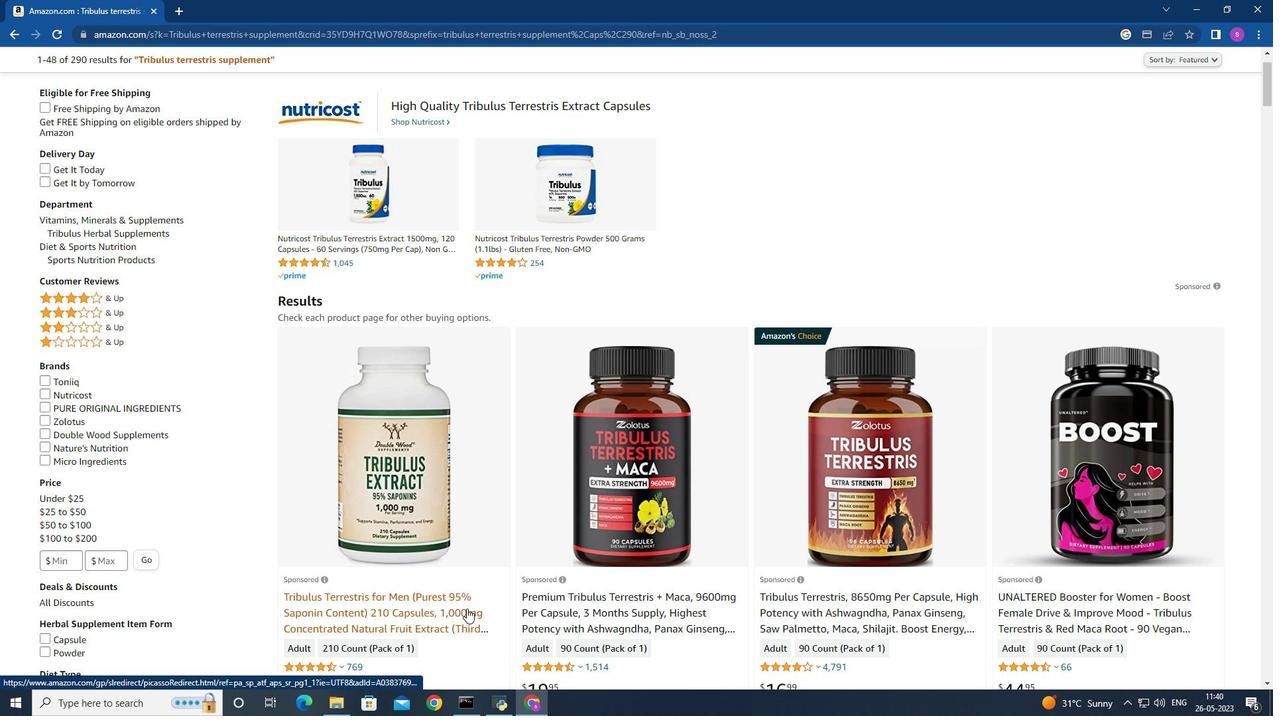 
Action: Mouse moved to (793, 496)
Screenshot: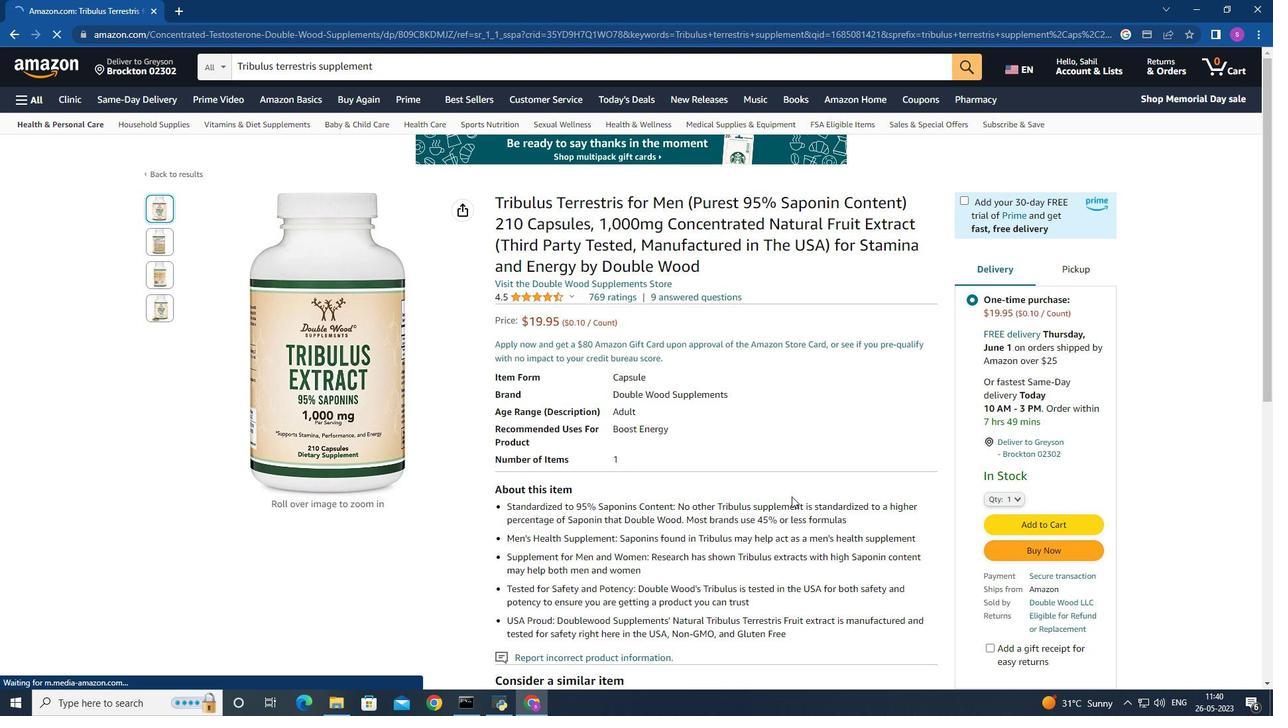 
Action: Mouse scrolled (793, 495) with delta (0, 0)
Screenshot: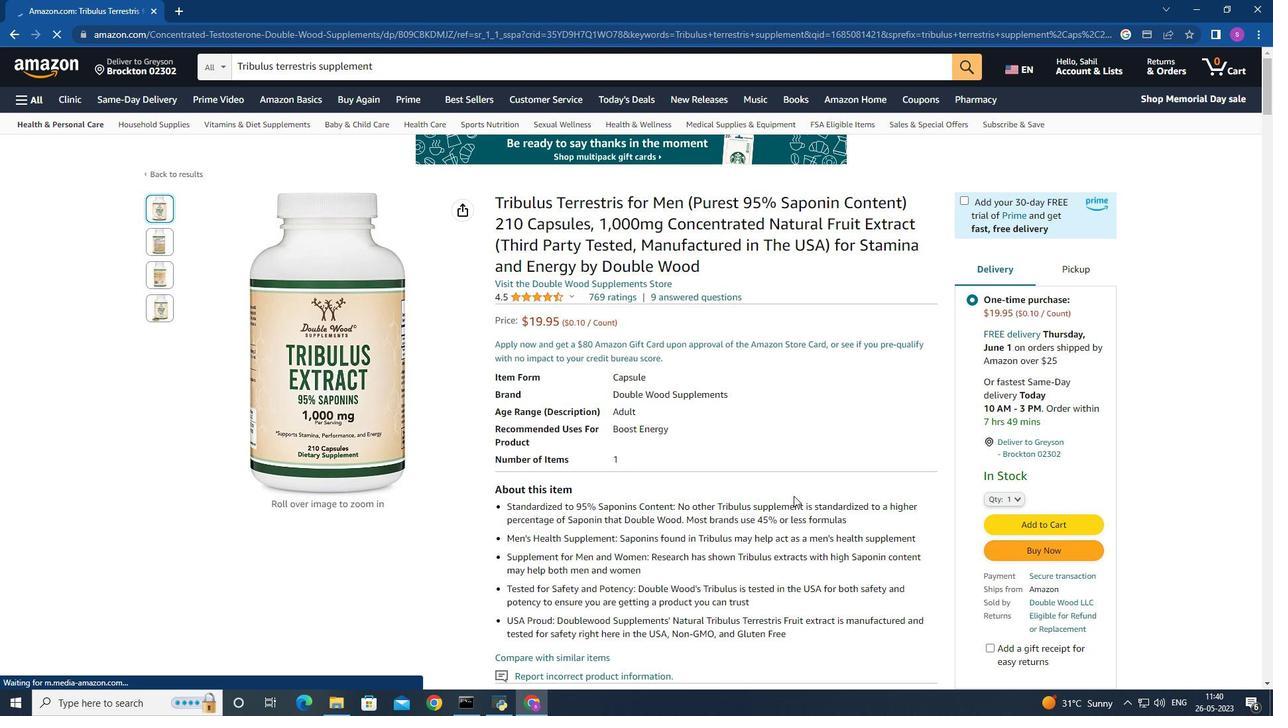 
Action: Mouse moved to (1004, 433)
Screenshot: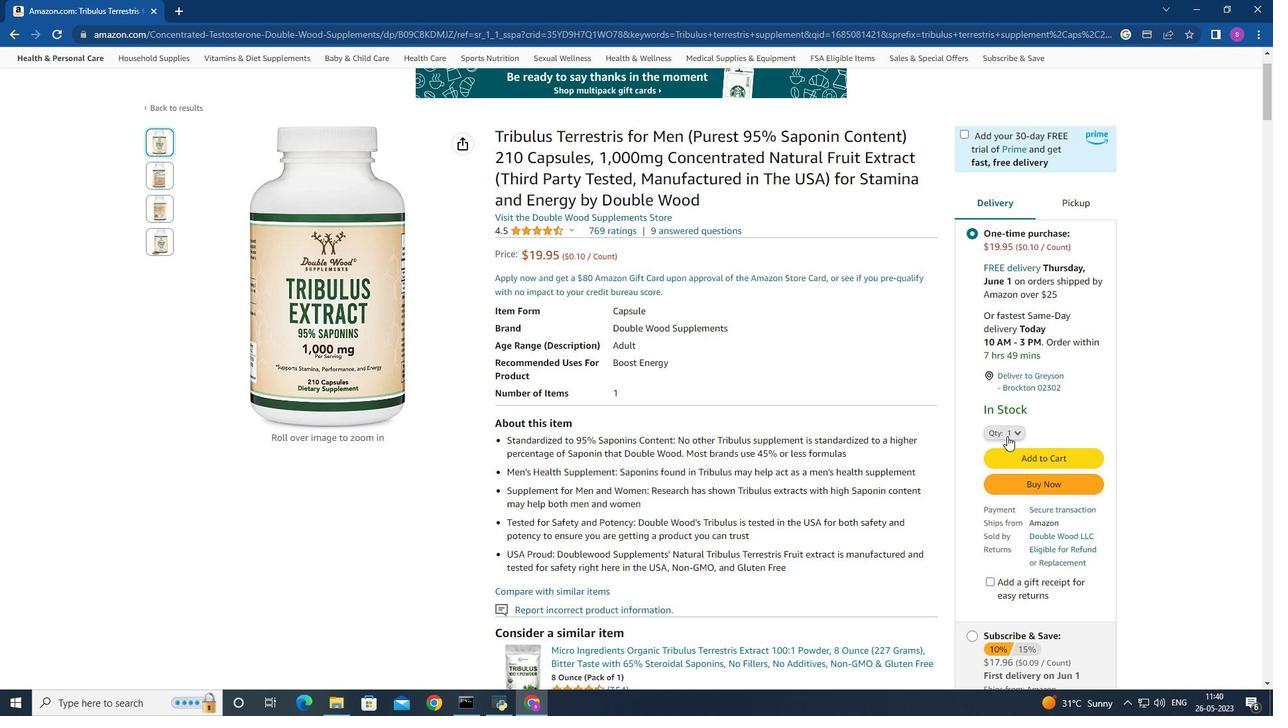 
Action: Mouse pressed left at (1004, 433)
Screenshot: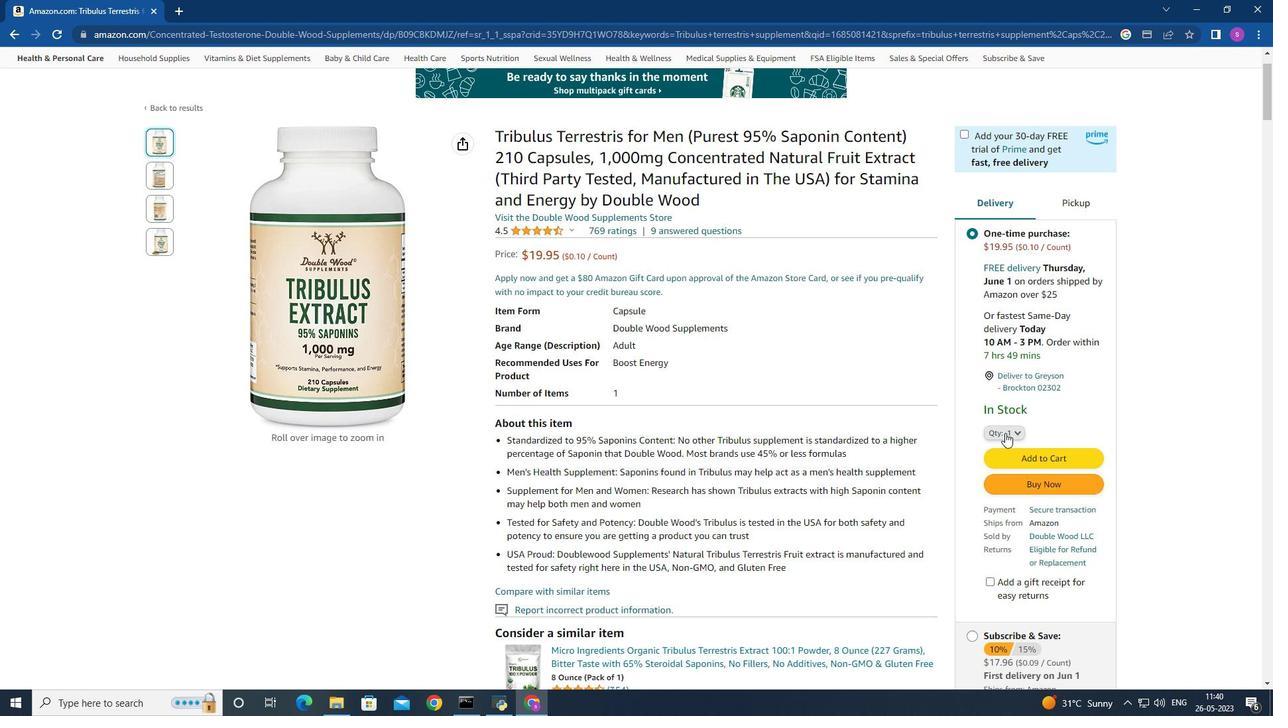 
Action: Mouse moved to (992, 95)
Screenshot: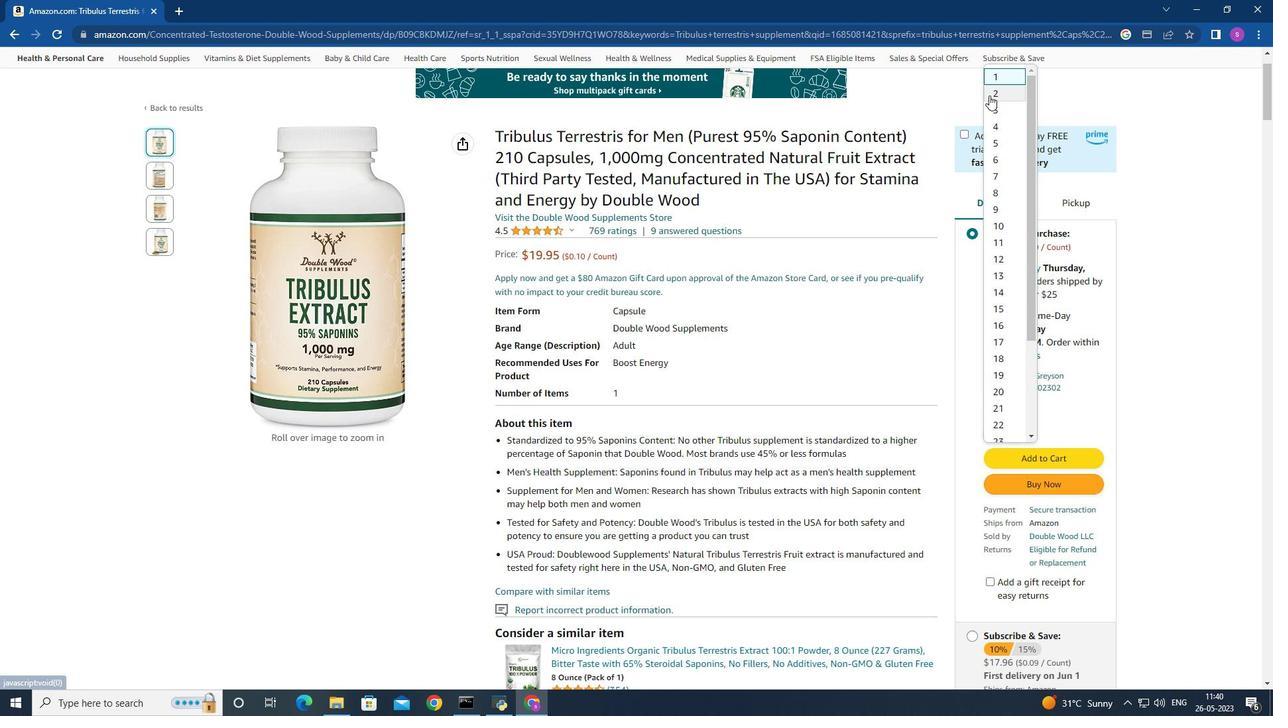 
Action: Mouse pressed left at (992, 95)
Screenshot: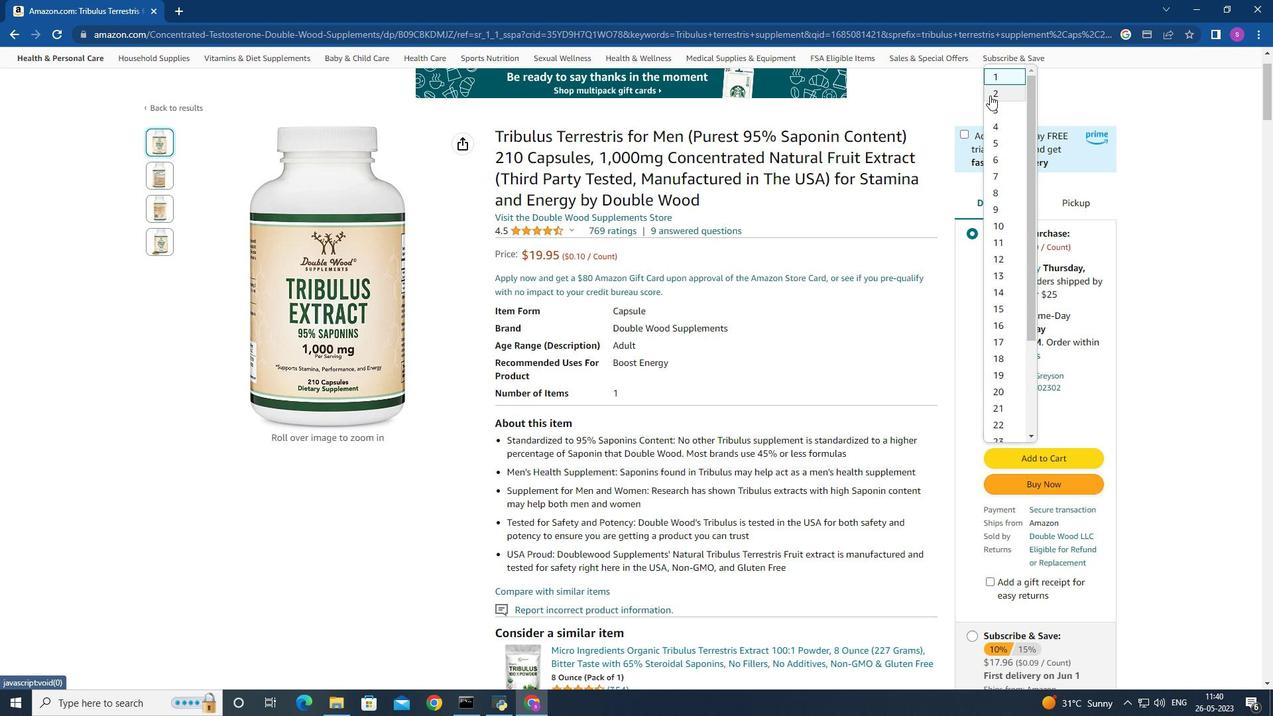 
Action: Mouse moved to (1029, 441)
Screenshot: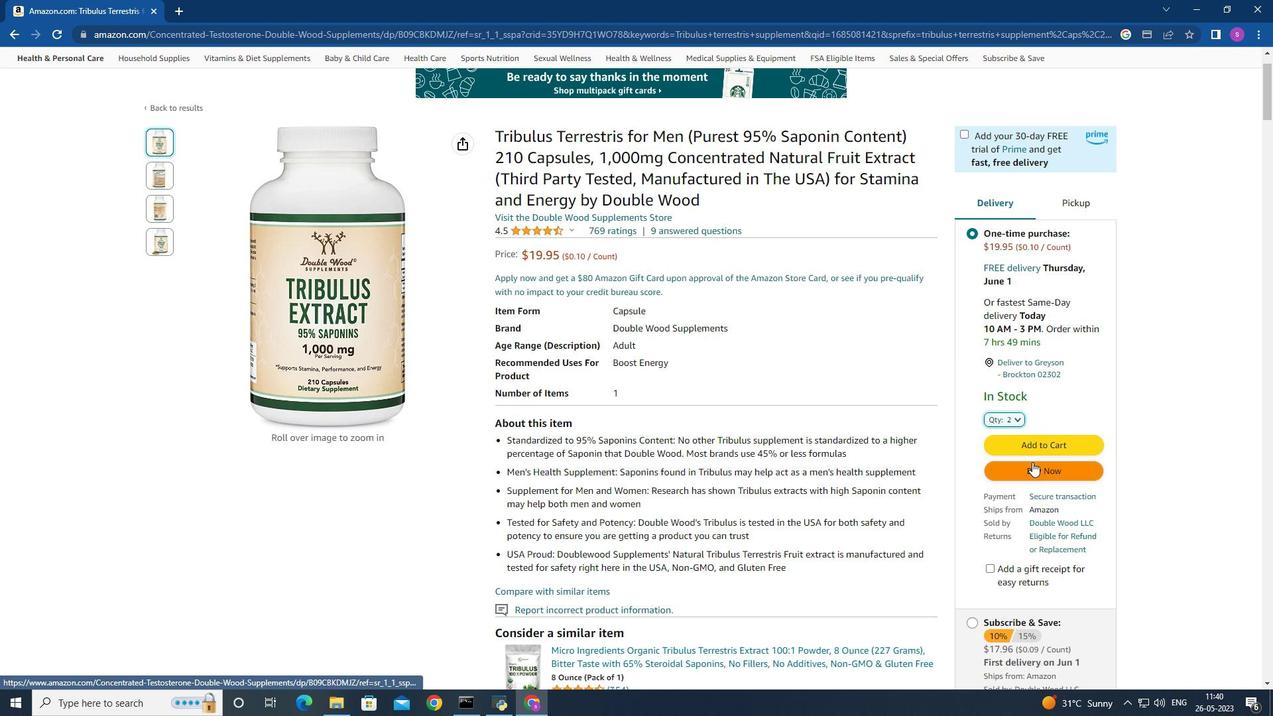 
Action: Mouse pressed left at (1029, 441)
Screenshot: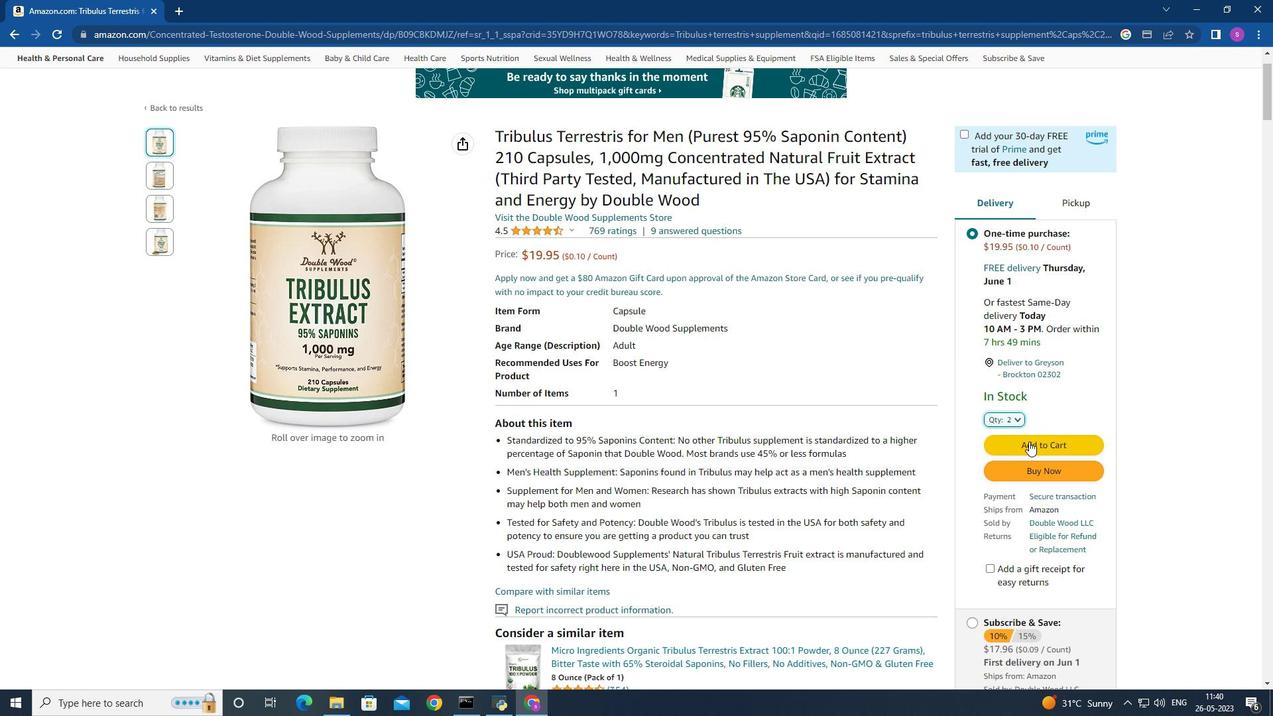 
Action: Mouse moved to (564, 62)
Screenshot: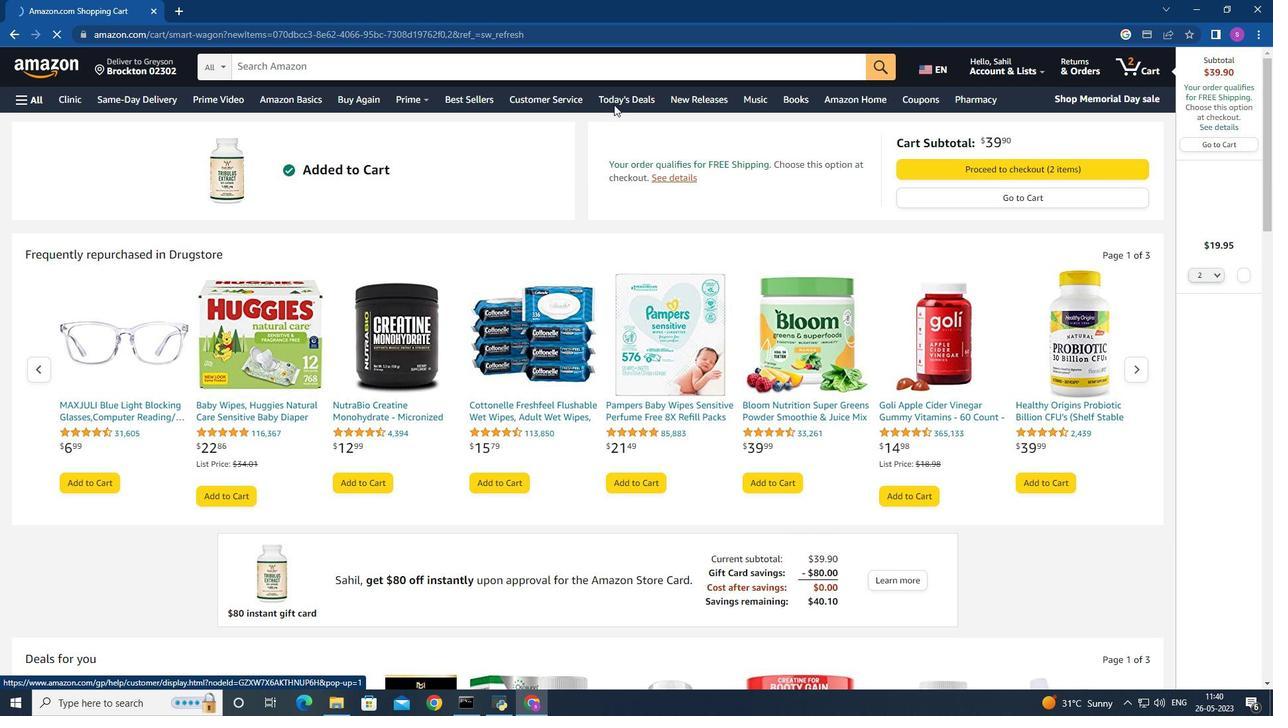 
Action: Mouse pressed left at (564, 62)
Screenshot: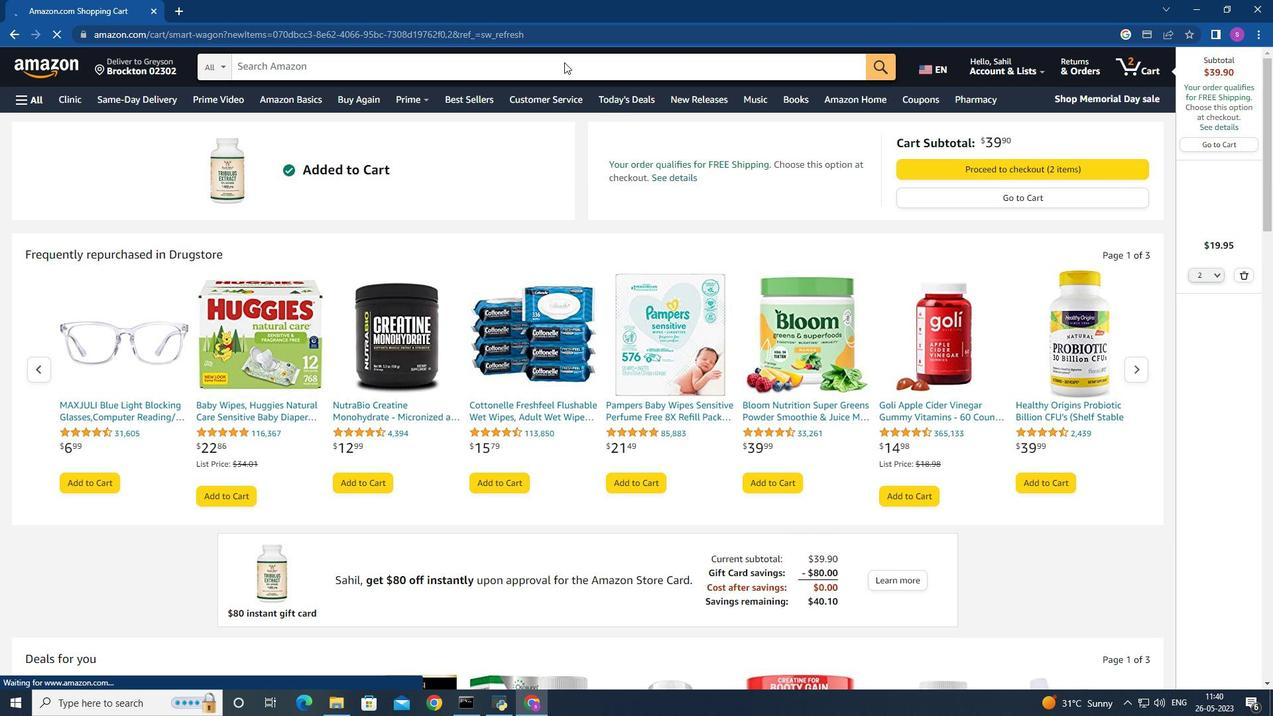 
Action: Mouse moved to (1195, 139)
Screenshot: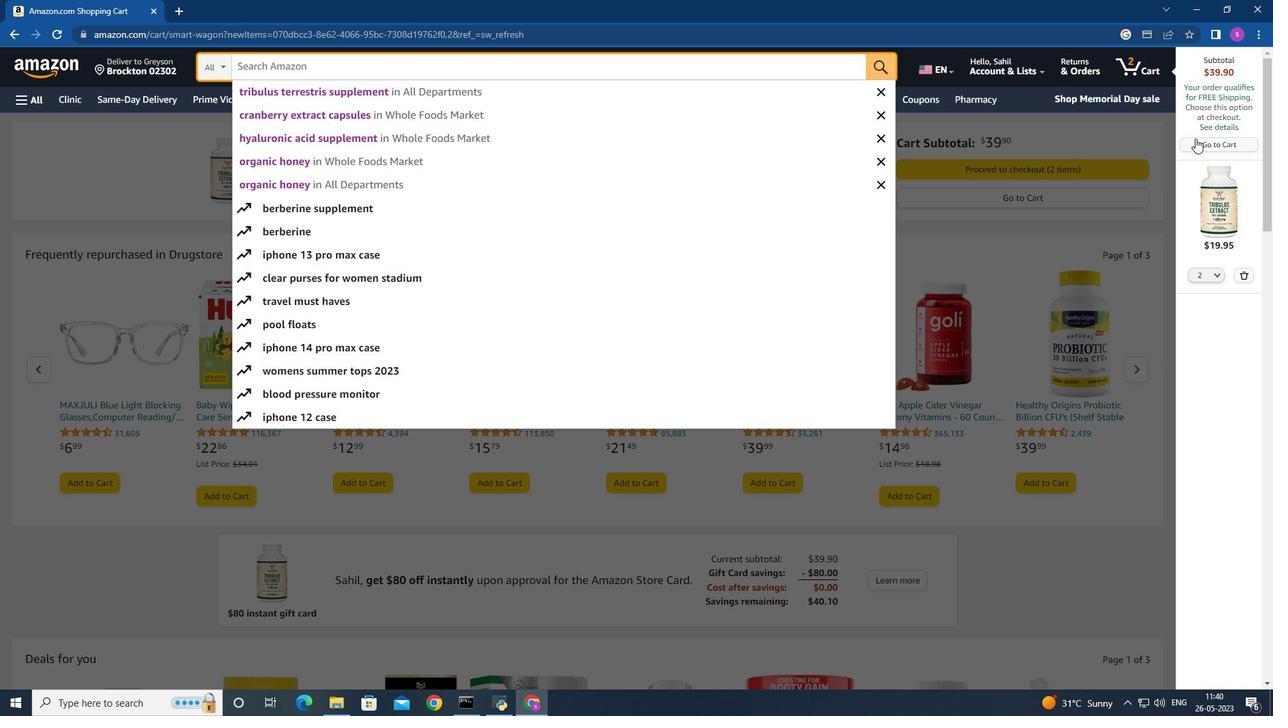 
Action: Mouse pressed left at (1195, 139)
Screenshot: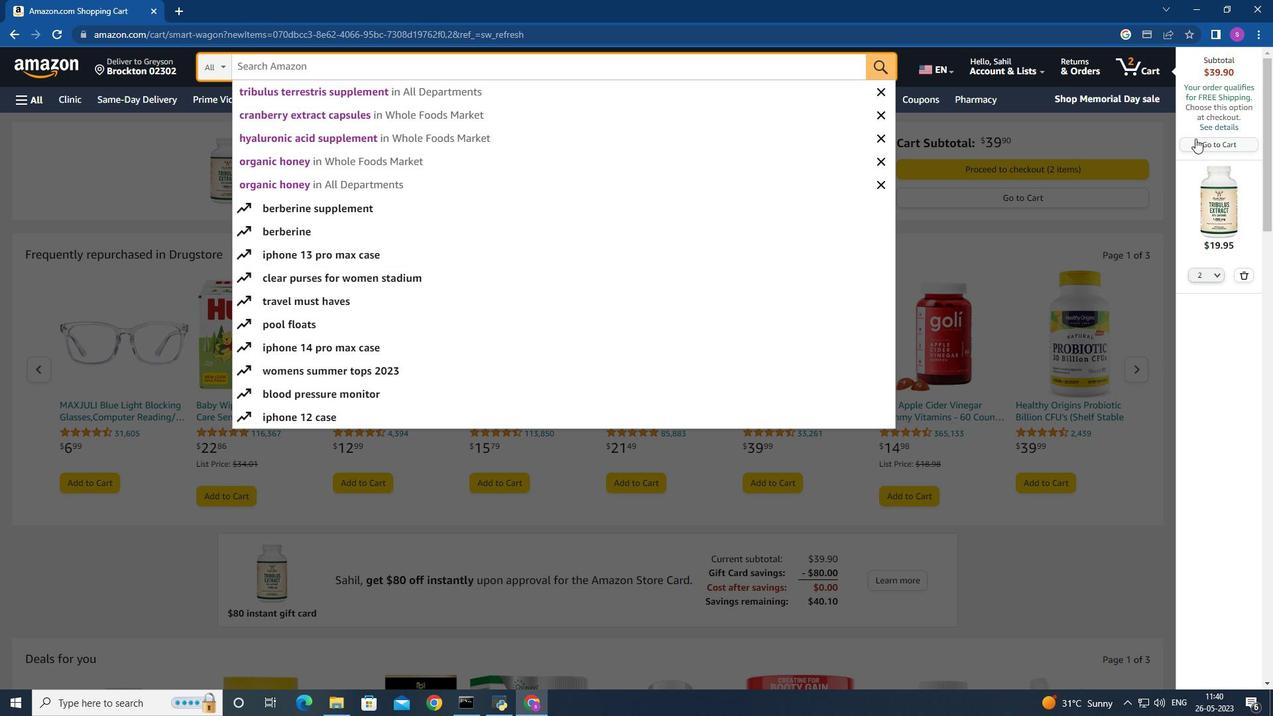 
Action: Mouse moved to (1057, 304)
Screenshot: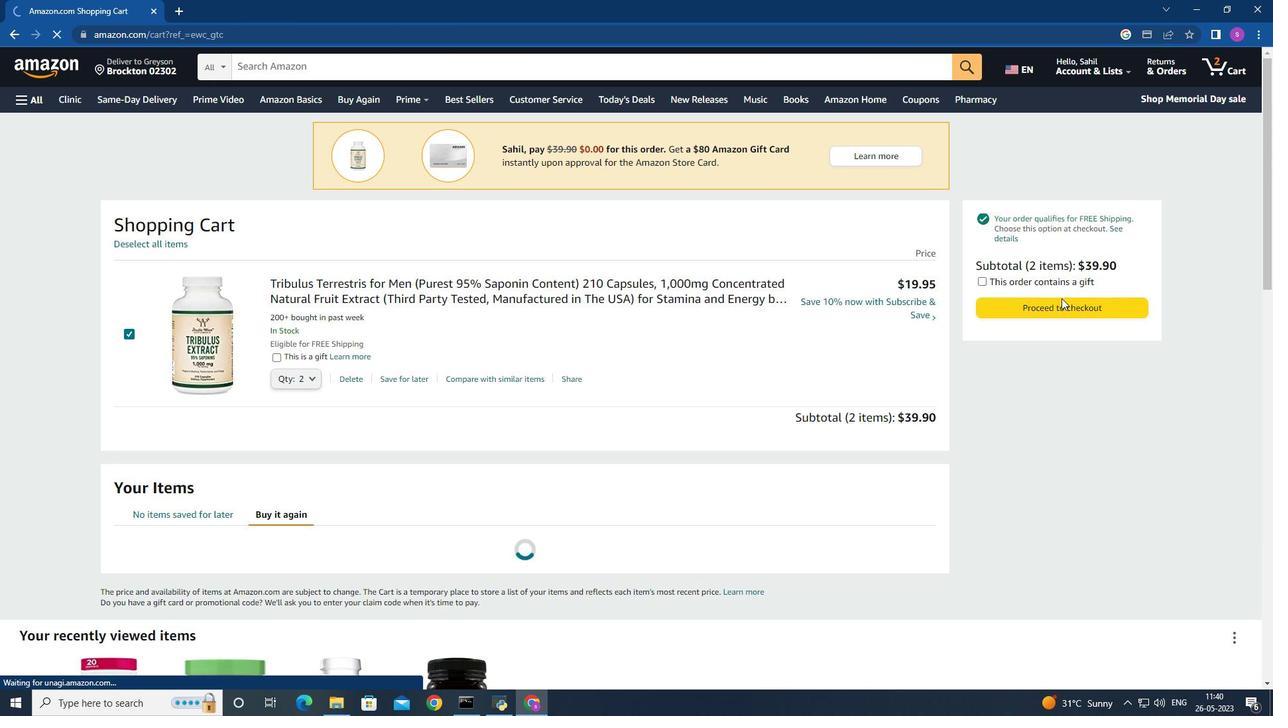 
Action: Mouse pressed left at (1057, 304)
Screenshot: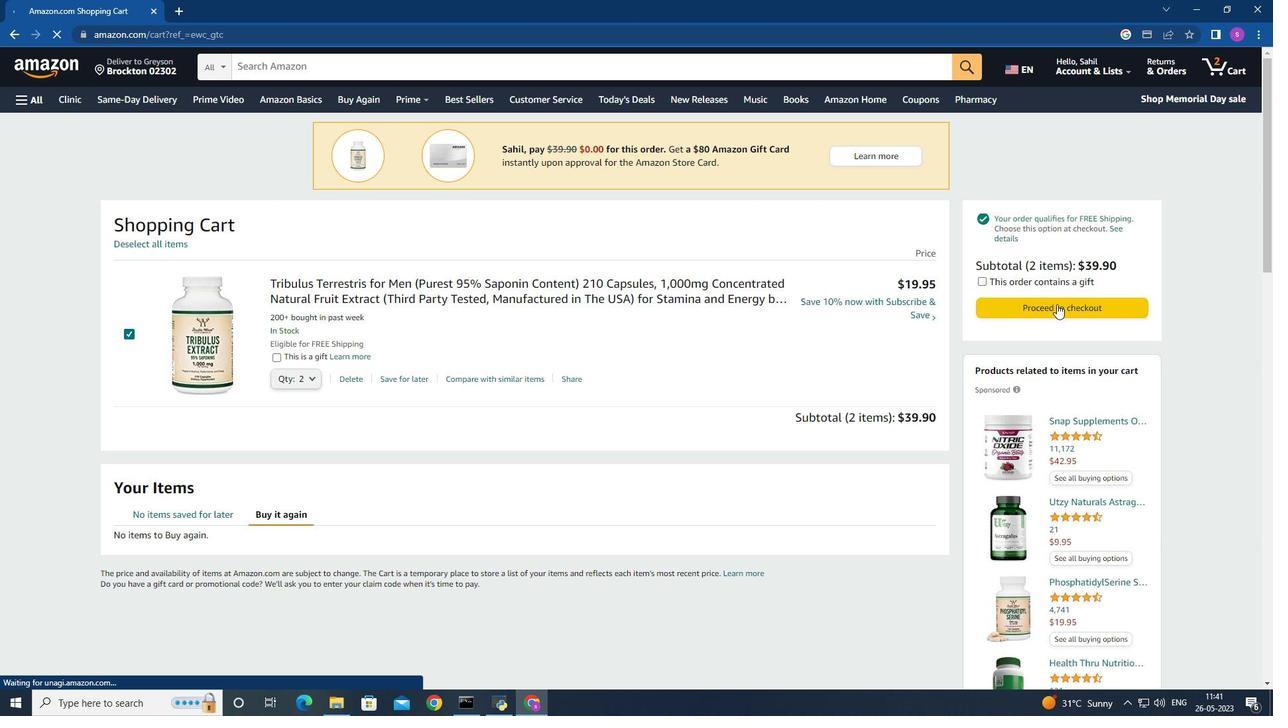 
Action: Mouse moved to (570, 403)
Screenshot: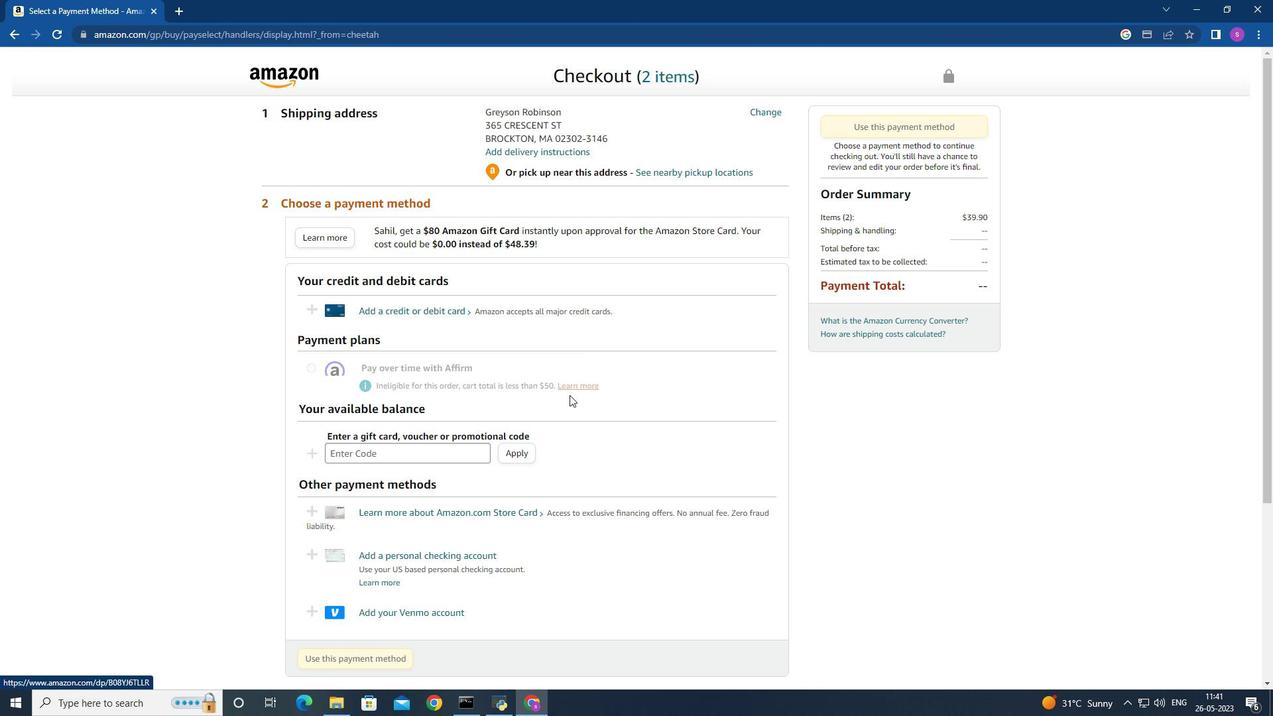 
Action: Mouse scrolled (570, 402) with delta (0, 0)
Screenshot: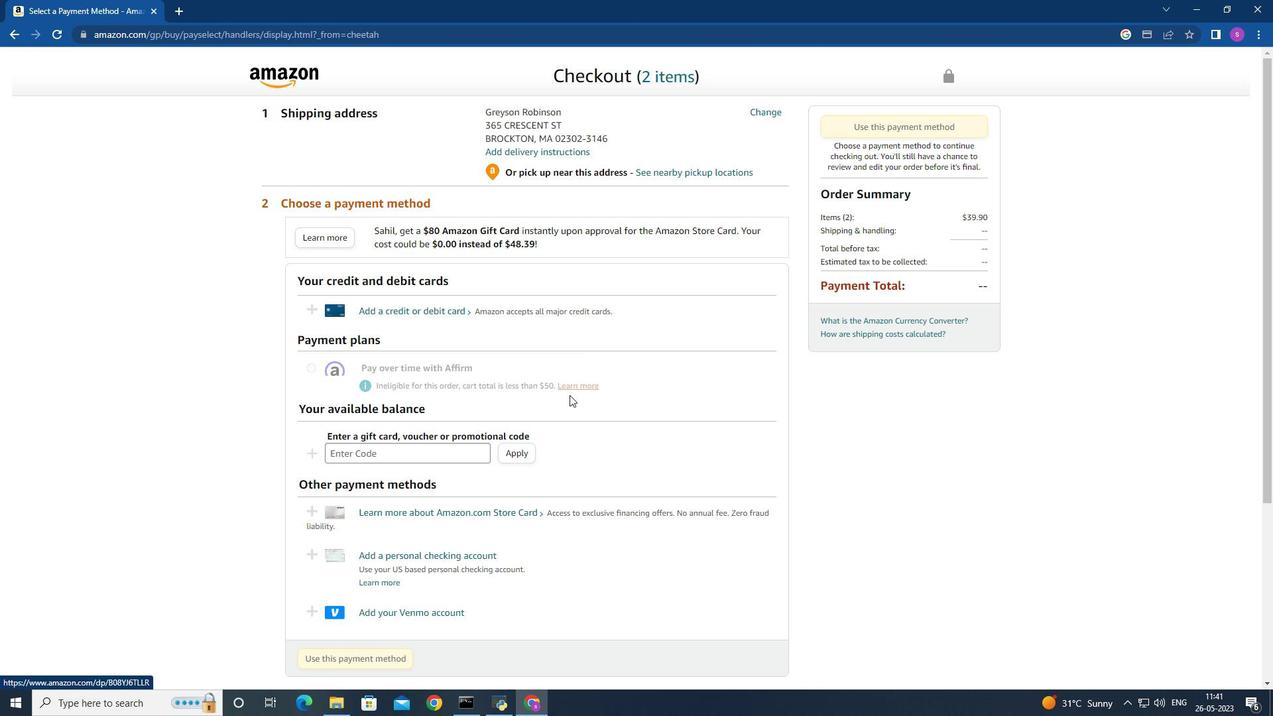 
Action: Mouse moved to (570, 403)
Screenshot: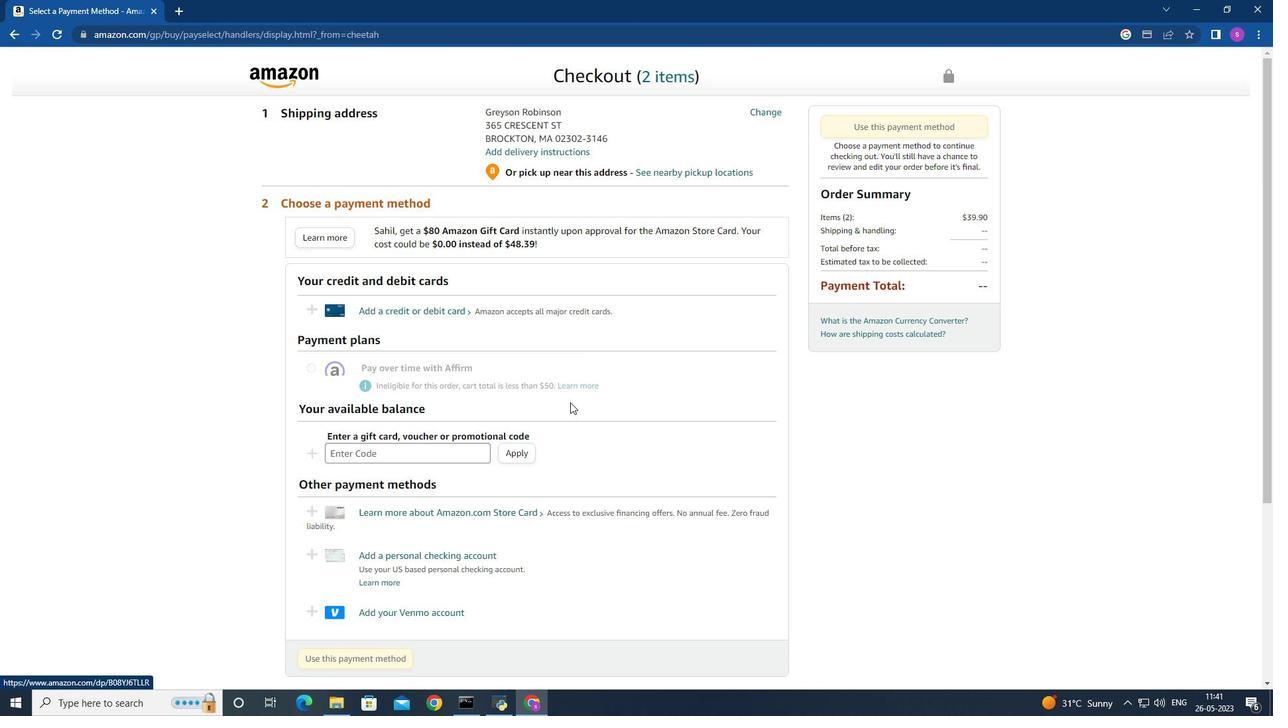 
Action: Mouse scrolled (570, 402) with delta (0, 0)
Screenshot: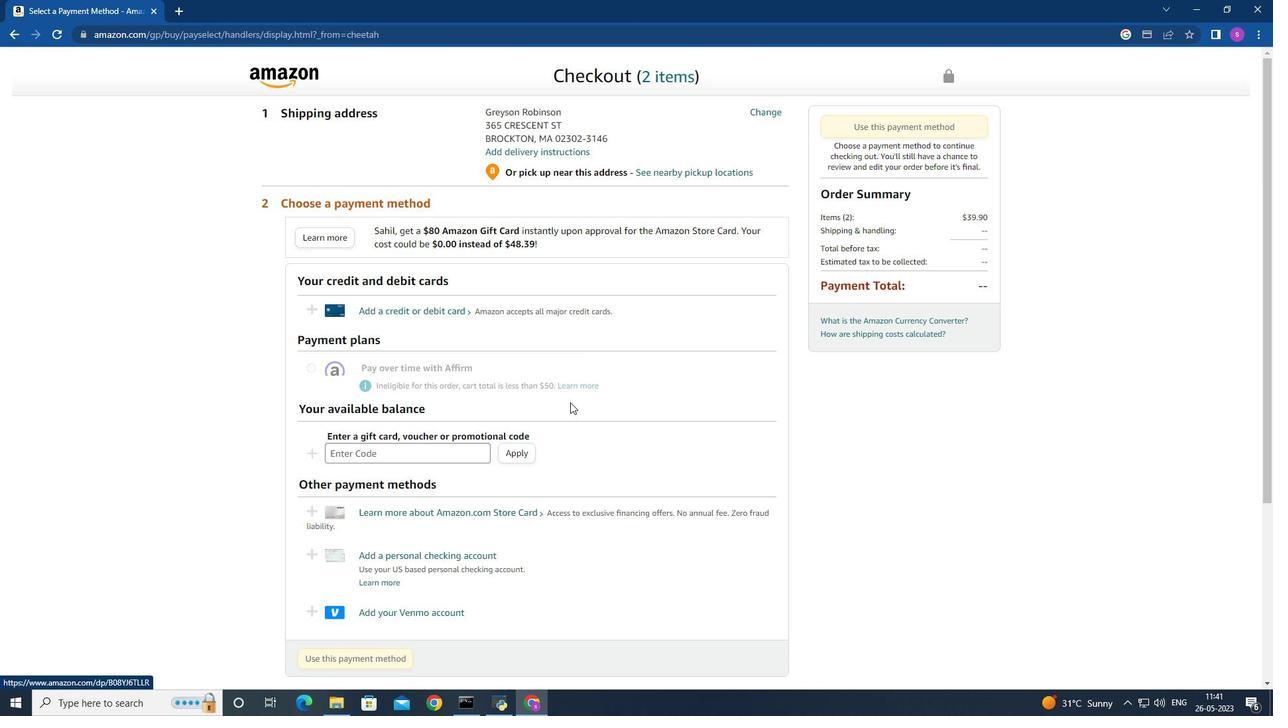 
Action: Mouse moved to (442, 179)
Screenshot: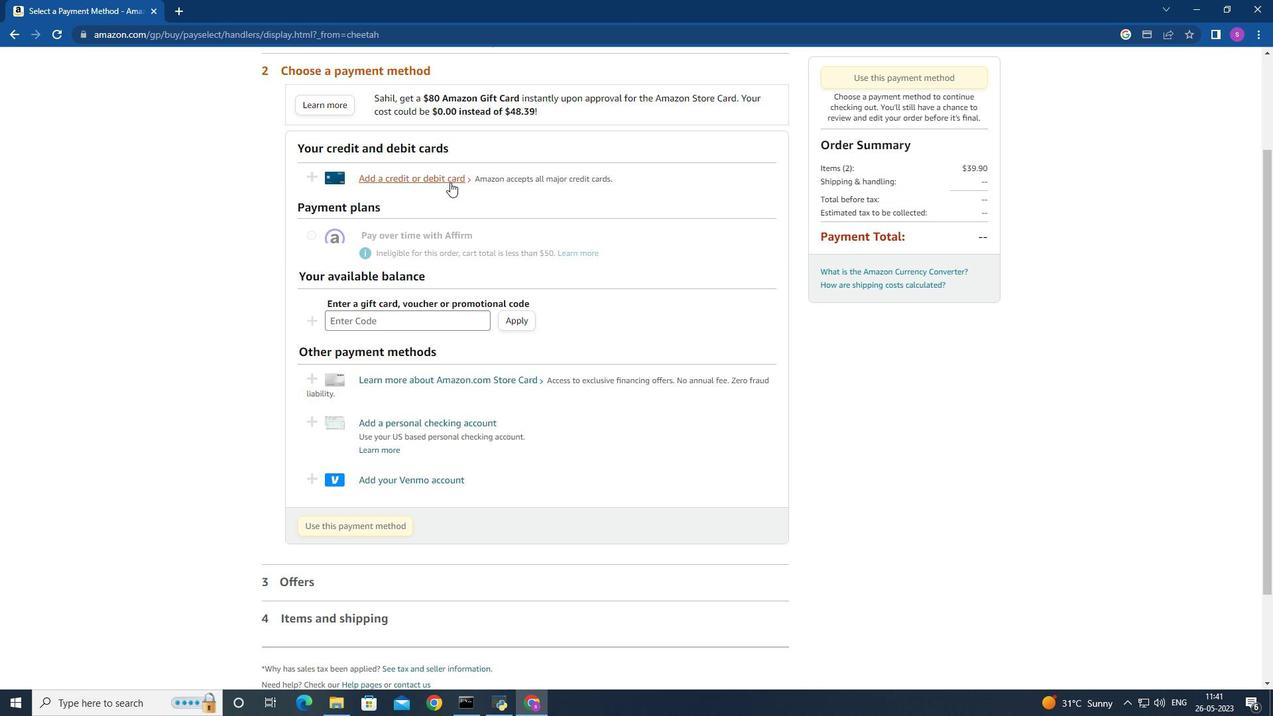 
Action: Mouse pressed left at (442, 179)
Screenshot: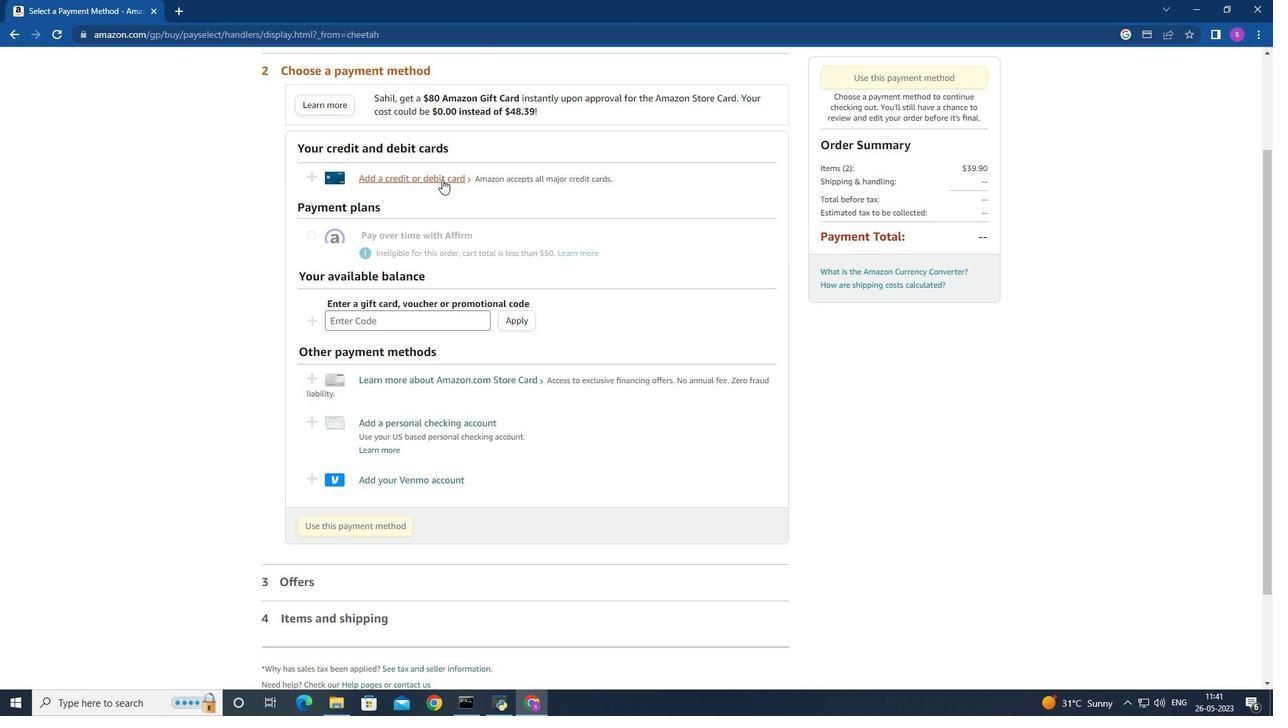 
Action: Mouse moved to (515, 315)
Screenshot: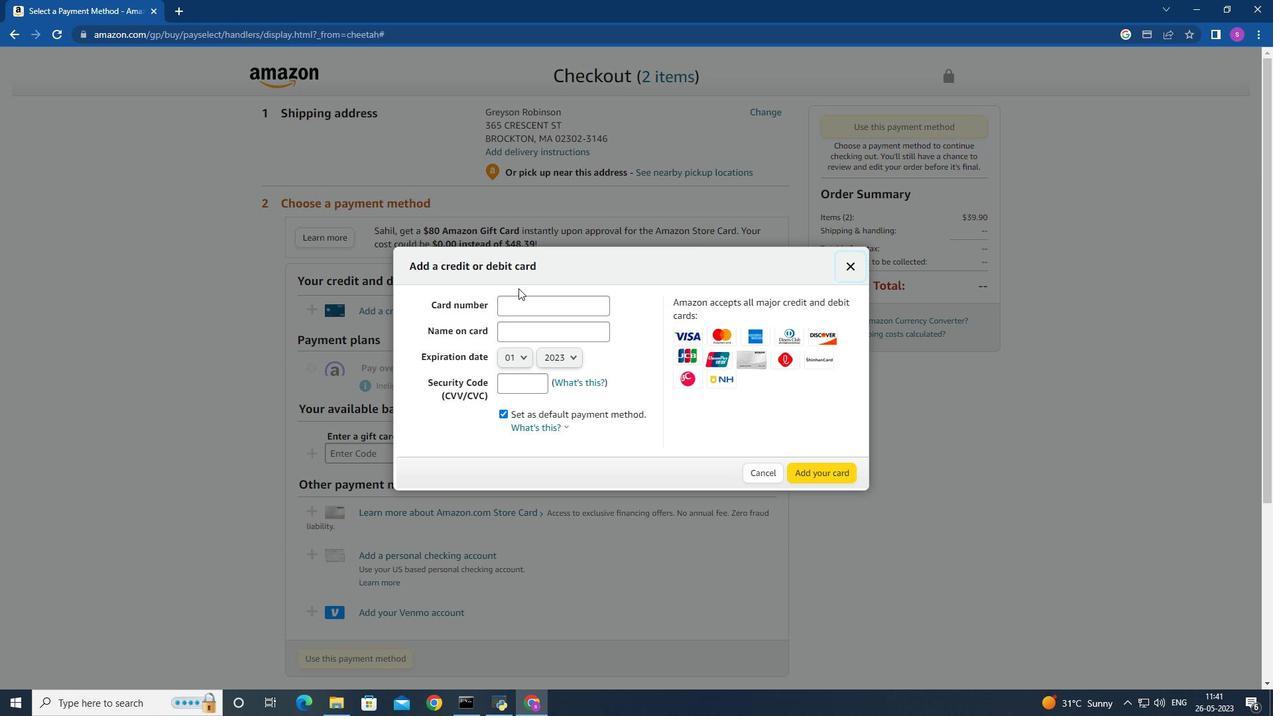 
Action: Mouse pressed left at (515, 315)
Screenshot: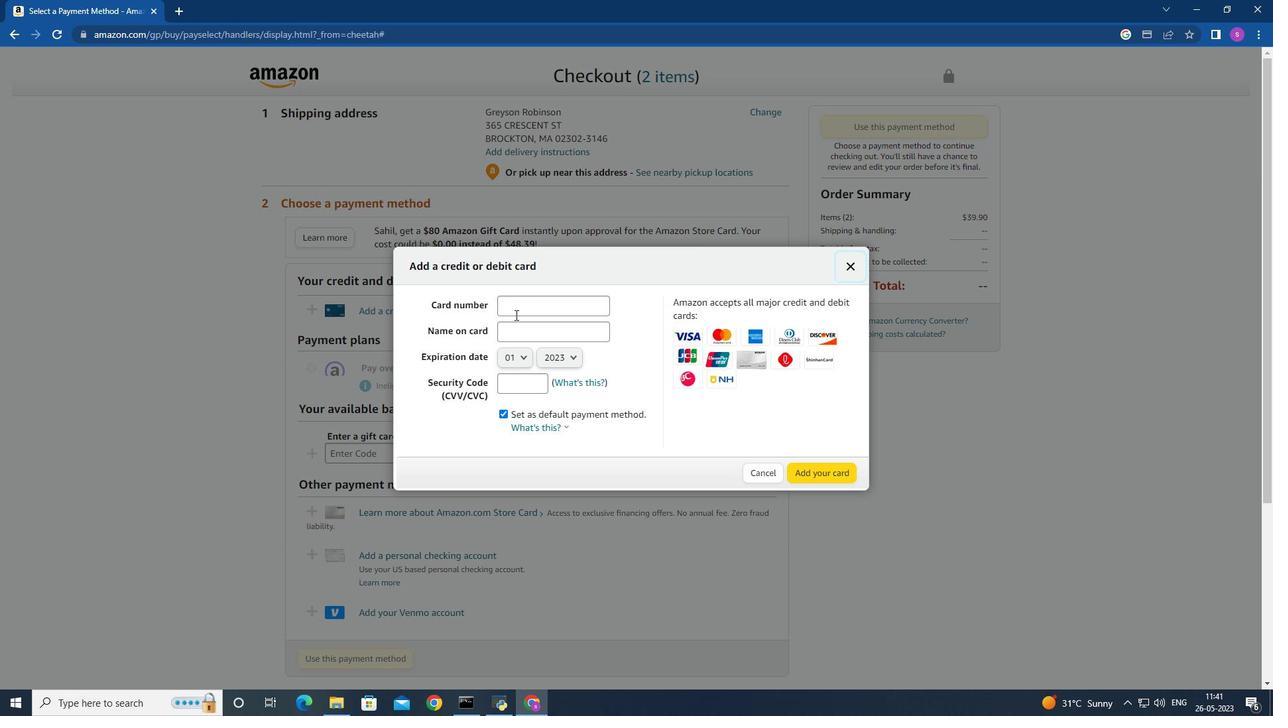 
Action: Mouse moved to (559, 338)
Screenshot: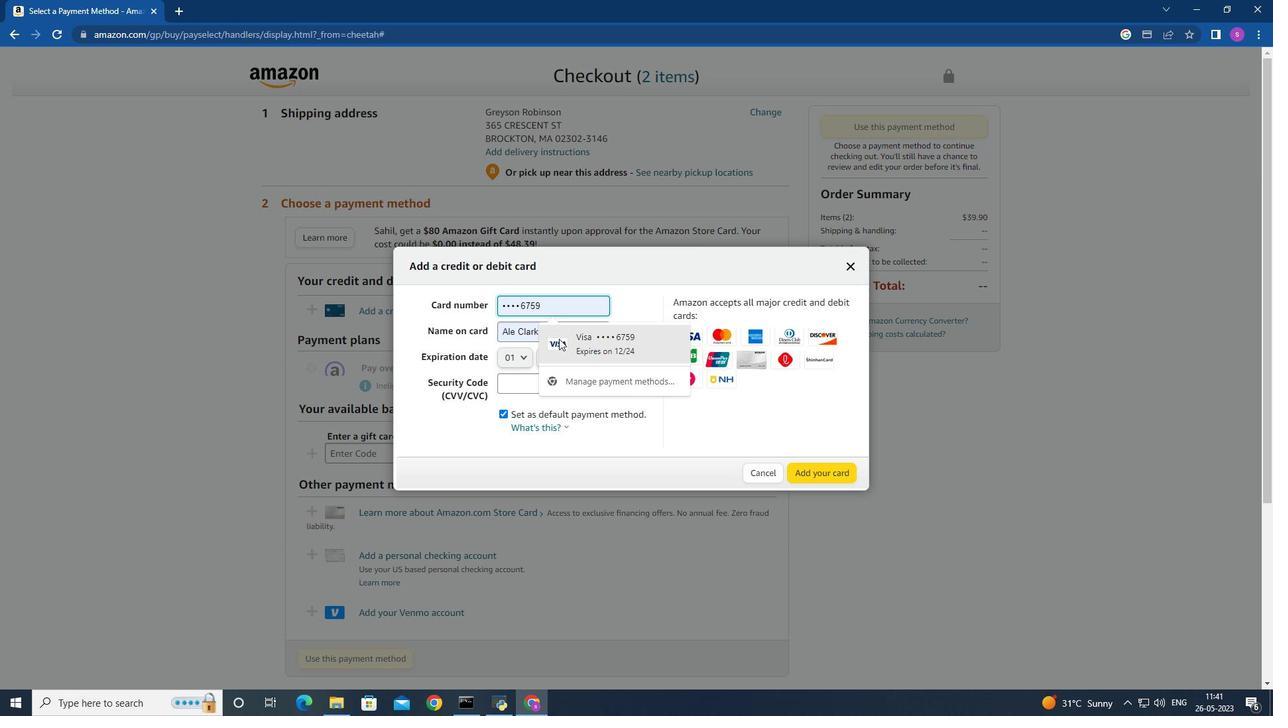 
Action: Mouse pressed left at (559, 338)
Screenshot: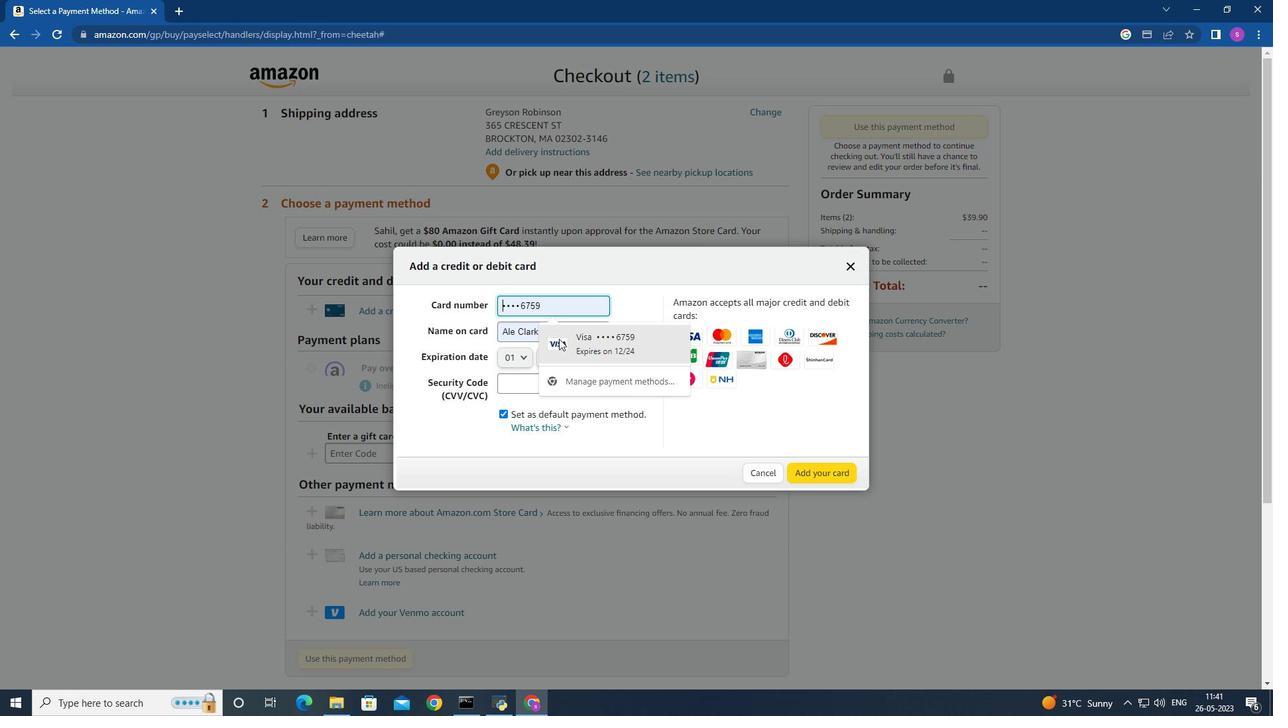 
Action: Mouse moved to (513, 331)
Screenshot: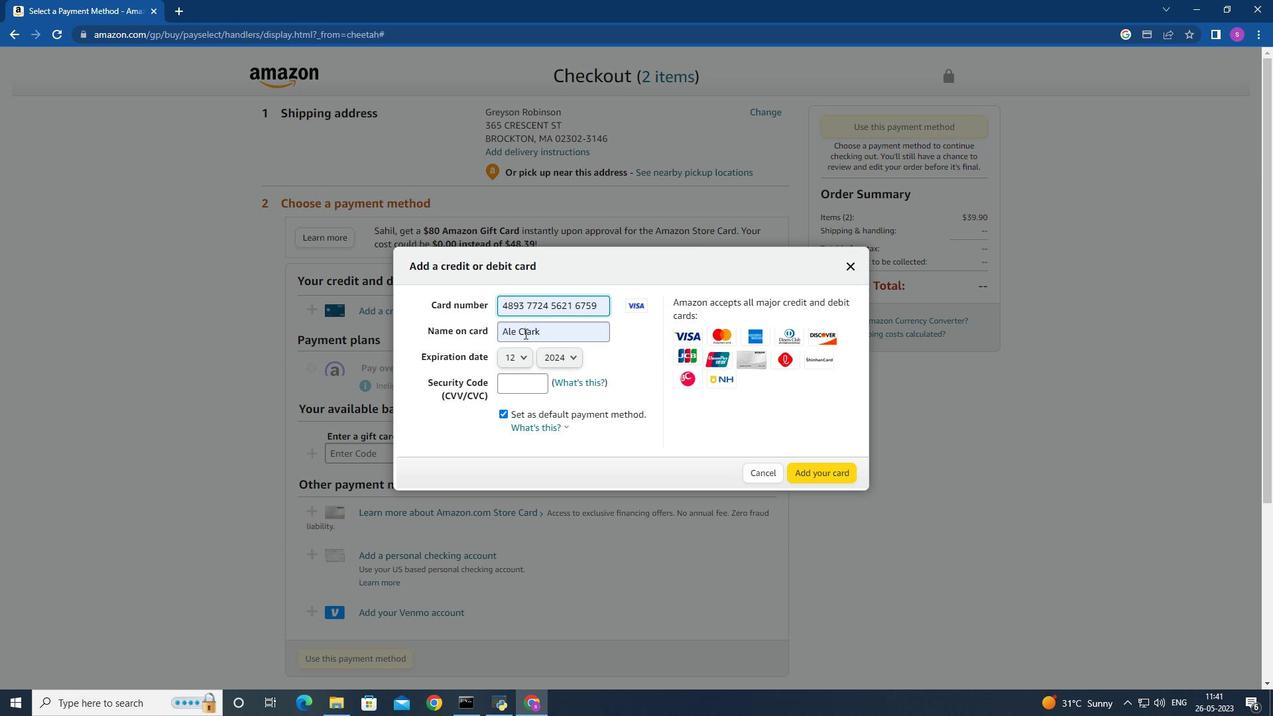 
Action: Mouse pressed left at (513, 331)
Screenshot: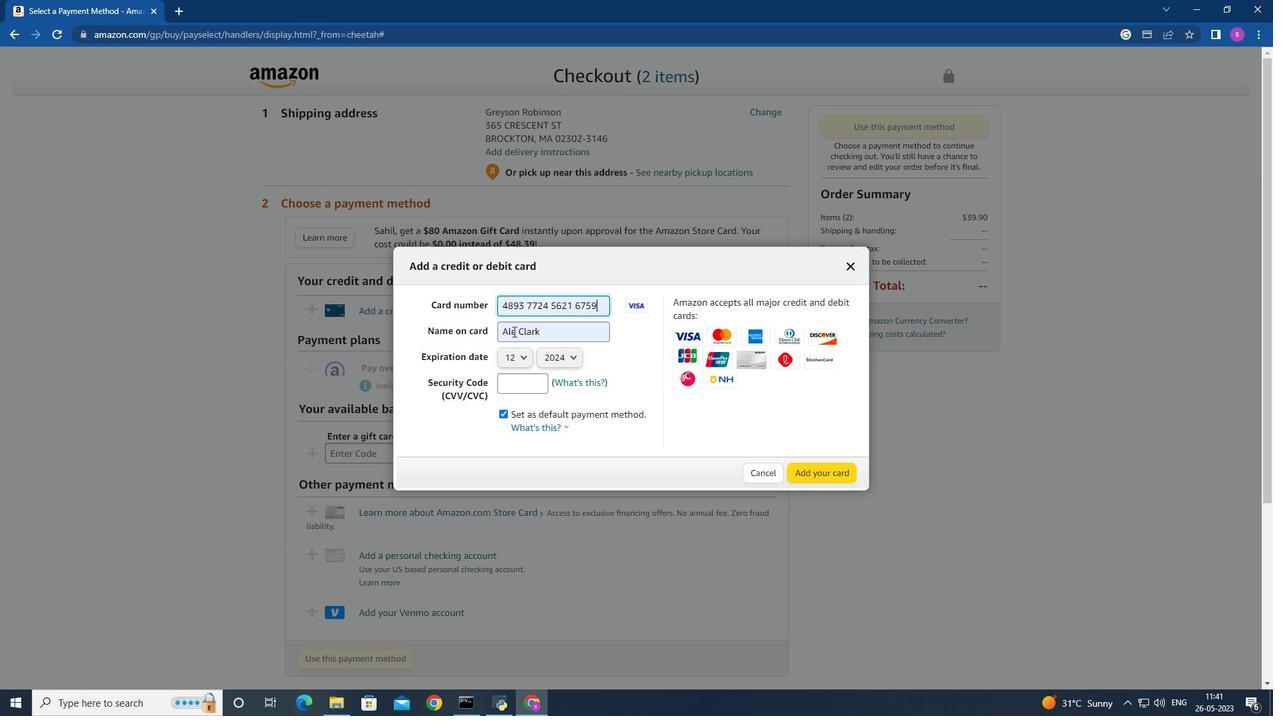 
Action: Mouse moved to (521, 331)
Screenshot: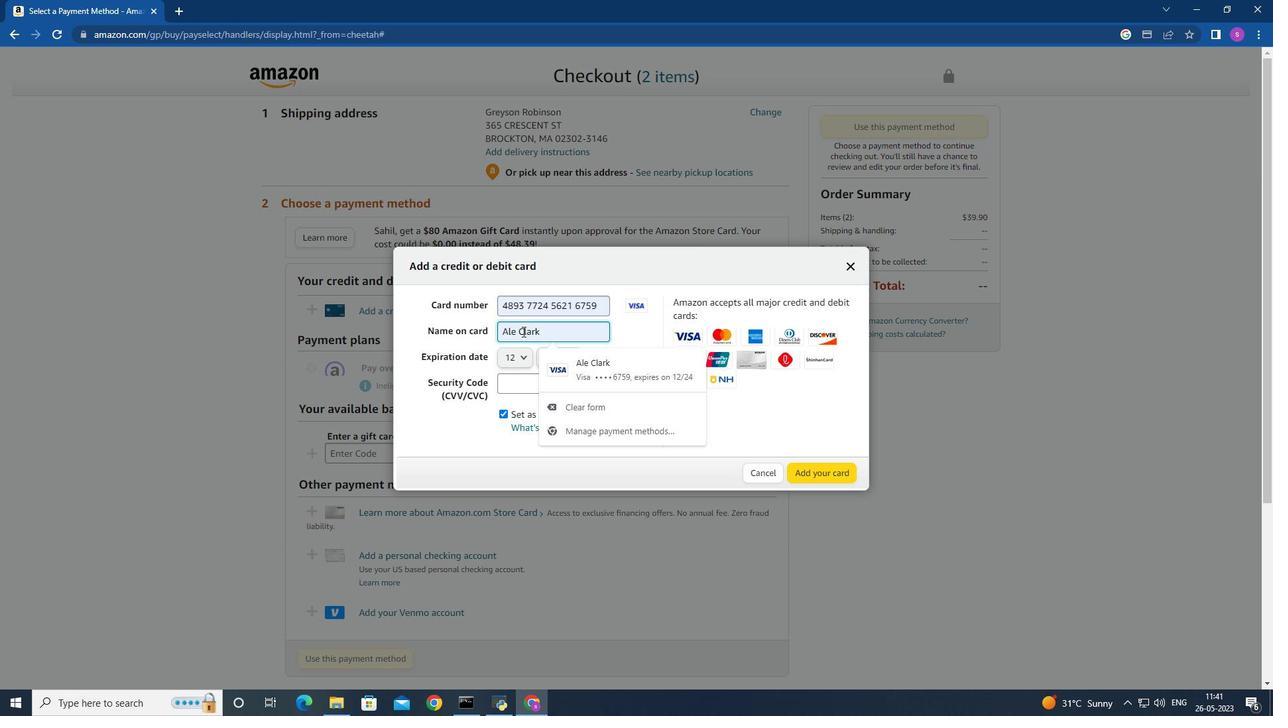 
Action: Mouse pressed left at (521, 331)
Screenshot: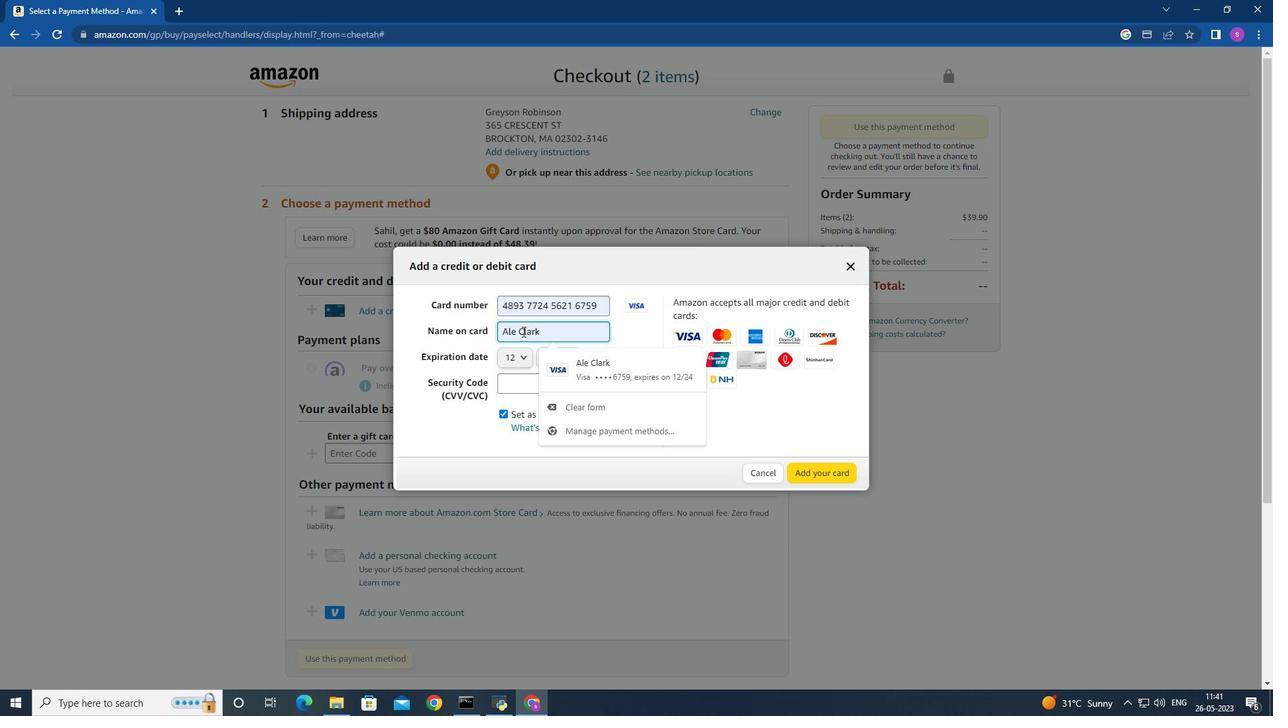 
Action: Mouse moved to (512, 334)
Screenshot: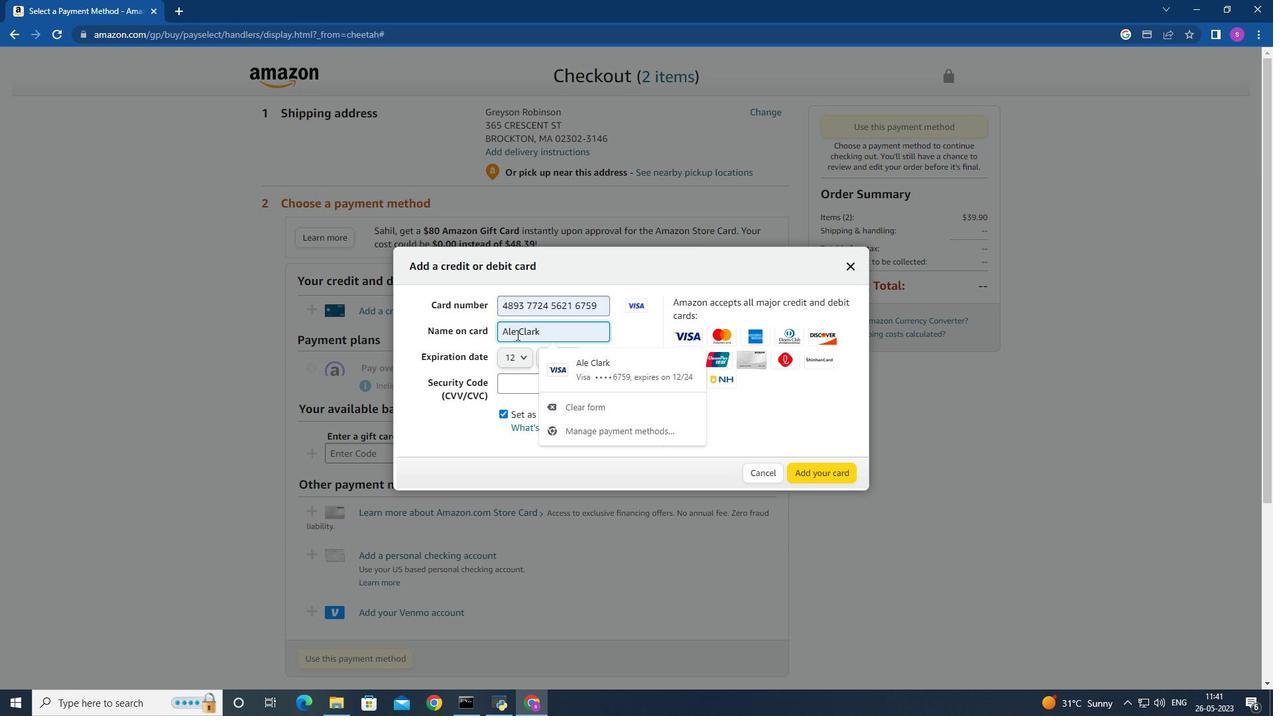 
Action: Mouse pressed left at (512, 334)
Screenshot: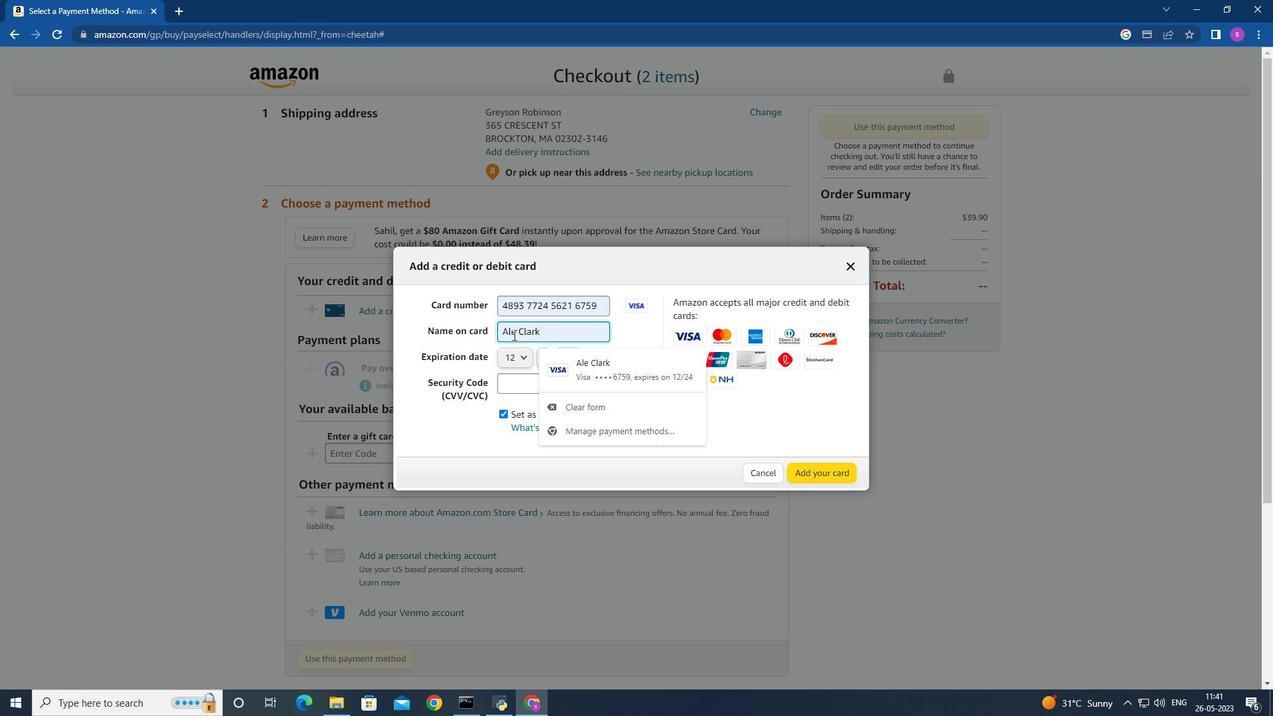 
Action: Mouse moved to (517, 331)
Screenshot: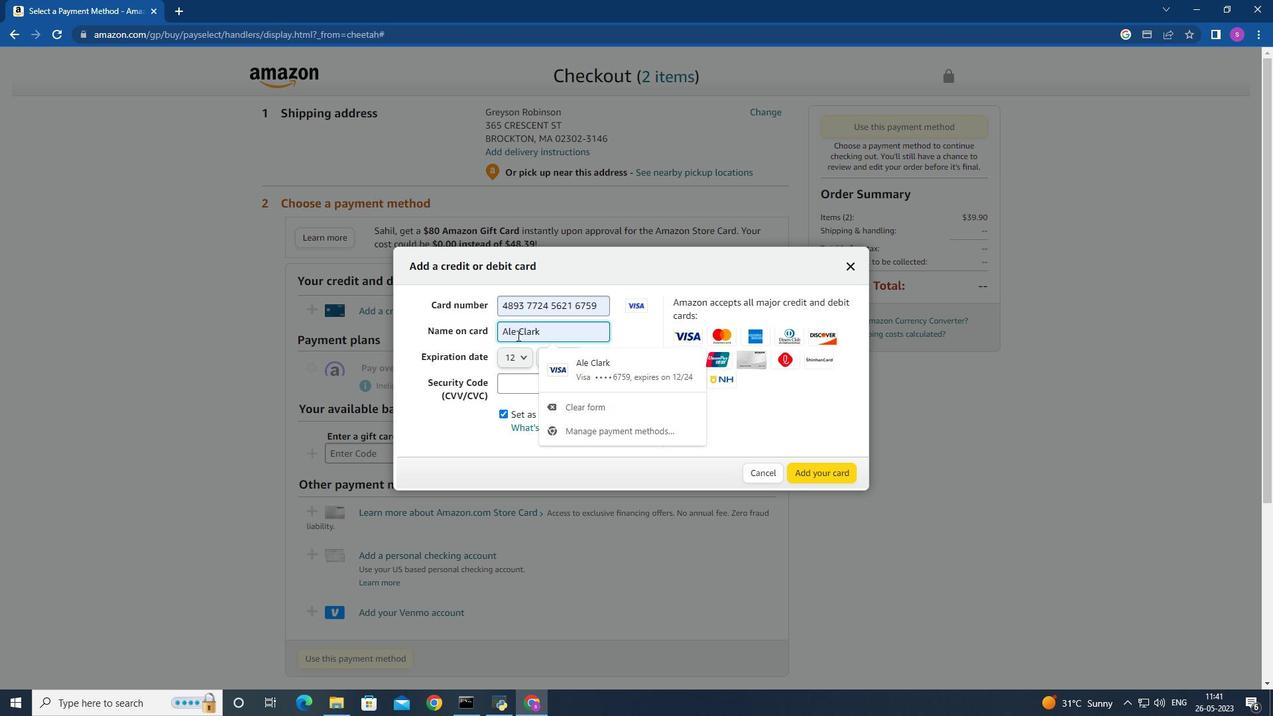 
Action: Mouse pressed left at (517, 331)
Screenshot: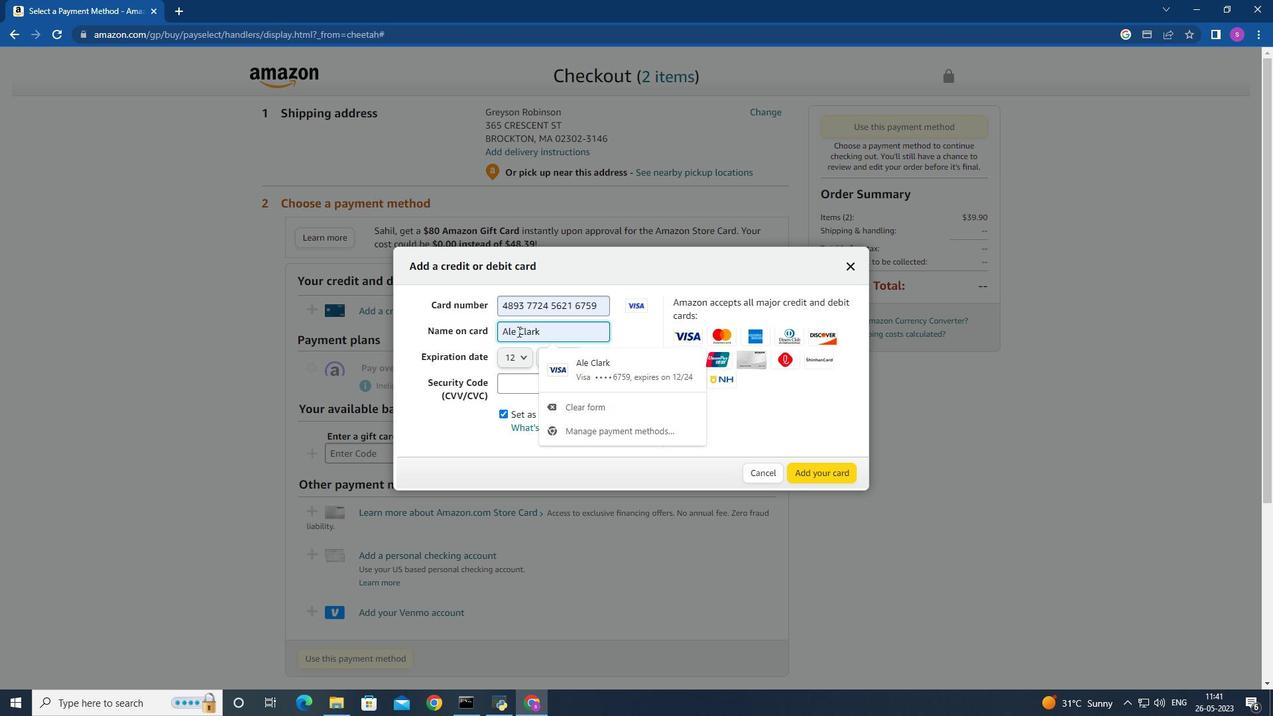 
Action: Mouse moved to (516, 330)
Screenshot: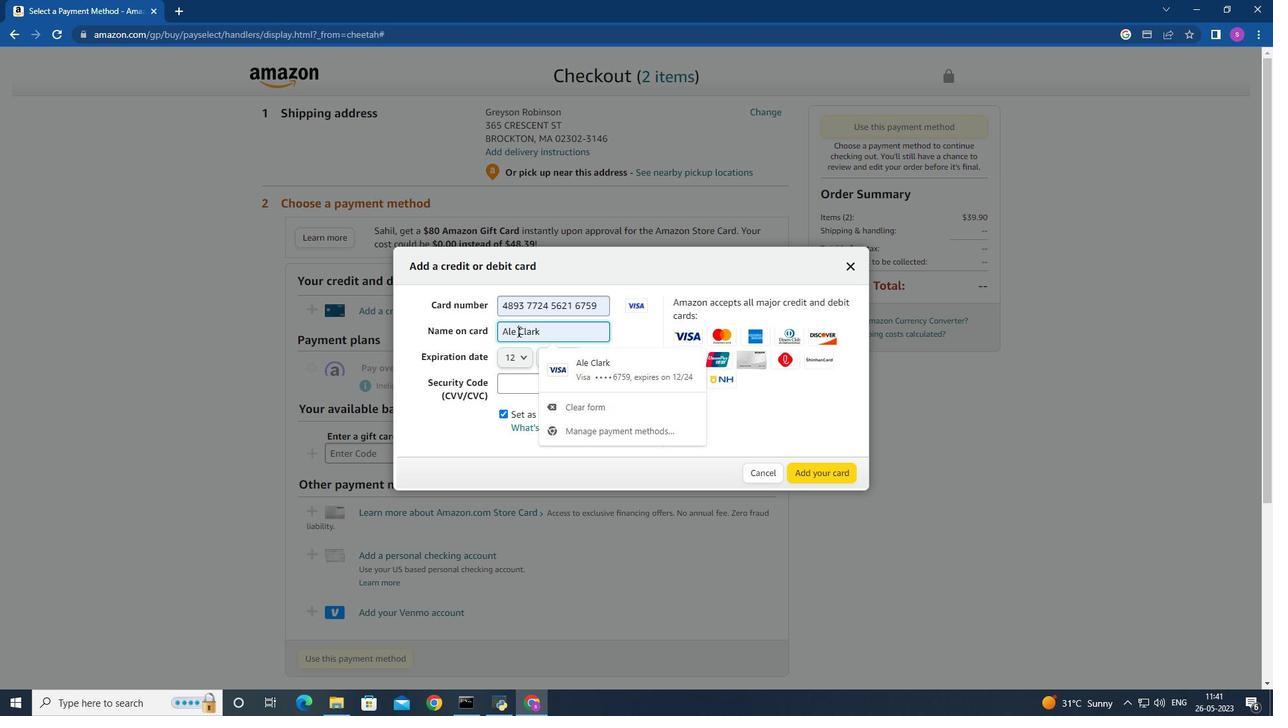 
Action: Key pressed <Key.backspace><Key.backspace>ex<Key.space>
Screenshot: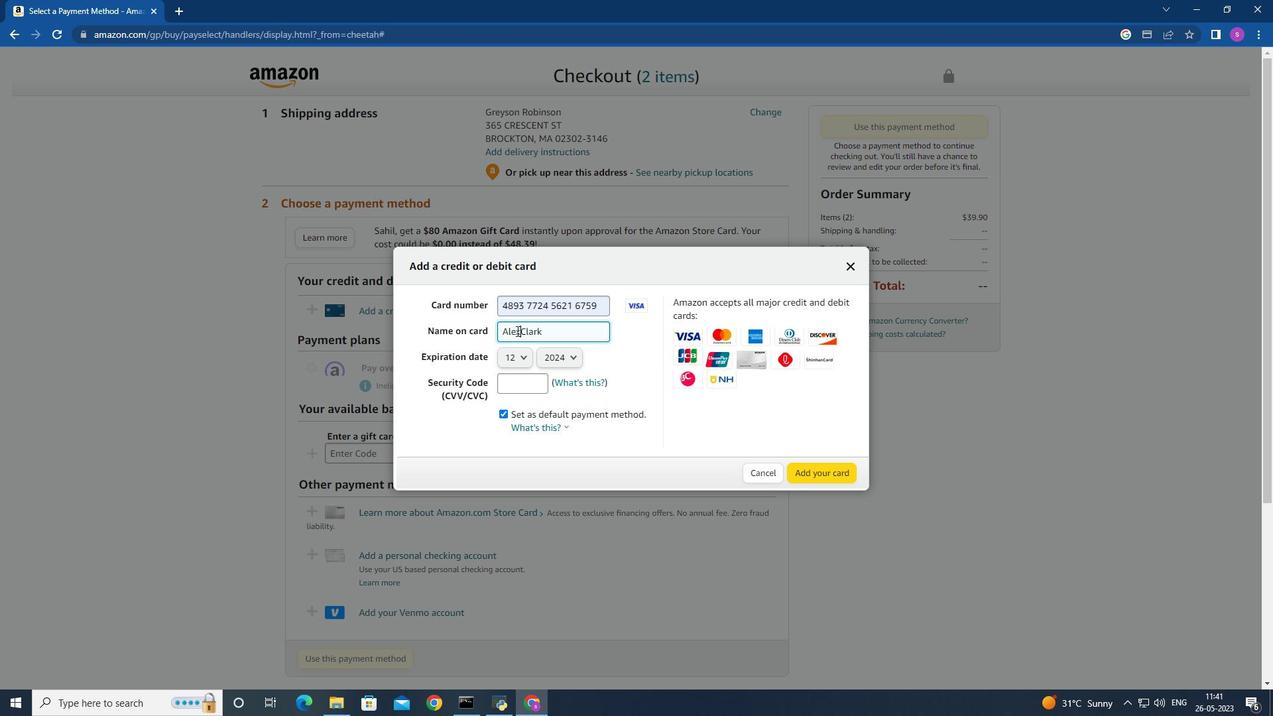 
Action: Mouse moved to (511, 376)
Screenshot: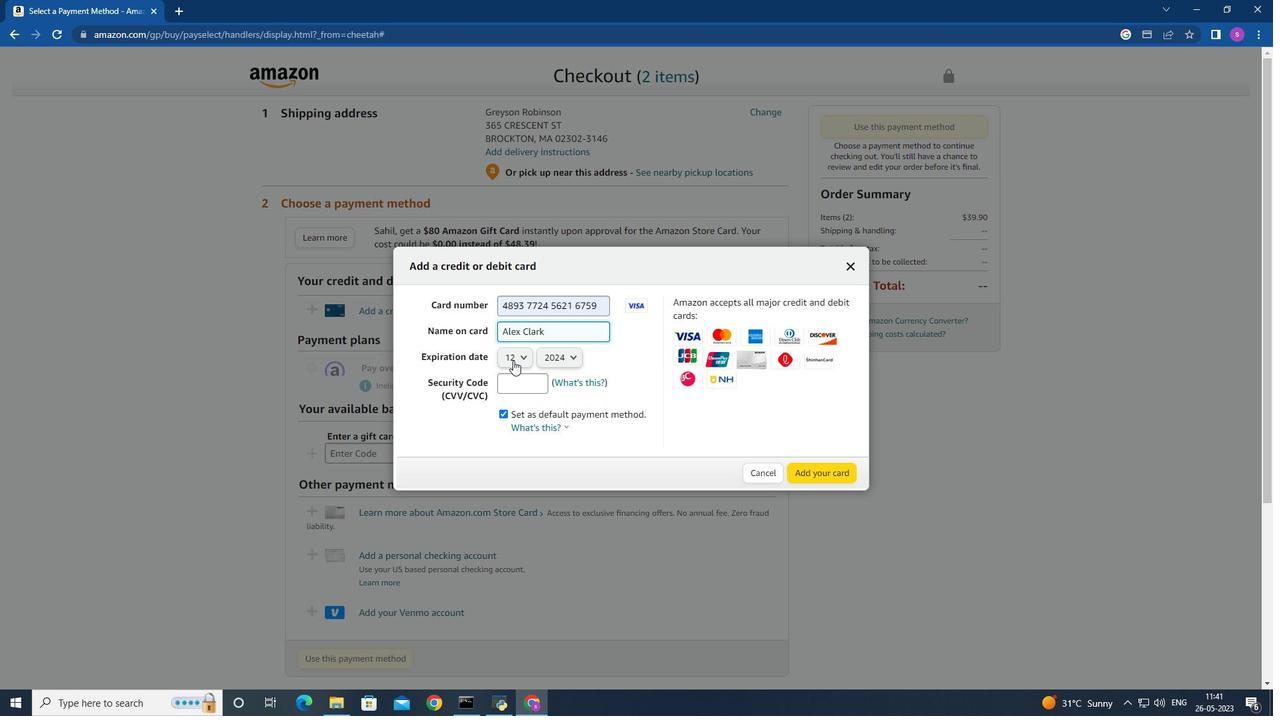 
Action: Mouse pressed left at (511, 376)
Screenshot: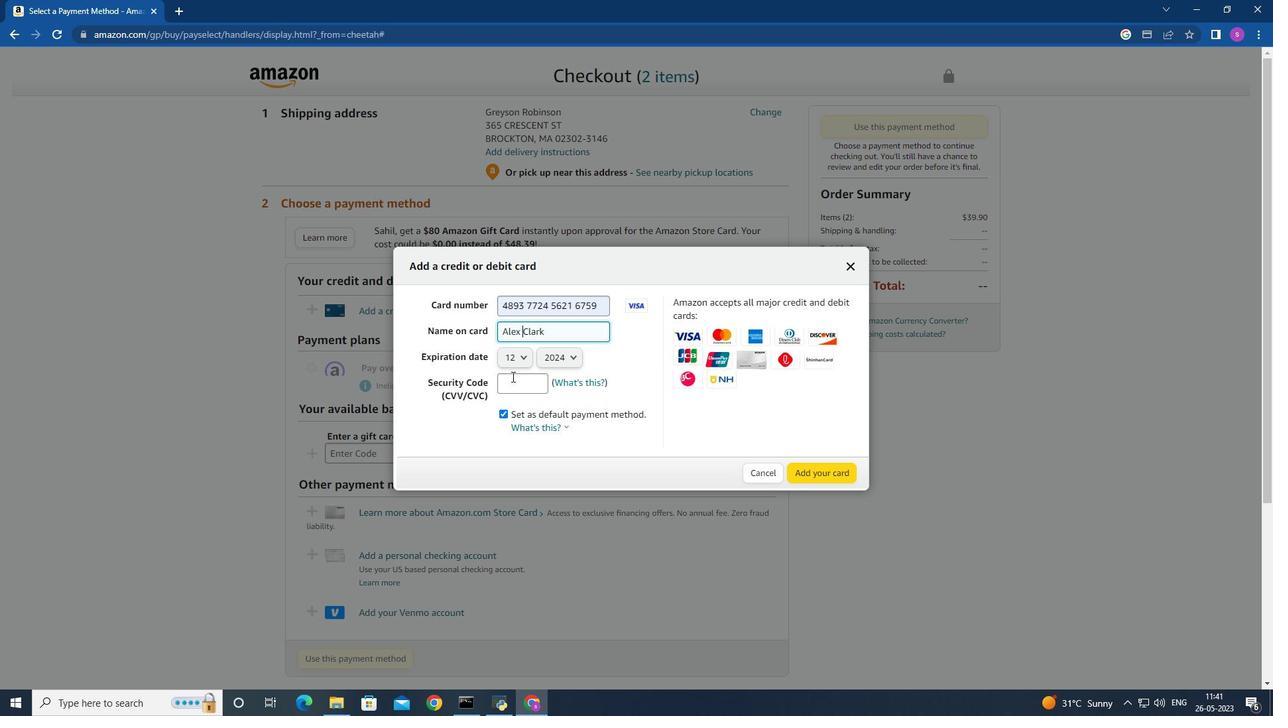 
Action: Key pressed 506
Screenshot: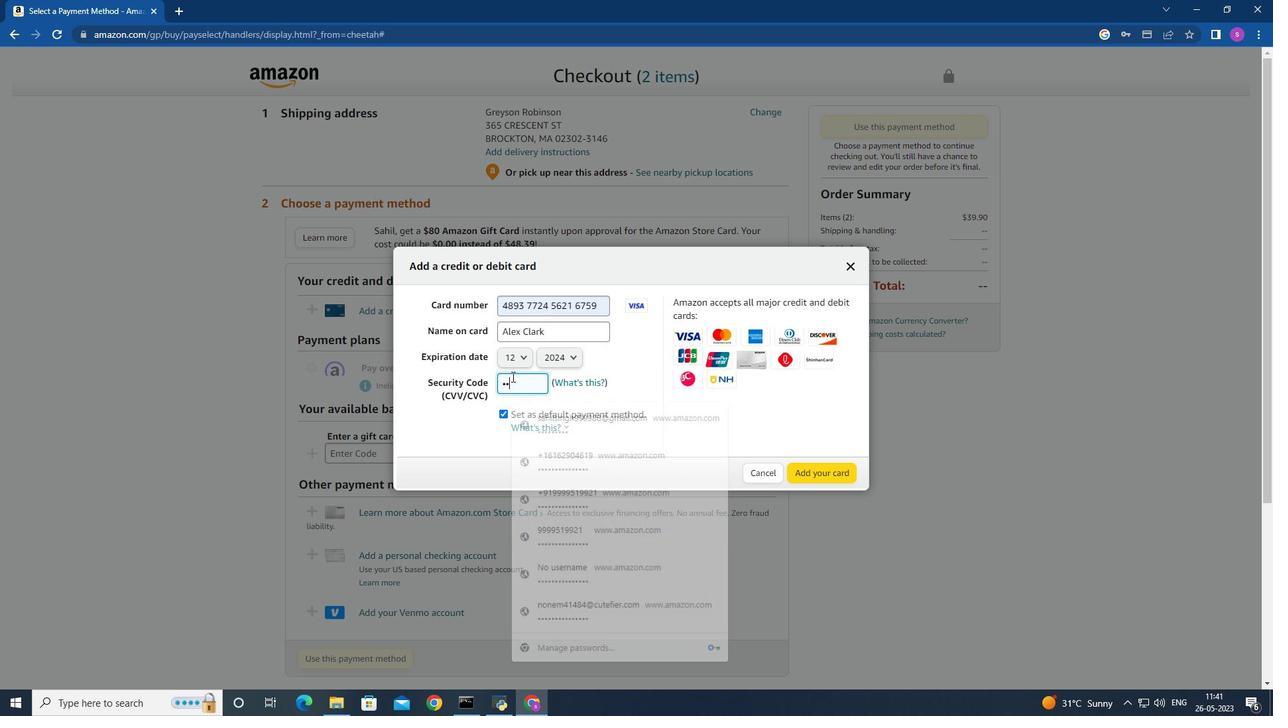 
